 Task: Search for flights from Delhi, India to Kathmandu, Nepal, departing on 25 May and returning on 1 June for 1 passenger in economy class.
Action: Mouse moved to (259, 64)
Screenshot: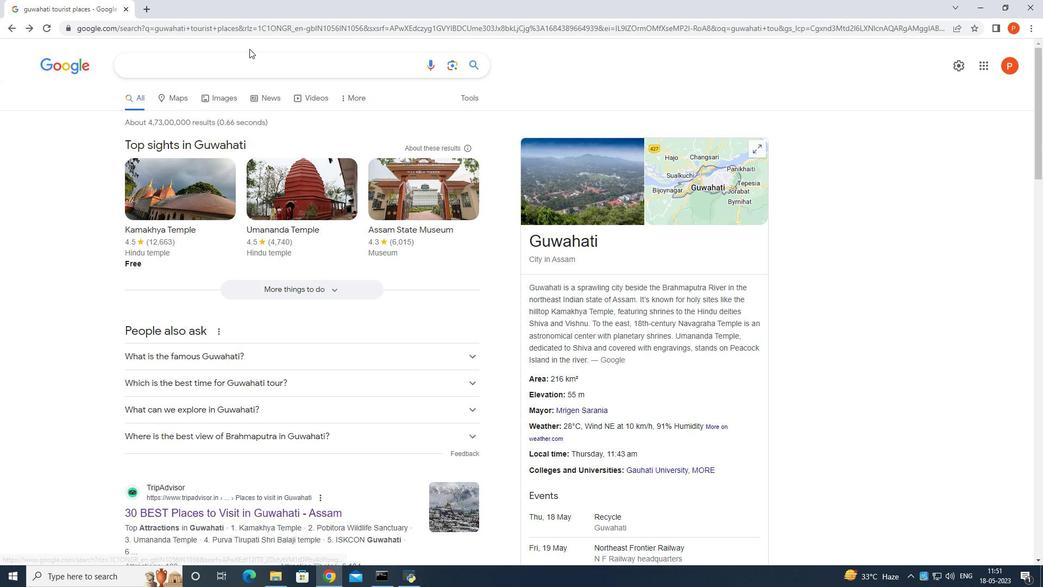 
Action: Mouse pressed left at (259, 64)
Screenshot: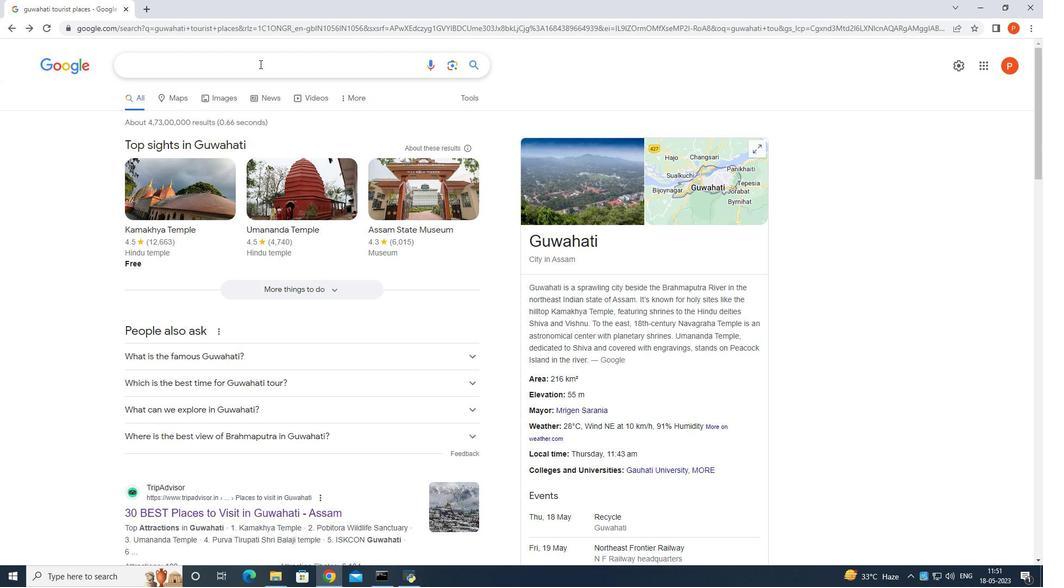 
Action: Mouse moved to (265, 68)
Screenshot: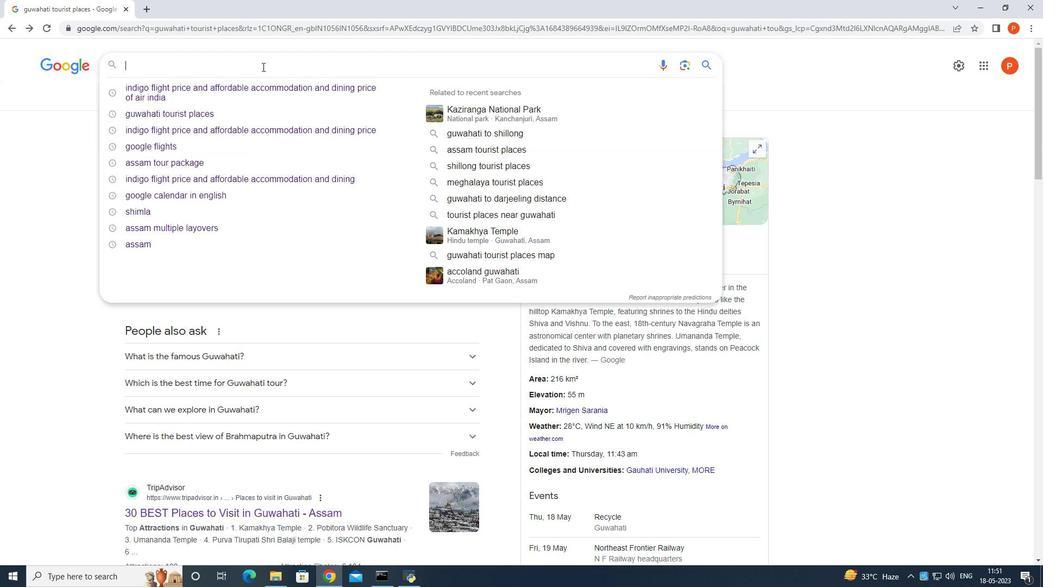 
Action: Key pressed <Key.shift>Near<Key.space>aip<Key.down><Key.enter>
Screenshot: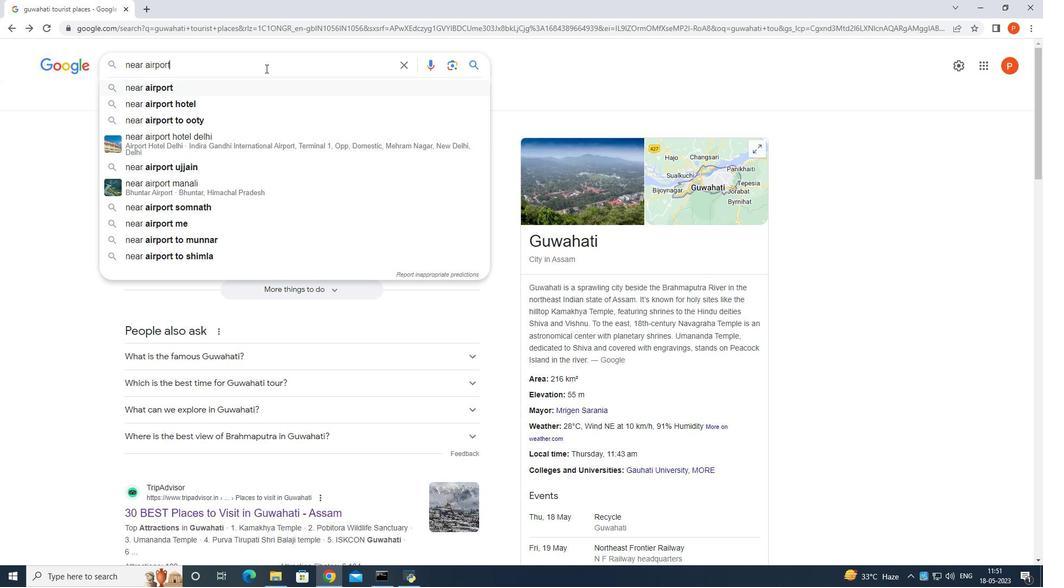 
Action: Mouse scrolled (265, 67) with delta (0, 0)
Screenshot: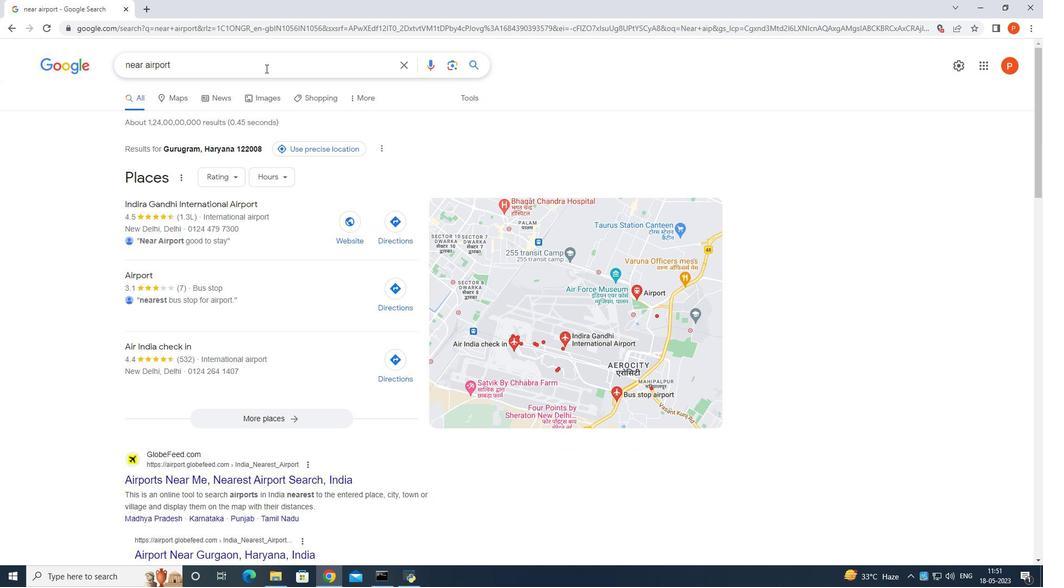
Action: Mouse scrolled (265, 67) with delta (0, 0)
Screenshot: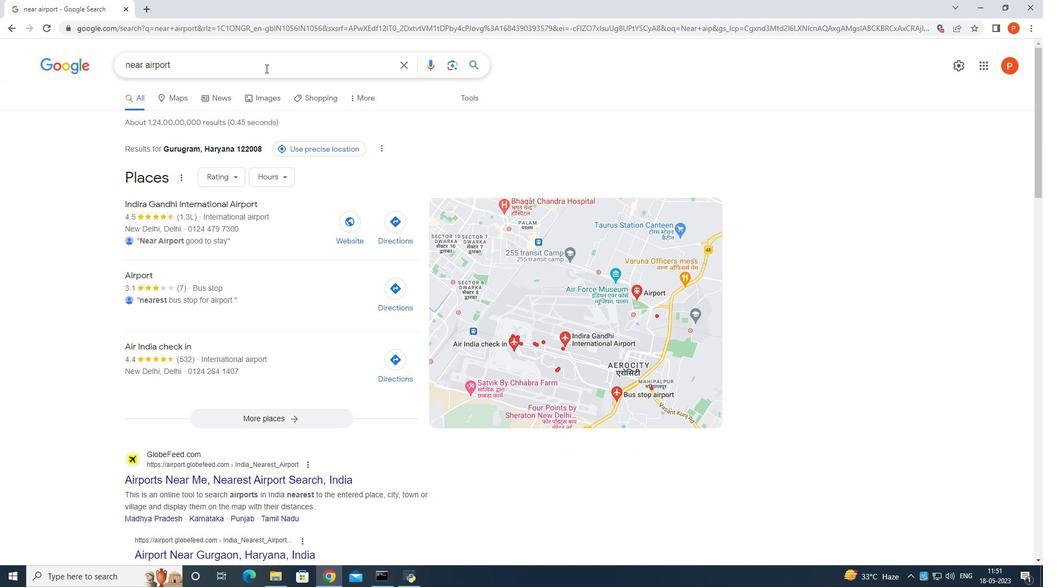 
Action: Mouse scrolled (265, 67) with delta (0, 0)
Screenshot: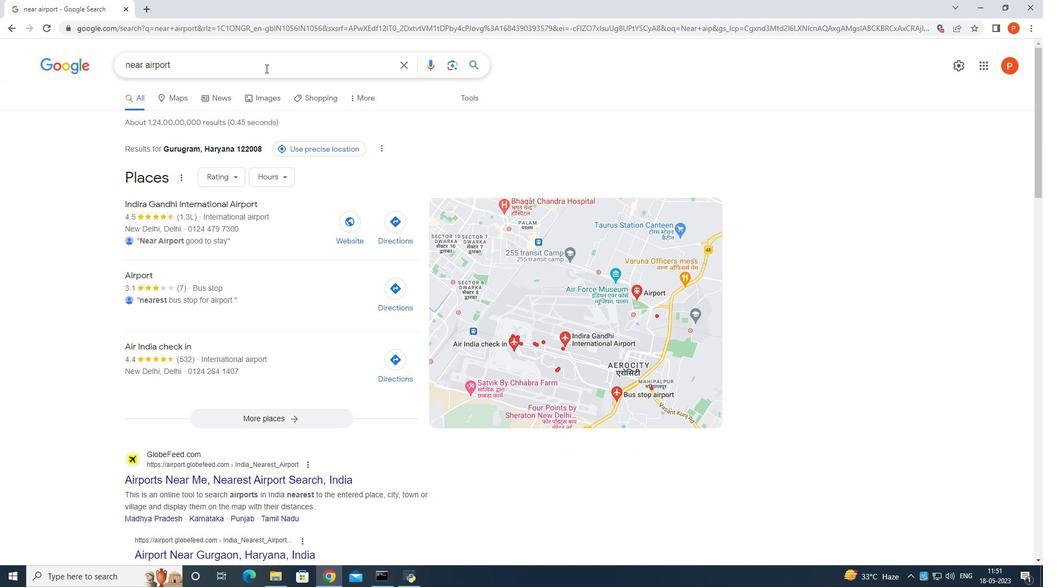 
Action: Mouse scrolled (265, 69) with delta (0, 0)
Screenshot: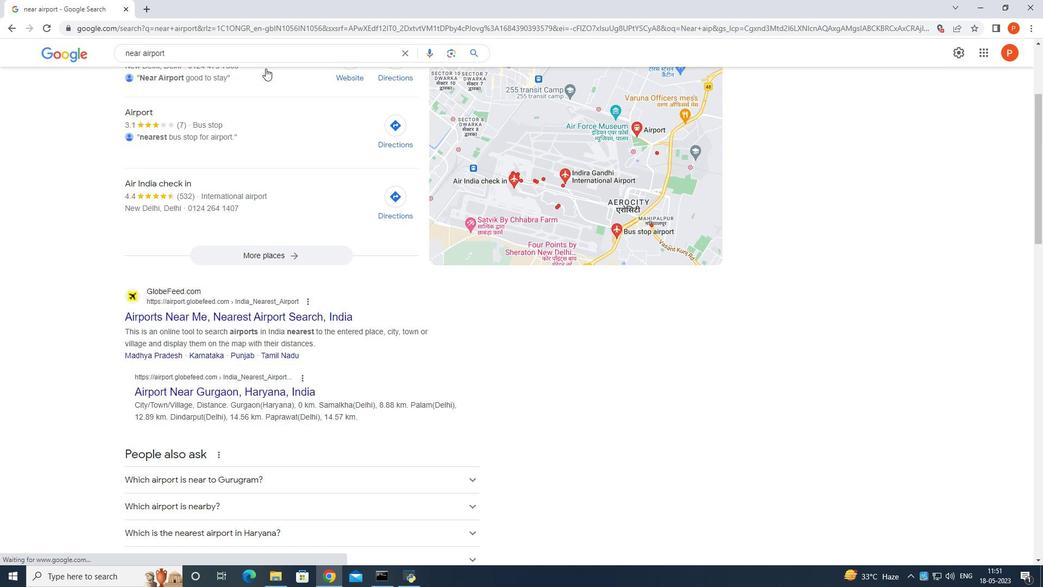 
Action: Mouse moved to (266, 69)
Screenshot: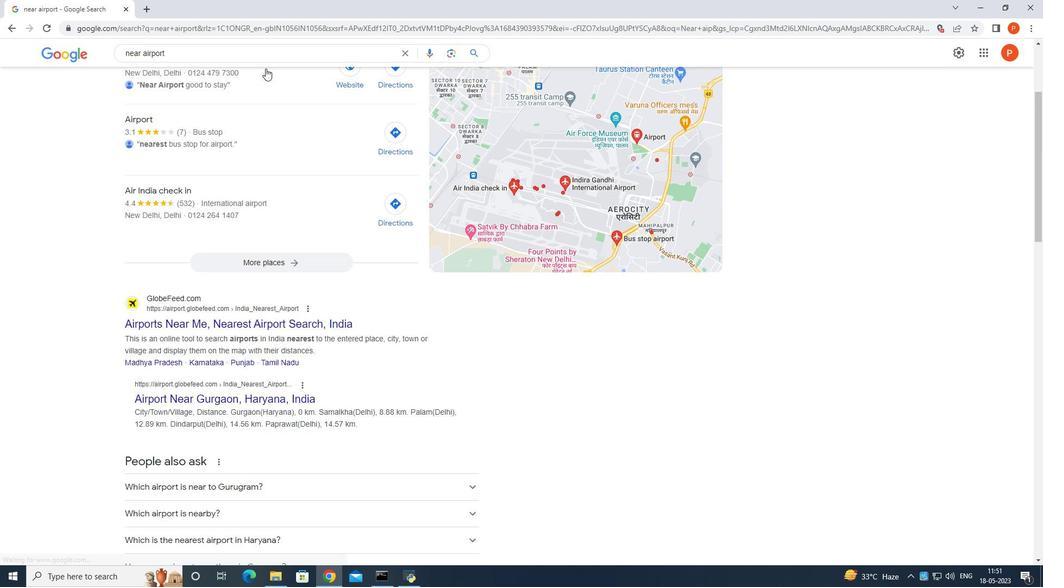 
Action: Mouse scrolled (266, 68) with delta (0, 0)
Screenshot: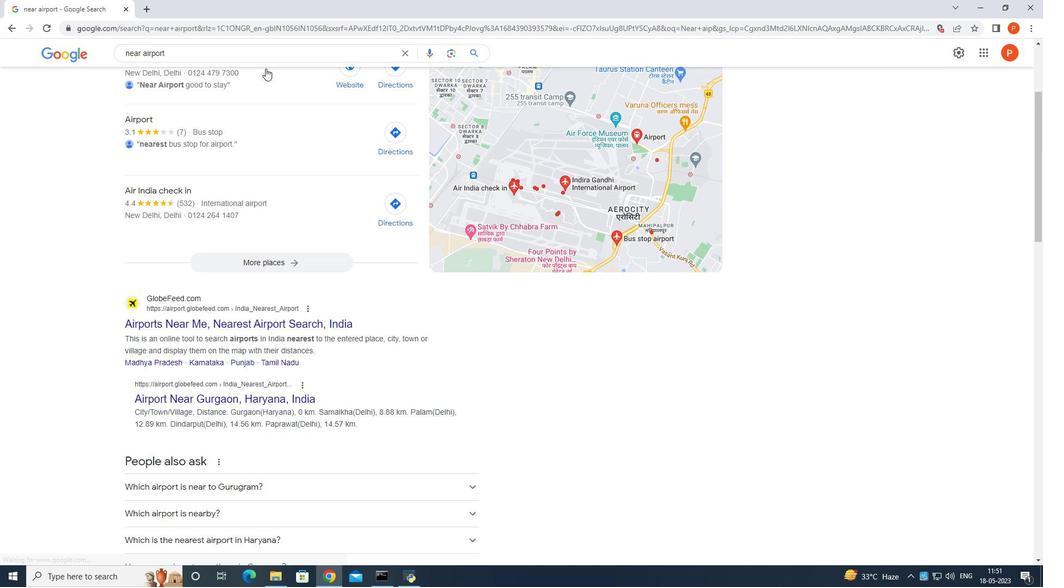 
Action: Mouse moved to (266, 69)
Screenshot: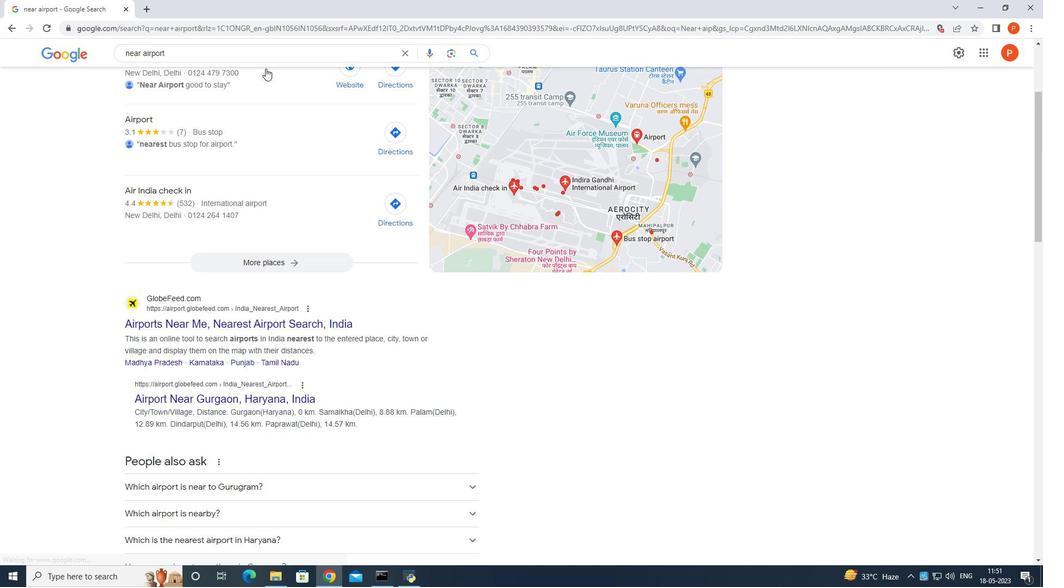 
Action: Mouse scrolled (266, 68) with delta (0, 0)
Screenshot: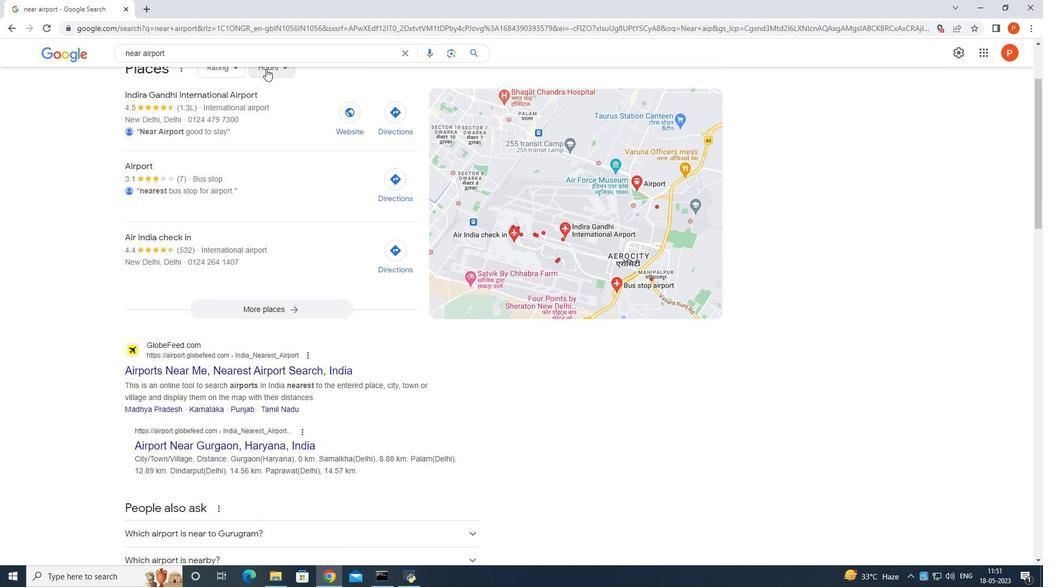 
Action: Mouse moved to (266, 69)
Screenshot: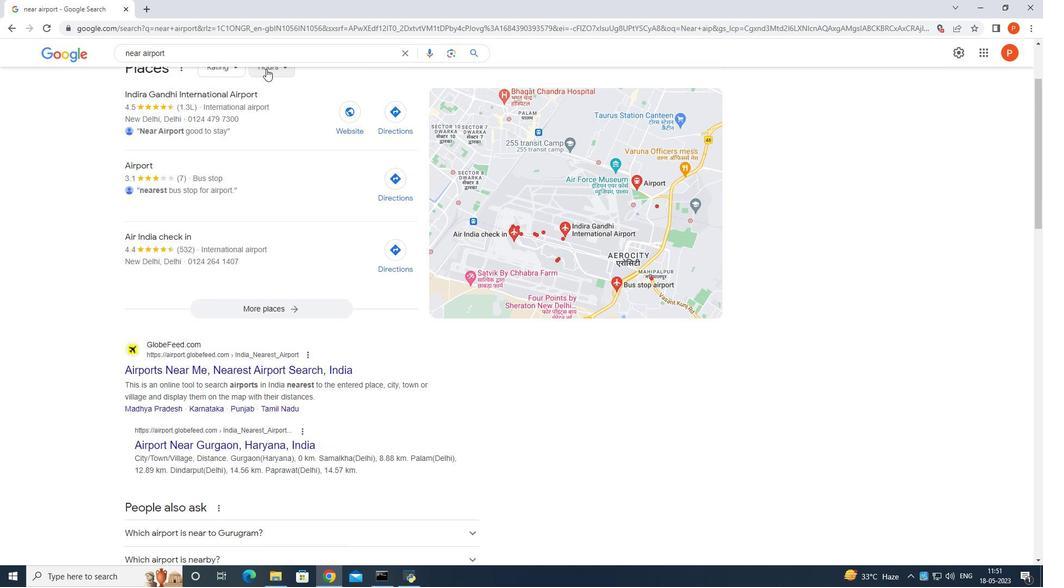 
Action: Mouse scrolled (266, 69) with delta (0, 0)
Screenshot: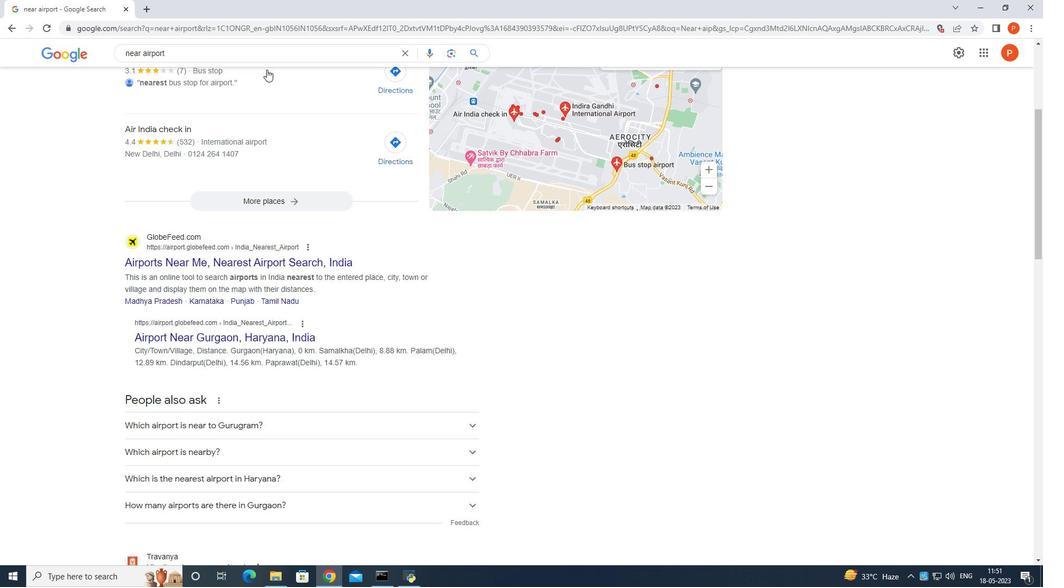
Action: Mouse scrolled (266, 69) with delta (0, 0)
Screenshot: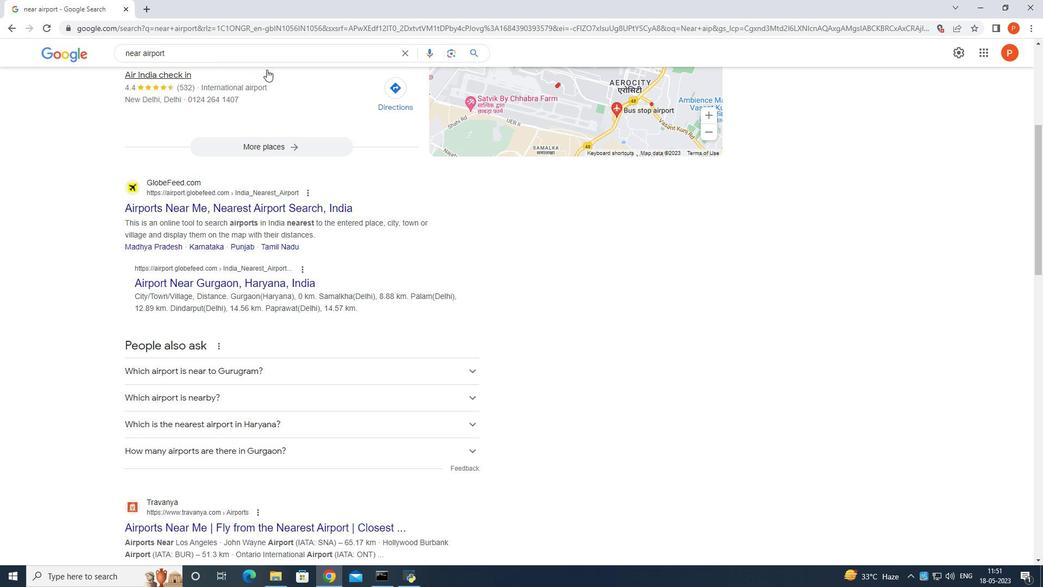 
Action: Mouse moved to (273, 84)
Screenshot: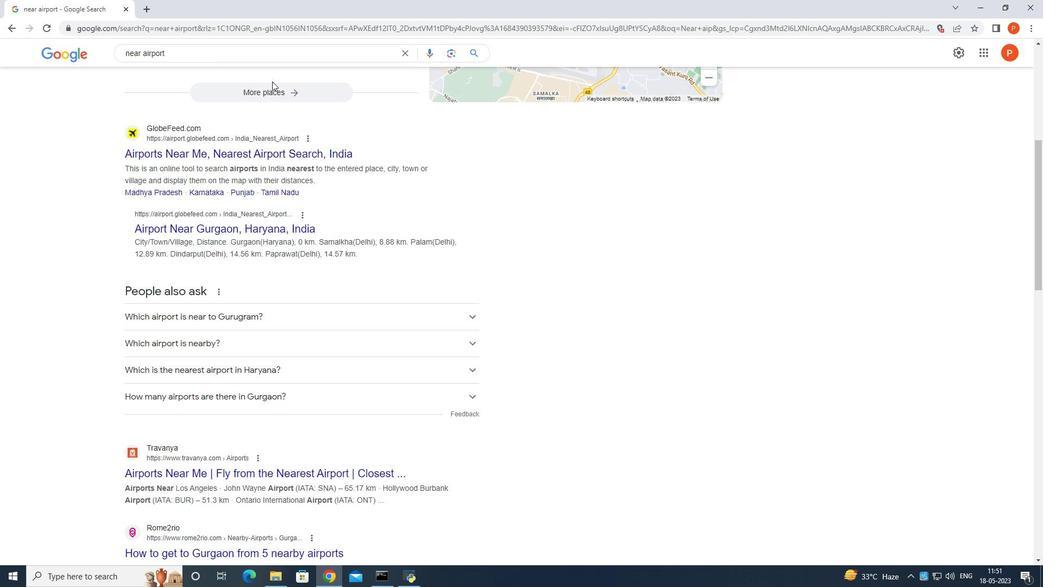 
Action: Mouse scrolled (273, 83) with delta (0, 0)
Screenshot: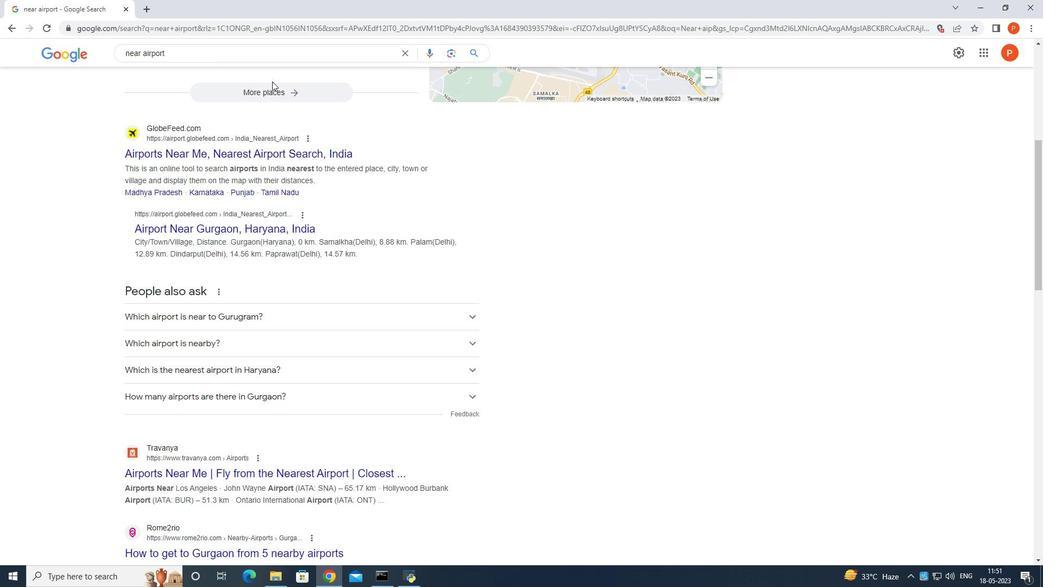
Action: Mouse moved to (239, 175)
Screenshot: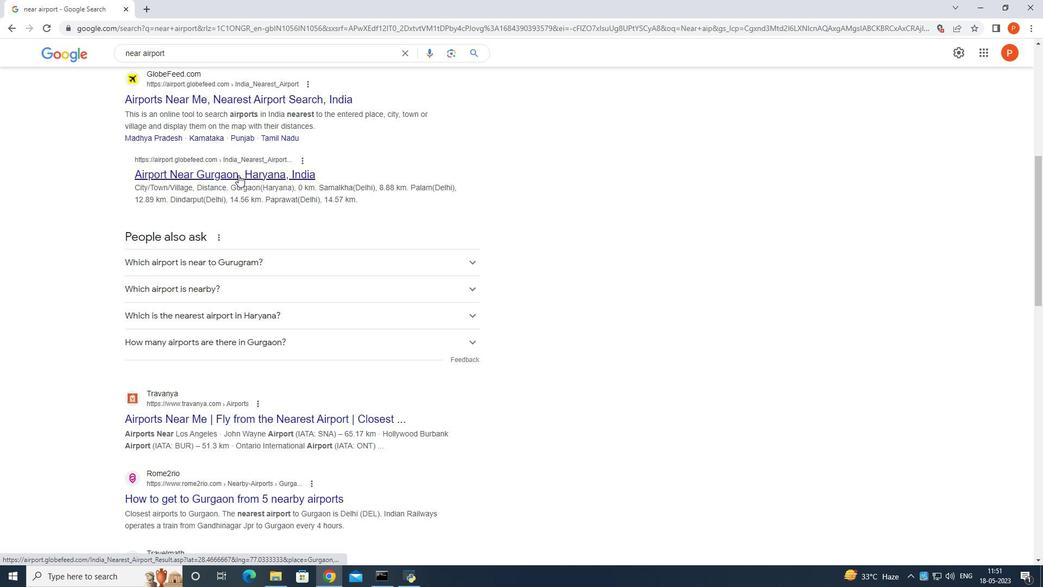 
Action: Mouse pressed left at (239, 175)
Screenshot: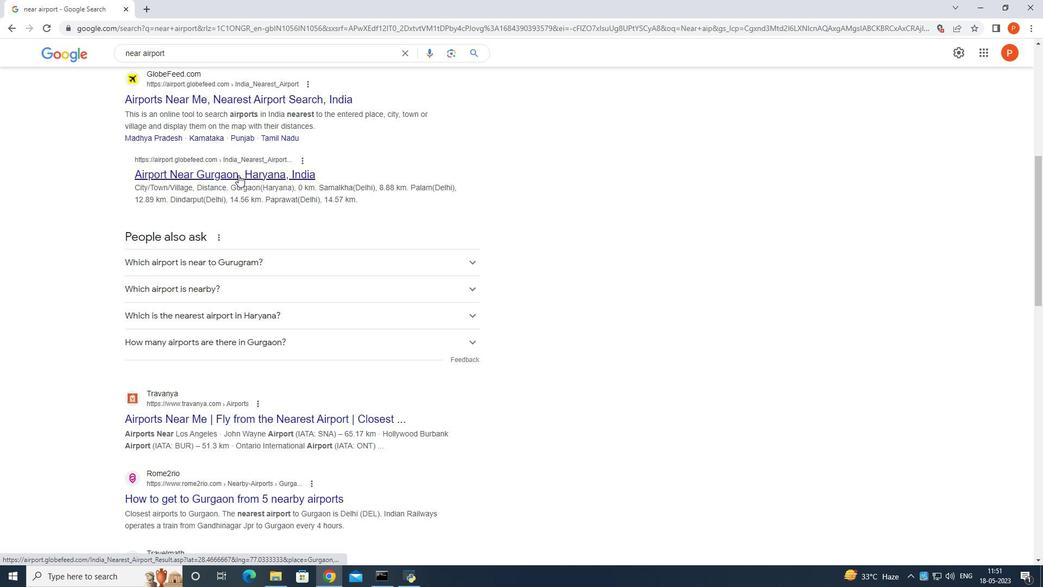 
Action: Mouse moved to (450, 197)
Screenshot: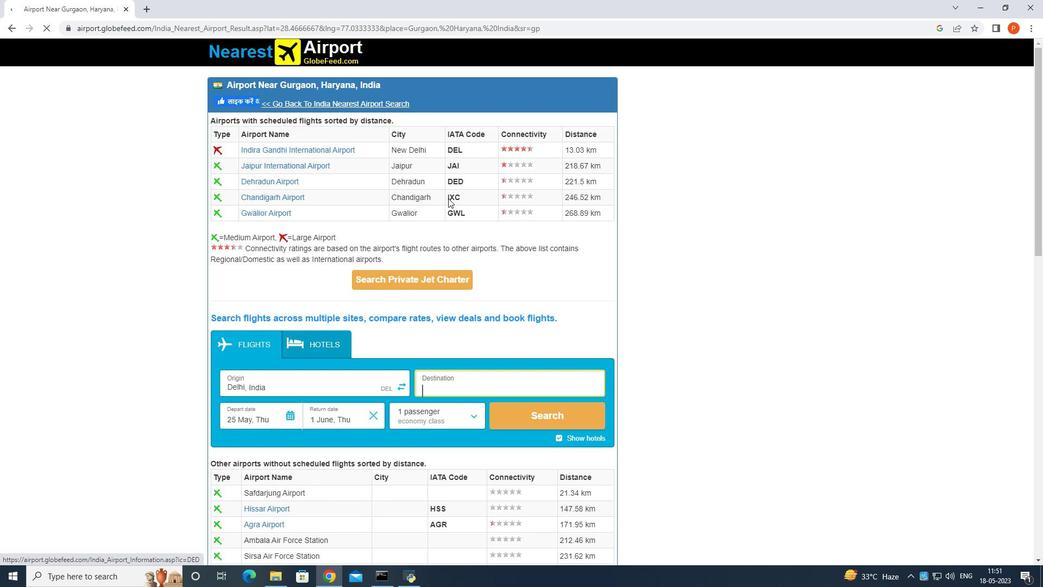 
Action: Mouse scrolled (450, 196) with delta (0, 0)
Screenshot: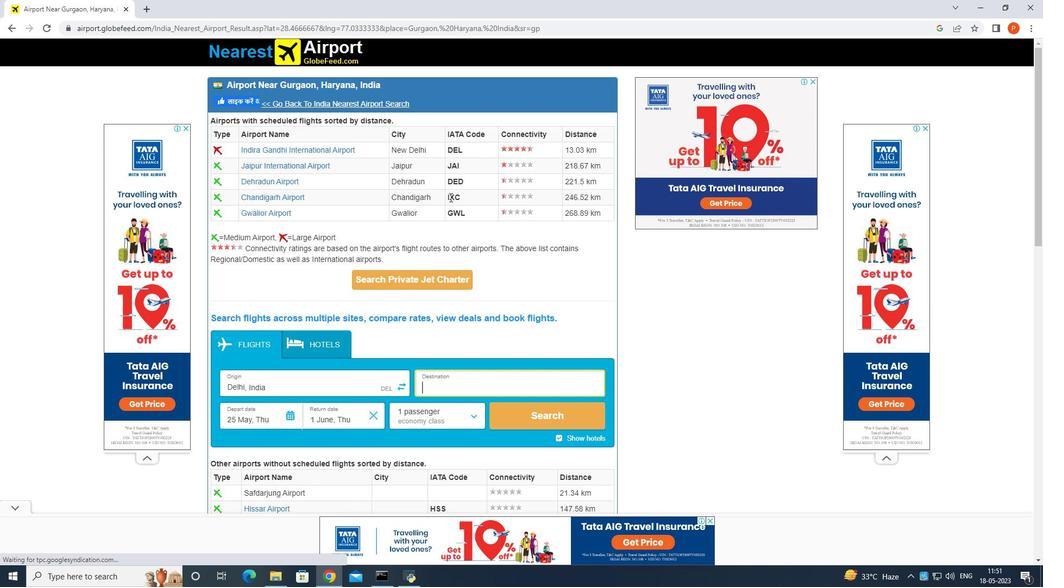 
Action: Mouse scrolled (450, 196) with delta (0, 0)
Screenshot: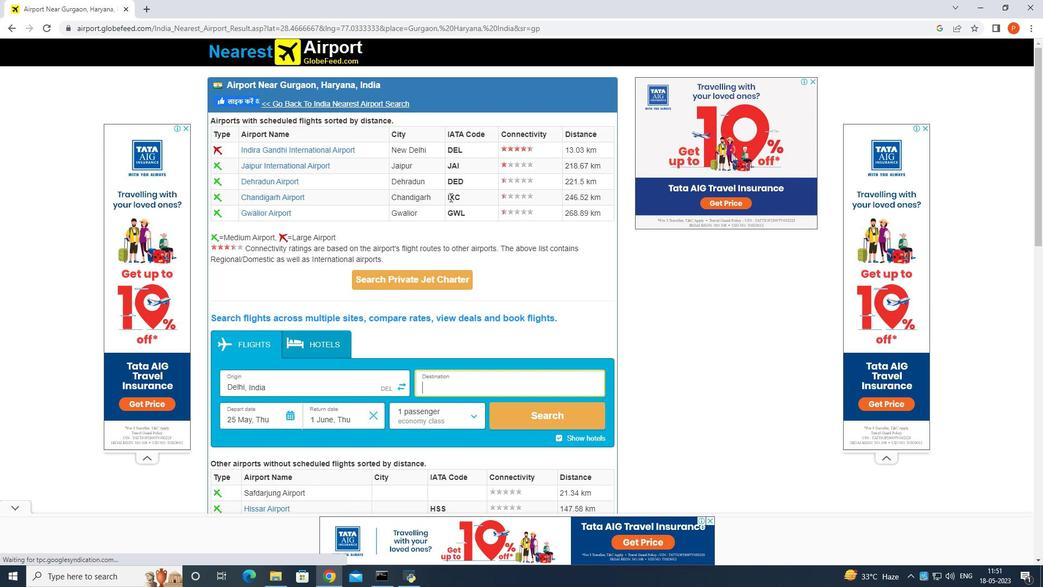 
Action: Mouse moved to (456, 188)
Screenshot: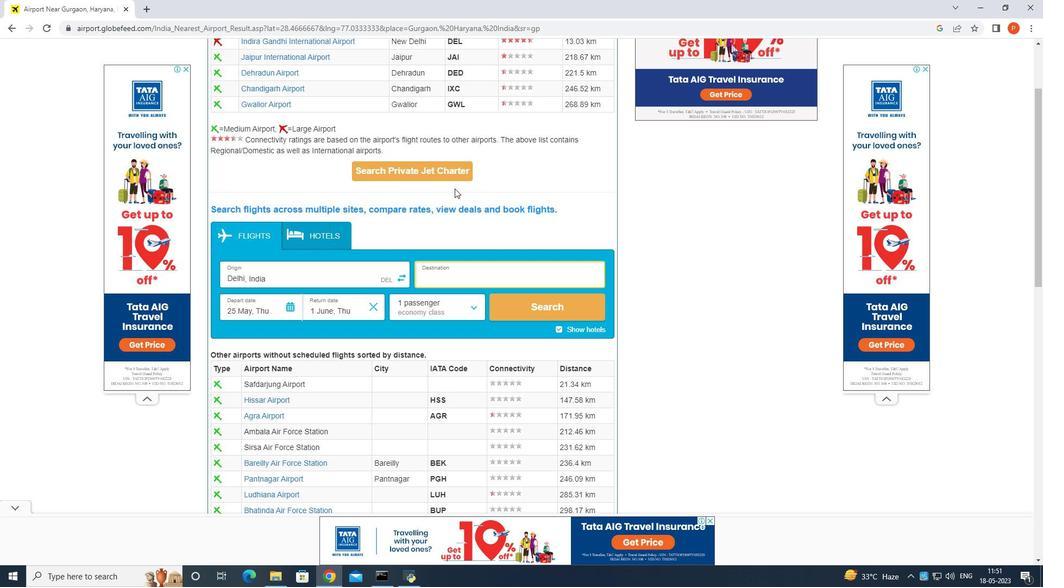 
Action: Mouse scrolled (456, 187) with delta (0, 0)
Screenshot: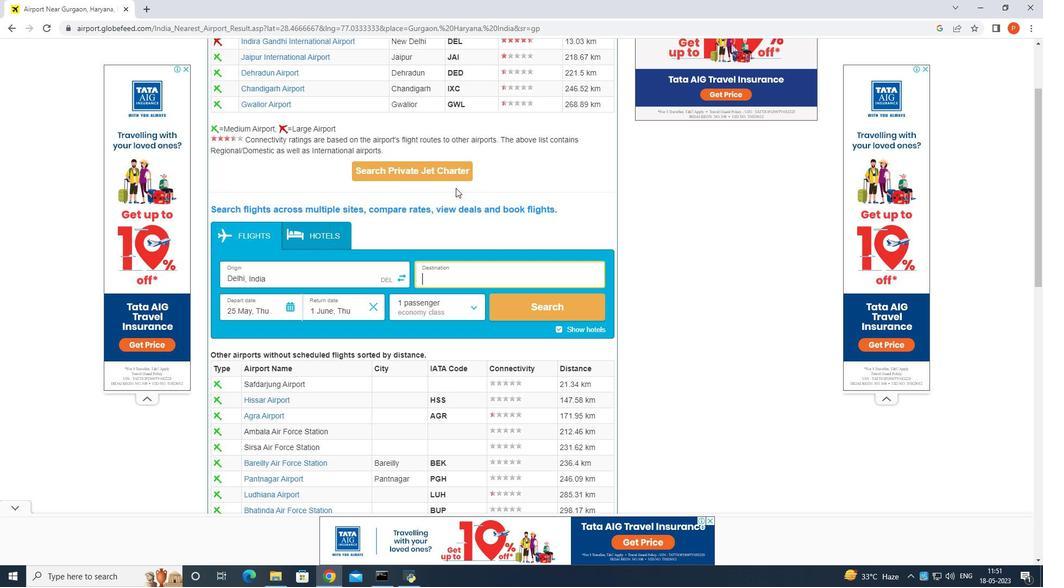 
Action: Mouse moved to (456, 187)
Screenshot: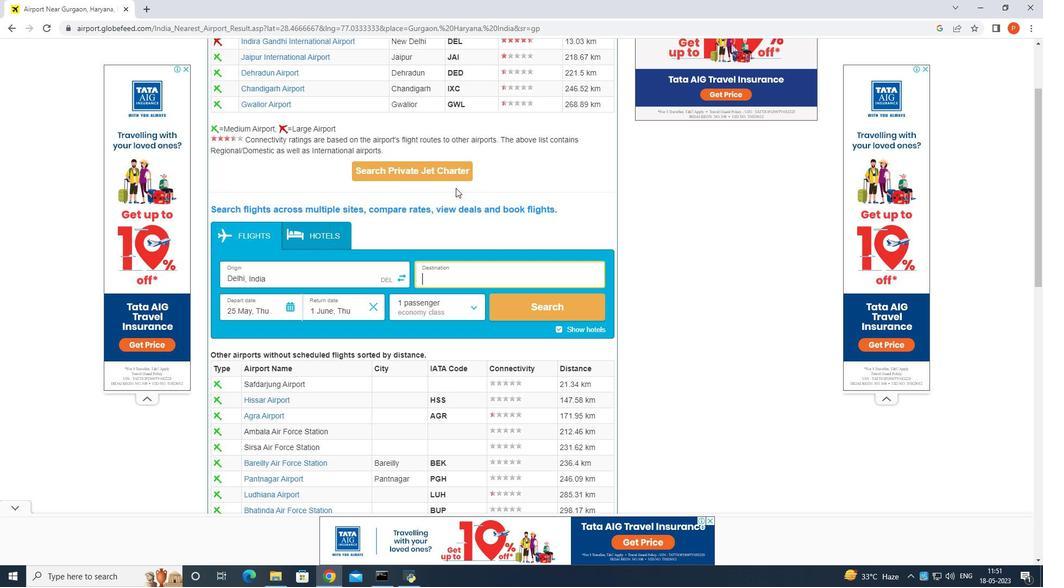
Action: Mouse scrolled (456, 186) with delta (0, 0)
Screenshot: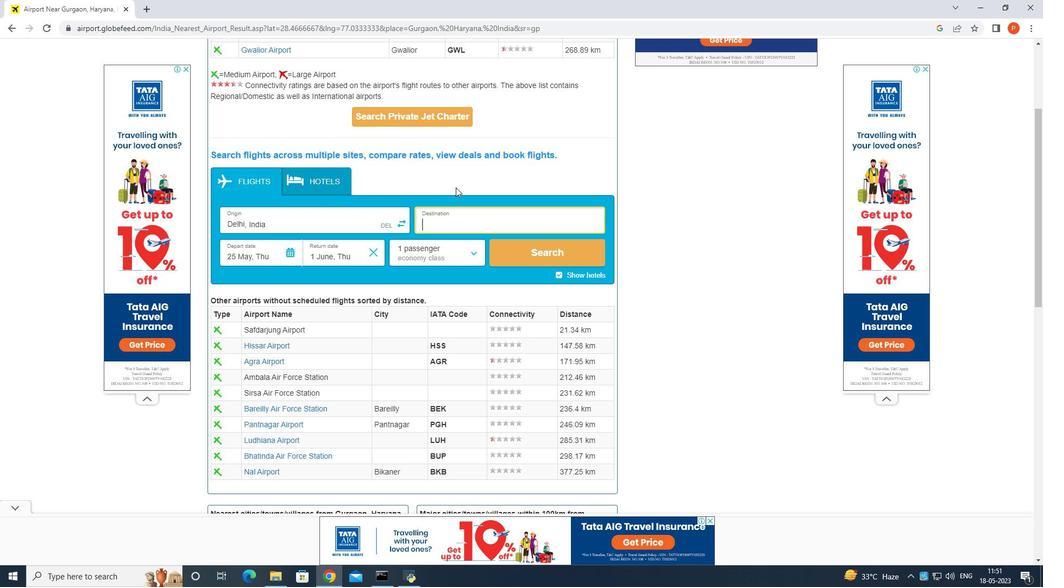 
Action: Mouse scrolled (456, 186) with delta (0, 0)
Screenshot: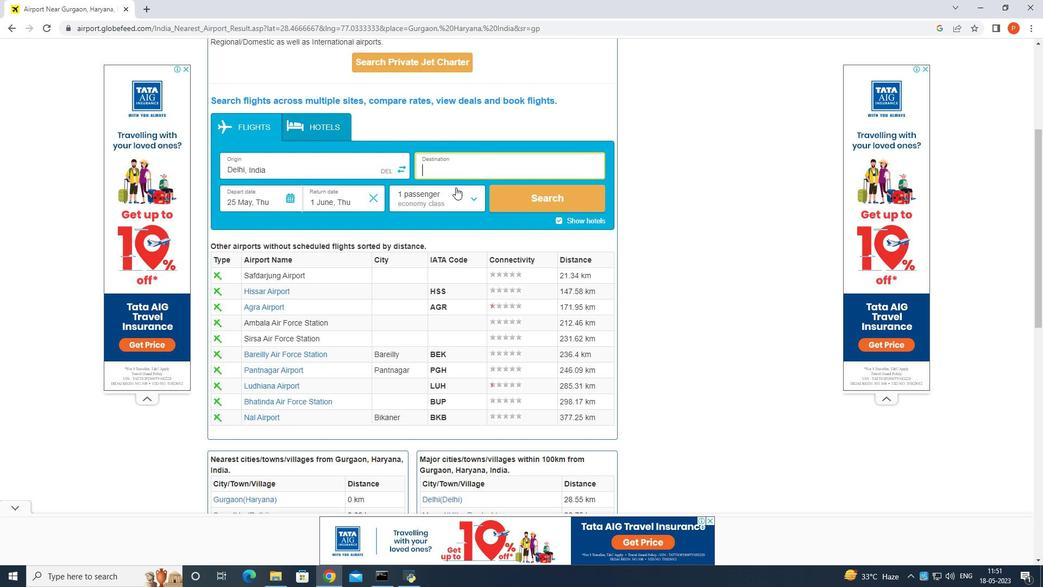 
Action: Mouse scrolled (456, 186) with delta (0, 0)
Screenshot: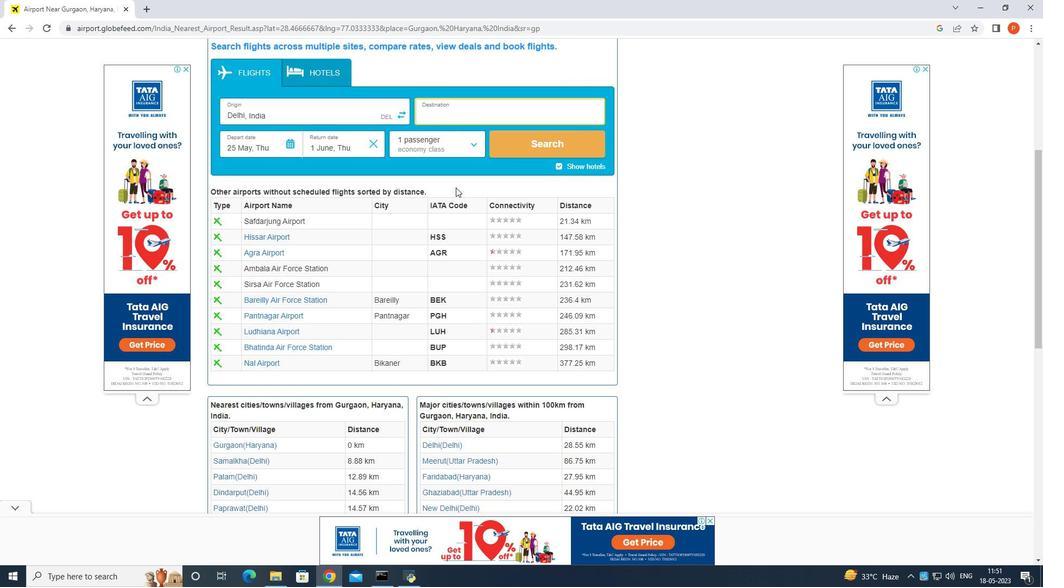 
Action: Mouse moved to (382, 230)
Screenshot: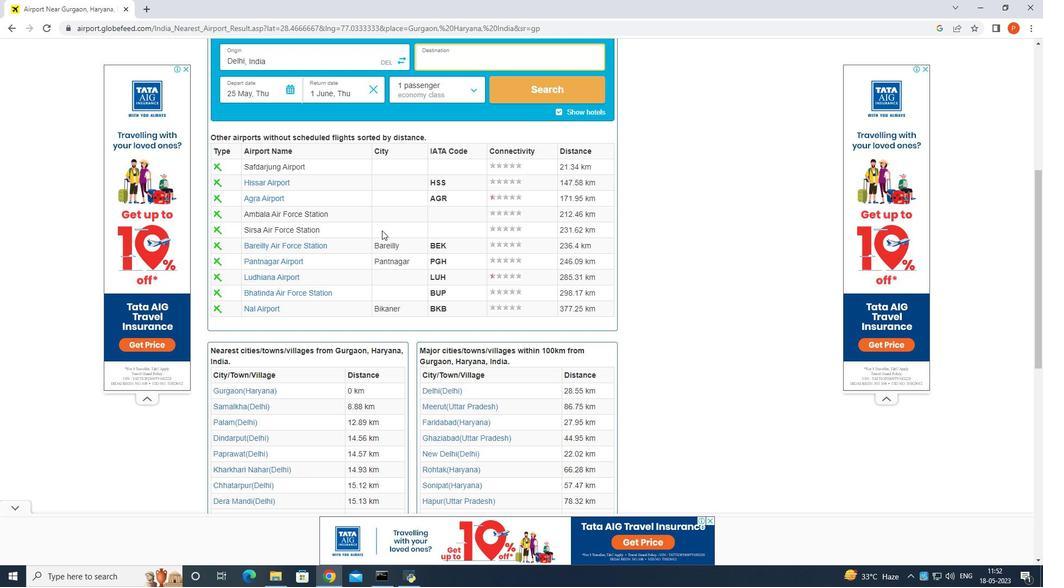 
Action: Mouse scrolled (382, 229) with delta (0, 0)
Screenshot: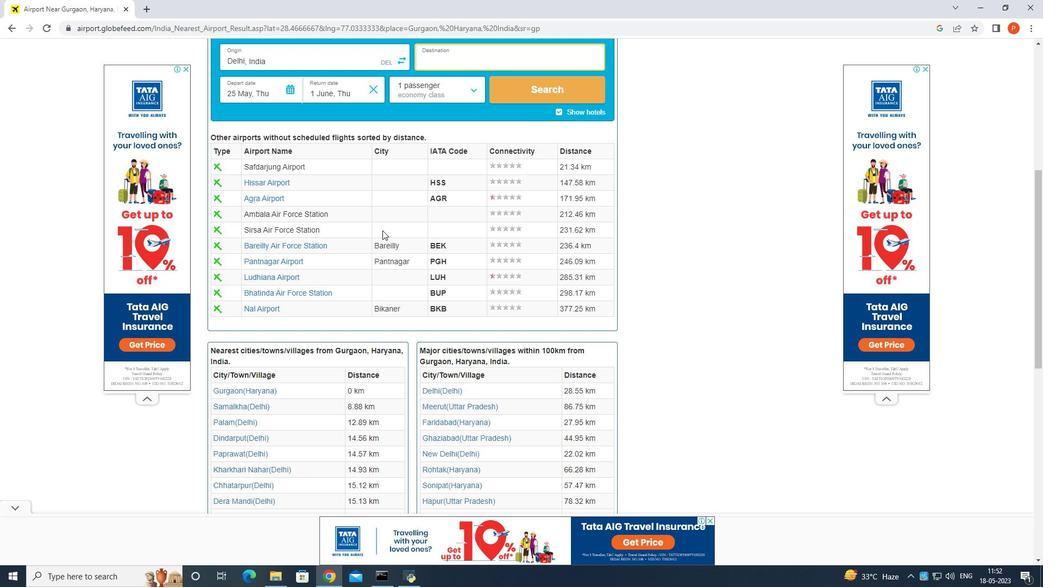 
Action: Mouse moved to (375, 204)
Screenshot: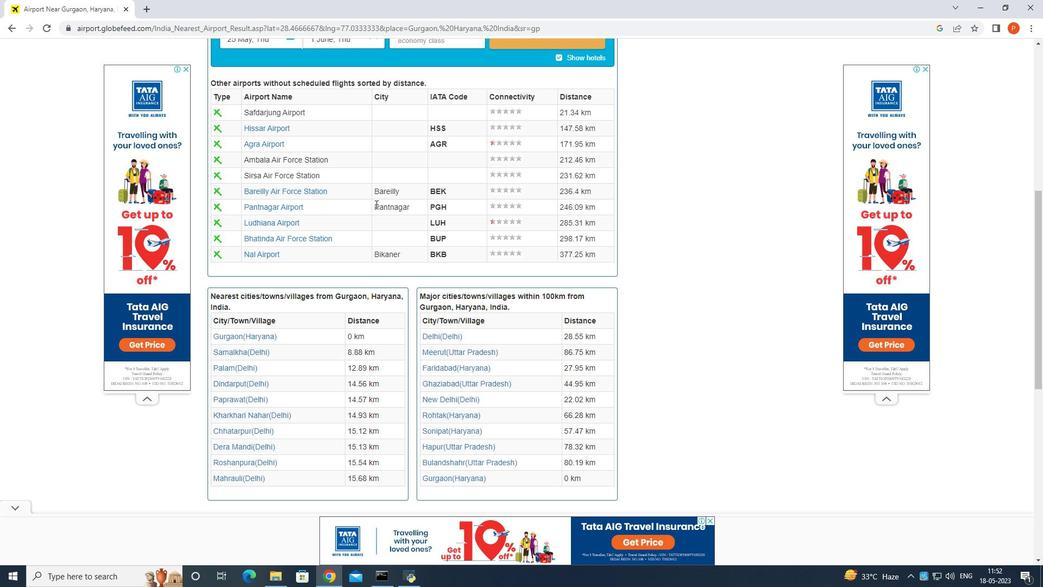 
Action: Mouse scrolled (375, 204) with delta (0, 0)
Screenshot: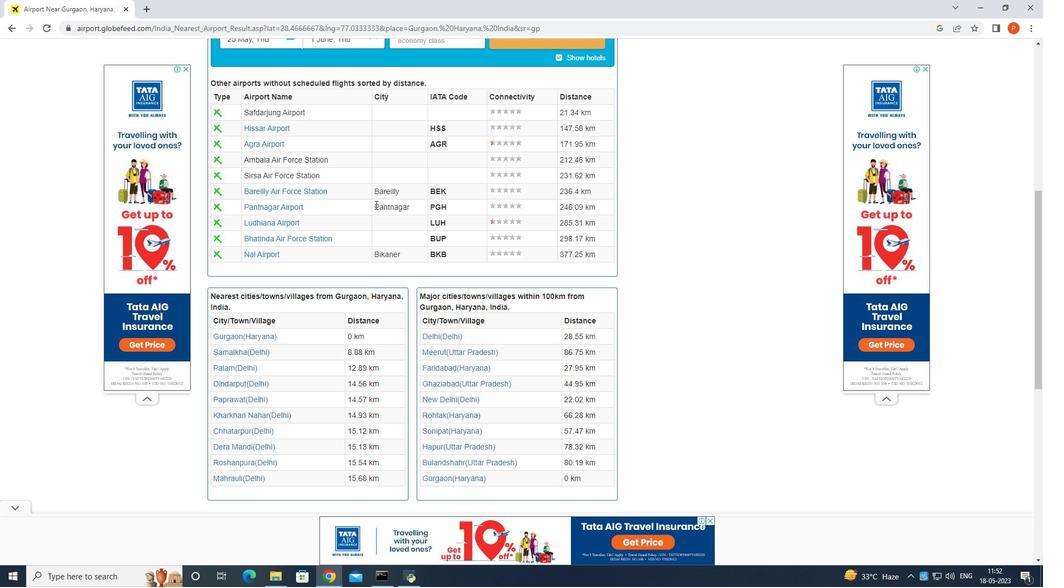 
Action: Mouse moved to (336, 167)
Screenshot: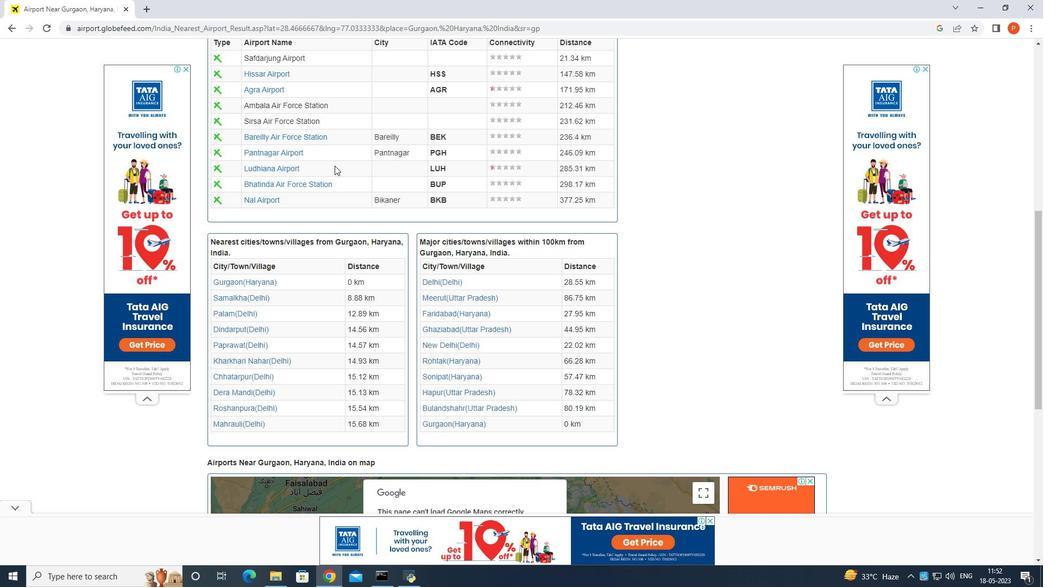 
Action: Mouse scrolled (336, 167) with delta (0, 0)
Screenshot: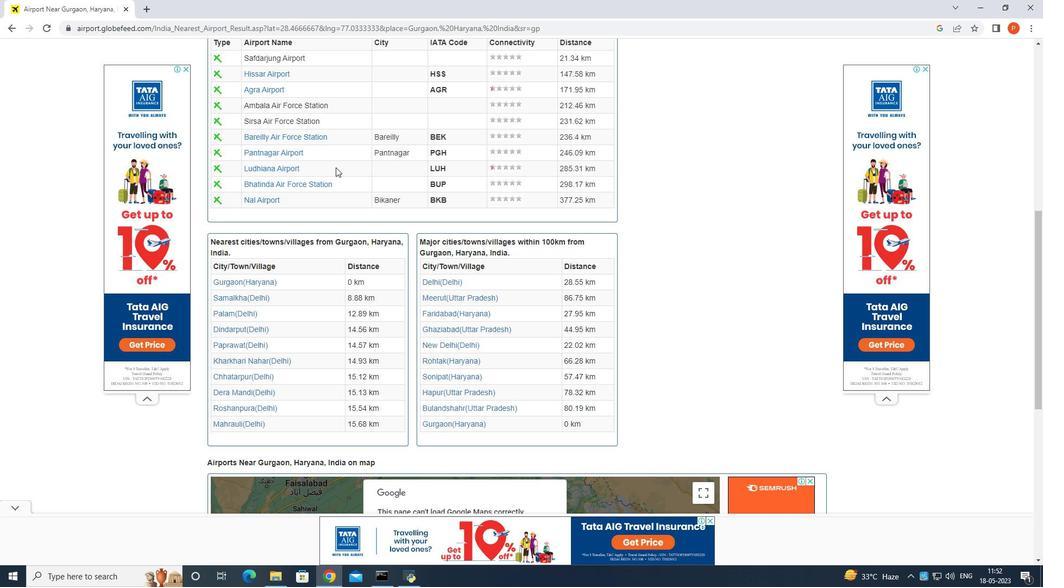 
Action: Mouse moved to (404, 200)
Screenshot: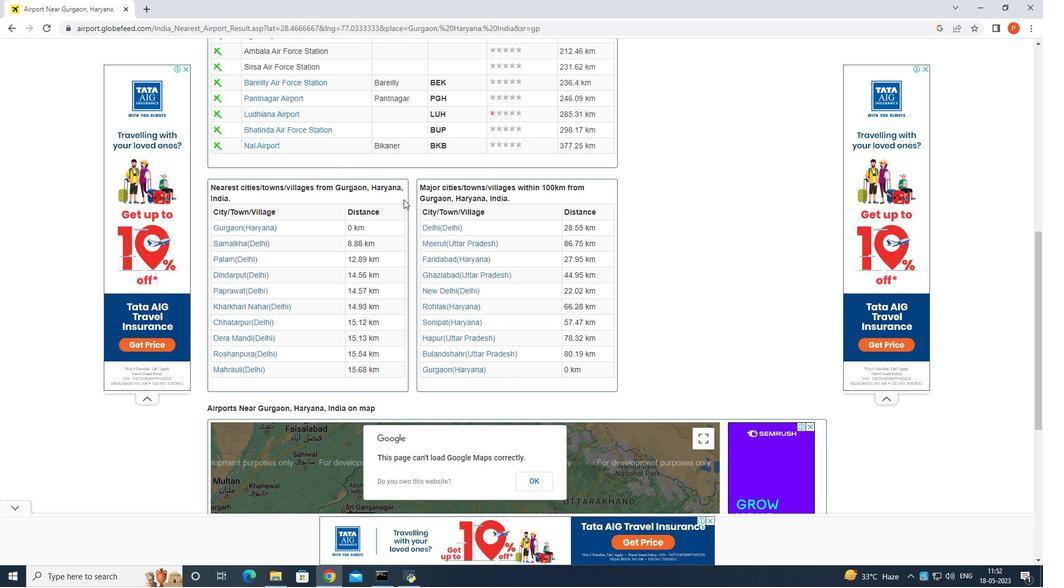 
Action: Mouse scrolled (404, 199) with delta (0, 0)
Screenshot: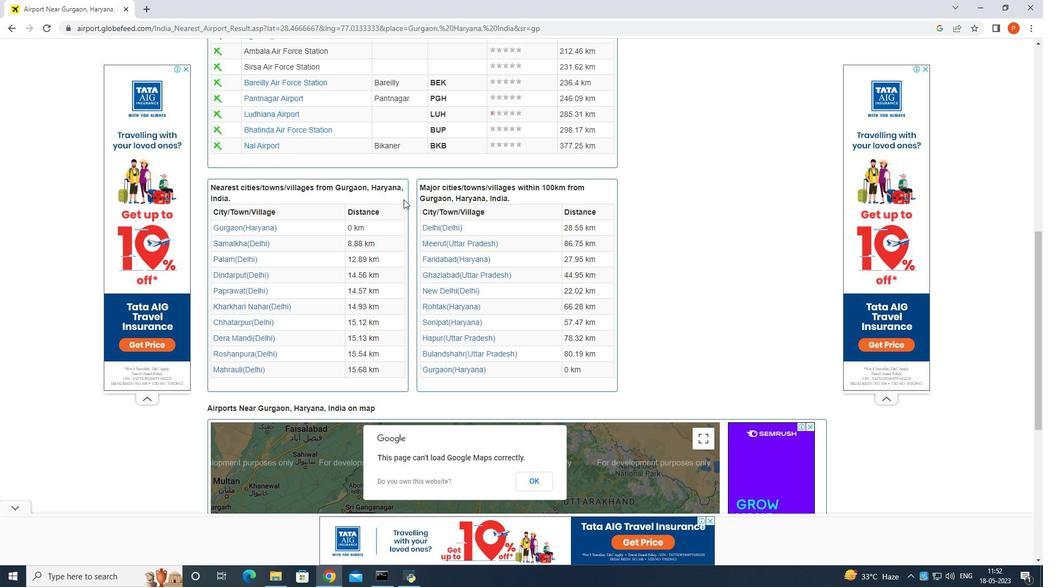 
Action: Mouse moved to (407, 204)
Screenshot: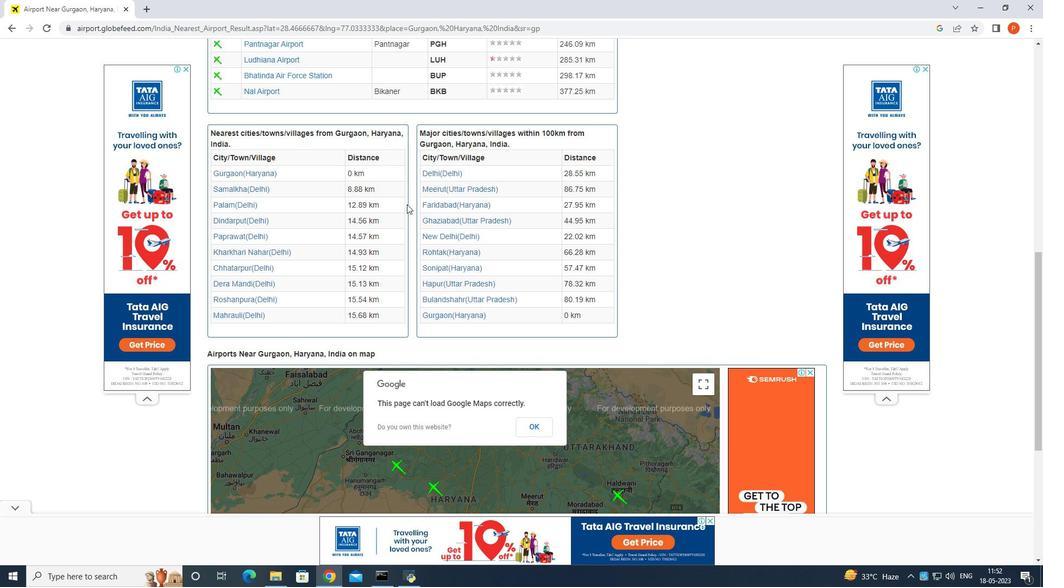 
Action: Mouse scrolled (407, 204) with delta (0, 0)
Screenshot: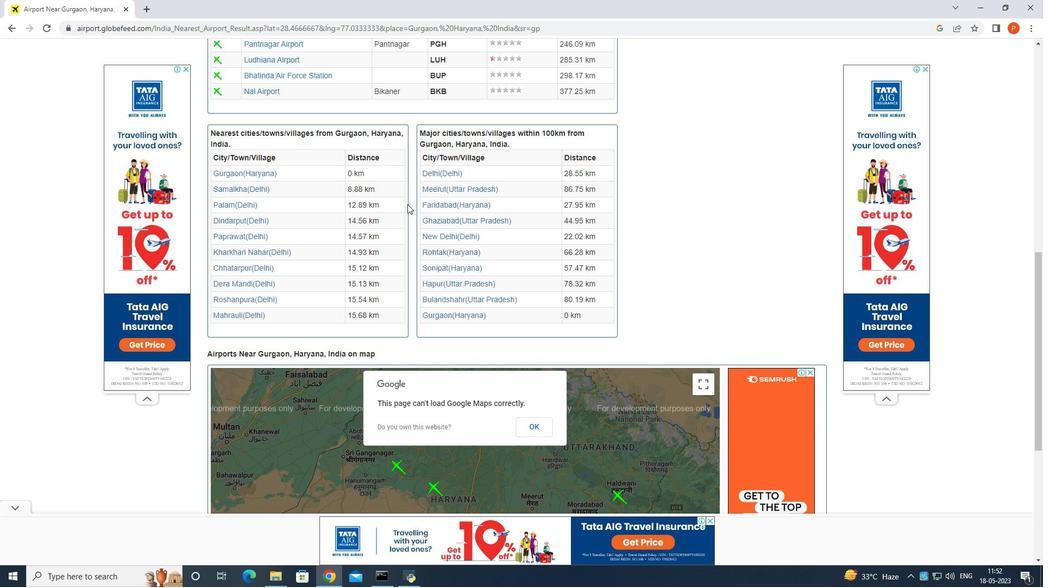 
Action: Mouse scrolled (407, 204) with delta (0, 0)
Screenshot: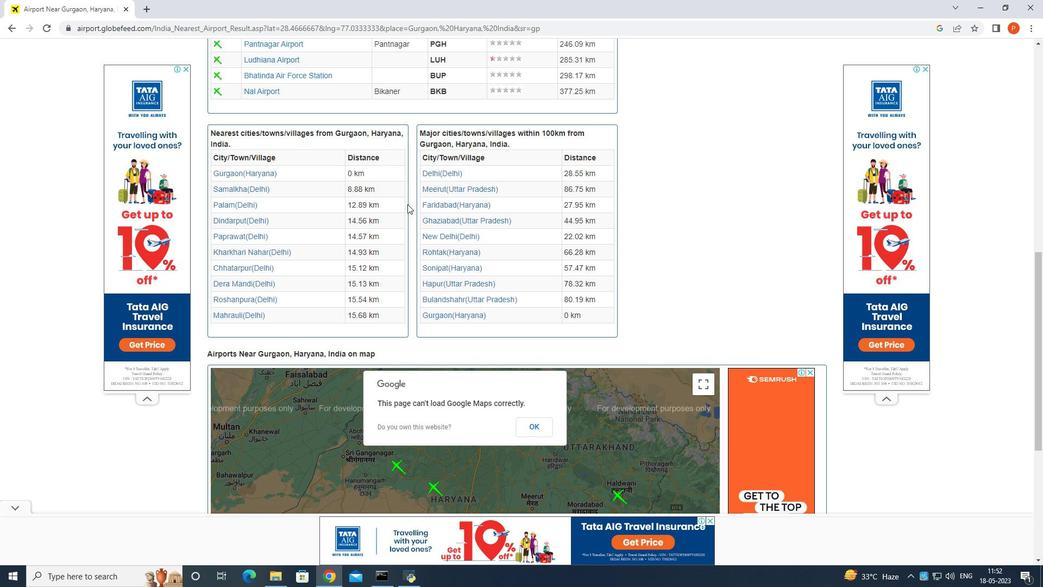 
Action: Mouse scrolled (407, 204) with delta (0, 0)
Screenshot: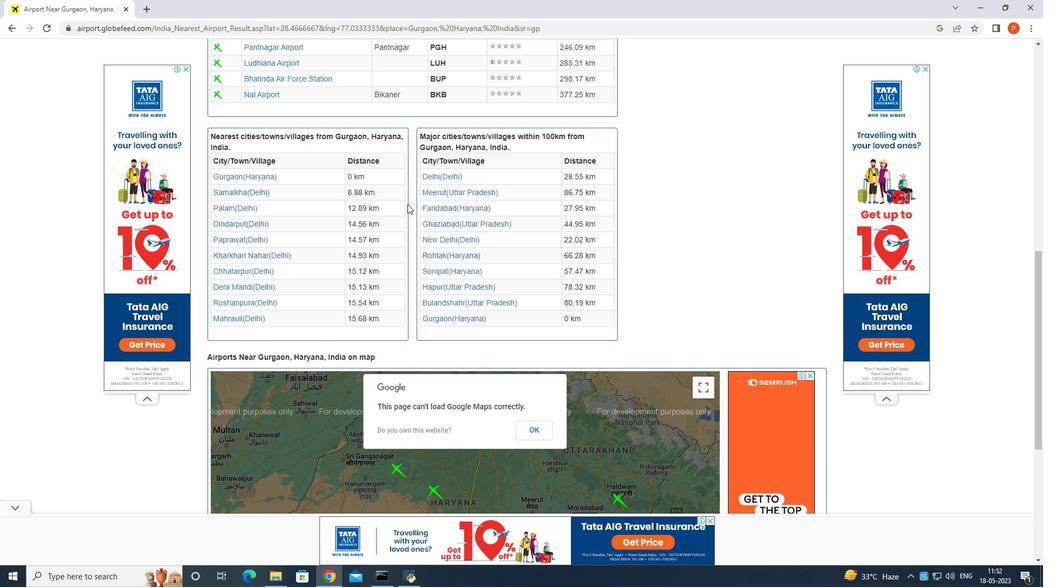 
Action: Mouse moved to (578, 203)
Screenshot: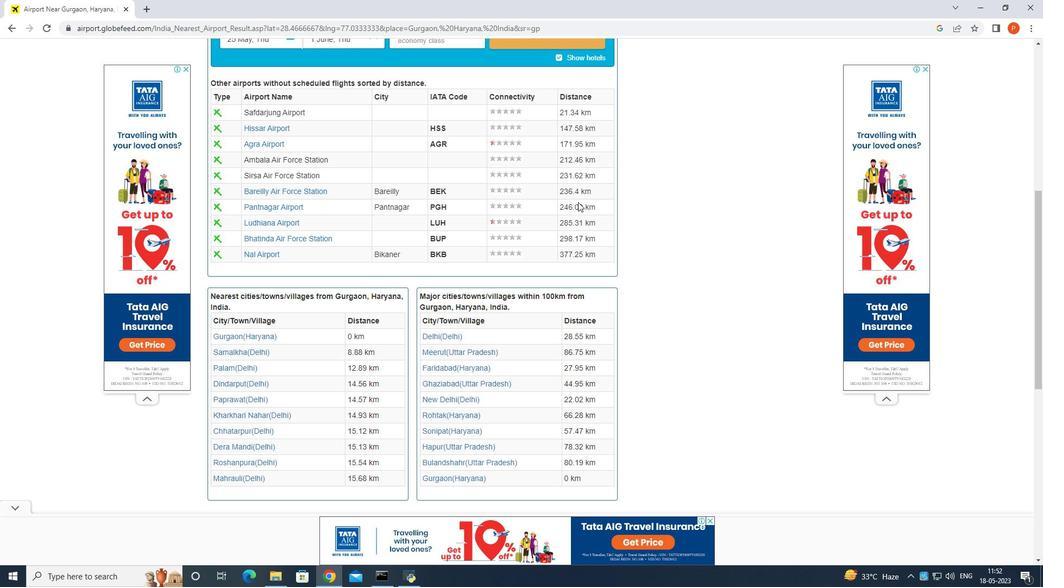 
Action: Mouse scrolled (578, 203) with delta (0, 0)
Screenshot: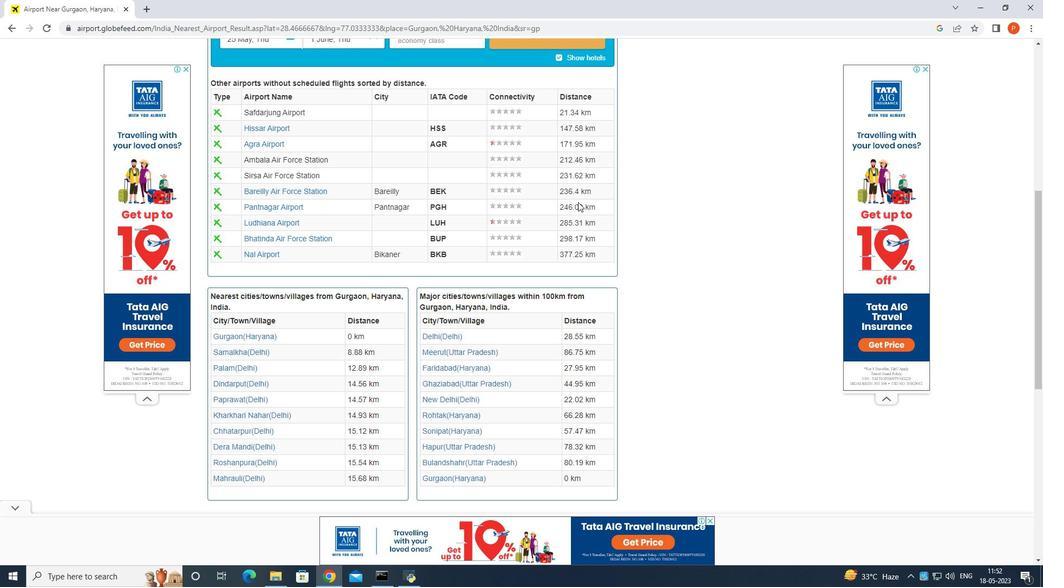 
Action: Mouse scrolled (578, 203) with delta (0, 0)
Screenshot: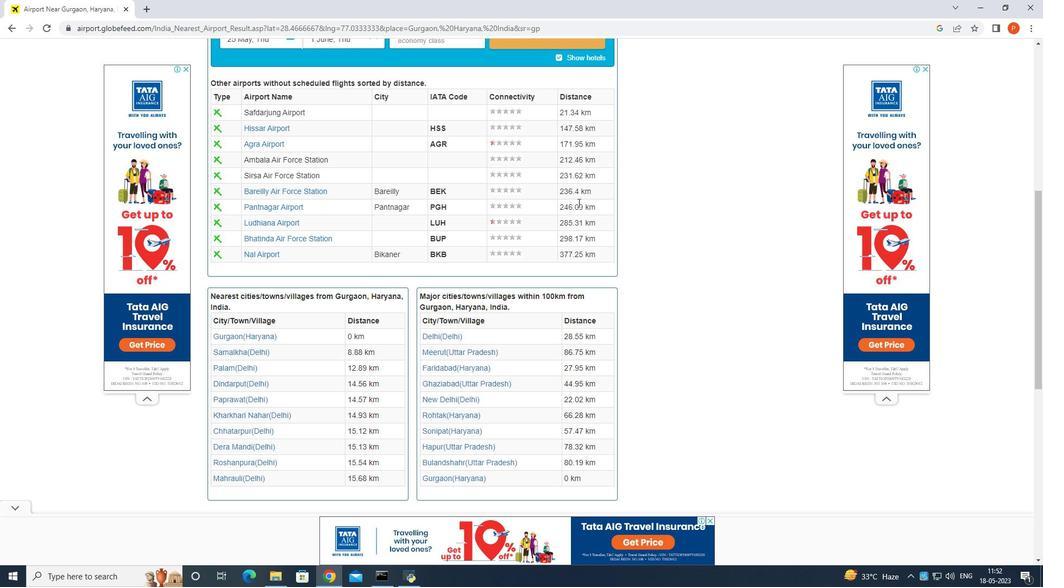 
Action: Mouse moved to (578, 205)
Screenshot: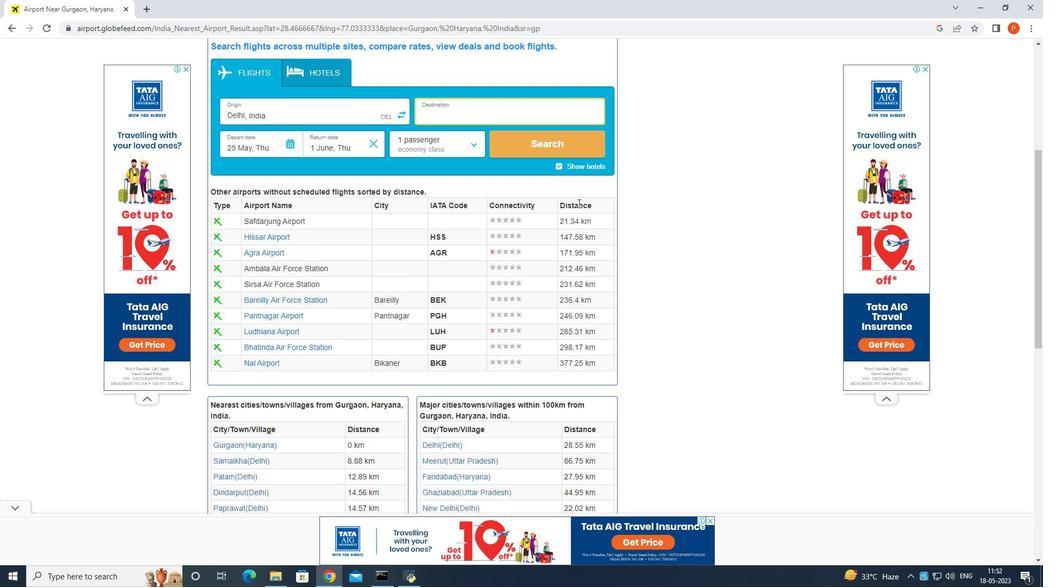 
Action: Mouse scrolled (578, 206) with delta (0, 0)
Screenshot: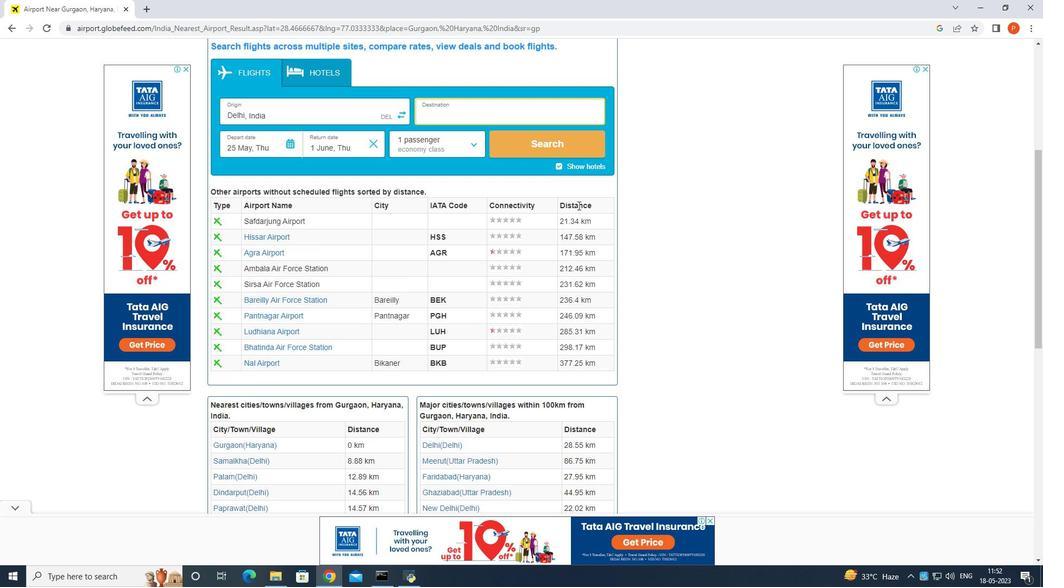 
Action: Mouse scrolled (578, 206) with delta (0, 0)
Screenshot: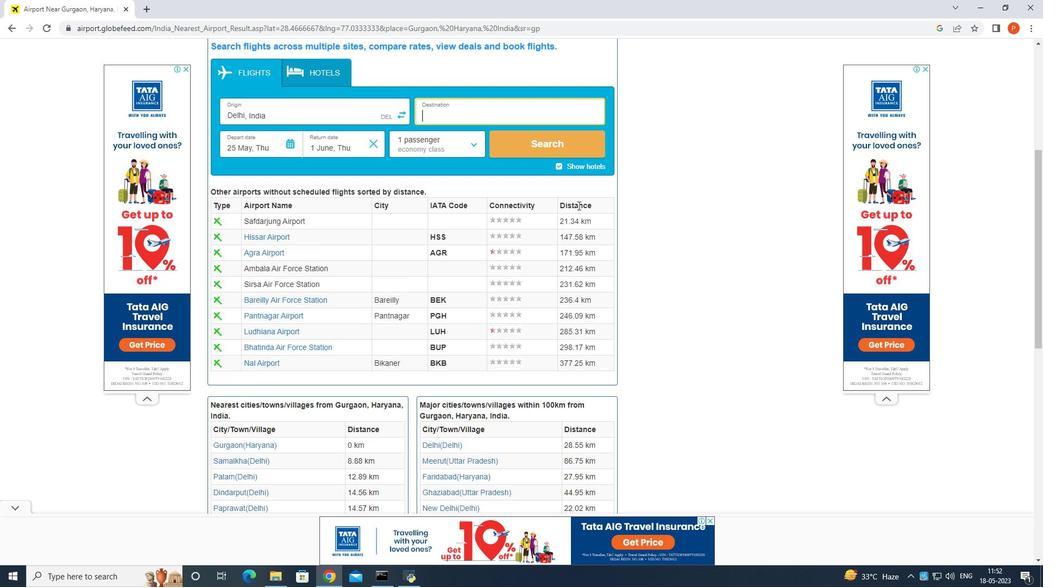 
Action: Mouse moved to (541, 217)
Screenshot: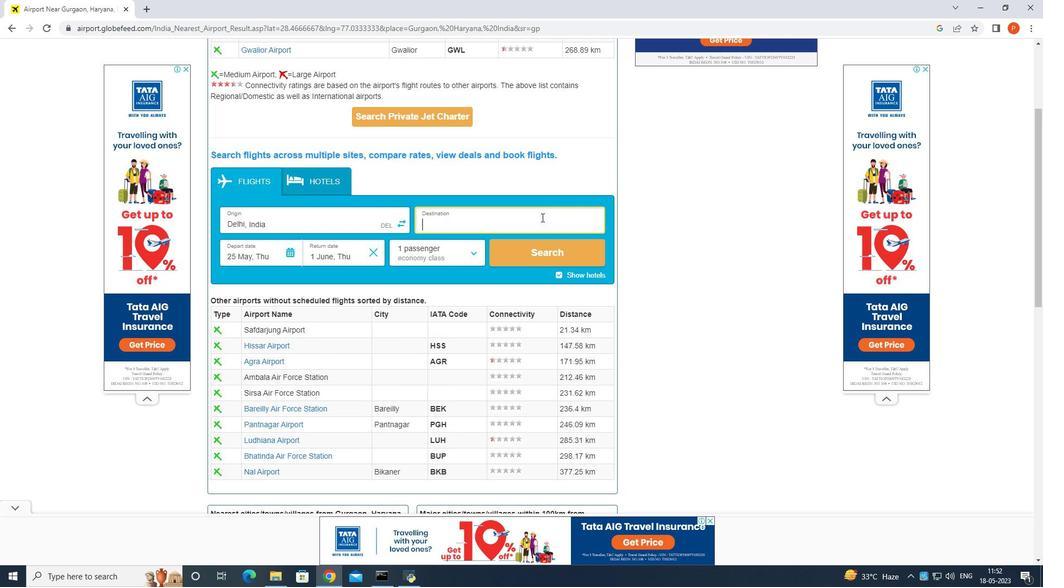 
Action: Mouse pressed left at (541, 217)
Screenshot: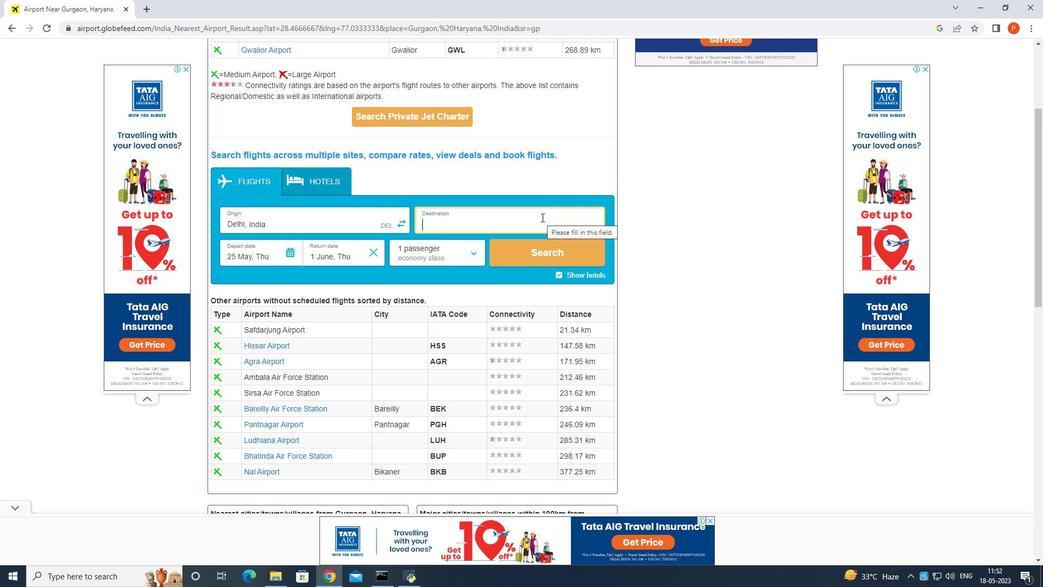 
Action: Mouse moved to (540, 214)
Screenshot: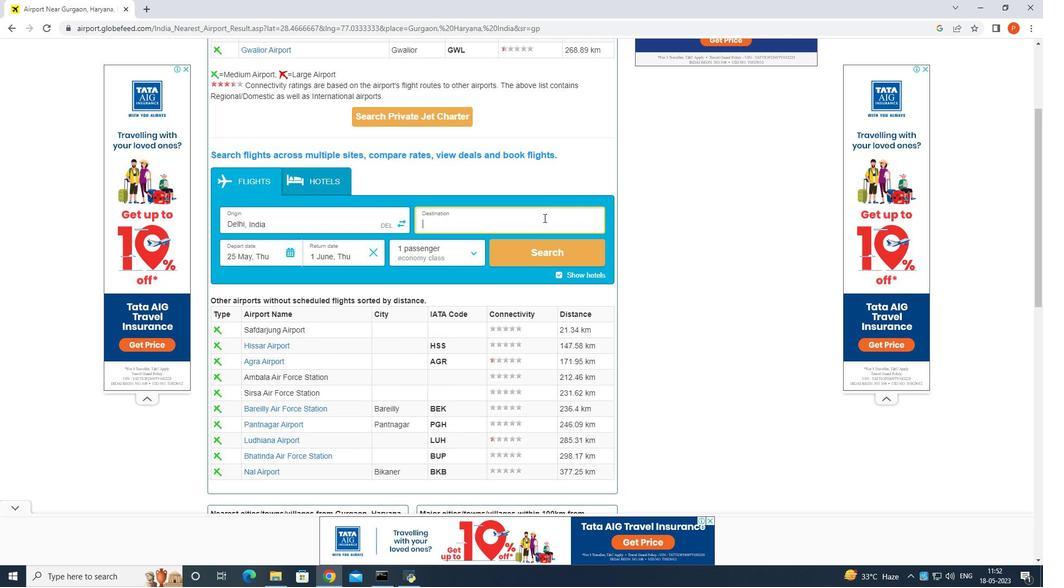 
Action: Key pressed <Key.shift>S<Key.backspace><Key.shift>d<Key.shift><Key.backspace><Key.shift>Nepal
Screenshot: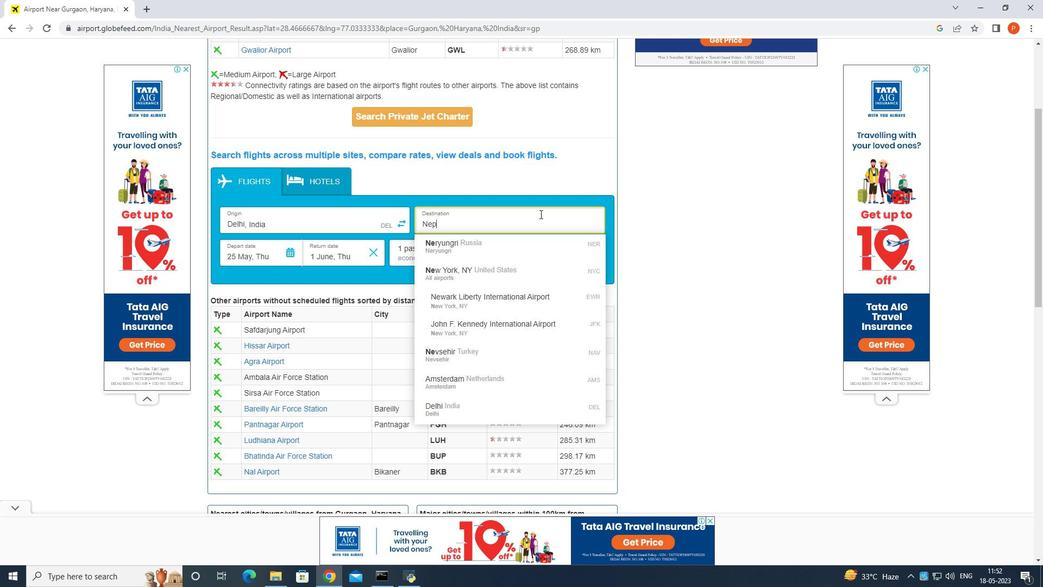
Action: Mouse moved to (531, 245)
Screenshot: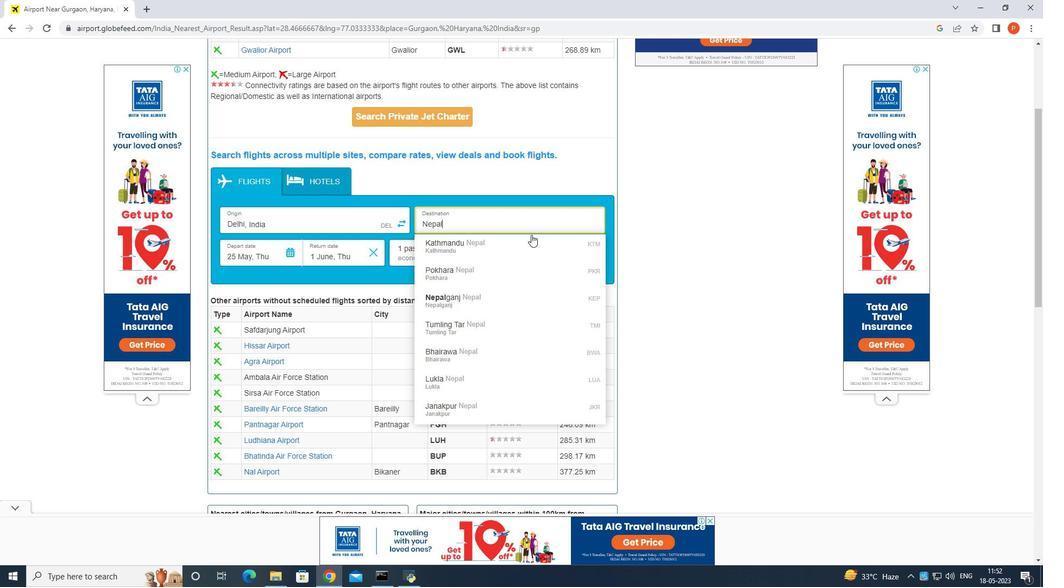 
Action: Mouse pressed left at (531, 245)
Screenshot: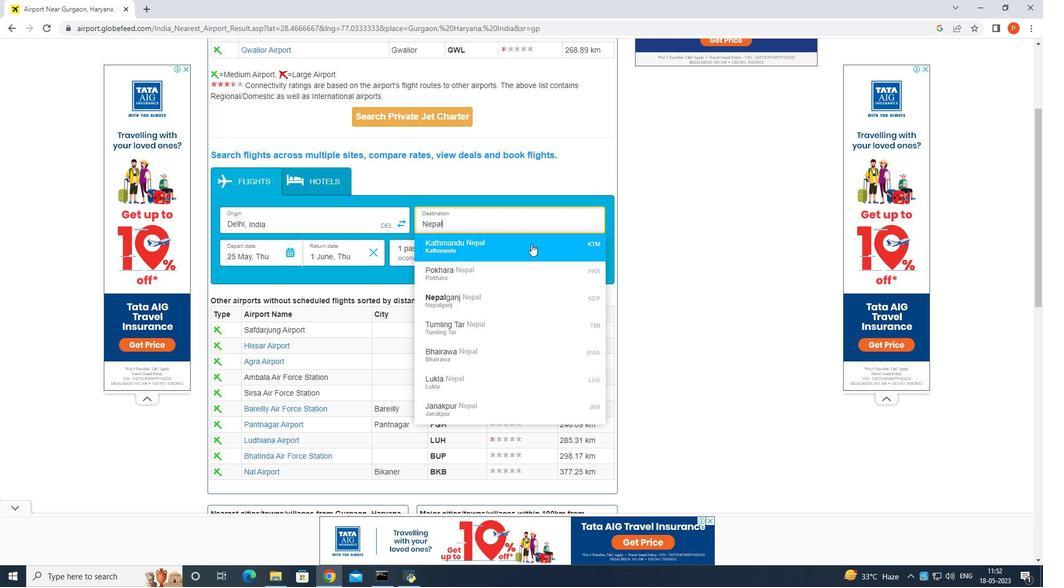 
Action: Mouse moved to (543, 247)
Screenshot: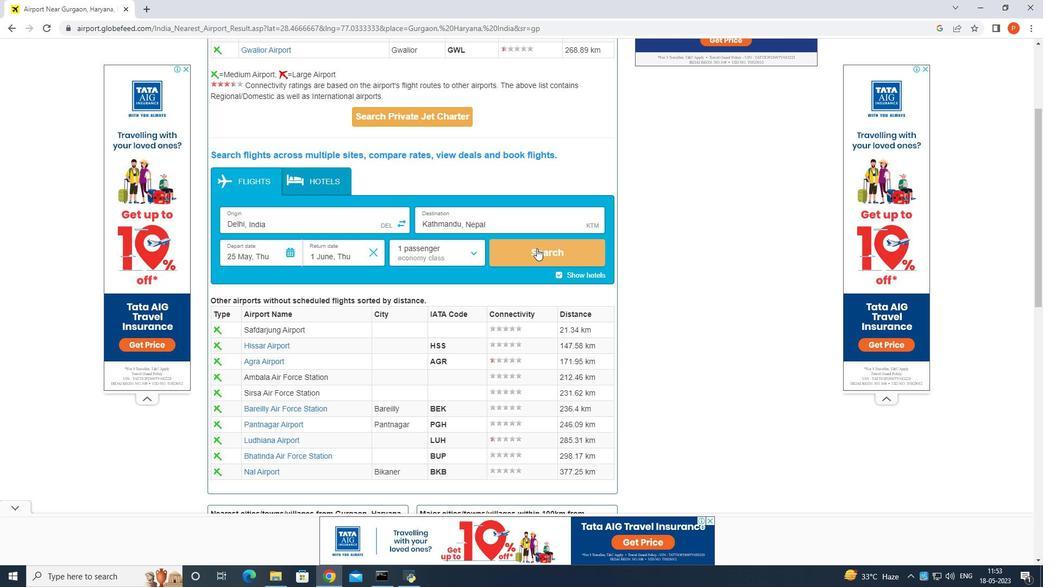 
Action: Mouse pressed left at (543, 247)
Screenshot: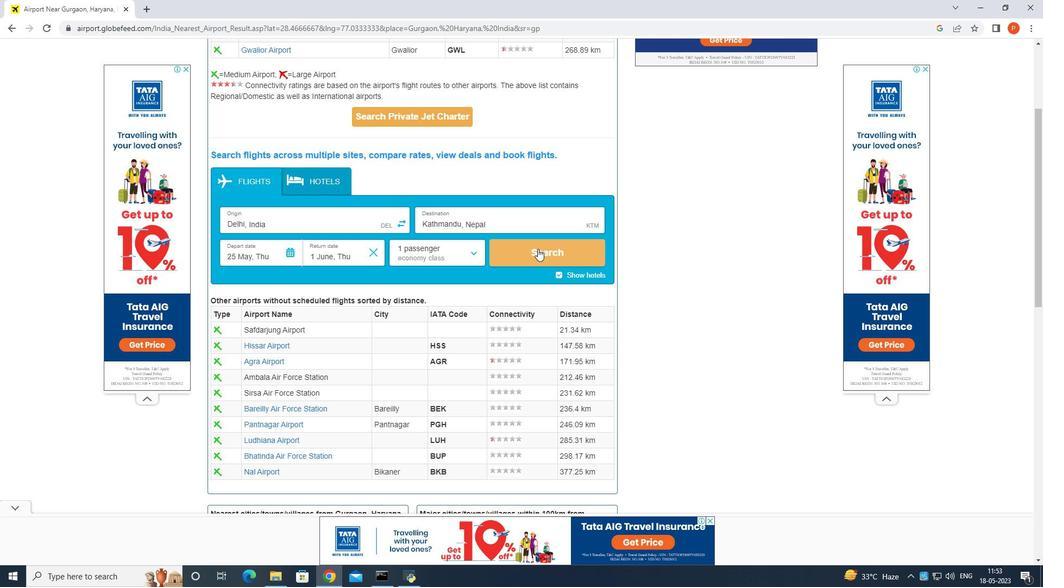 
Action: Mouse moved to (543, 247)
Screenshot: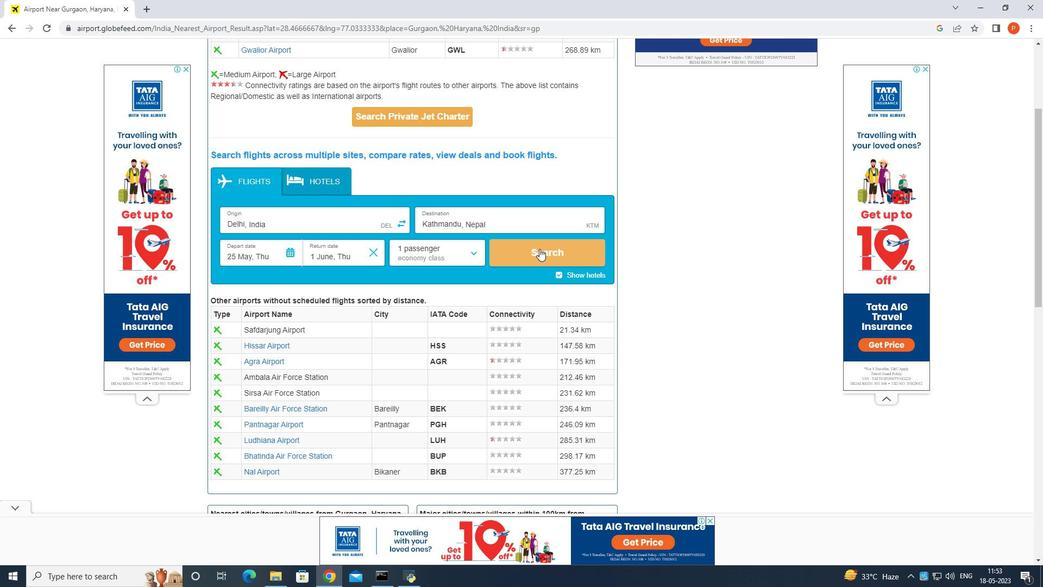 
Action: Mouse scrolled (543, 246) with delta (0, 0)
Screenshot: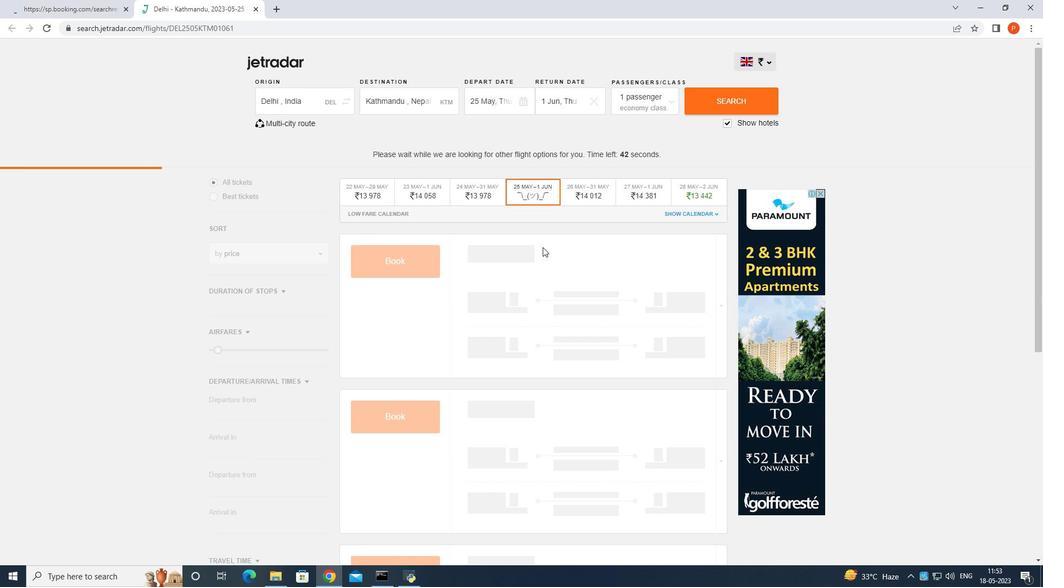 
Action: Mouse moved to (549, 253)
Screenshot: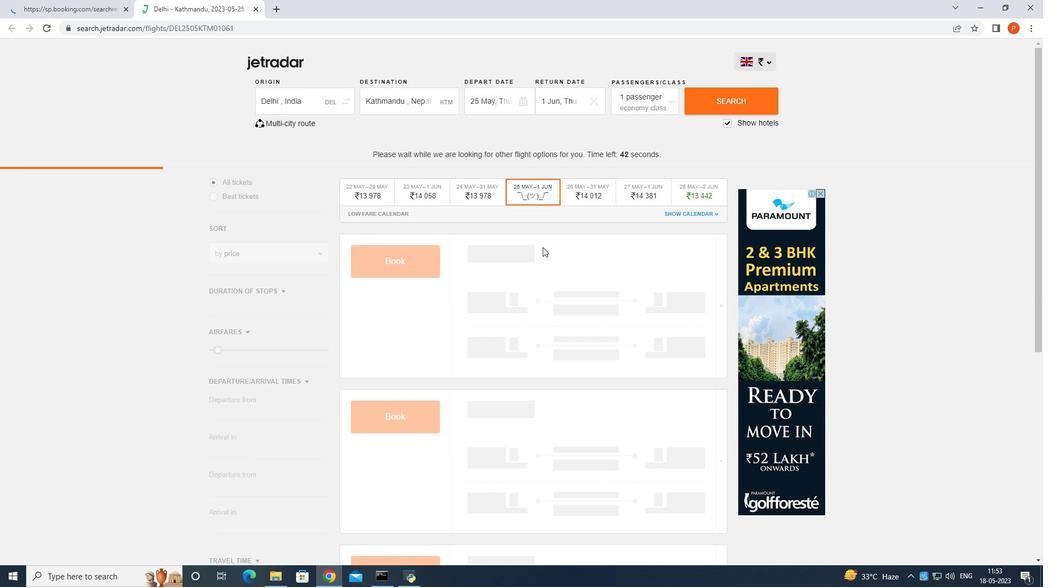 
Action: Mouse scrolled (549, 252) with delta (0, 0)
Screenshot: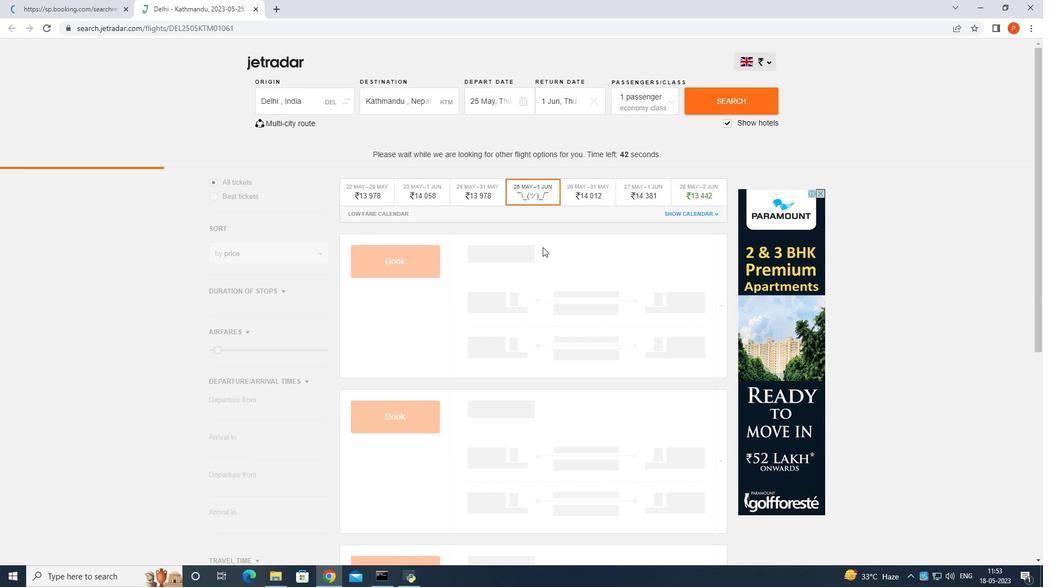 
Action: Mouse moved to (549, 253)
Screenshot: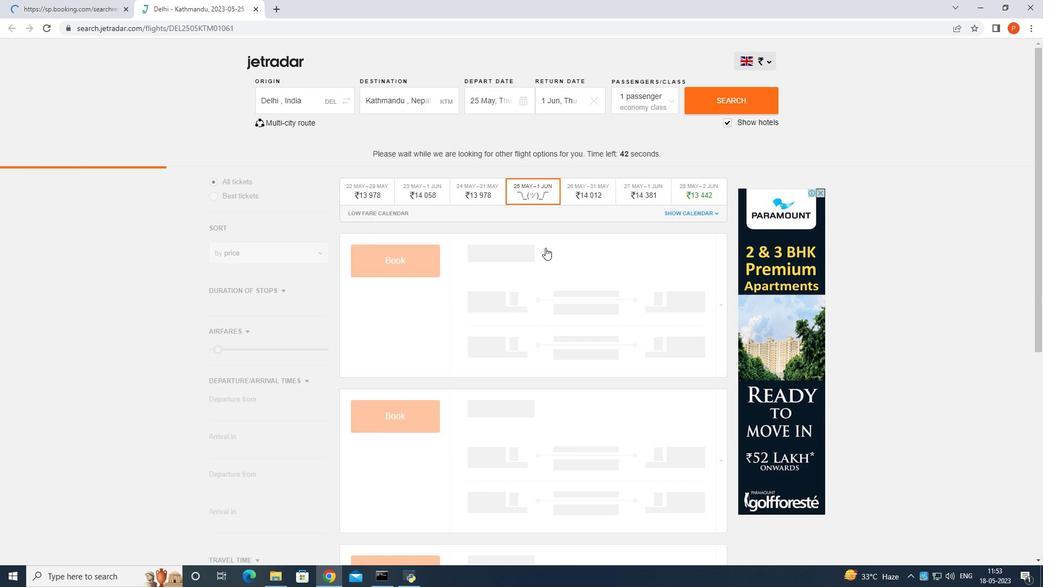 
Action: Mouse scrolled (549, 253) with delta (0, 0)
Screenshot: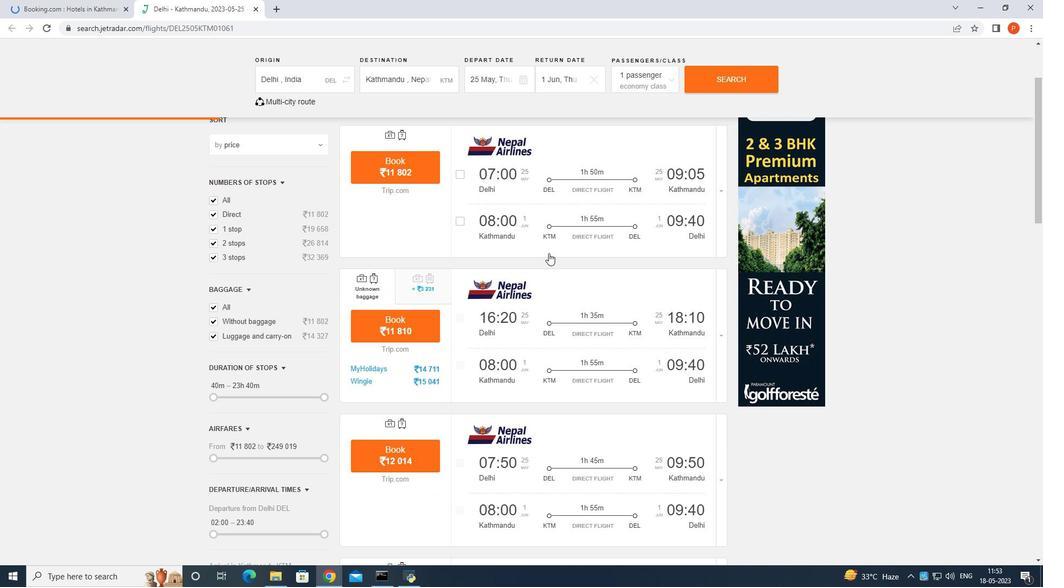 
Action: Mouse scrolled (549, 253) with delta (0, 0)
Screenshot: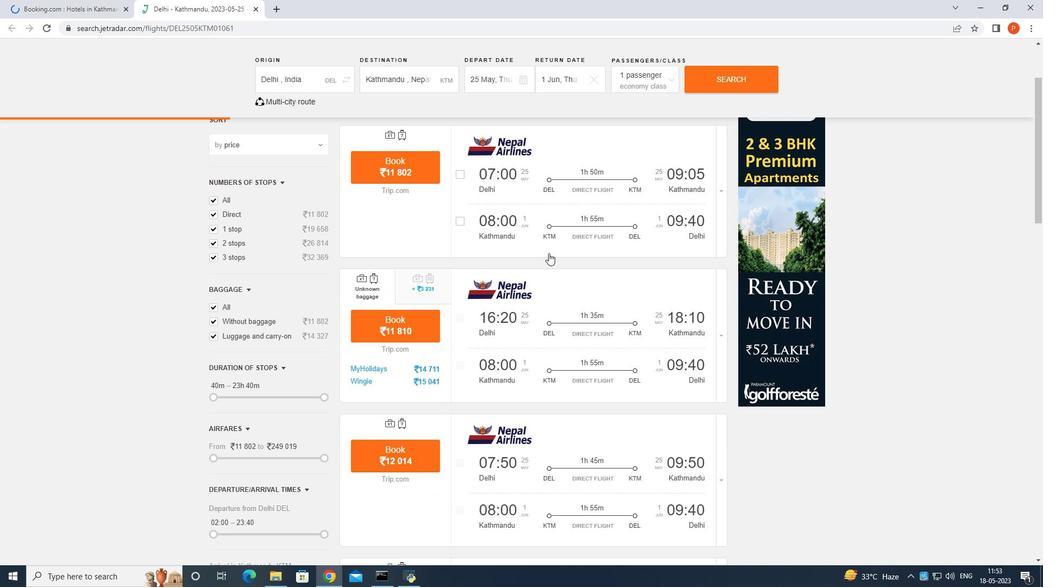 
Action: Mouse moved to (553, 261)
Screenshot: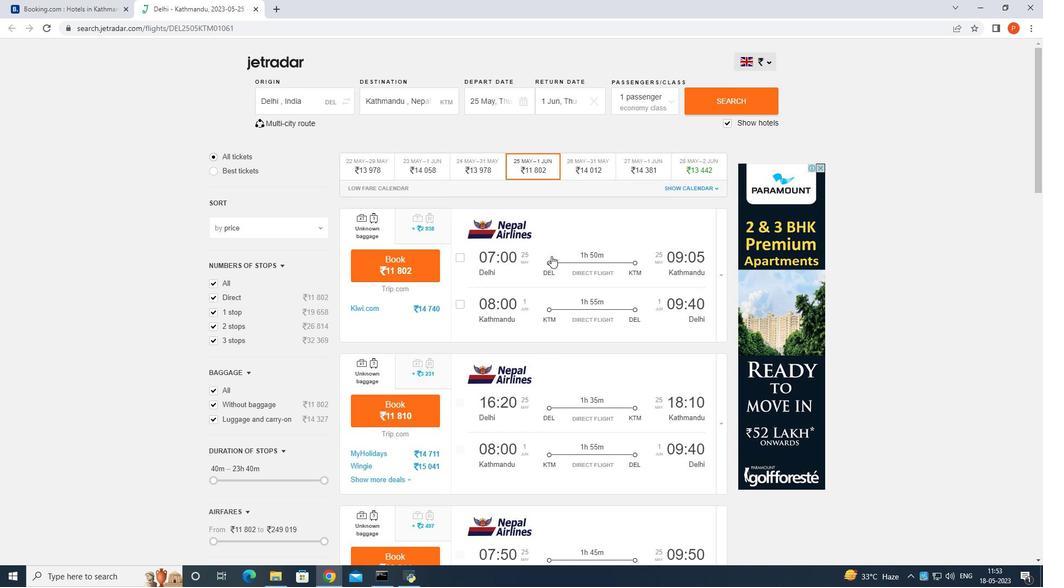 
Action: Mouse scrolled (553, 260) with delta (0, 0)
Screenshot: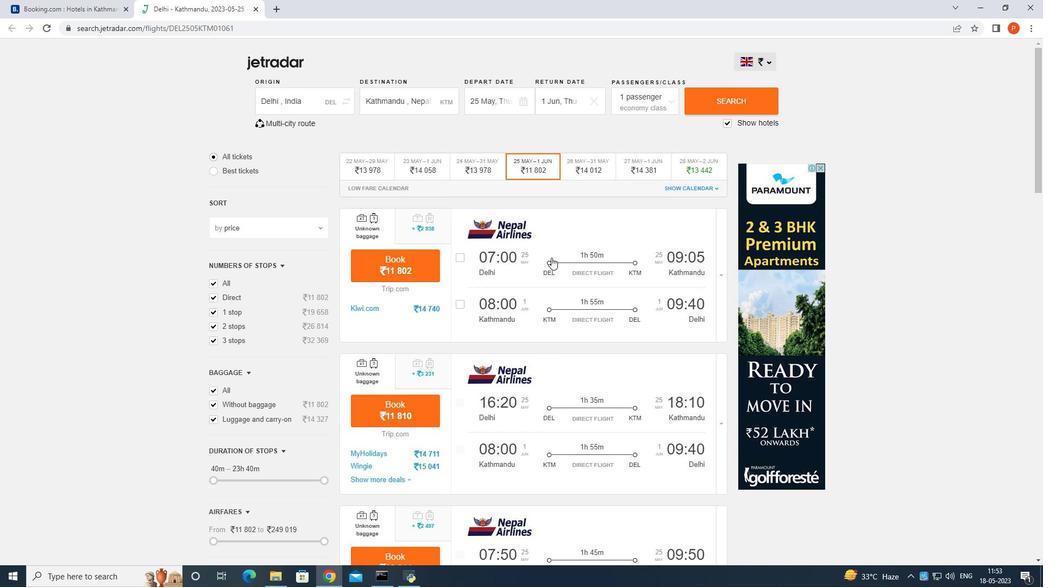 
Action: Mouse moved to (564, 229)
Screenshot: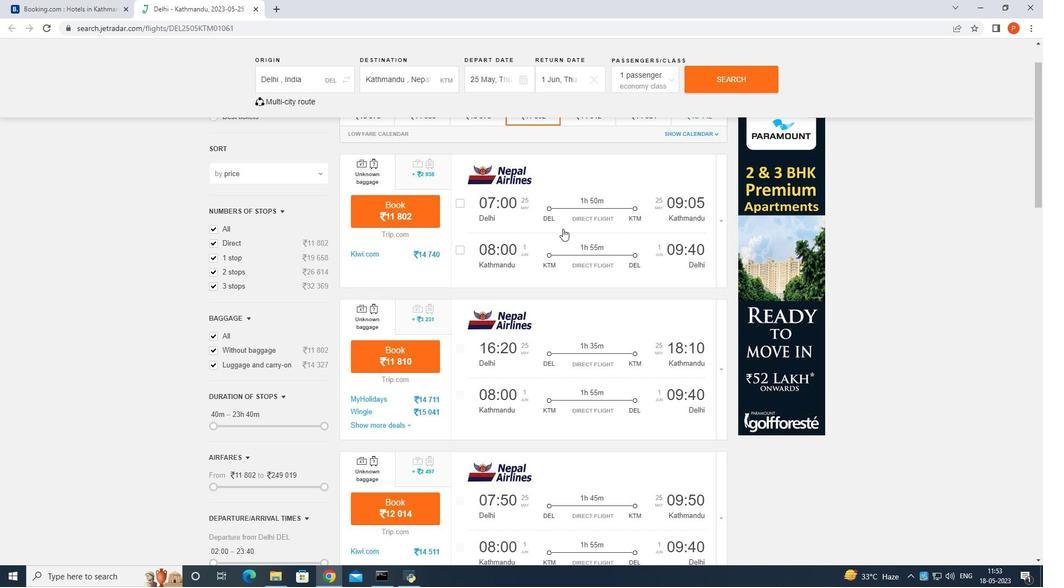 
Action: Mouse scrolled (564, 230) with delta (0, 0)
Screenshot: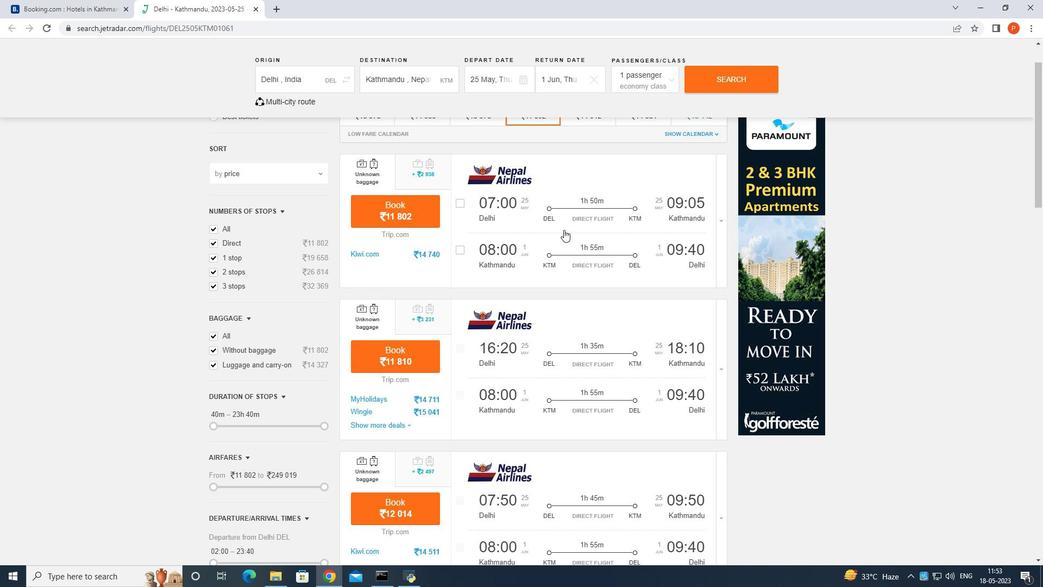 
Action: Mouse moved to (557, 275)
Screenshot: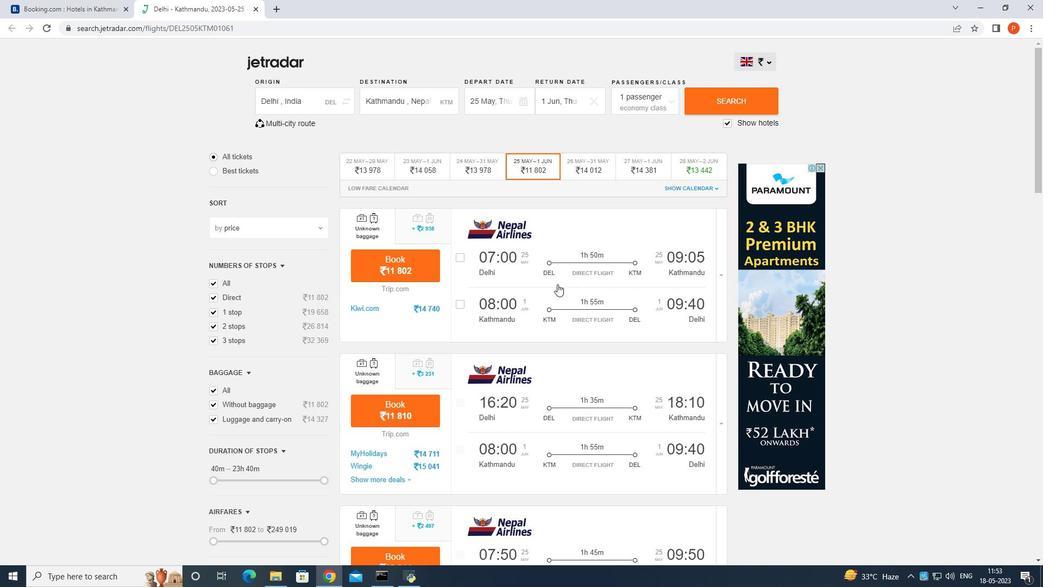 
Action: Mouse scrolled (557, 275) with delta (0, 0)
Screenshot: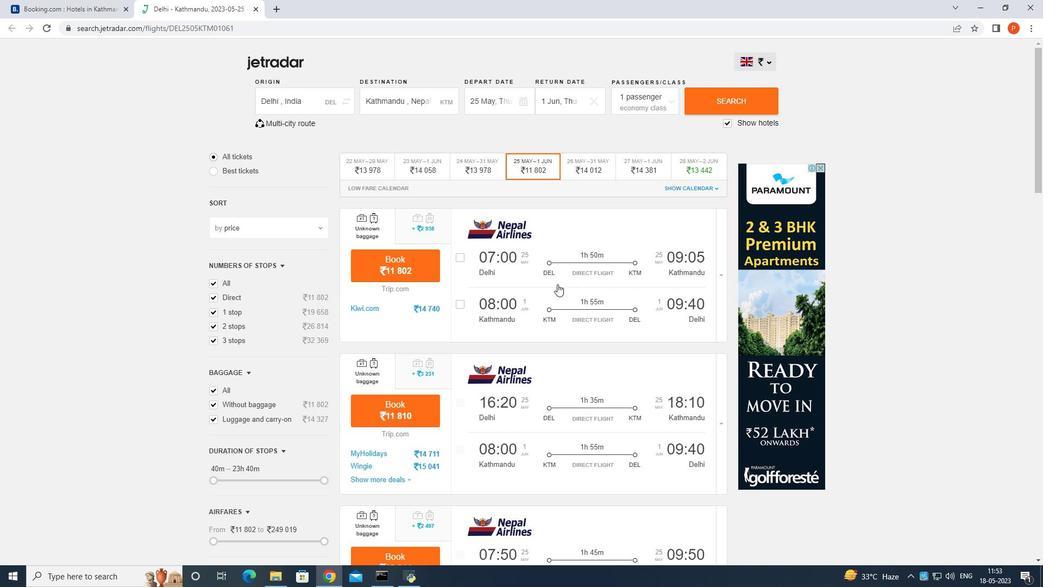 
Action: Mouse moved to (557, 275)
Screenshot: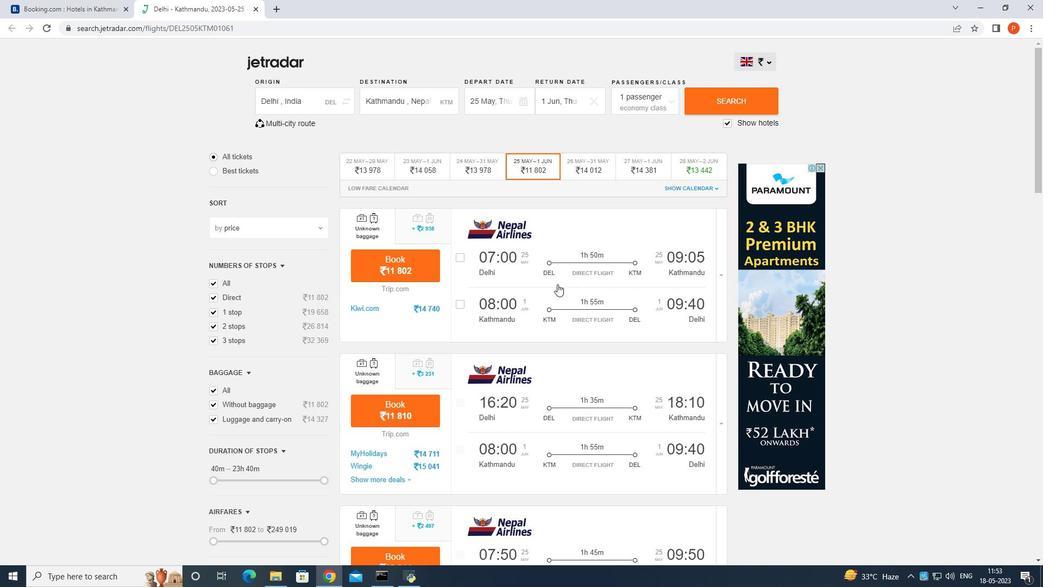 
Action: Mouse scrolled (557, 275) with delta (0, 0)
Screenshot: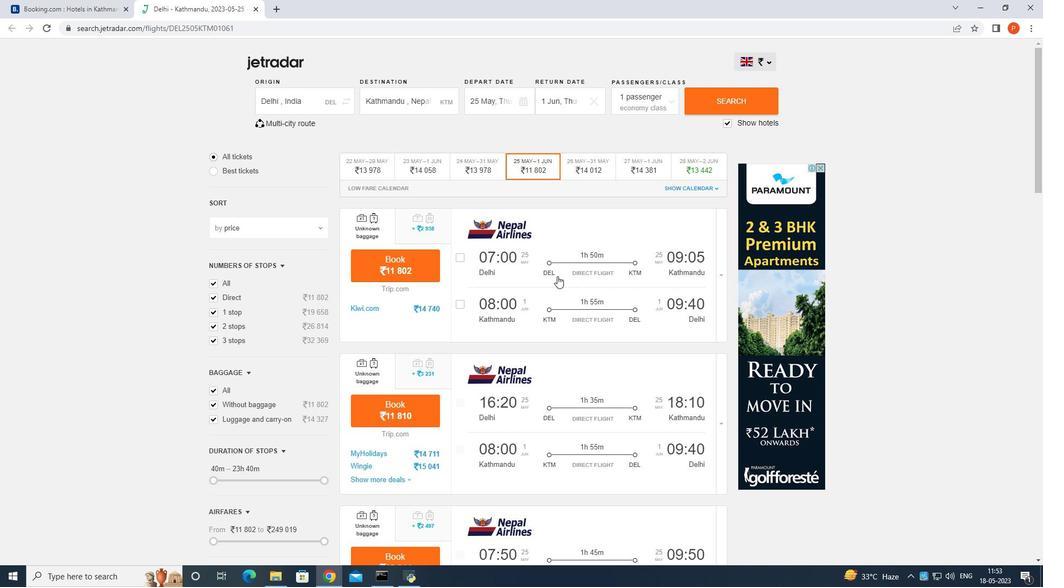 
Action: Mouse scrolled (557, 275) with delta (0, 0)
Screenshot: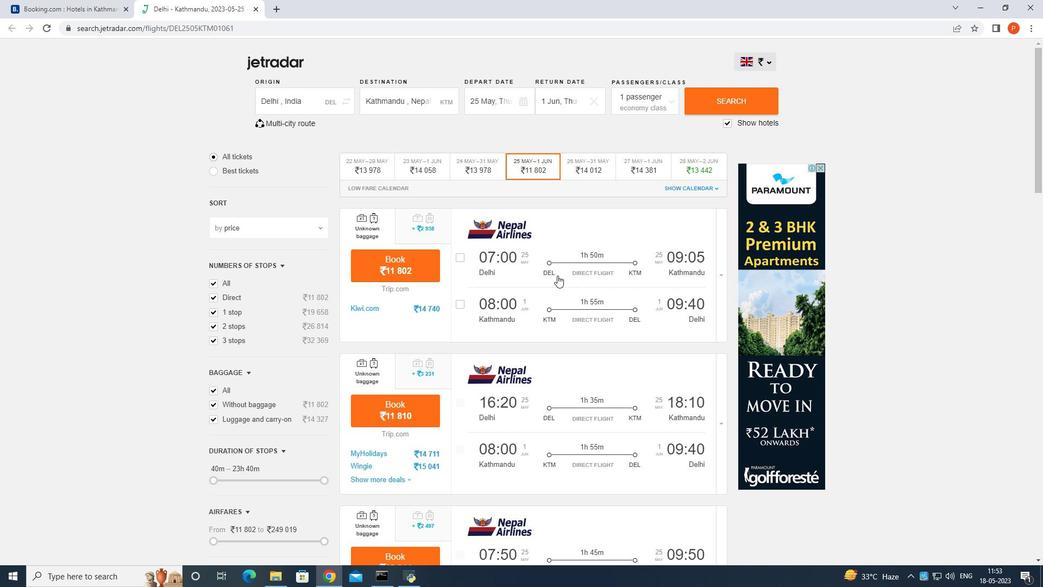 
Action: Mouse scrolled (557, 275) with delta (0, 0)
Screenshot: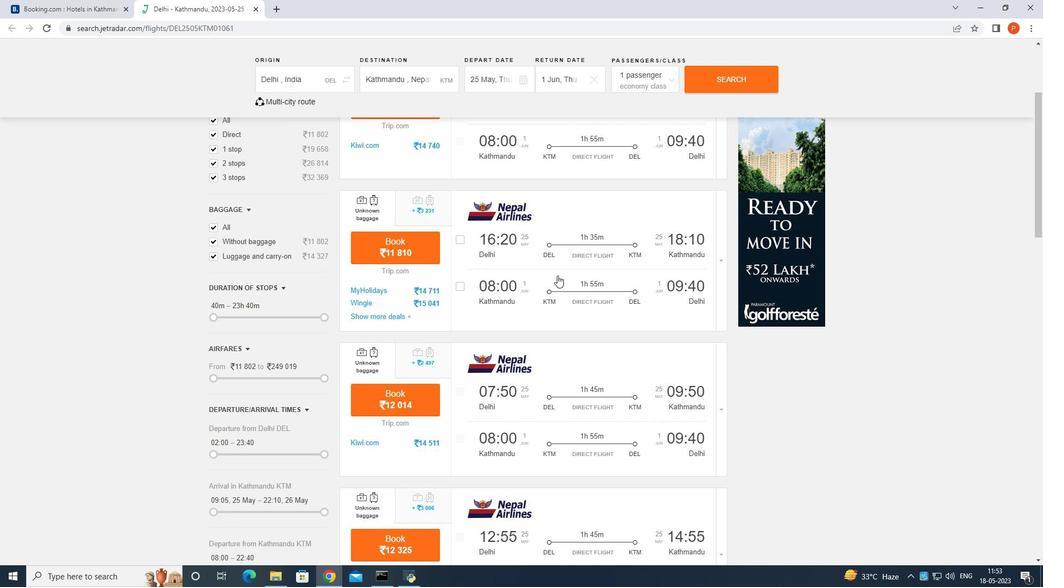 
Action: Mouse moved to (557, 275)
Screenshot: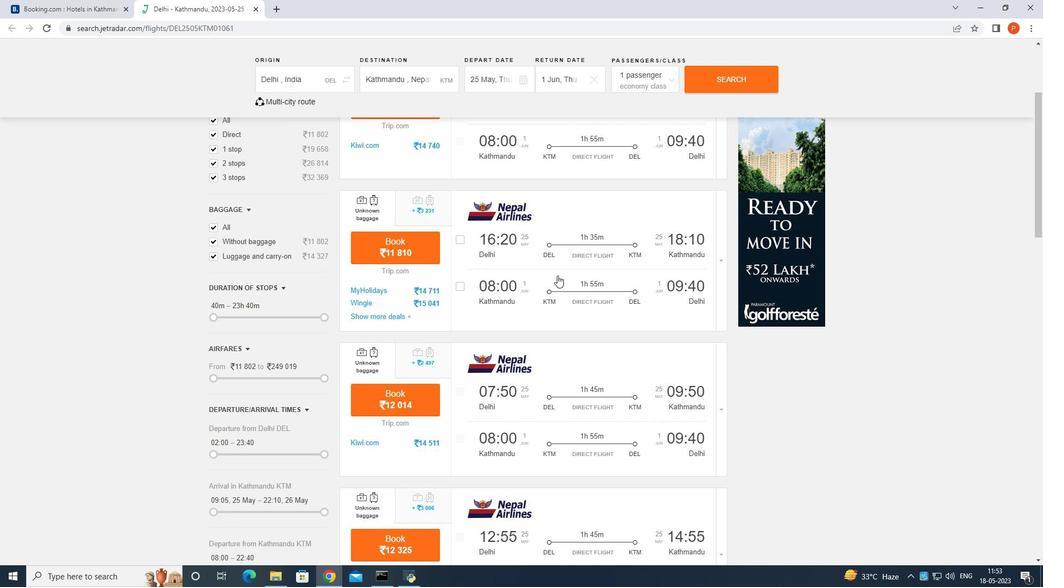 
Action: Mouse scrolled (557, 275) with delta (0, 0)
Screenshot: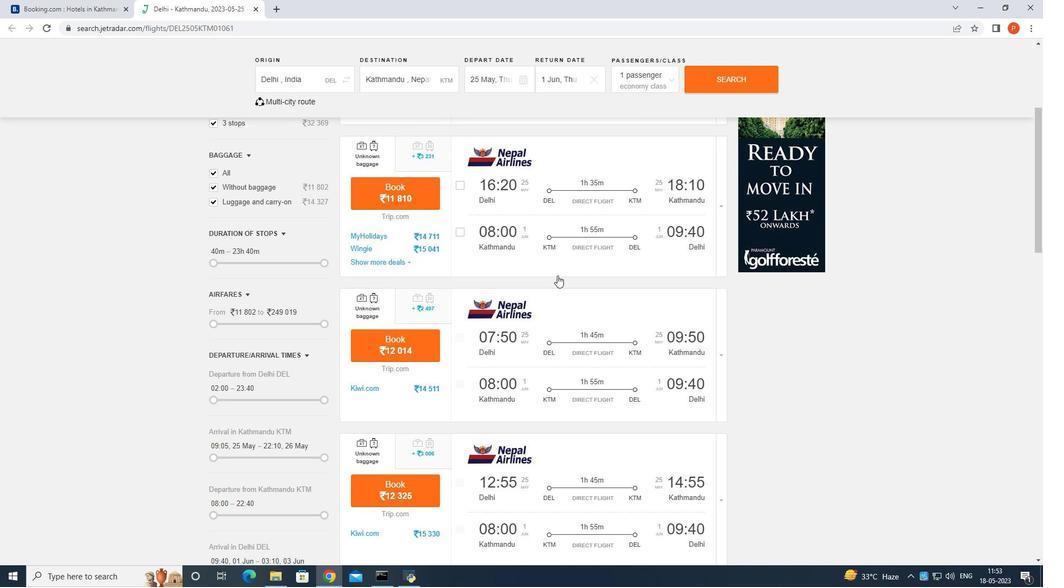 
Action: Mouse moved to (557, 277)
Screenshot: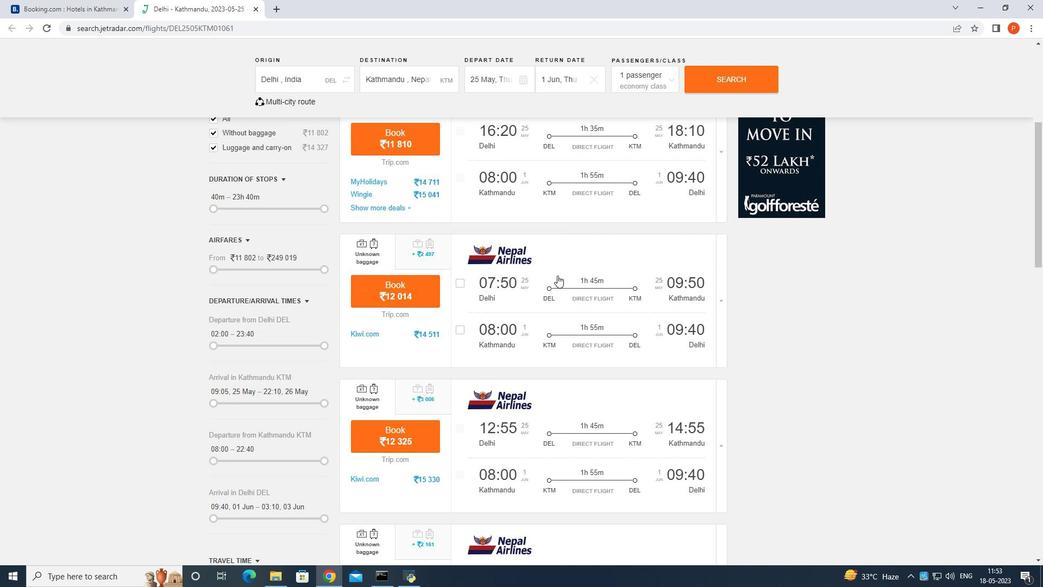 
Action: Mouse scrolled (557, 276) with delta (0, 0)
Screenshot: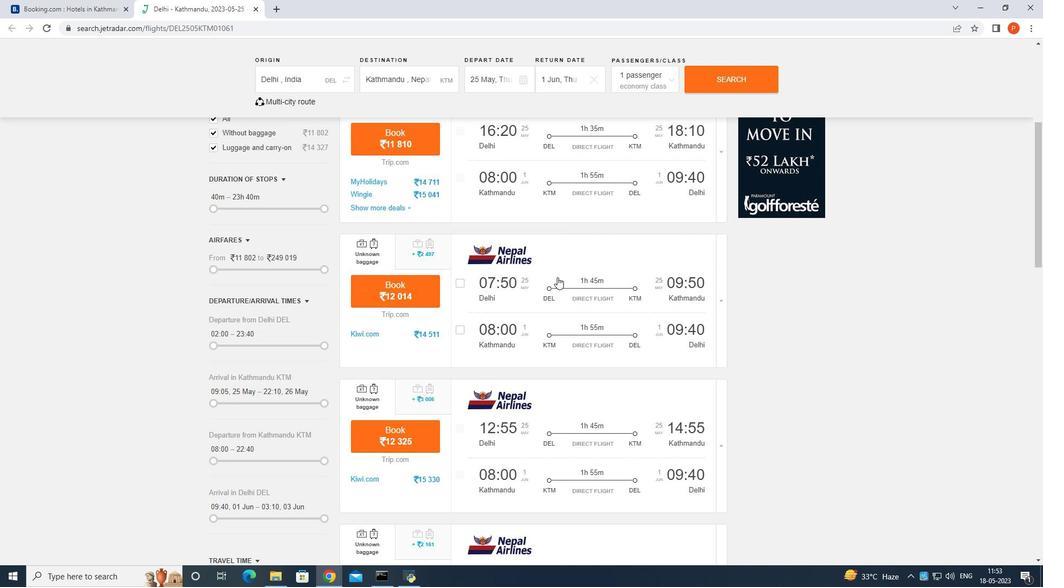 
Action: Mouse moved to (557, 277)
Screenshot: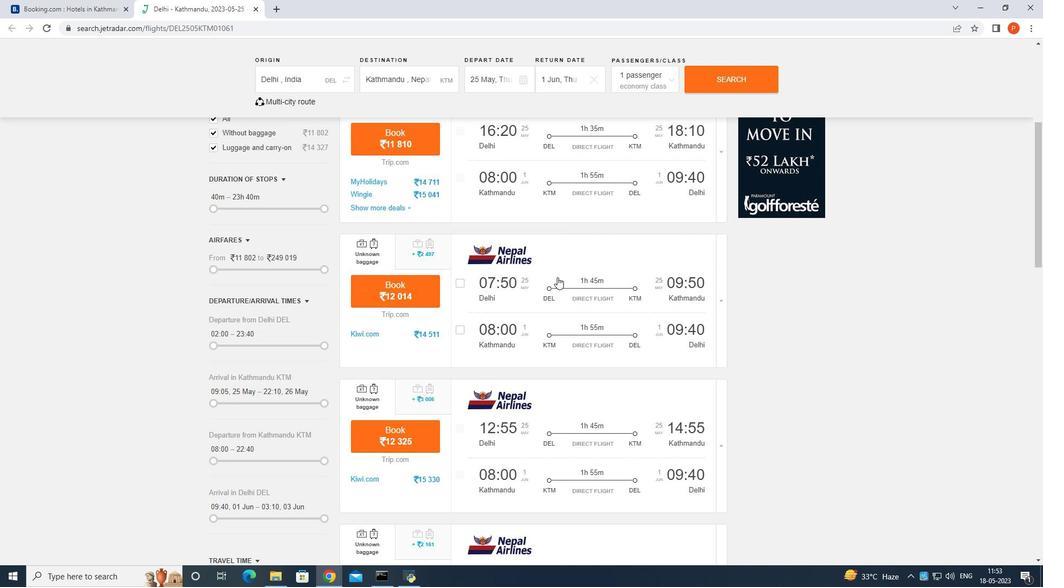 
Action: Mouse scrolled (557, 276) with delta (0, 0)
Screenshot: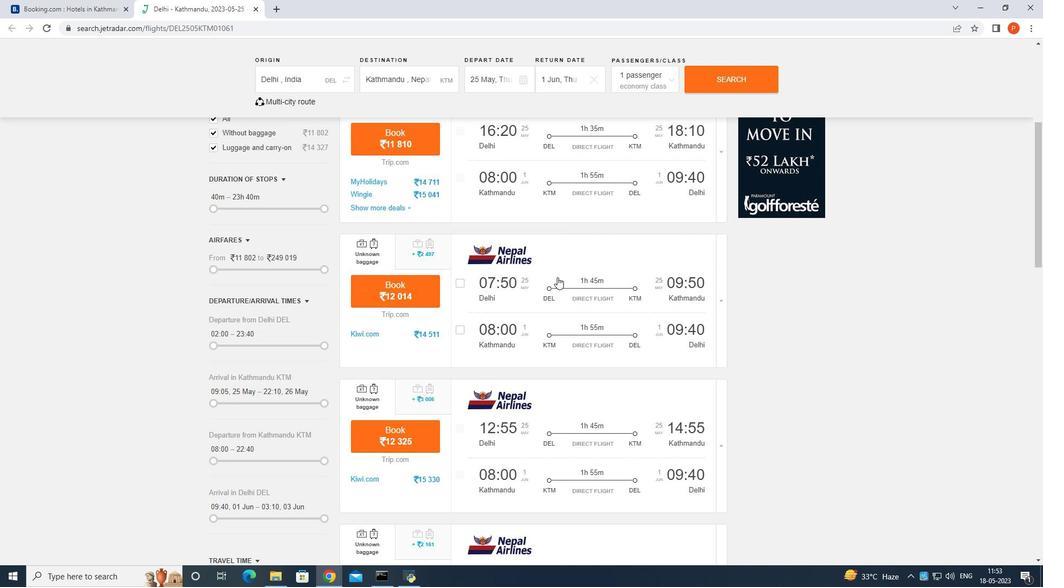 
Action: Mouse moved to (557, 277)
Screenshot: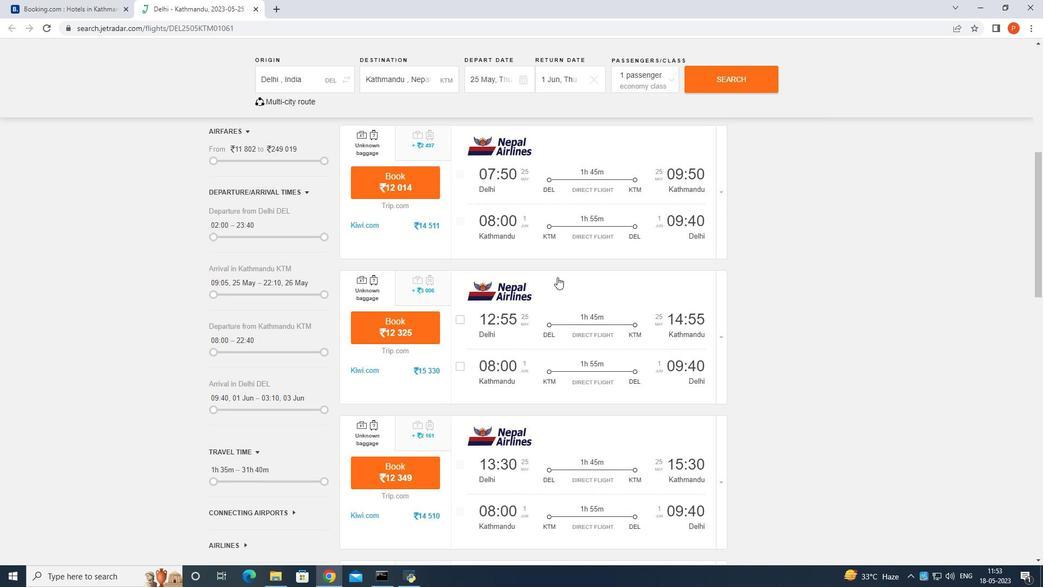 
Action: Mouse scrolled (557, 276) with delta (0, 0)
Screenshot: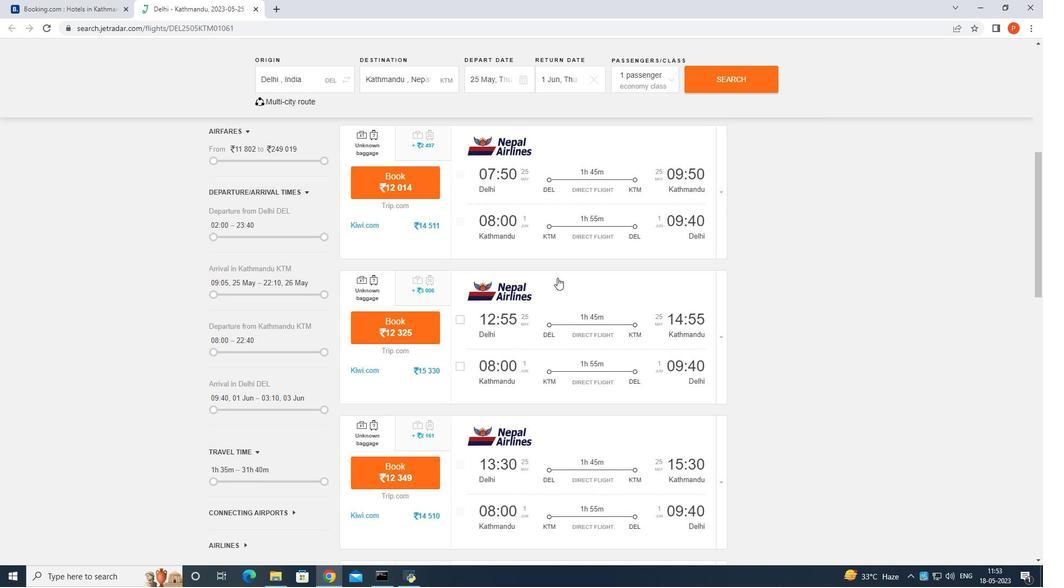 
Action: Mouse scrolled (557, 276) with delta (0, 0)
Screenshot: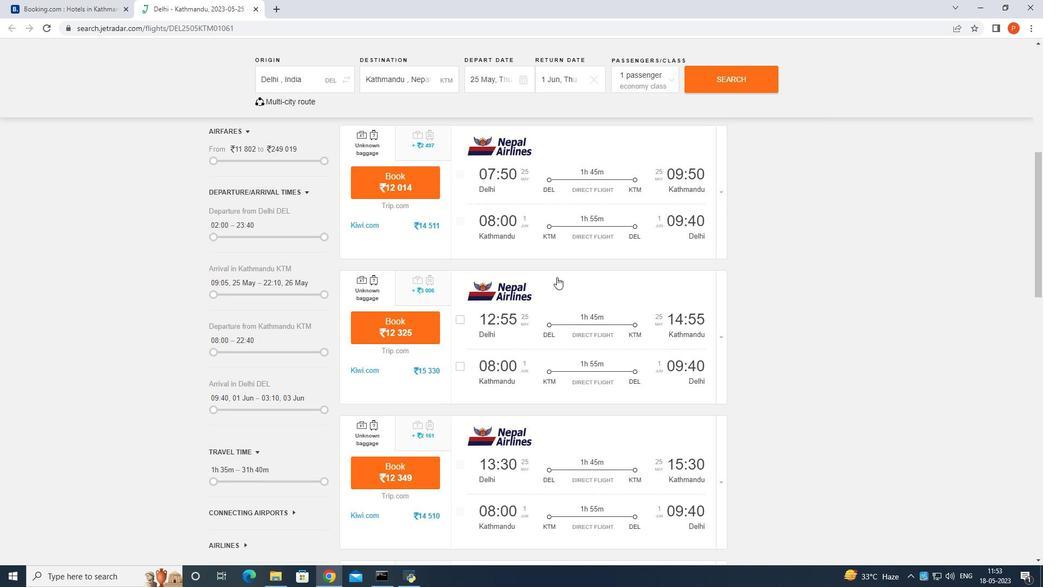 
Action: Mouse moved to (557, 276)
Screenshot: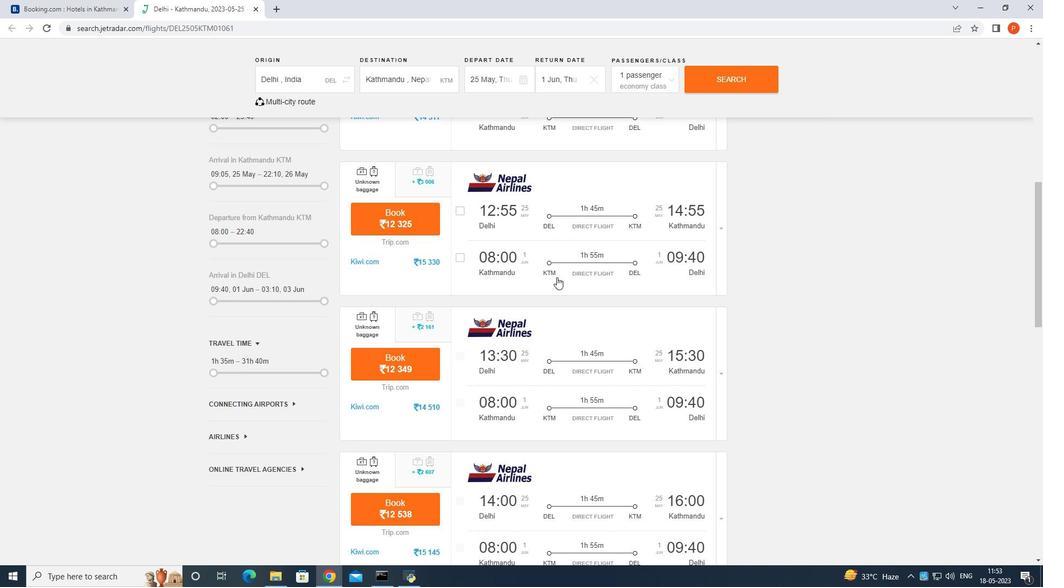 
Action: Mouse scrolled (557, 275) with delta (0, 0)
Screenshot: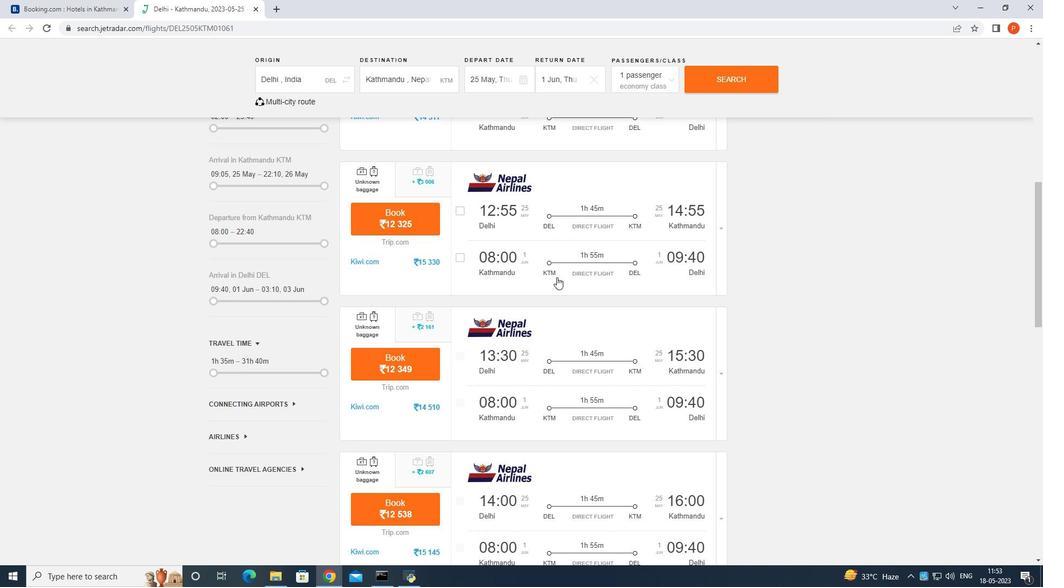 
Action: Mouse scrolled (557, 275) with delta (0, 0)
Screenshot: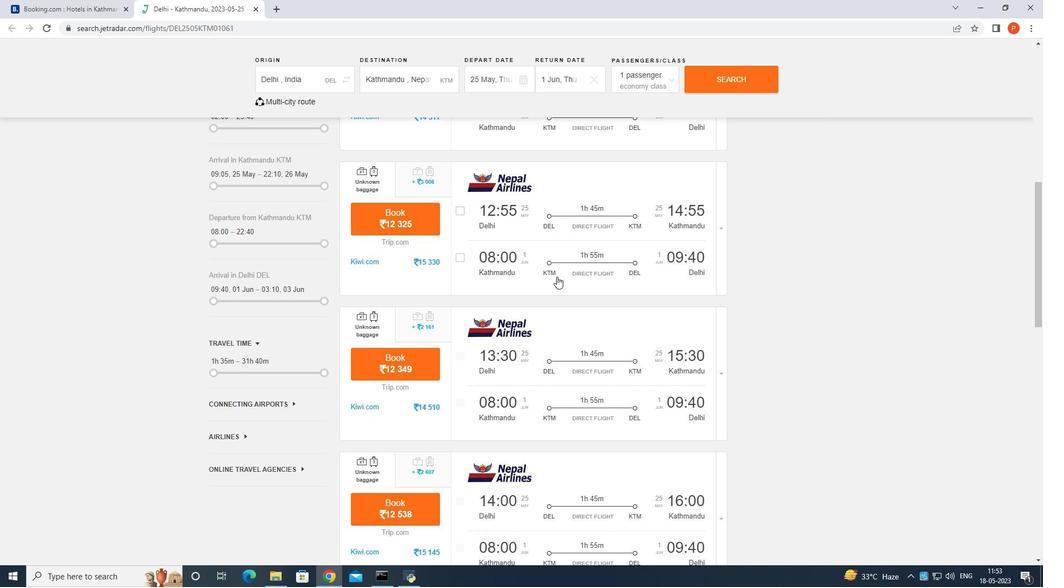 
Action: Mouse scrolled (557, 275) with delta (0, 0)
Screenshot: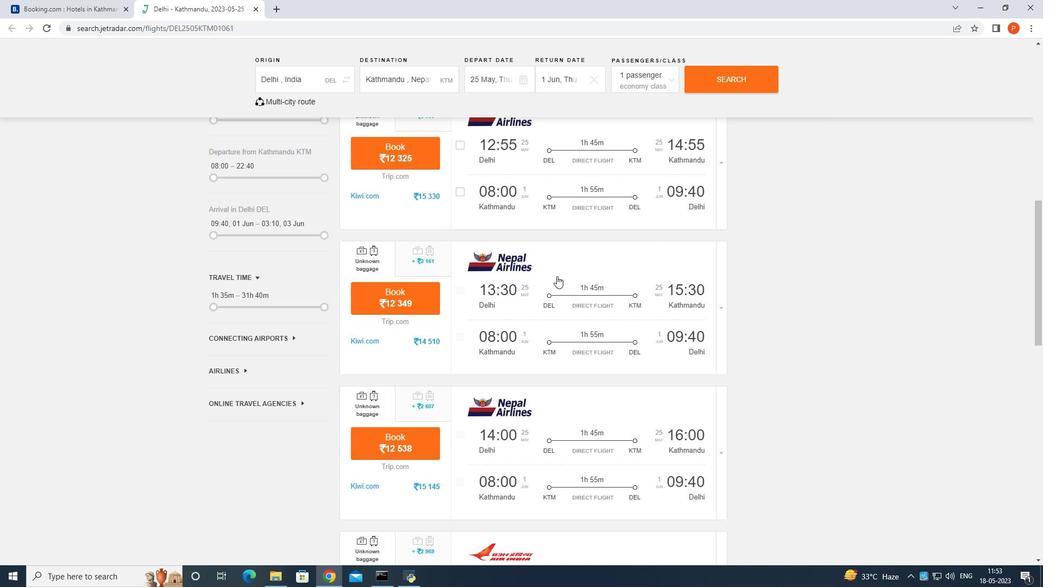 
Action: Mouse scrolled (557, 275) with delta (0, 0)
Screenshot: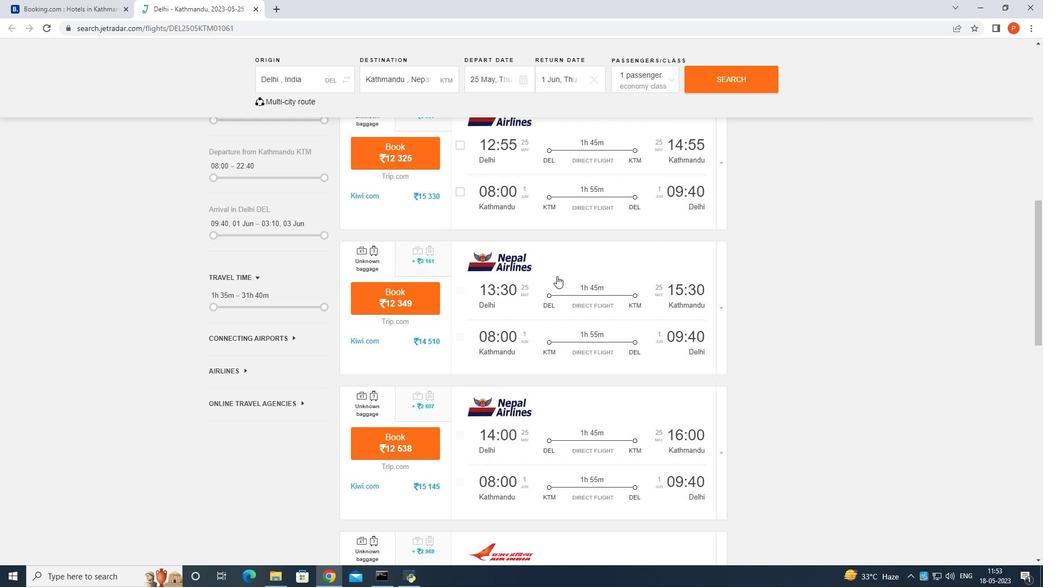 
Action: Mouse scrolled (557, 275) with delta (0, 0)
Screenshot: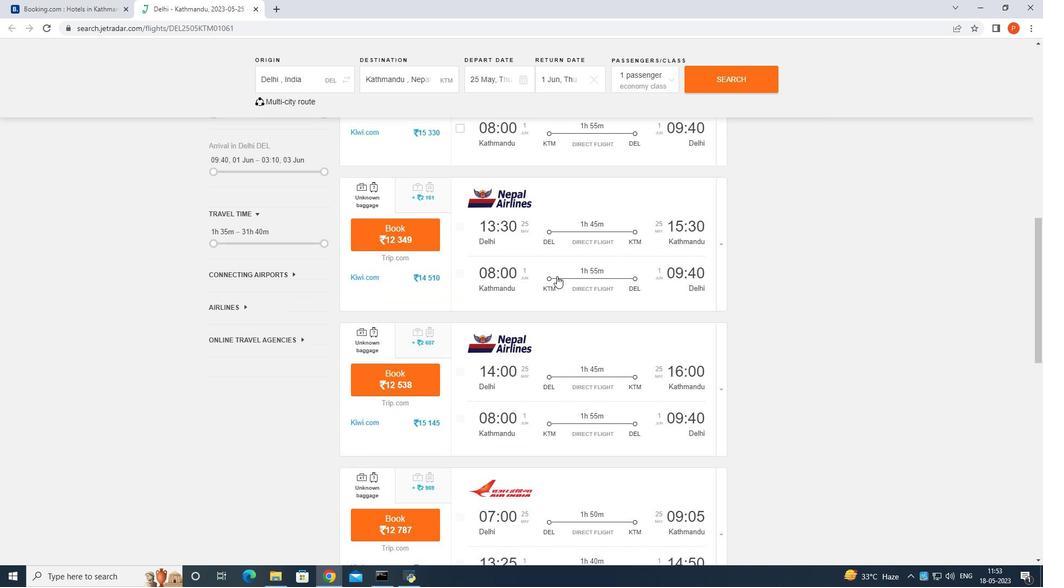 
Action: Mouse scrolled (557, 275) with delta (0, 0)
Screenshot: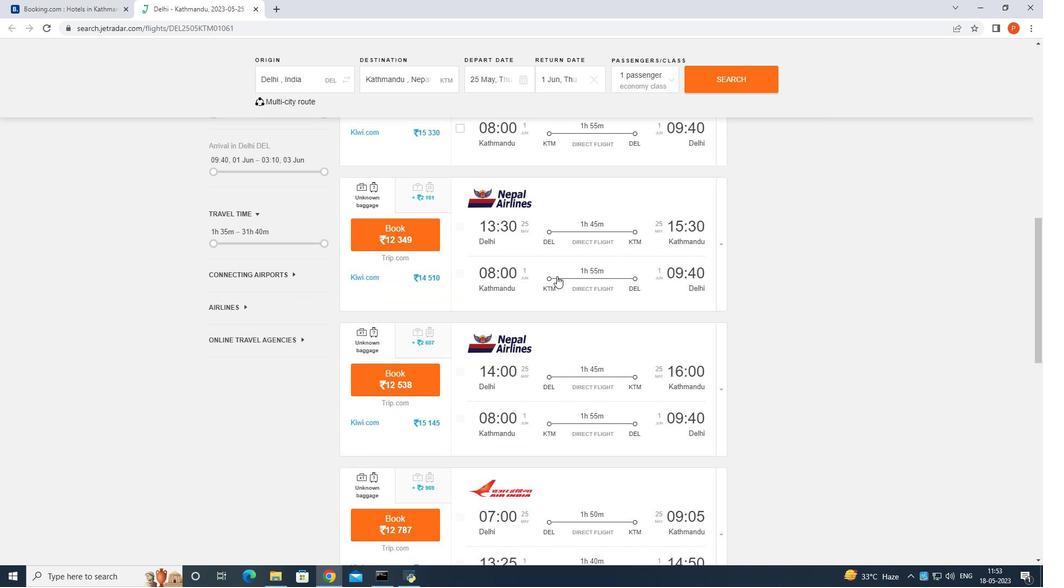 
Action: Mouse scrolled (557, 275) with delta (0, 0)
Screenshot: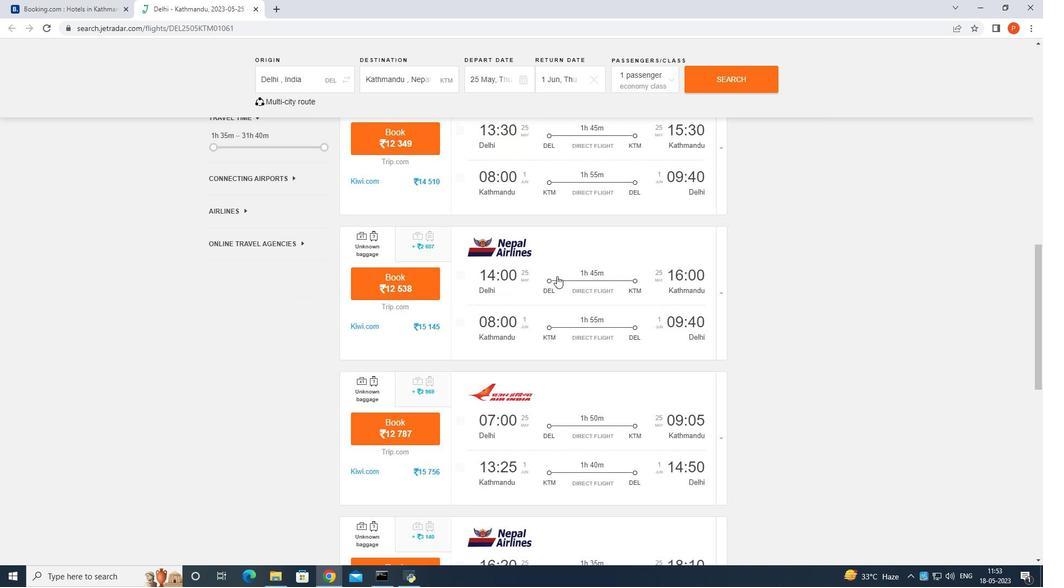 
Action: Mouse scrolled (557, 275) with delta (0, 0)
Screenshot: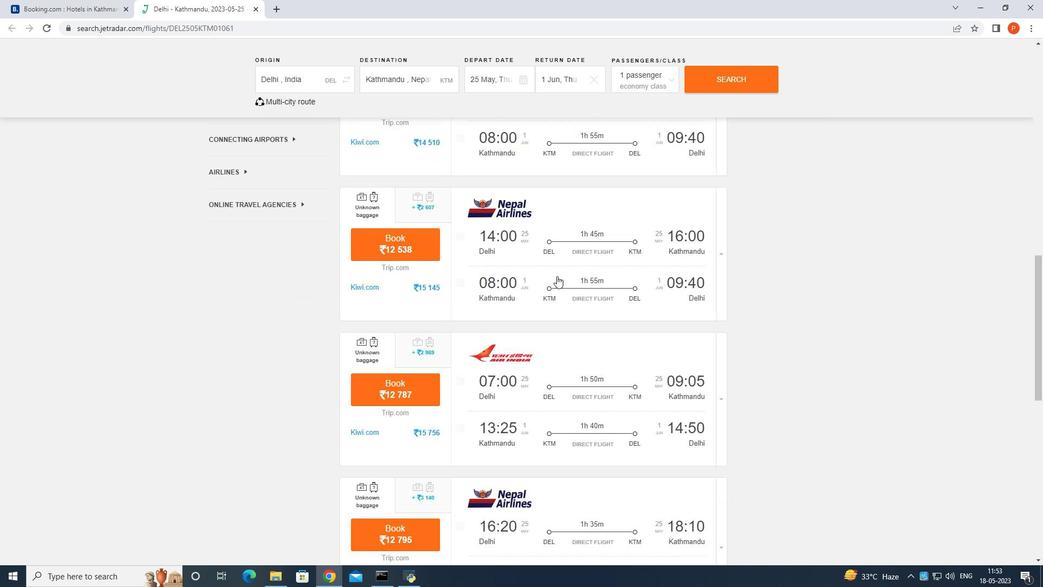 
Action: Mouse moved to (410, 219)
Screenshot: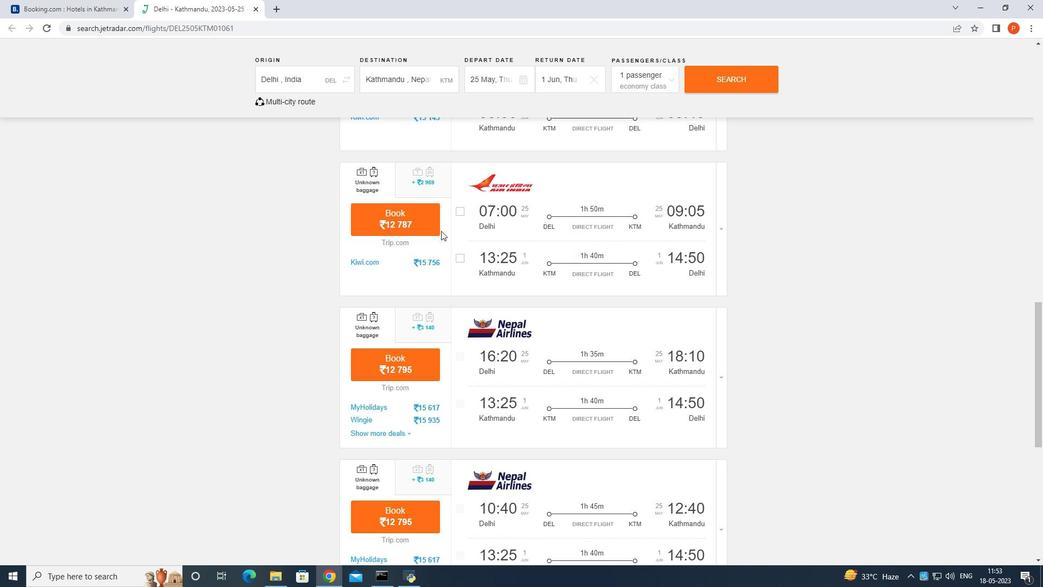 
Action: Mouse pressed left at (410, 219)
Screenshot: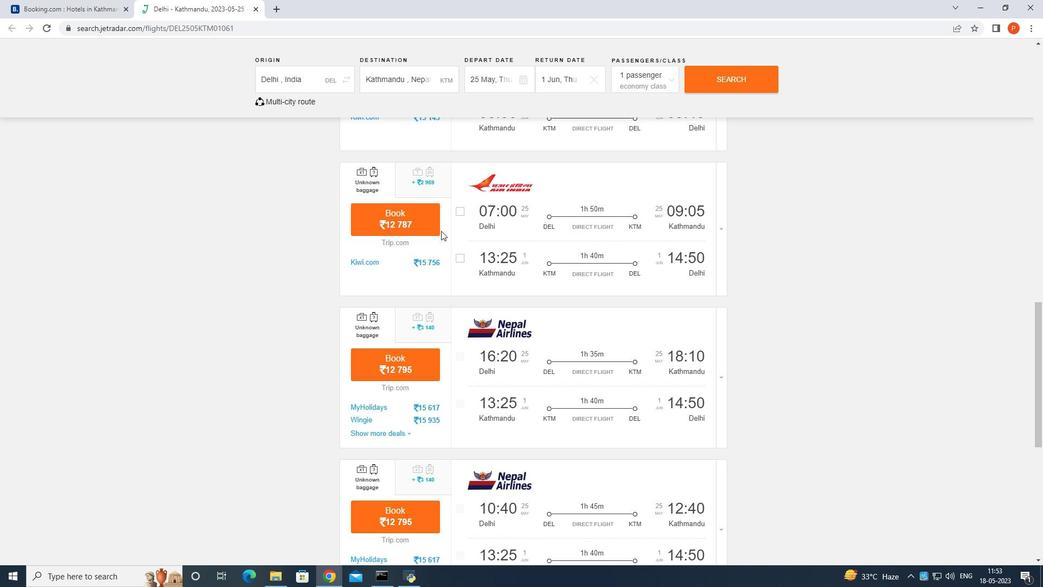 
Action: Mouse moved to (994, 109)
Screenshot: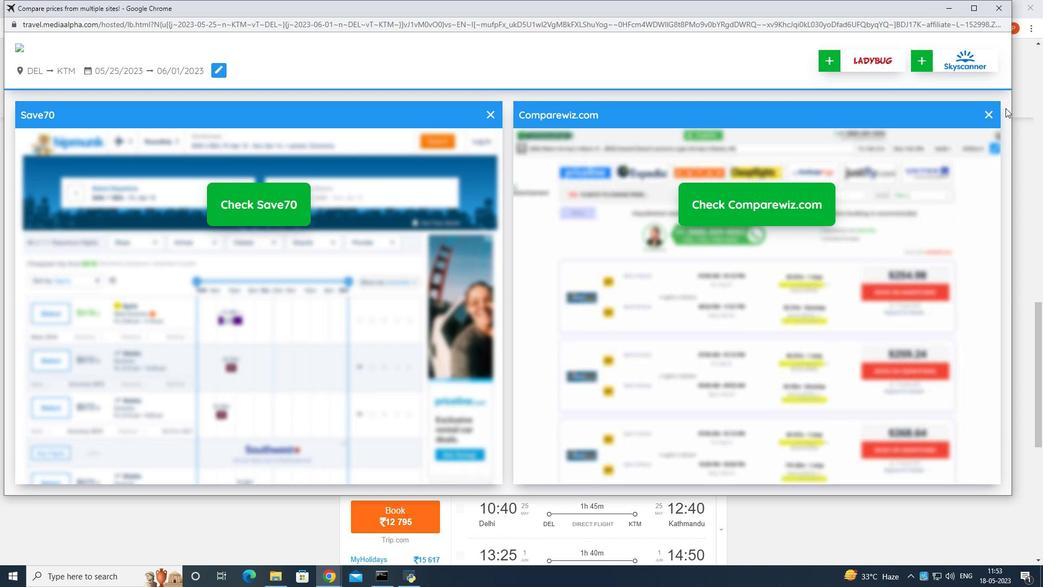 
Action: Mouse pressed left at (994, 109)
Screenshot: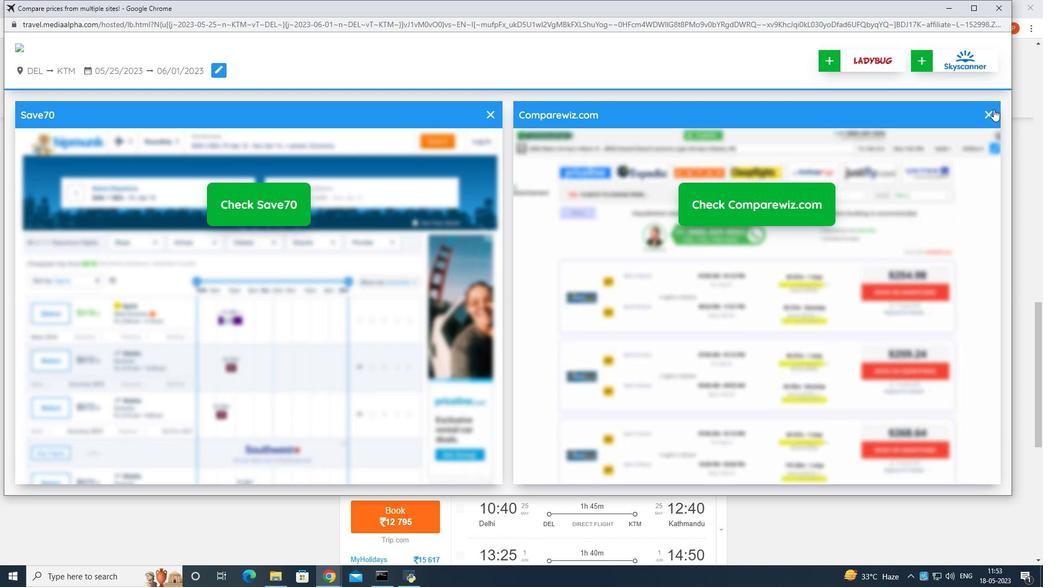 
Action: Mouse moved to (1026, 114)
Screenshot: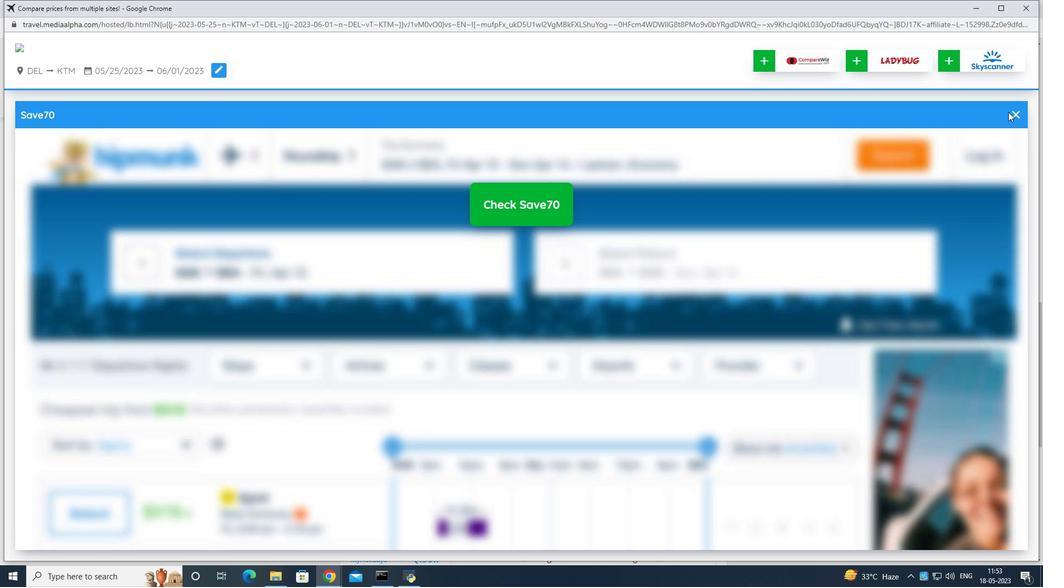
Action: Mouse pressed left at (1026, 114)
Screenshot: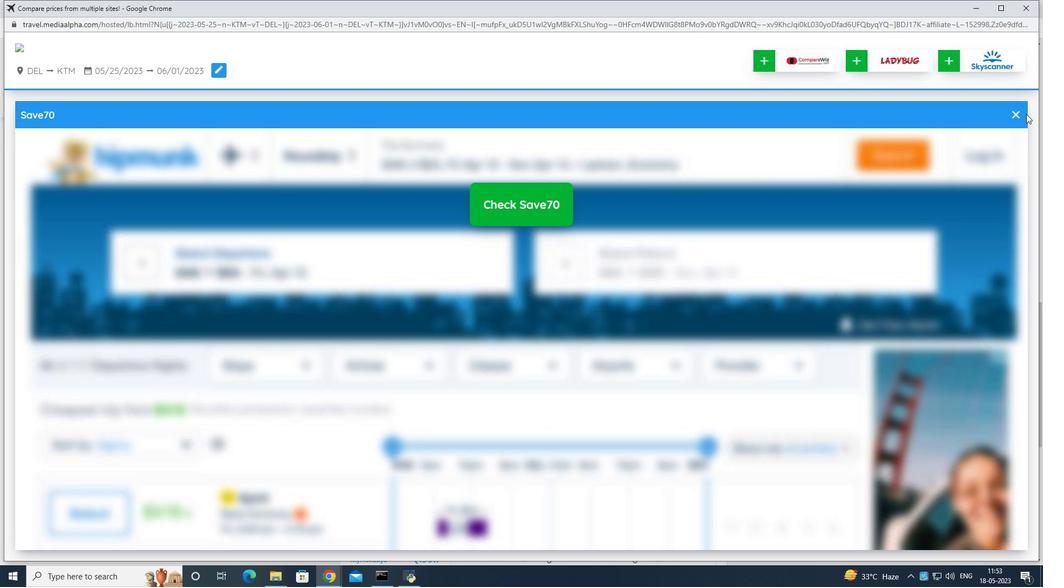 
Action: Mouse moved to (1014, 114)
Screenshot: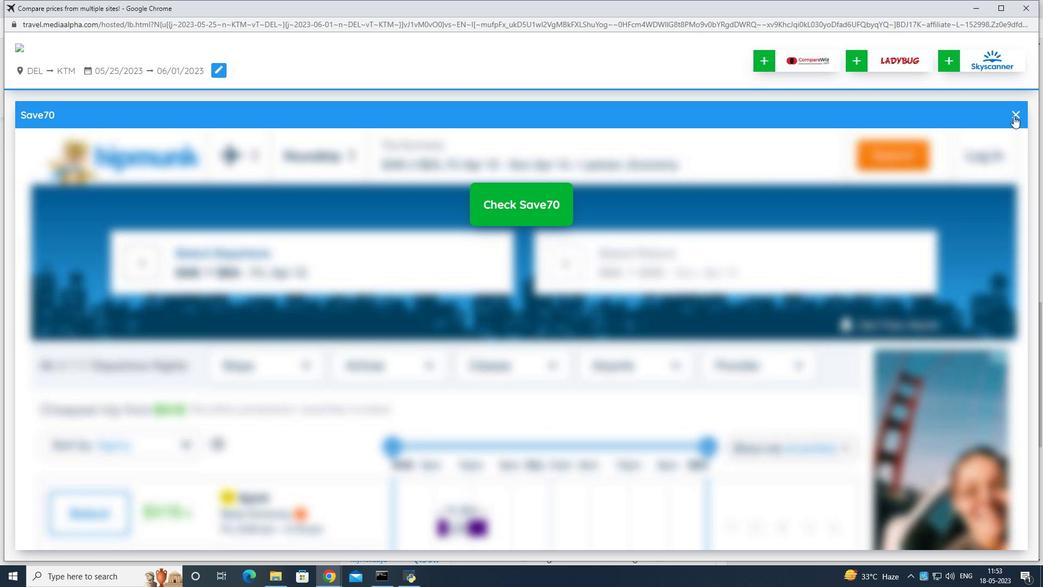
Action: Mouse pressed left at (1014, 114)
Screenshot: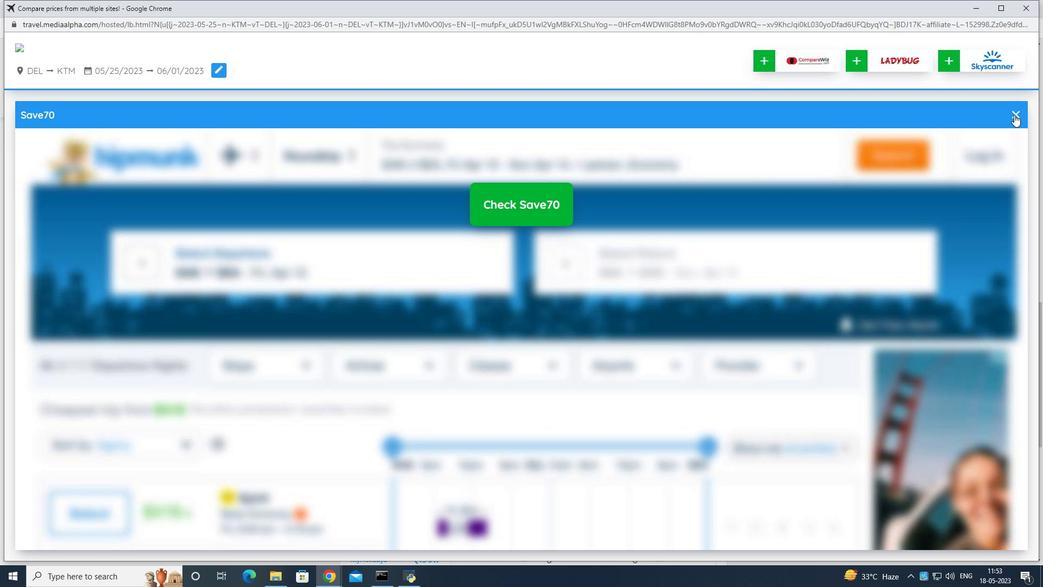 
Action: Mouse moved to (1002, 53)
Screenshot: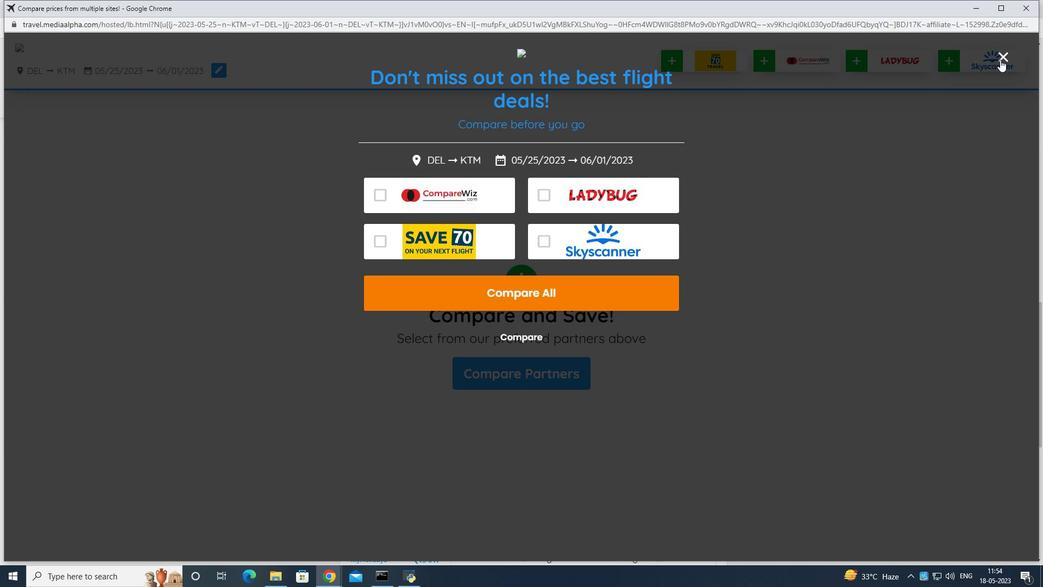
Action: Mouse pressed left at (1002, 53)
Screenshot: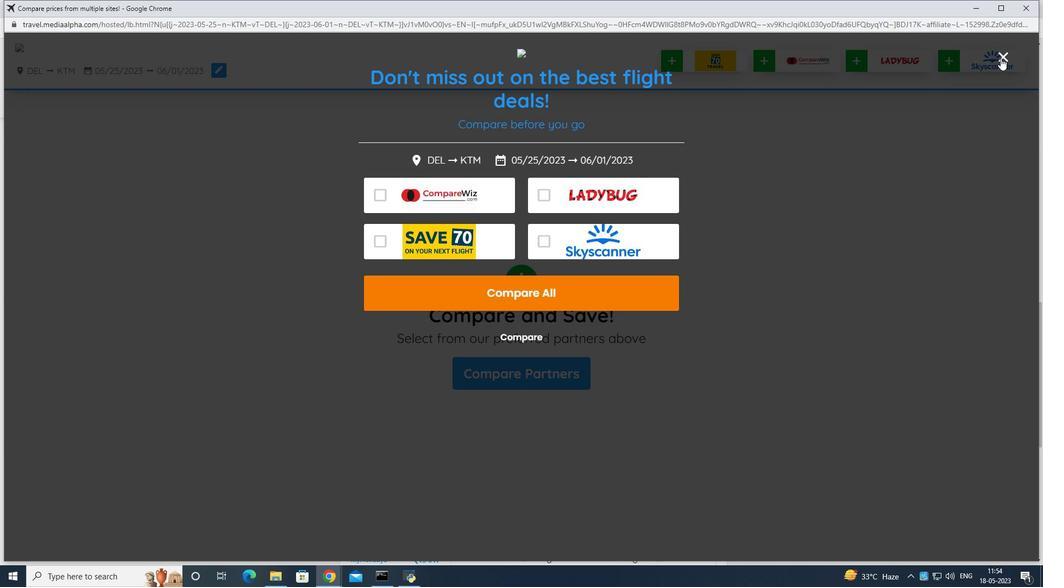 
Action: Mouse moved to (564, 366)
Screenshot: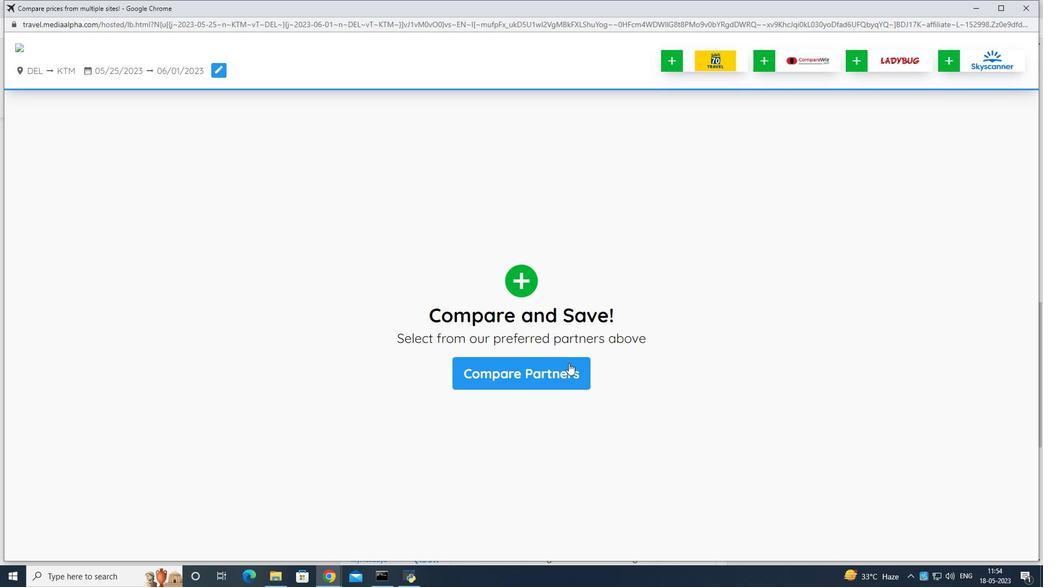 
Action: Mouse pressed left at (564, 366)
Screenshot: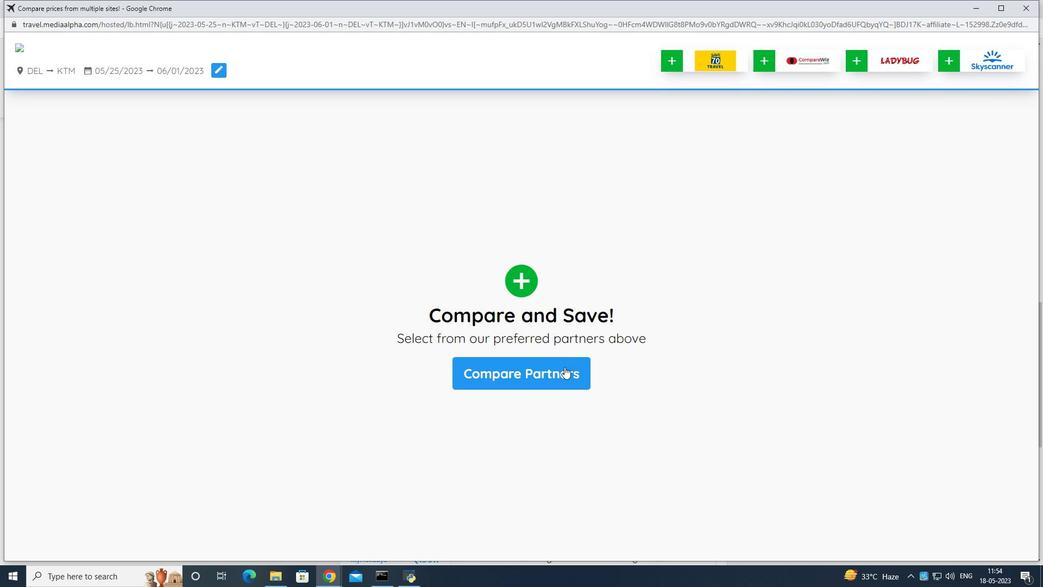 
Action: Mouse moved to (1037, 8)
Screenshot: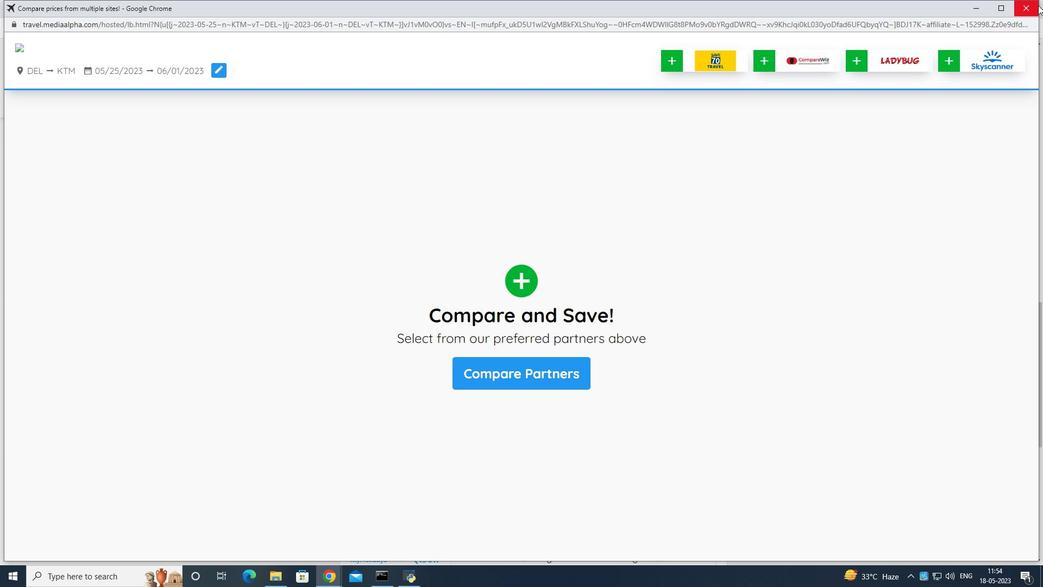 
Action: Mouse pressed left at (1037, 8)
Screenshot: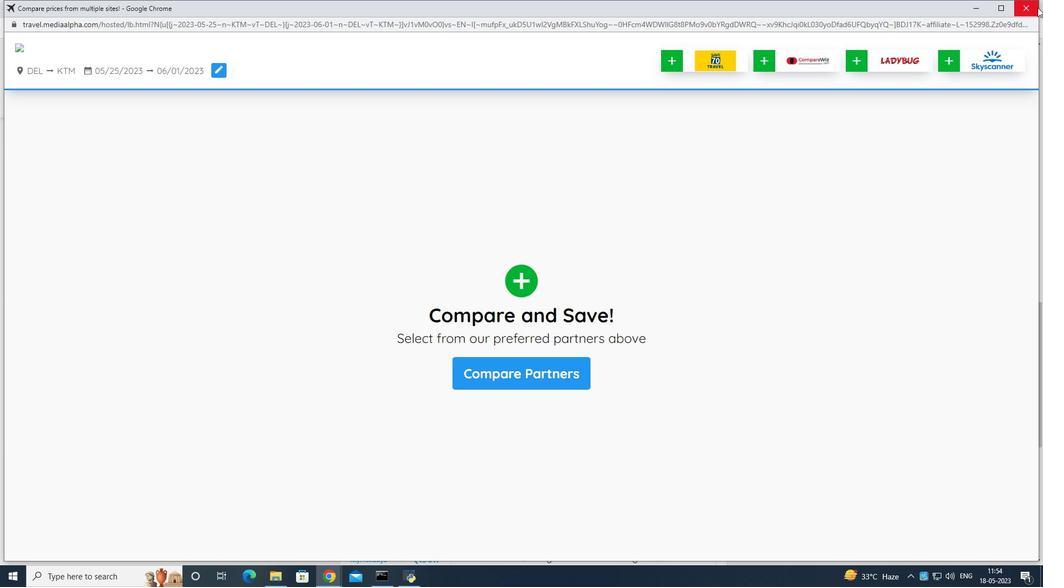 
Action: Mouse moved to (751, 152)
Screenshot: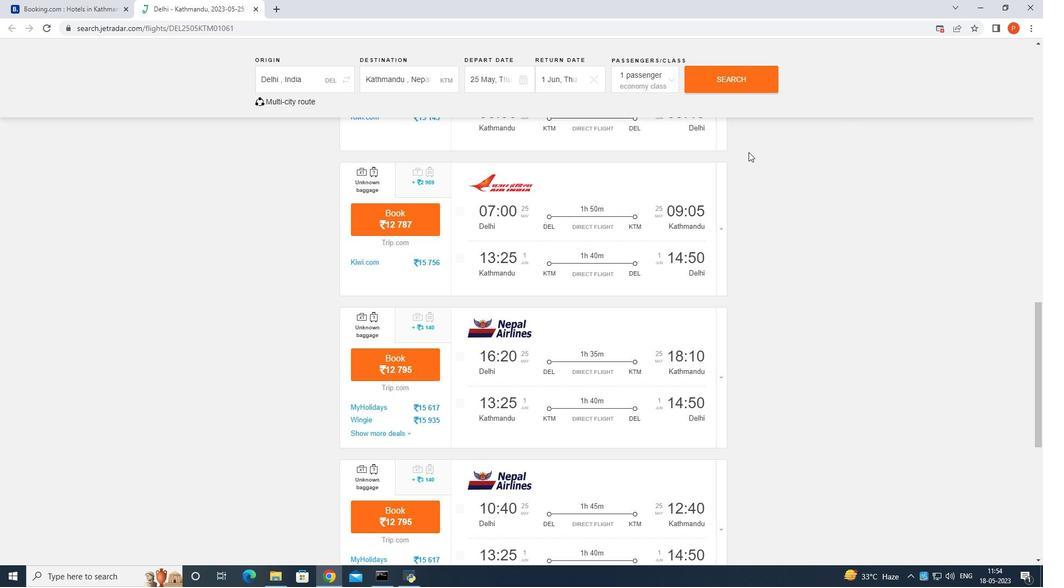 
Action: Mouse scrolled (751, 152) with delta (0, 0)
Screenshot: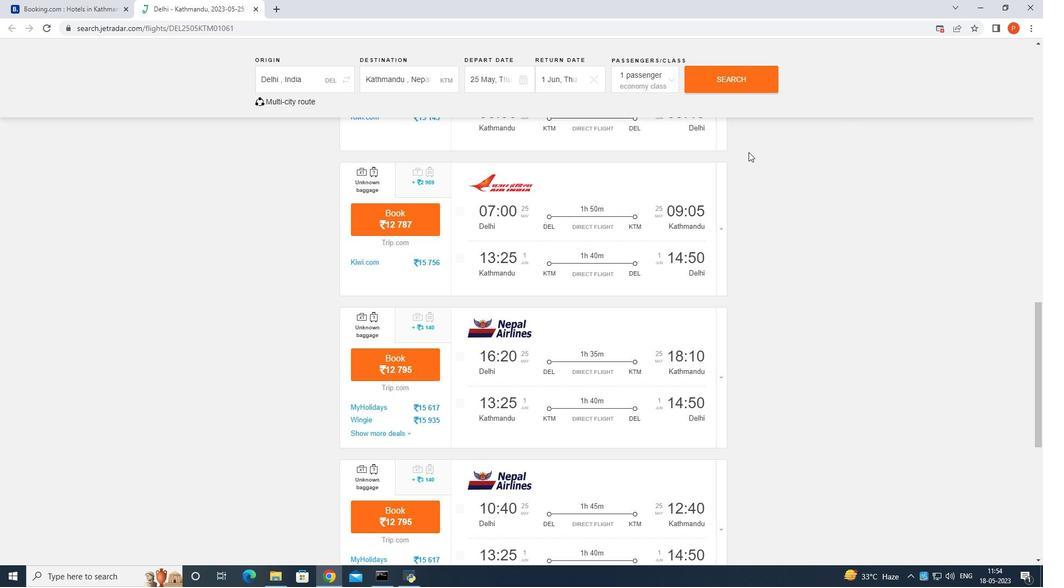 
Action: Mouse moved to (751, 157)
Screenshot: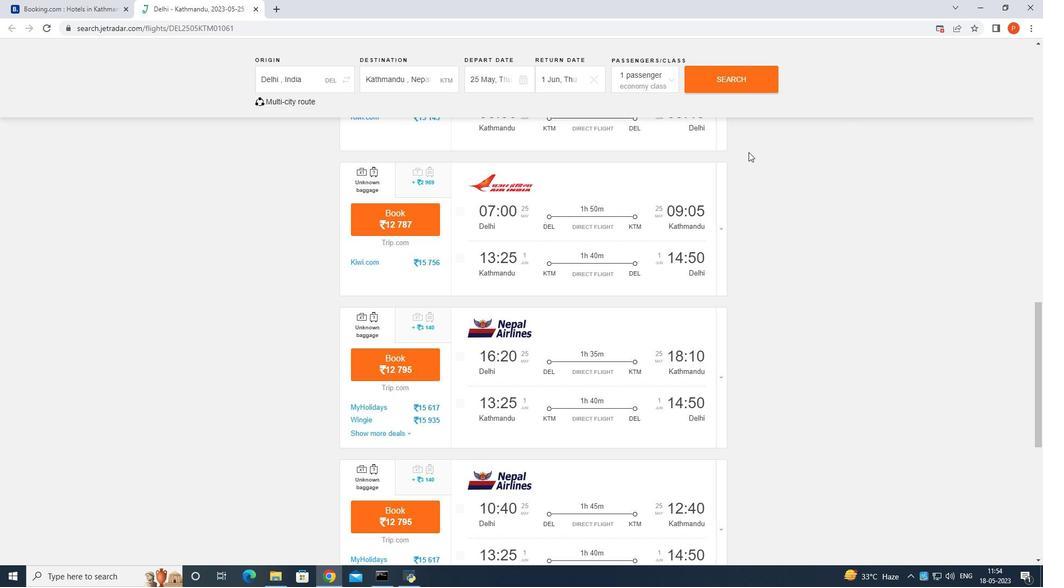 
Action: Mouse scrolled (751, 156) with delta (0, 0)
Screenshot: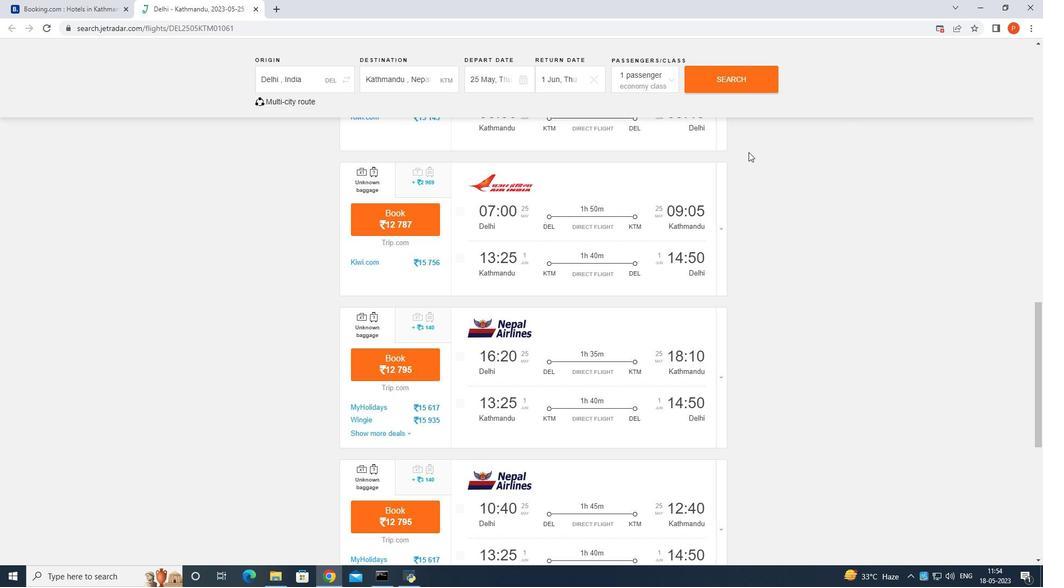 
Action: Mouse moved to (751, 158)
Screenshot: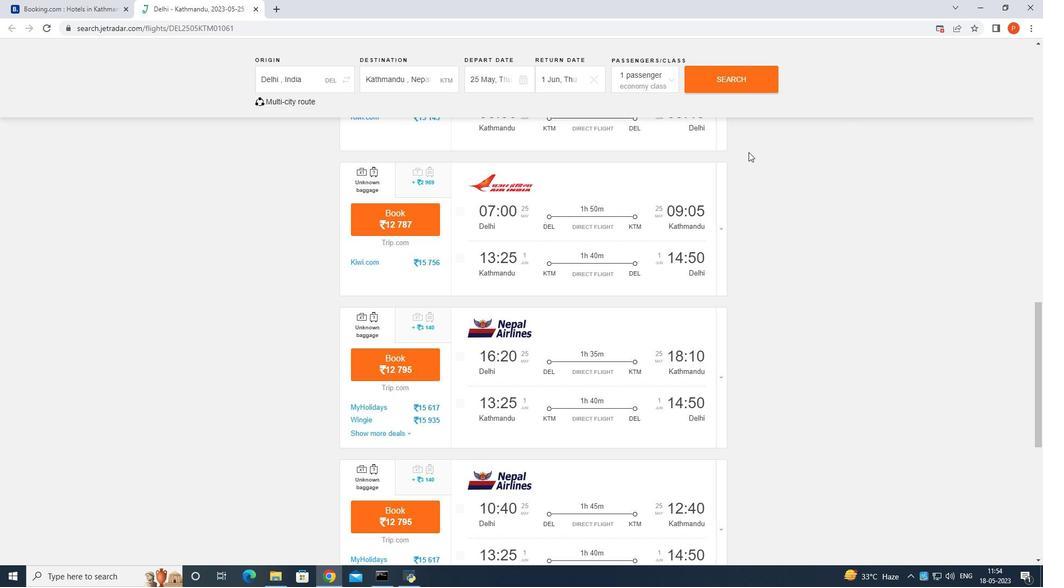 
Action: Mouse scrolled (751, 157) with delta (0, 0)
Screenshot: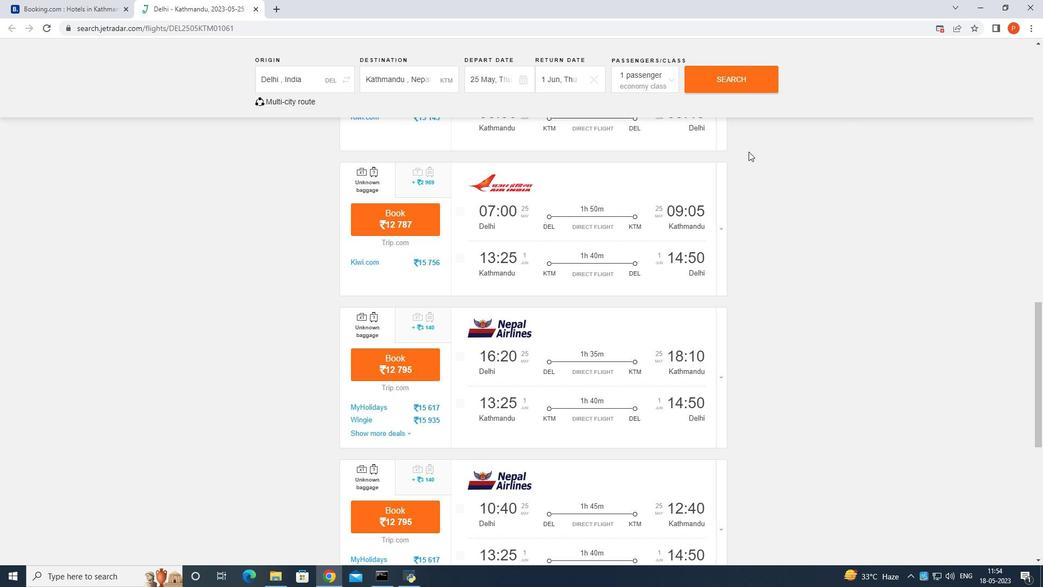 
Action: Mouse moved to (751, 158)
Screenshot: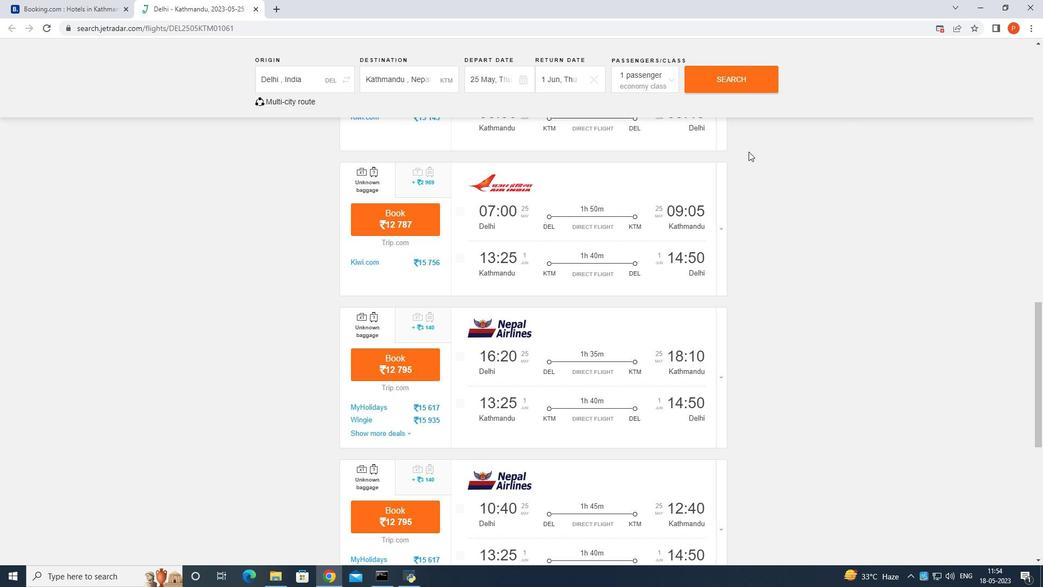 
Action: Mouse scrolled (751, 157) with delta (0, 0)
Screenshot: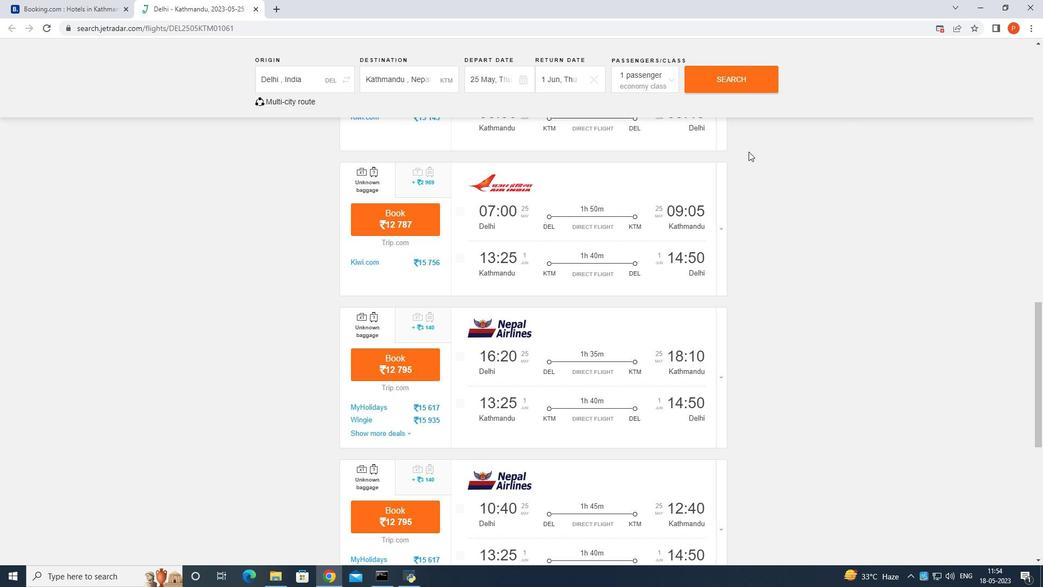 
Action: Mouse moved to (753, 158)
Screenshot: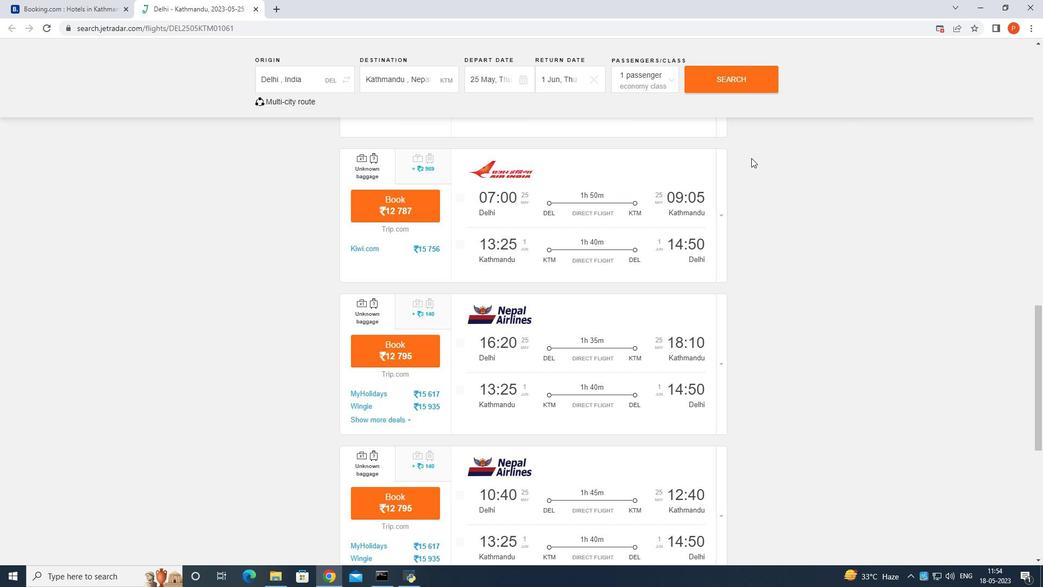 
Action: Mouse scrolled (753, 158) with delta (0, 0)
Screenshot: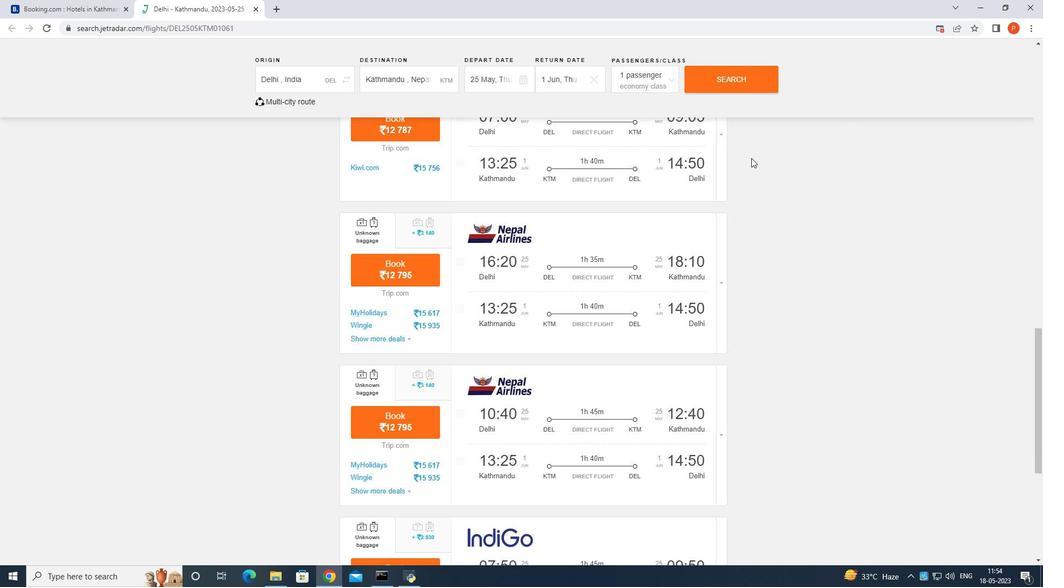 
Action: Mouse scrolled (753, 158) with delta (0, 0)
Screenshot: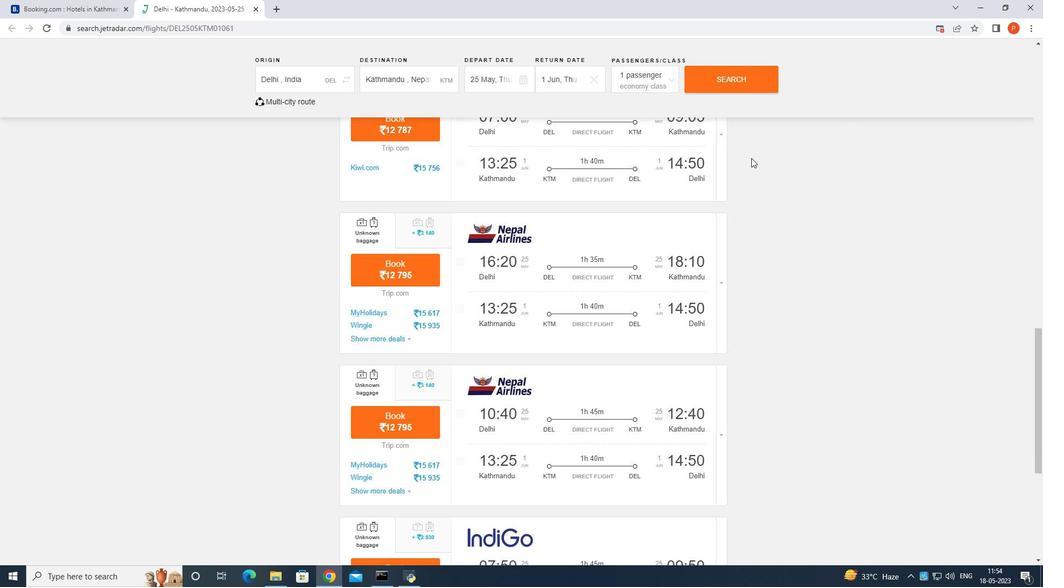 
Action: Mouse scrolled (753, 158) with delta (0, 0)
Screenshot: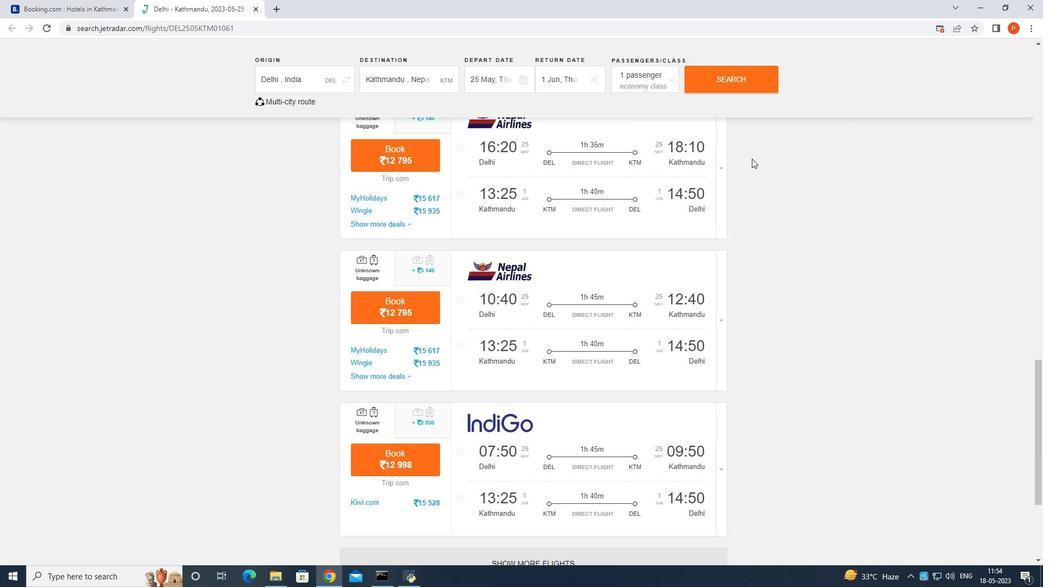
Action: Mouse moved to (753, 158)
Screenshot: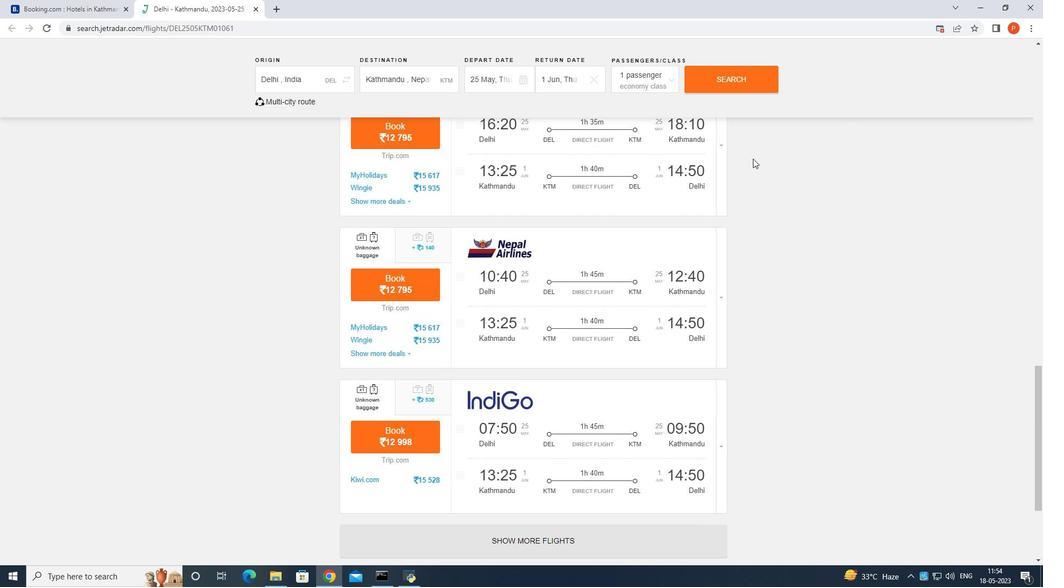 
Action: Mouse scrolled (753, 157) with delta (0, 0)
Screenshot: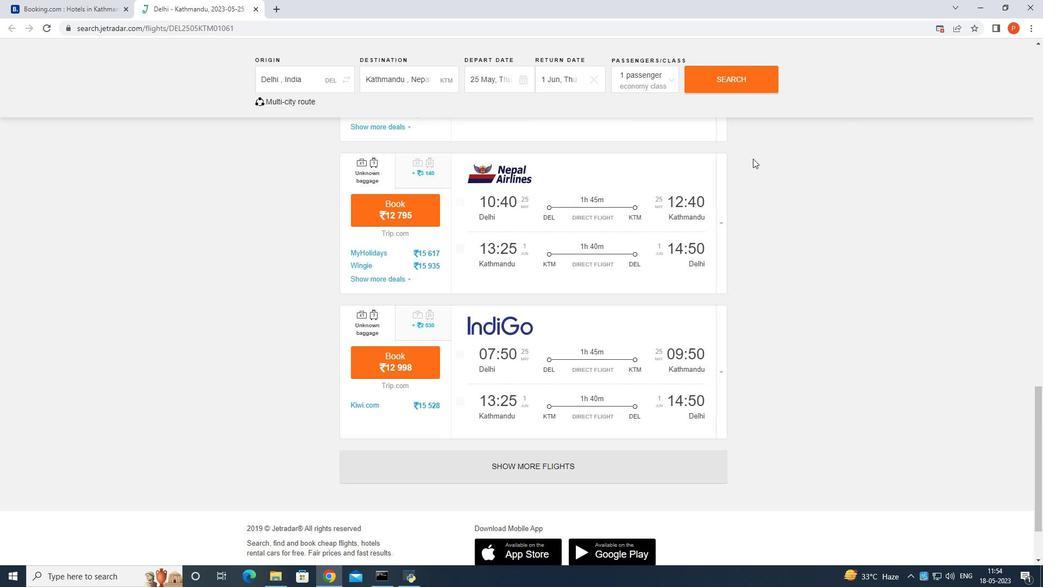 
Action: Mouse scrolled (753, 157) with delta (0, 0)
Screenshot: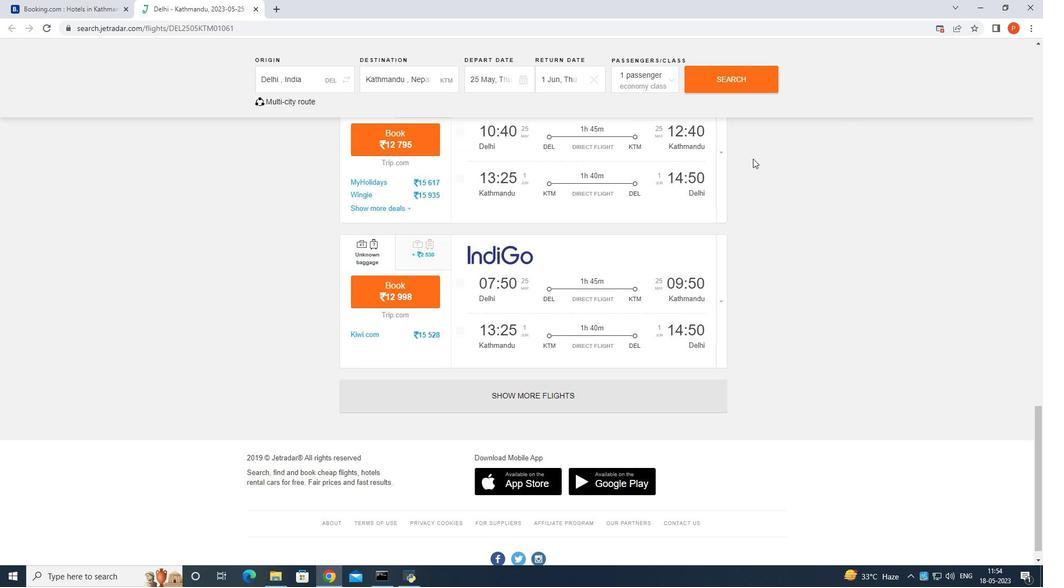 
Action: Mouse scrolled (753, 157) with delta (0, 0)
Screenshot: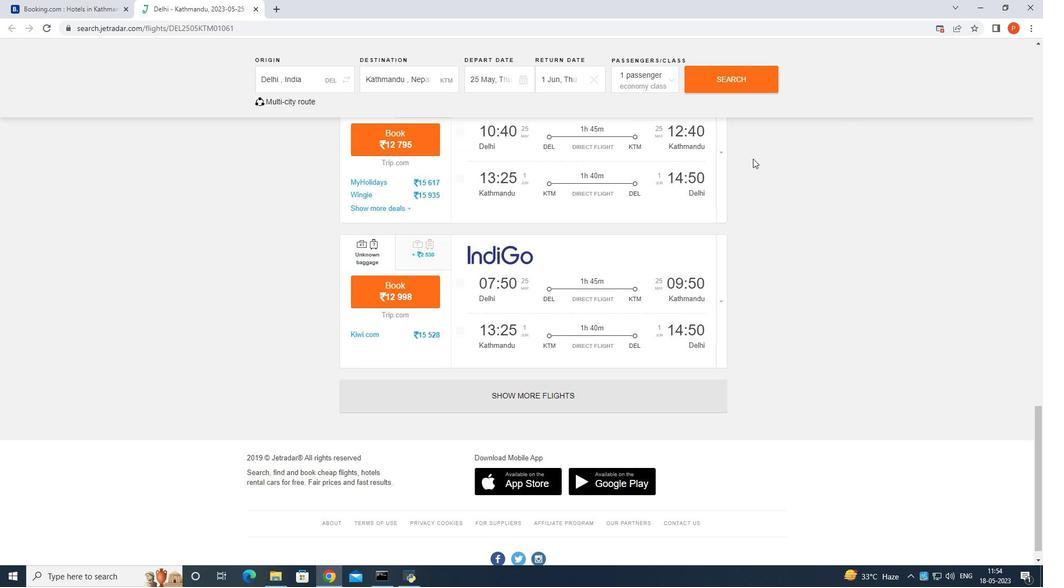 
Action: Mouse scrolled (753, 158) with delta (0, 0)
Screenshot: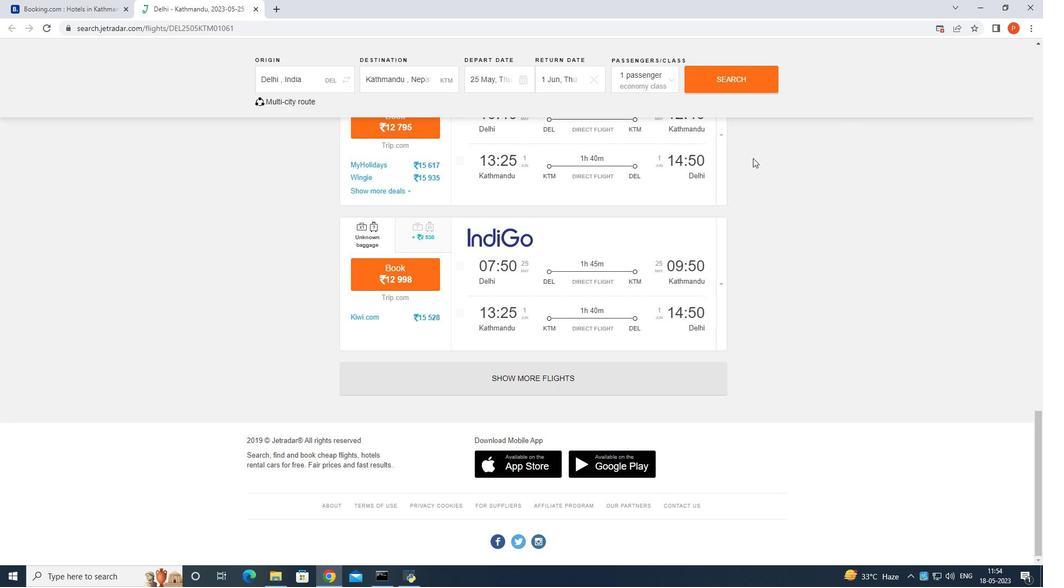 
Action: Mouse scrolled (753, 158) with delta (0, 0)
Screenshot: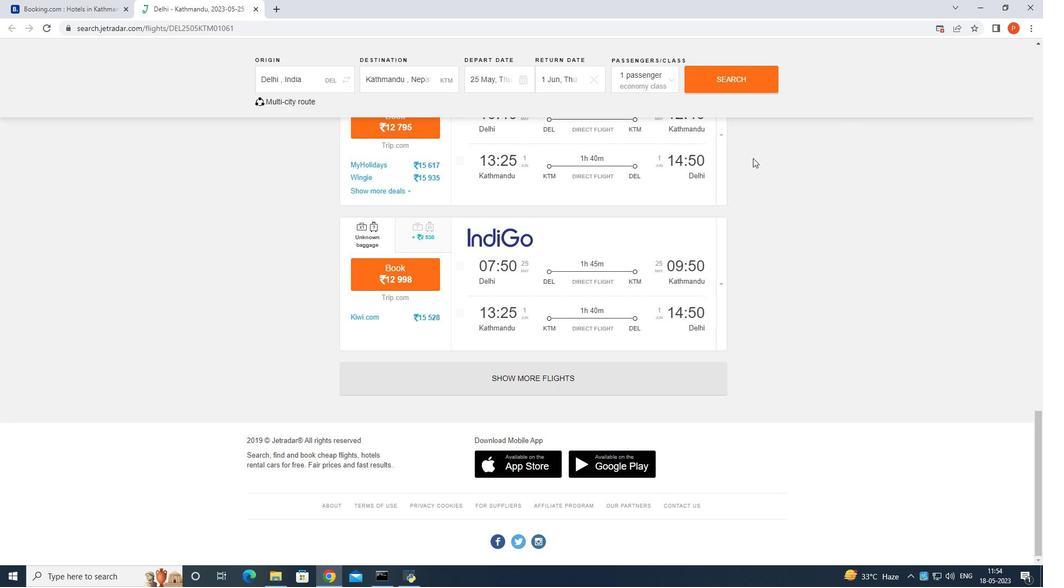 
Action: Mouse scrolled (753, 158) with delta (0, 0)
Screenshot: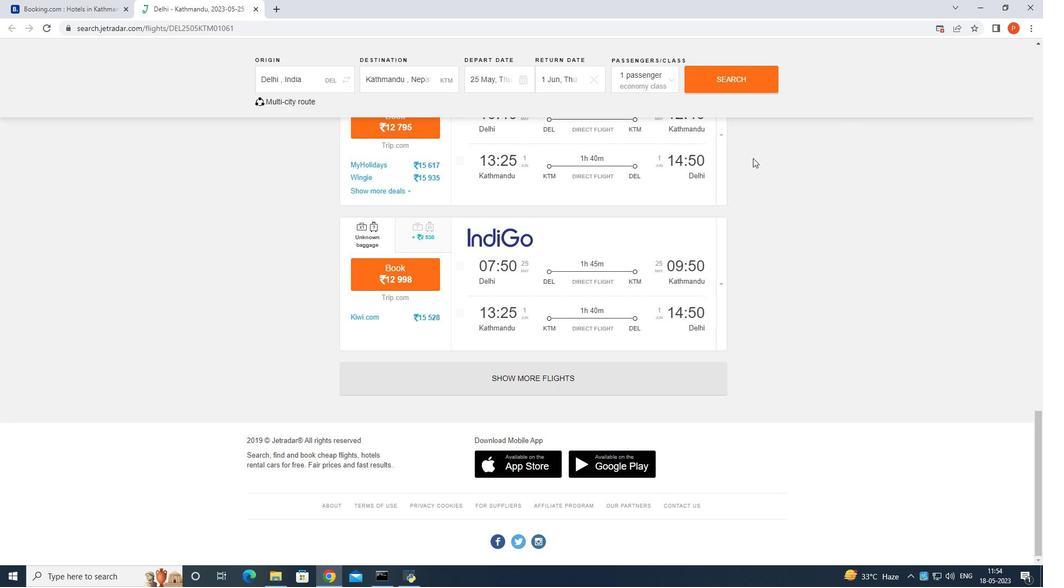 
Action: Mouse moved to (753, 158)
Screenshot: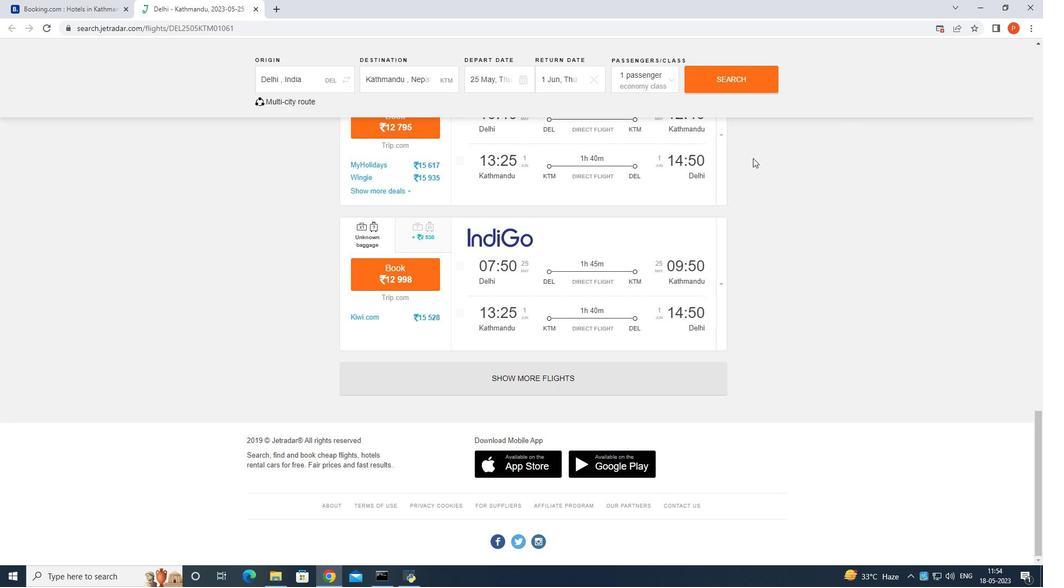 
Action: Mouse scrolled (753, 158) with delta (0, 0)
Screenshot: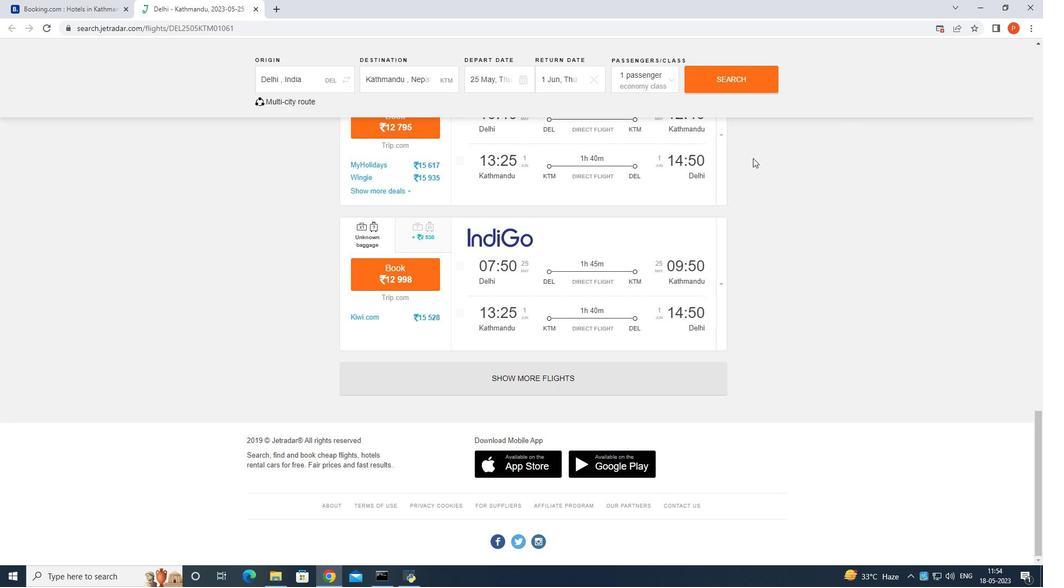 
Action: Mouse moved to (754, 157)
Screenshot: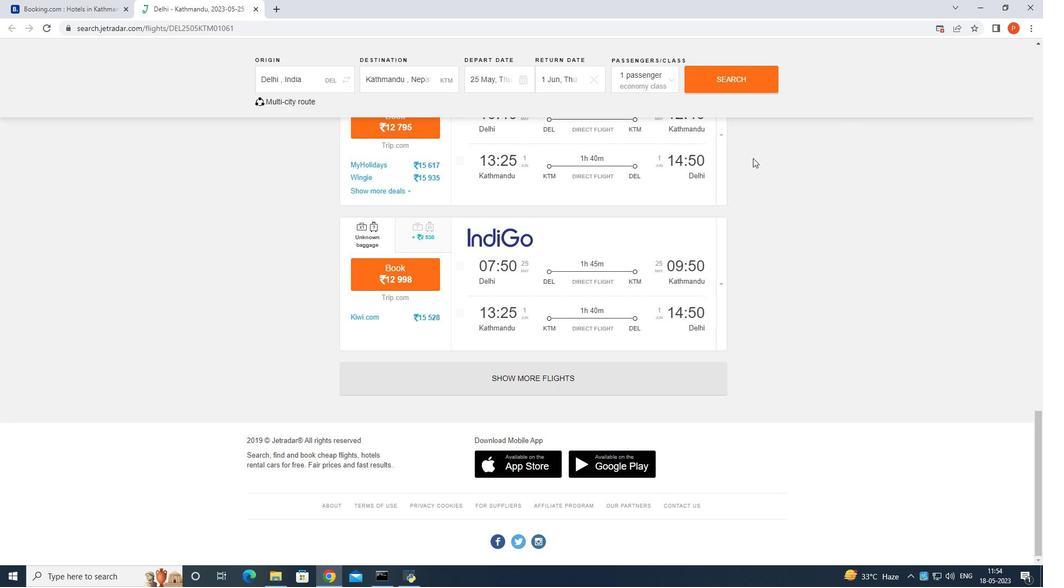 
Action: Mouse scrolled (754, 158) with delta (0, 0)
Screenshot: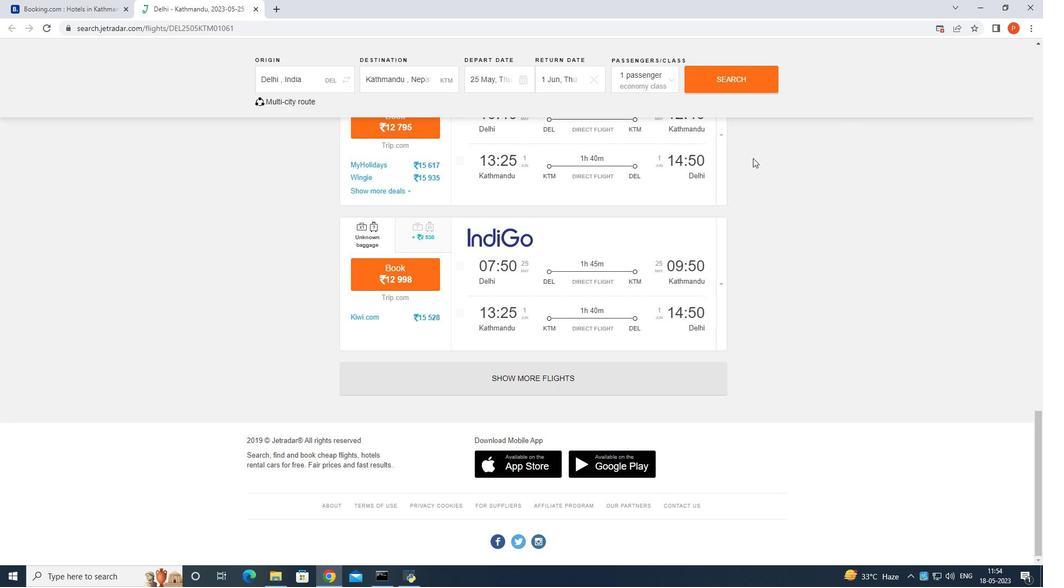 
Action: Mouse moved to (758, 158)
Screenshot: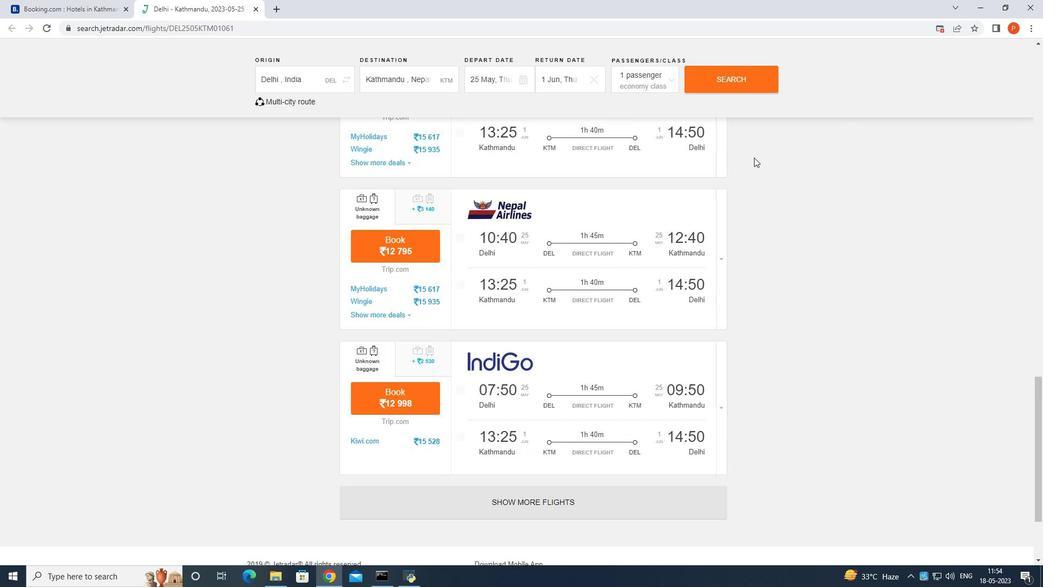 
Action: Mouse scrolled (758, 159) with delta (0, 0)
Screenshot: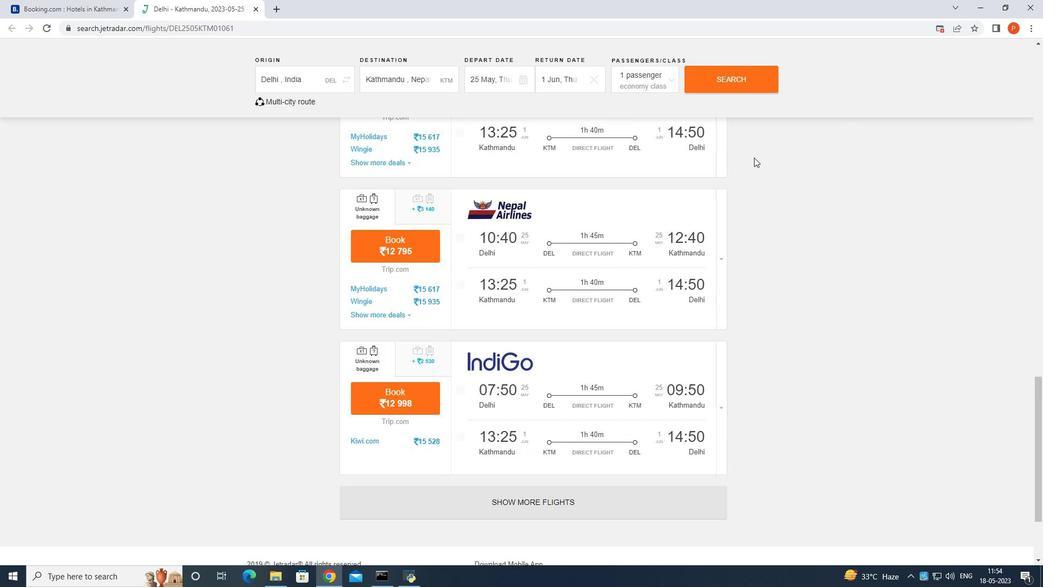 
Action: Mouse scrolled (758, 159) with delta (0, 0)
Screenshot: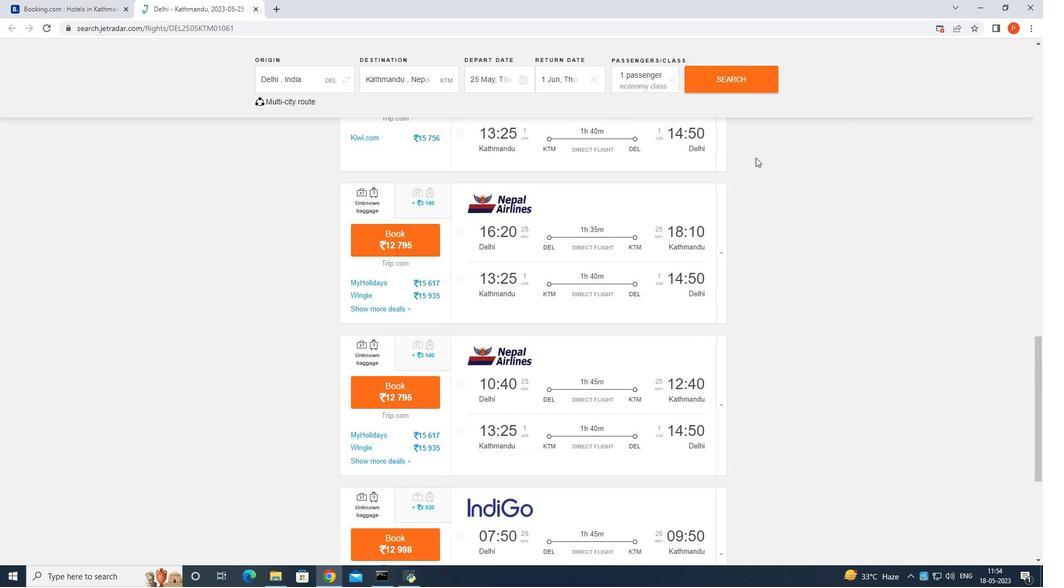
Action: Mouse scrolled (758, 159) with delta (0, 0)
Screenshot: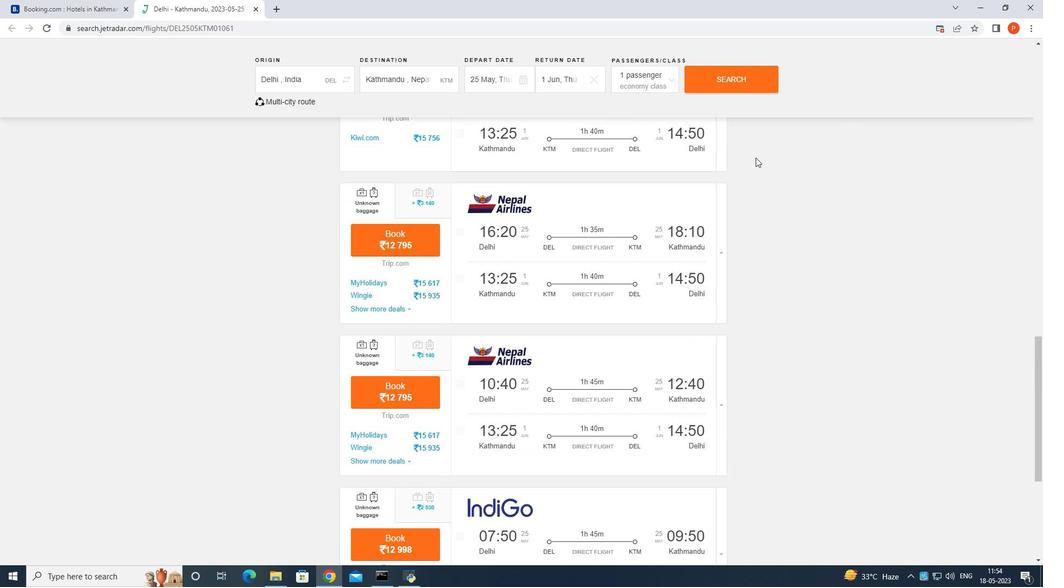 
Action: Mouse scrolled (758, 159) with delta (0, 0)
Screenshot: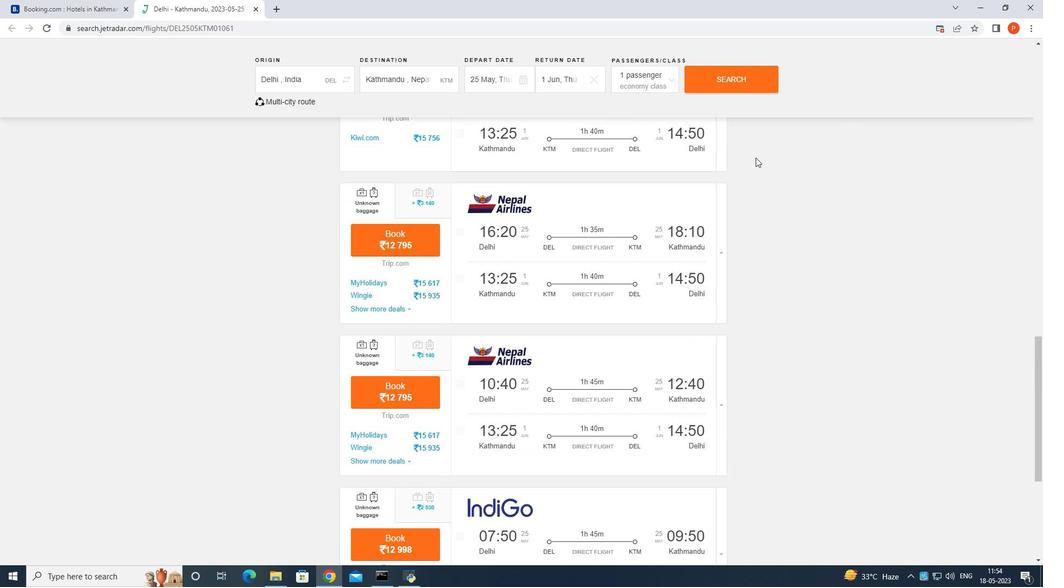 
Action: Mouse scrolled (758, 159) with delta (0, 0)
Screenshot: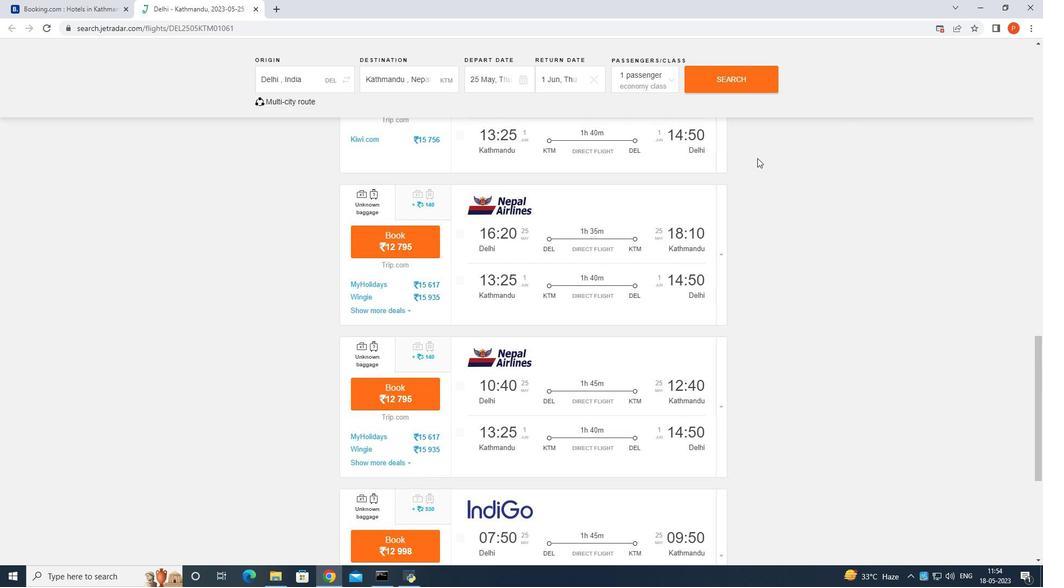 
Action: Mouse moved to (758, 158)
Screenshot: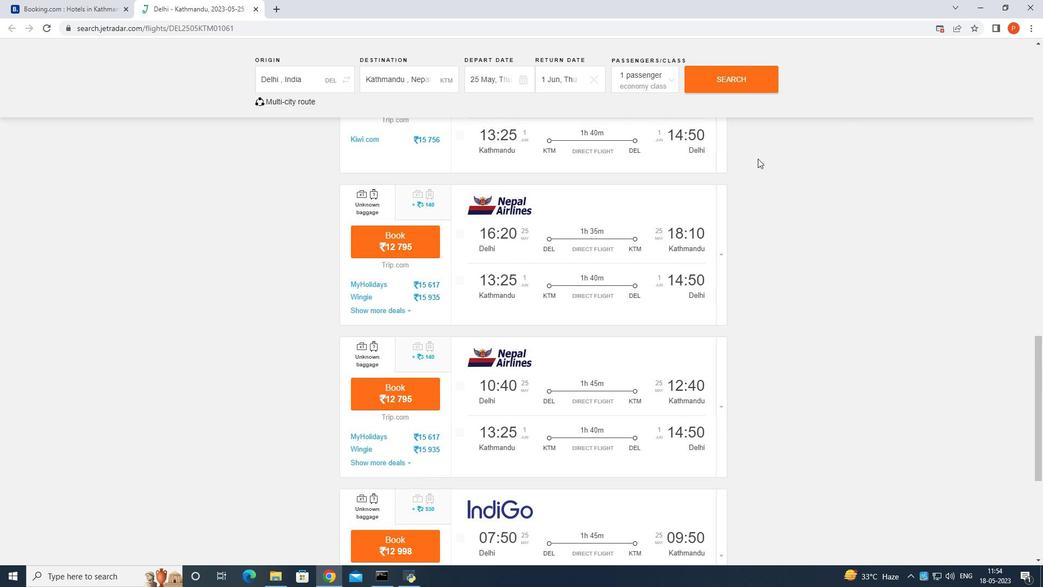 
Action: Mouse scrolled (758, 159) with delta (0, 0)
Screenshot: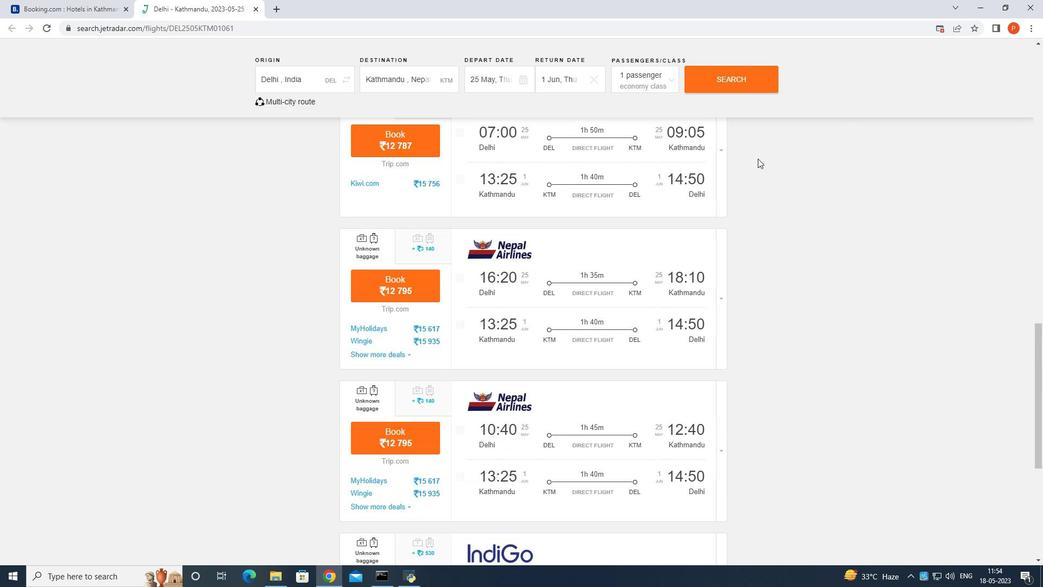 
Action: Mouse scrolled (758, 159) with delta (0, 0)
Screenshot: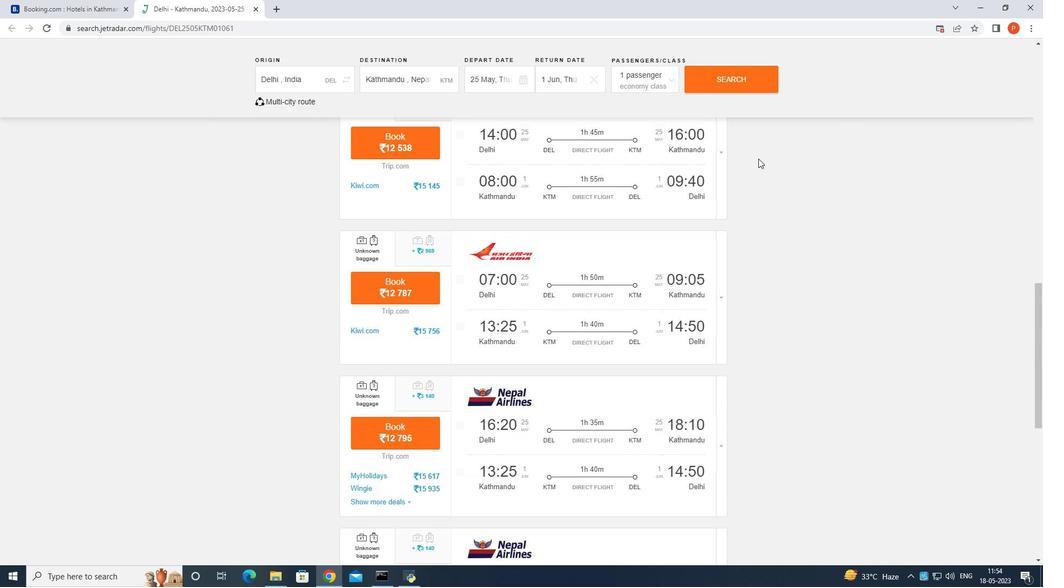
Action: Mouse scrolled (758, 159) with delta (0, 0)
Screenshot: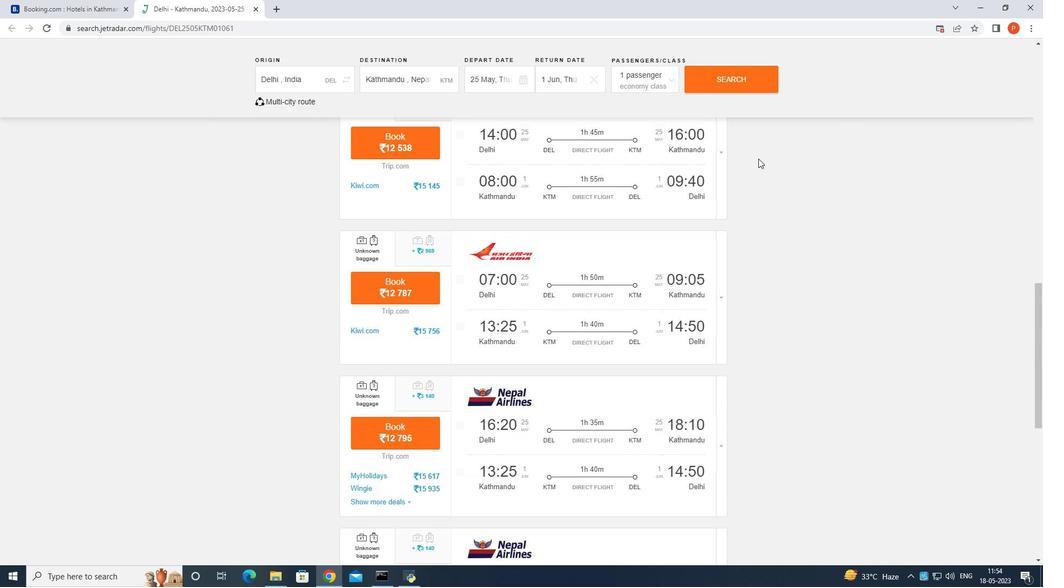 
Action: Mouse scrolled (758, 159) with delta (0, 0)
Screenshot: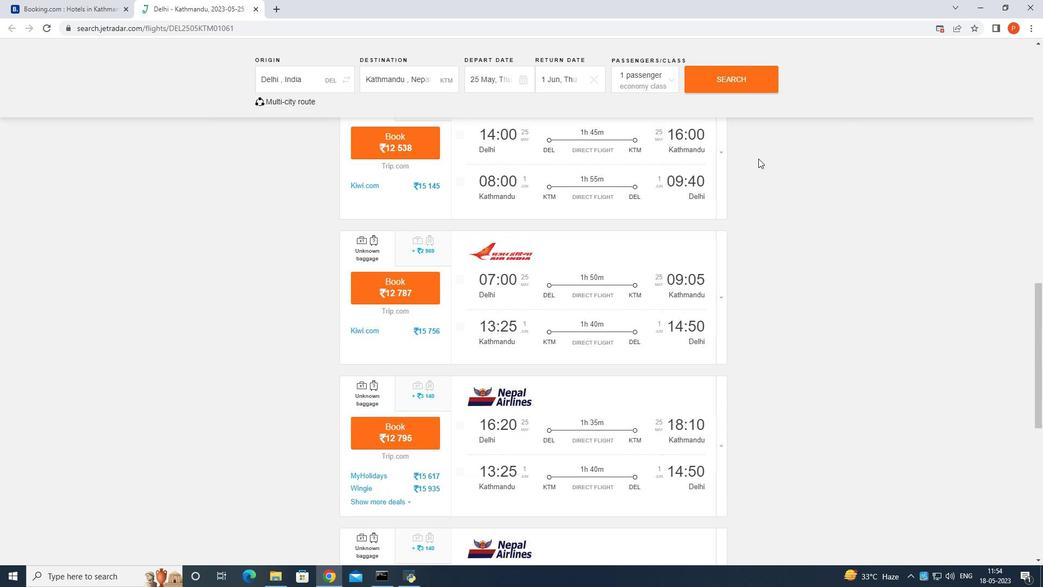 
Action: Mouse scrolled (758, 159) with delta (0, 0)
Screenshot: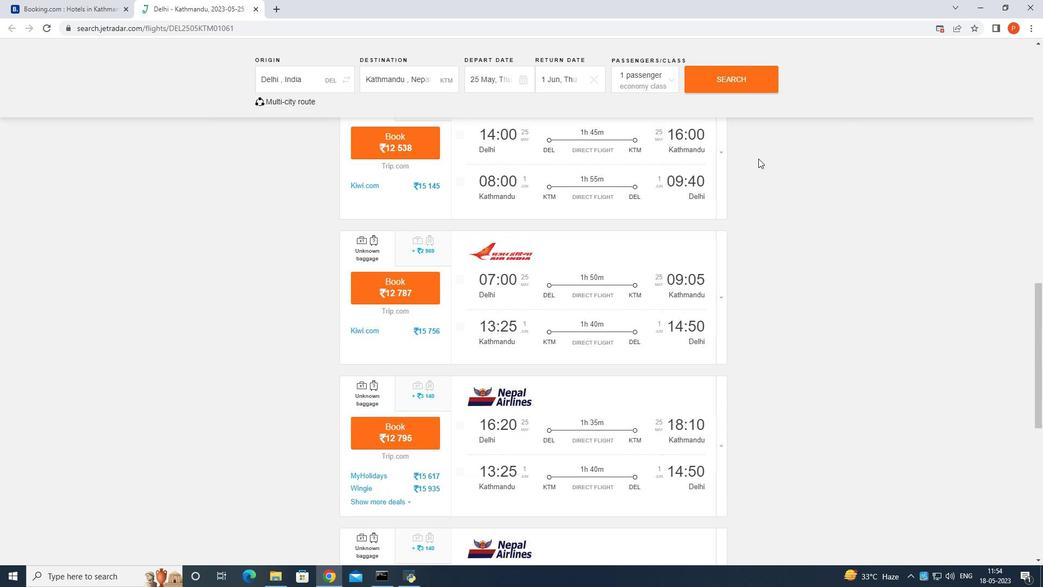 
Action: Mouse moved to (759, 154)
Screenshot: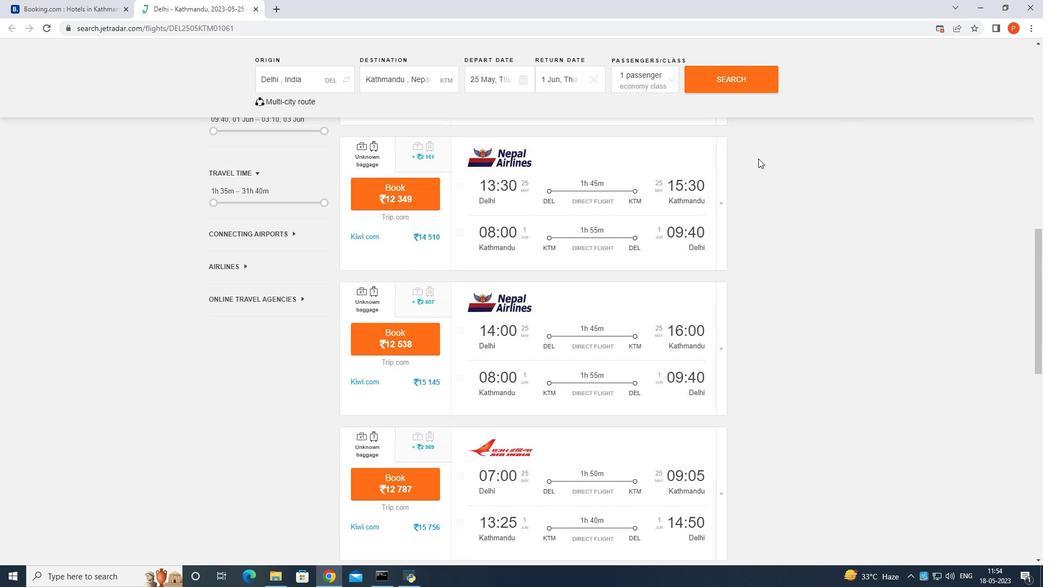 
Action: Mouse scrolled (759, 154) with delta (0, 0)
Screenshot: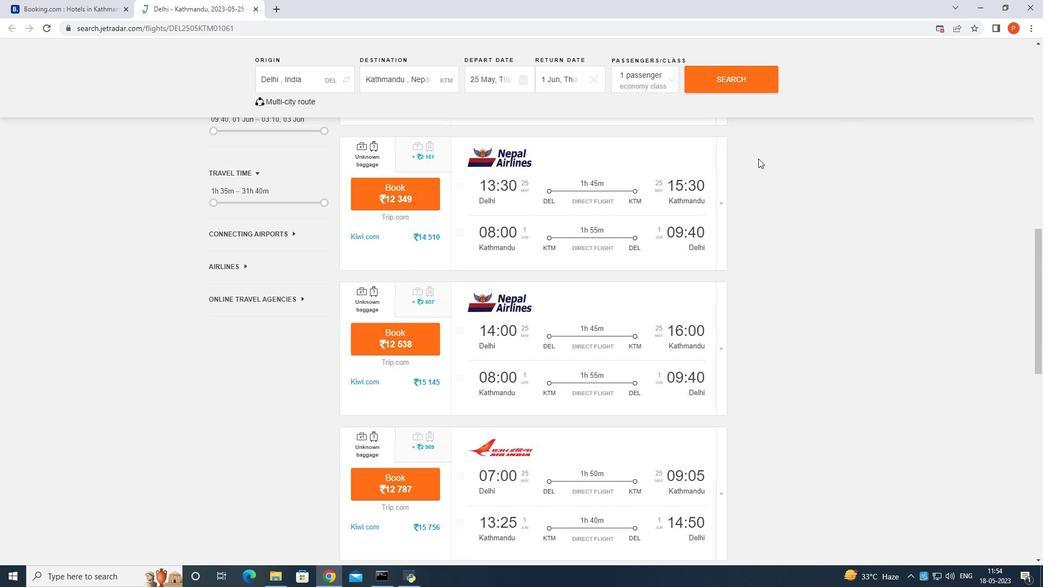 
Action: Mouse scrolled (759, 154) with delta (0, 0)
Screenshot: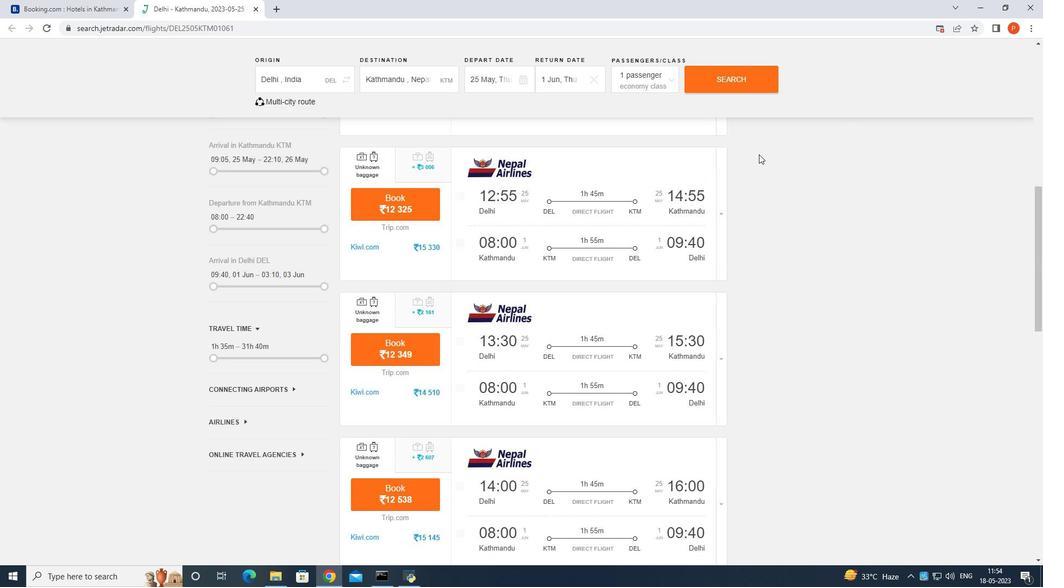 
Action: Mouse scrolled (759, 154) with delta (0, 0)
Screenshot: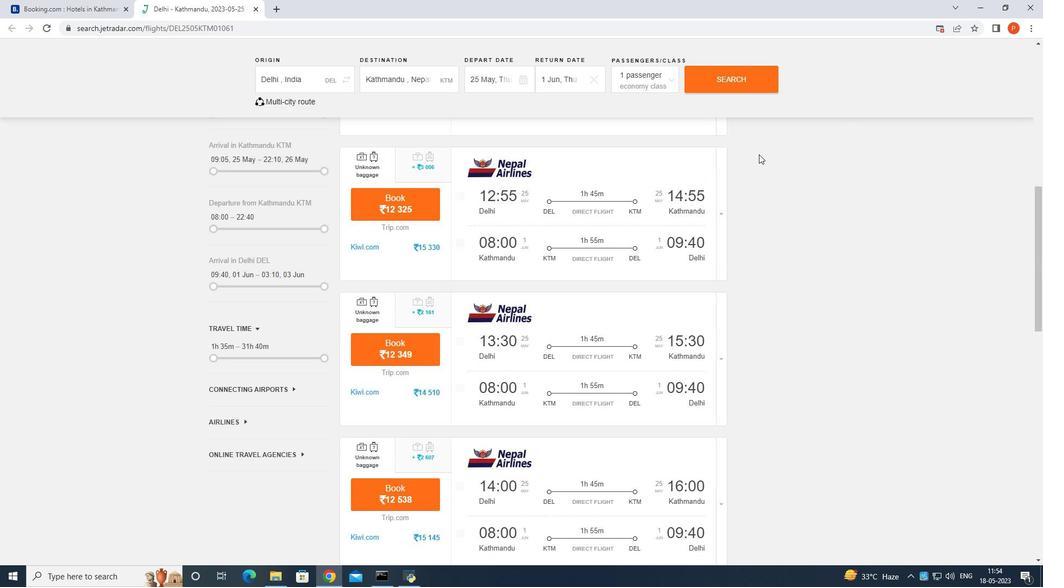 
Action: Mouse scrolled (759, 154) with delta (0, 0)
Screenshot: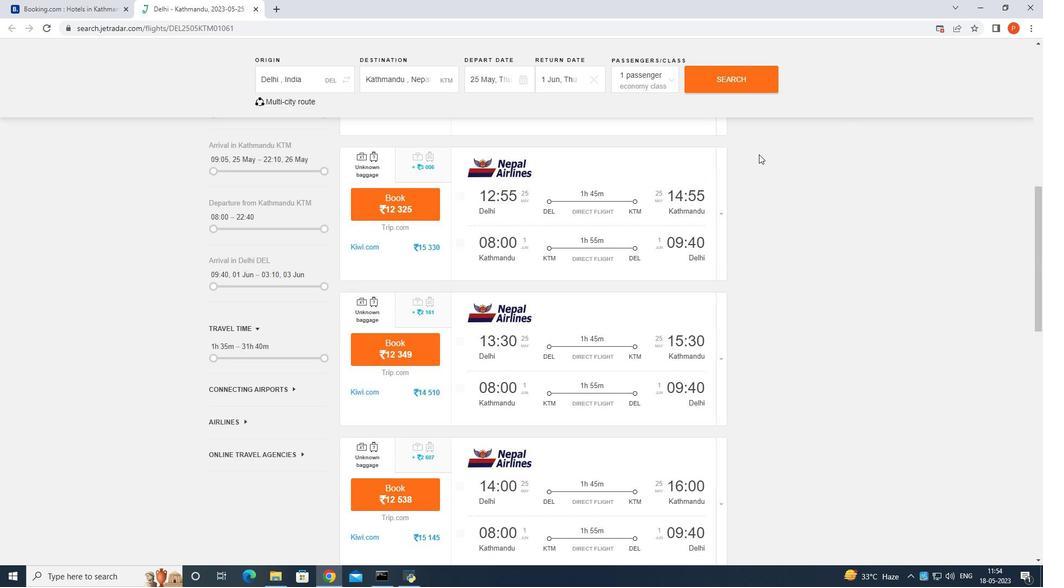 
Action: Mouse scrolled (759, 154) with delta (0, 0)
Screenshot: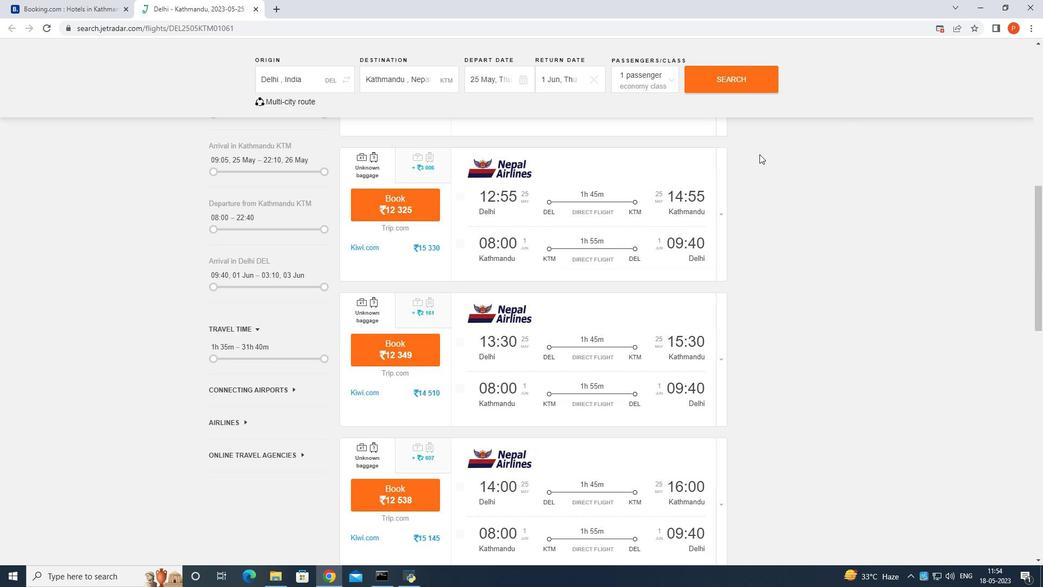 
Action: Mouse scrolled (759, 154) with delta (0, 0)
Screenshot: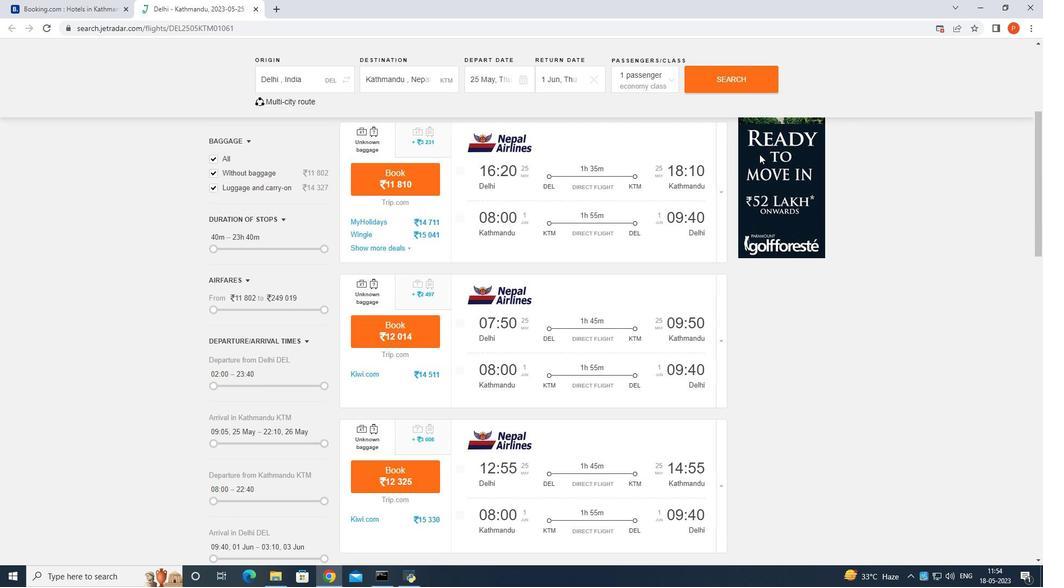 
Action: Mouse scrolled (759, 154) with delta (0, 0)
Screenshot: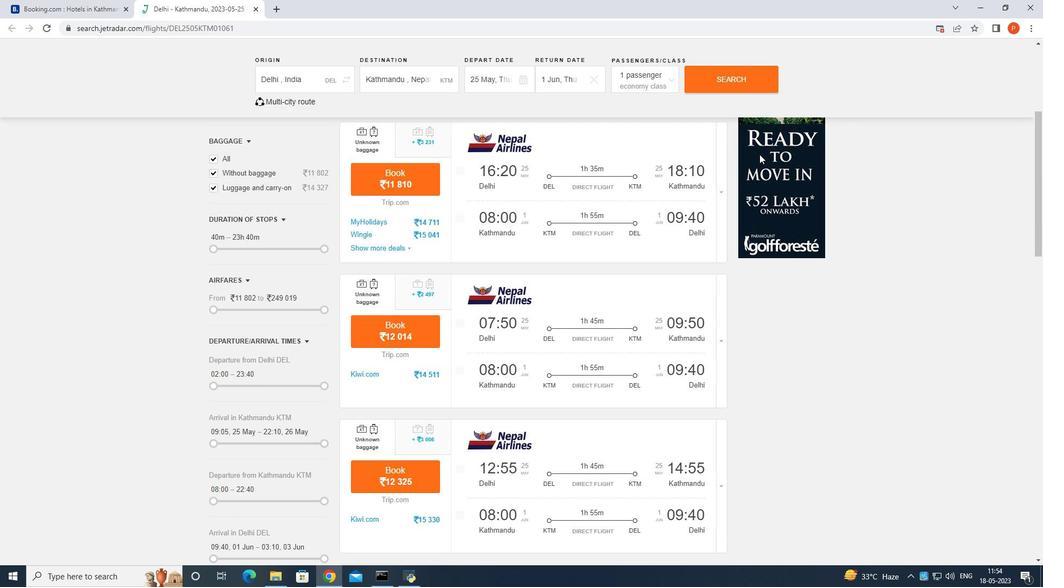 
Action: Mouse scrolled (759, 154) with delta (0, 0)
Screenshot: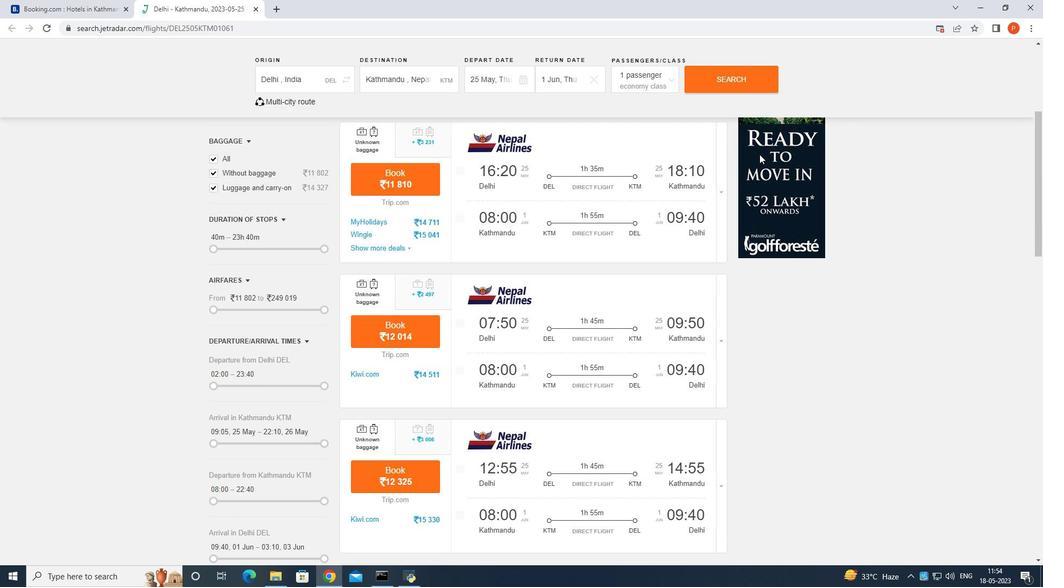 
Action: Mouse scrolled (759, 154) with delta (0, 0)
Screenshot: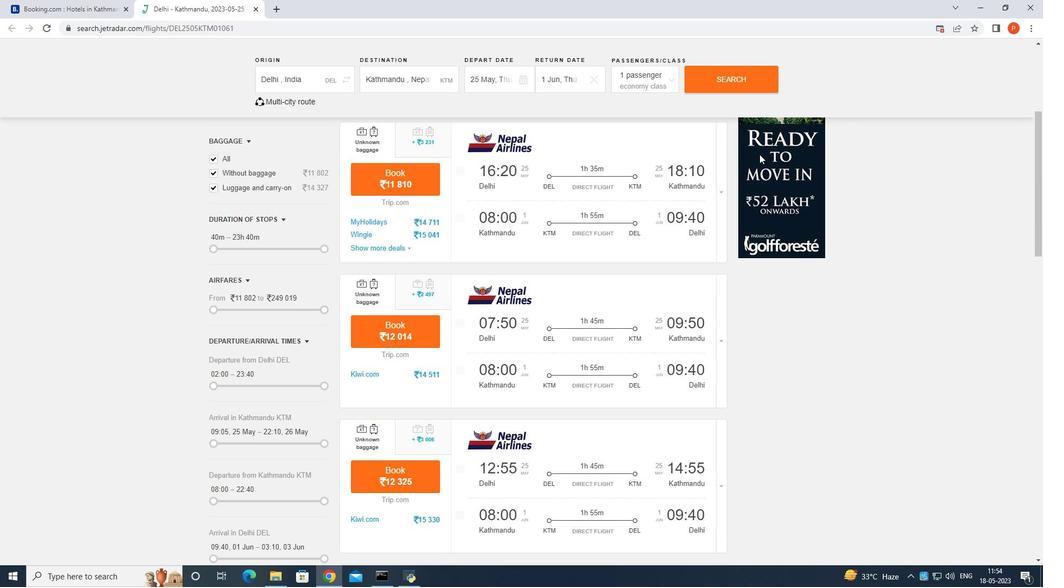 
Action: Mouse scrolled (759, 154) with delta (0, 0)
Screenshot: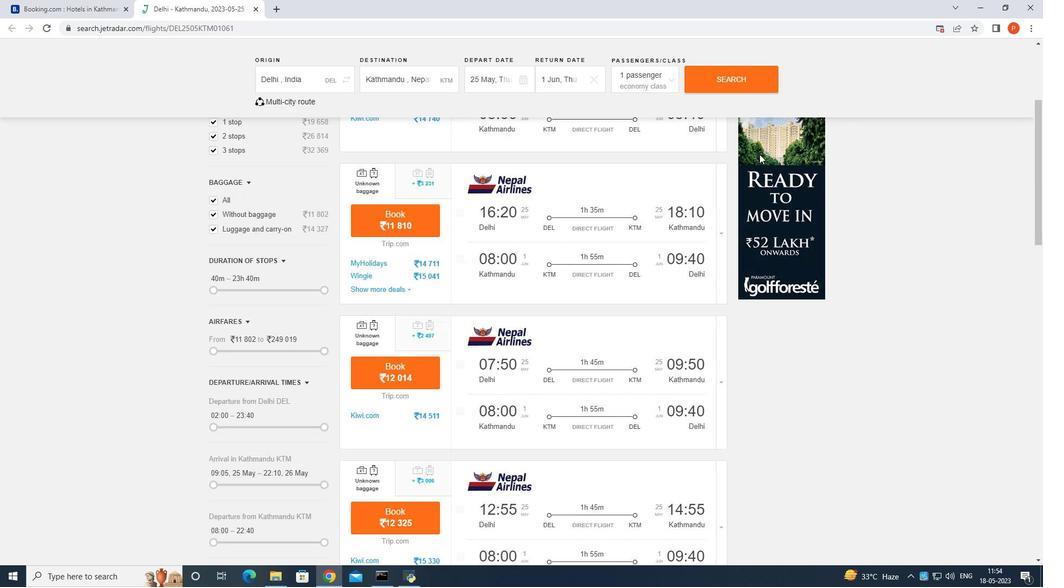 
Action: Mouse moved to (748, 98)
Screenshot: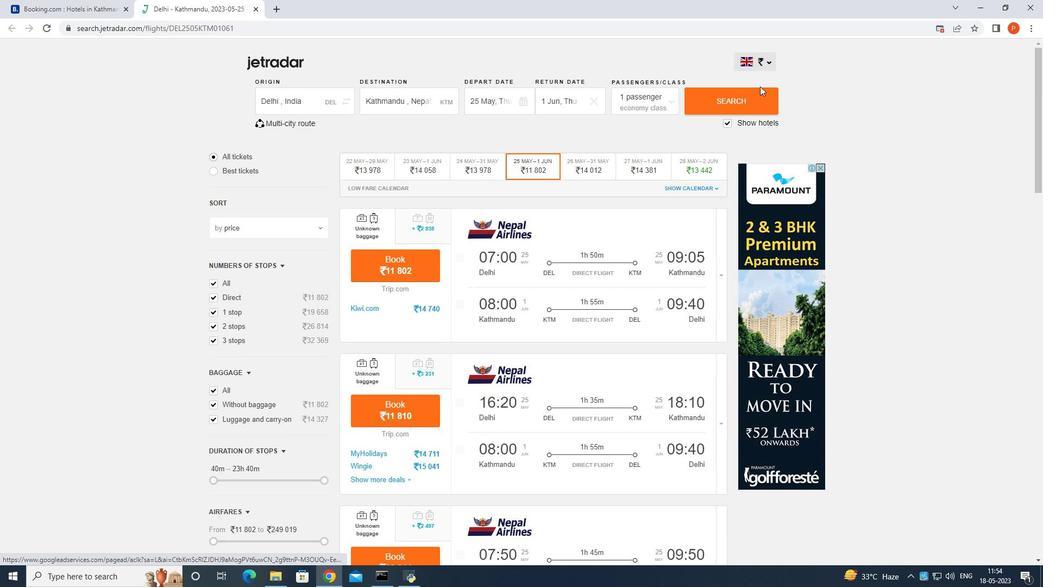 
Action: Mouse pressed left at (748, 98)
Screenshot: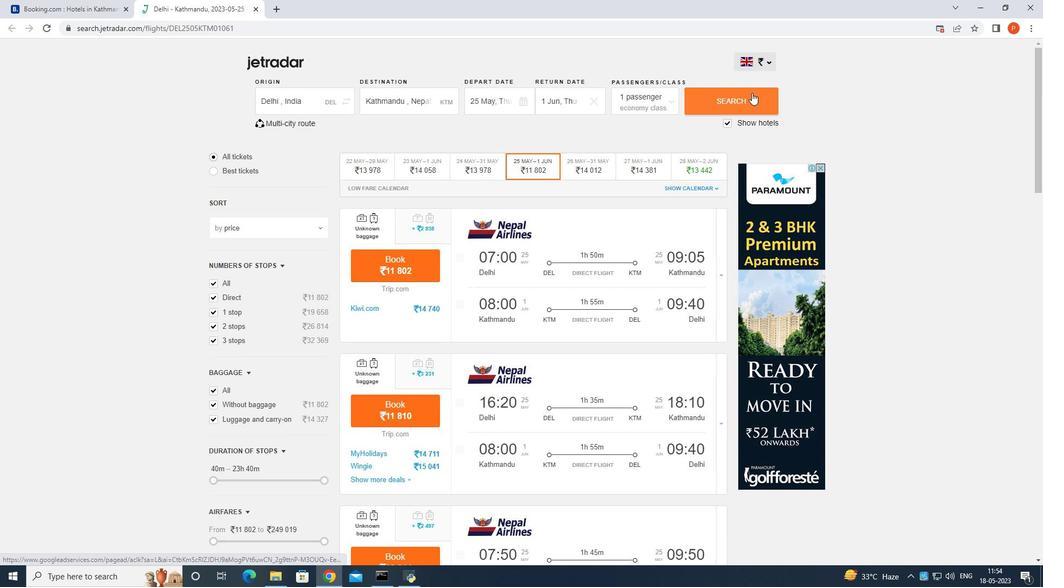 
Action: Mouse moved to (740, 96)
Screenshot: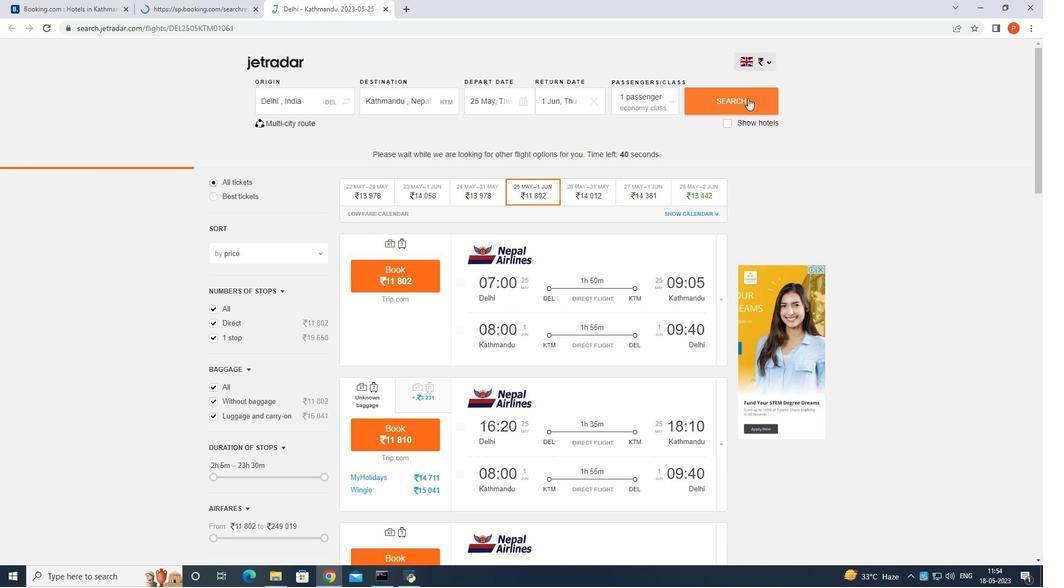 
Action: Mouse scrolled (740, 97) with delta (0, 0)
Screenshot: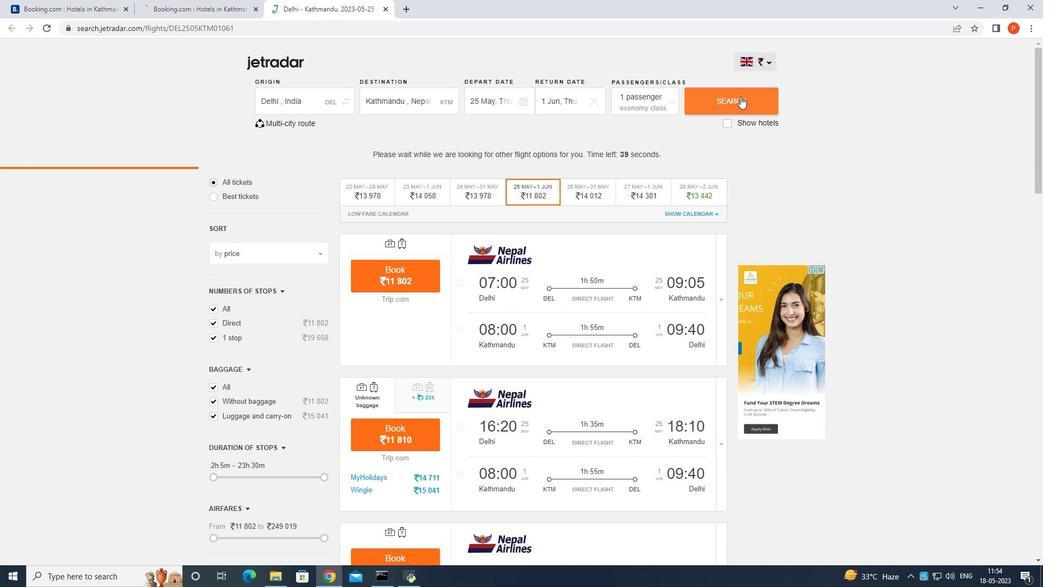 
Action: Mouse scrolled (740, 97) with delta (0, 0)
Screenshot: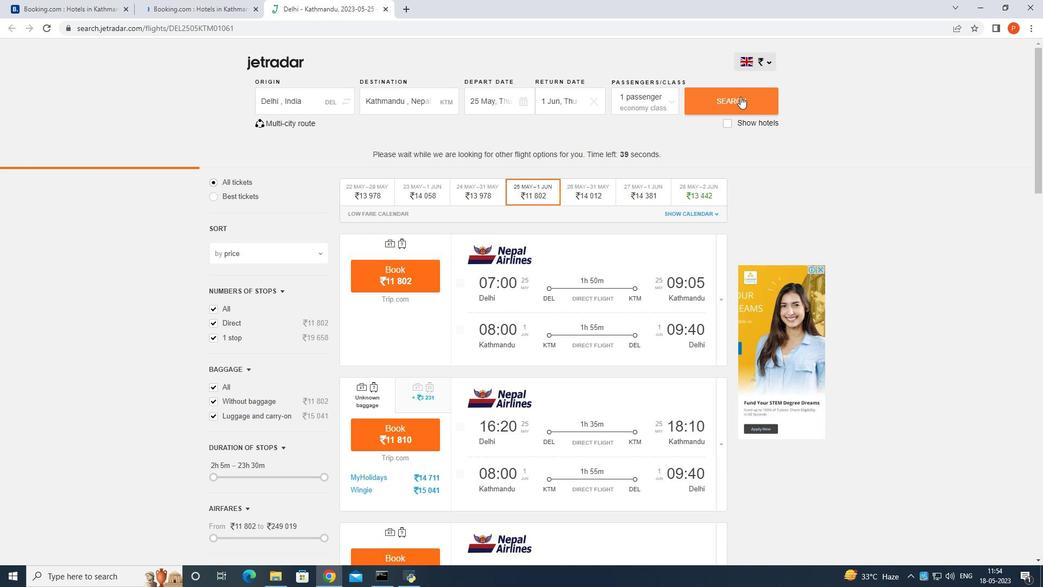 
Action: Mouse scrolled (740, 97) with delta (0, 0)
Screenshot: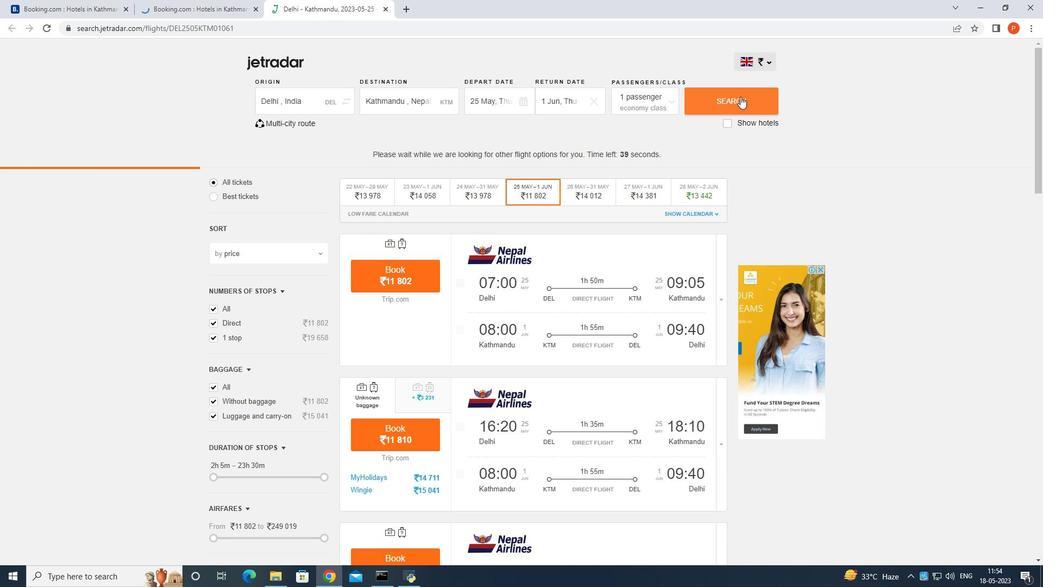 
Action: Mouse moved to (763, 113)
Screenshot: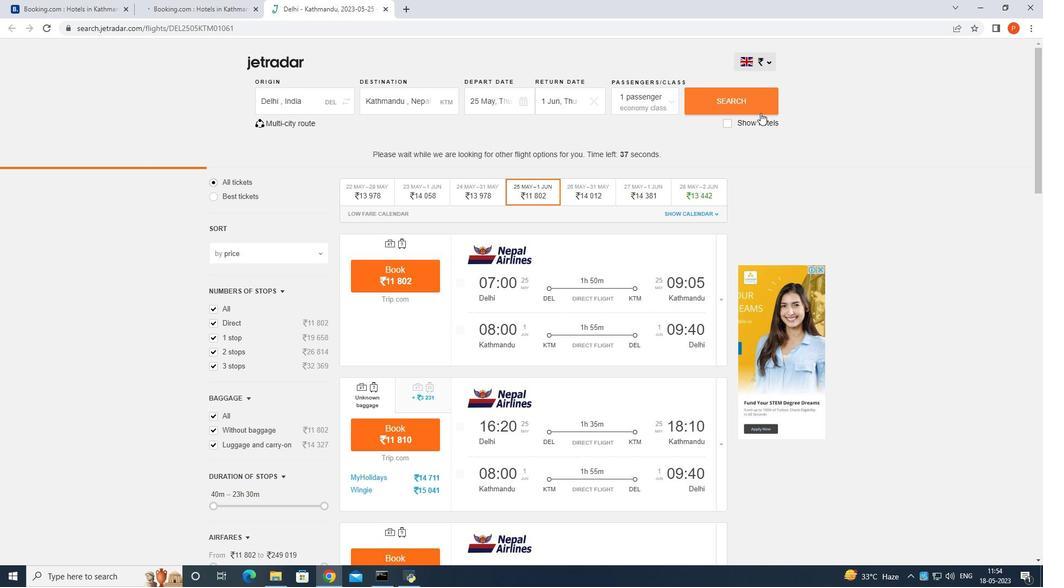 
Action: Mouse scrolled (763, 112) with delta (0, 0)
Screenshot: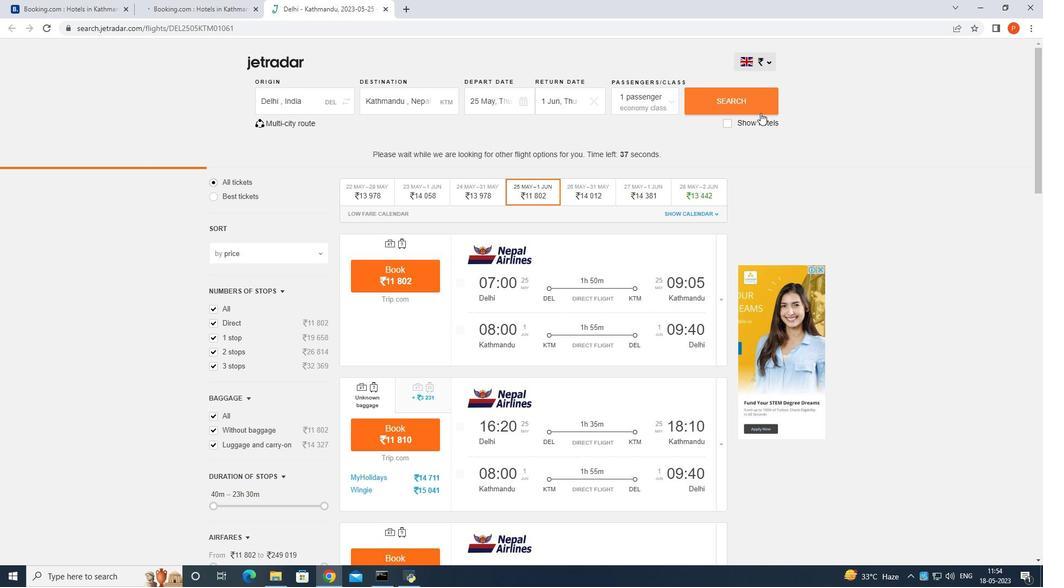 
Action: Mouse scrolled (763, 112) with delta (0, 0)
Screenshot: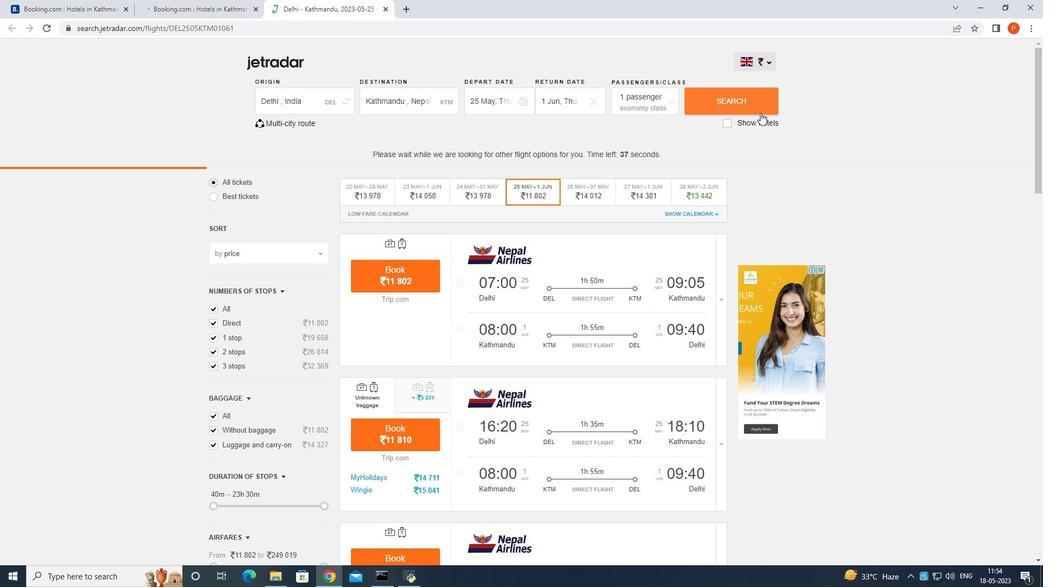 
Action: Mouse scrolled (763, 113) with delta (0, 0)
Screenshot: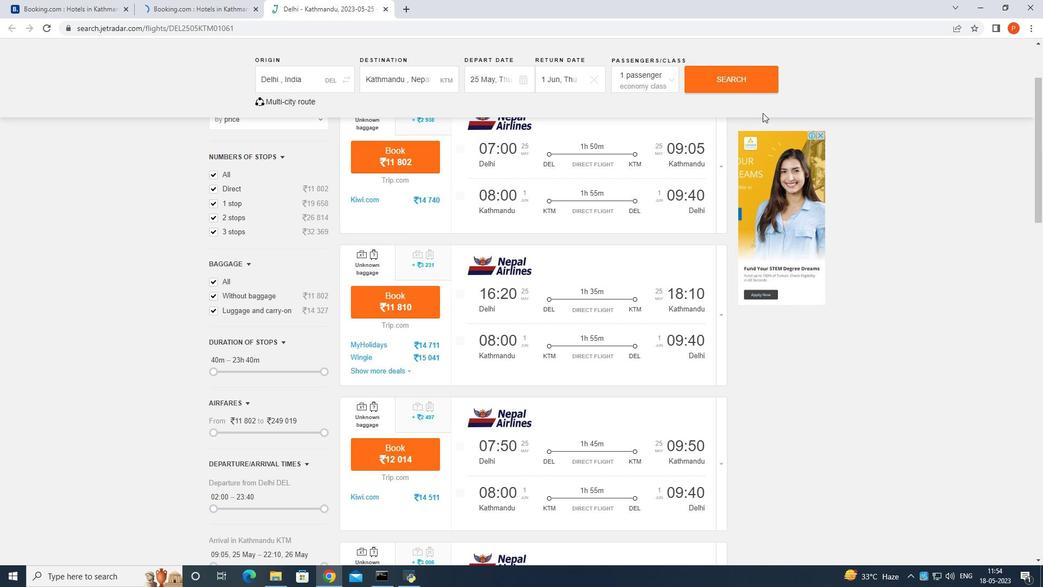 
Action: Mouse scrolled (763, 113) with delta (0, 0)
Screenshot: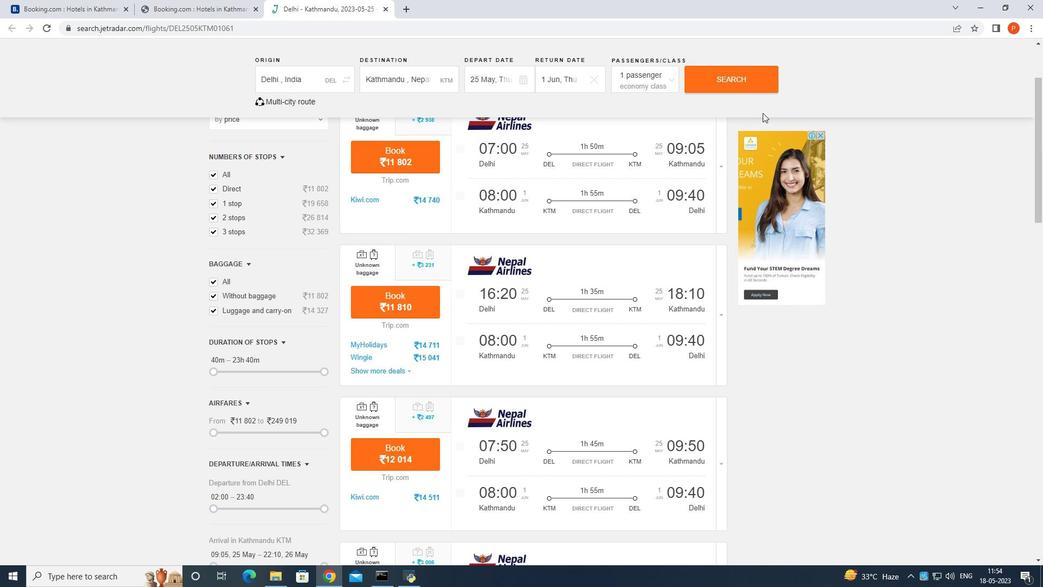 
Action: Mouse scrolled (763, 113) with delta (0, 0)
Screenshot: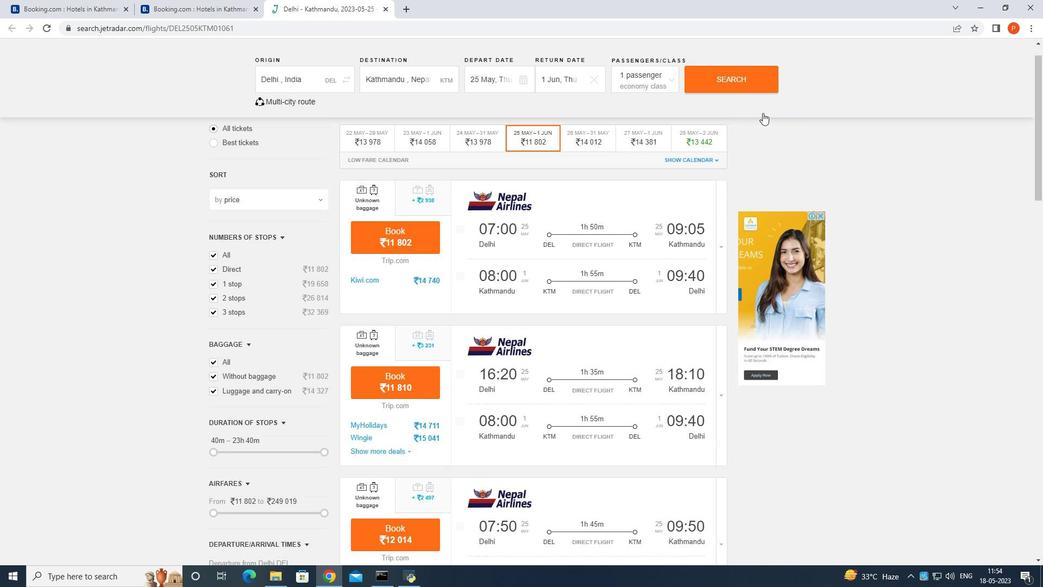 
Action: Mouse moved to (763, 112)
Screenshot: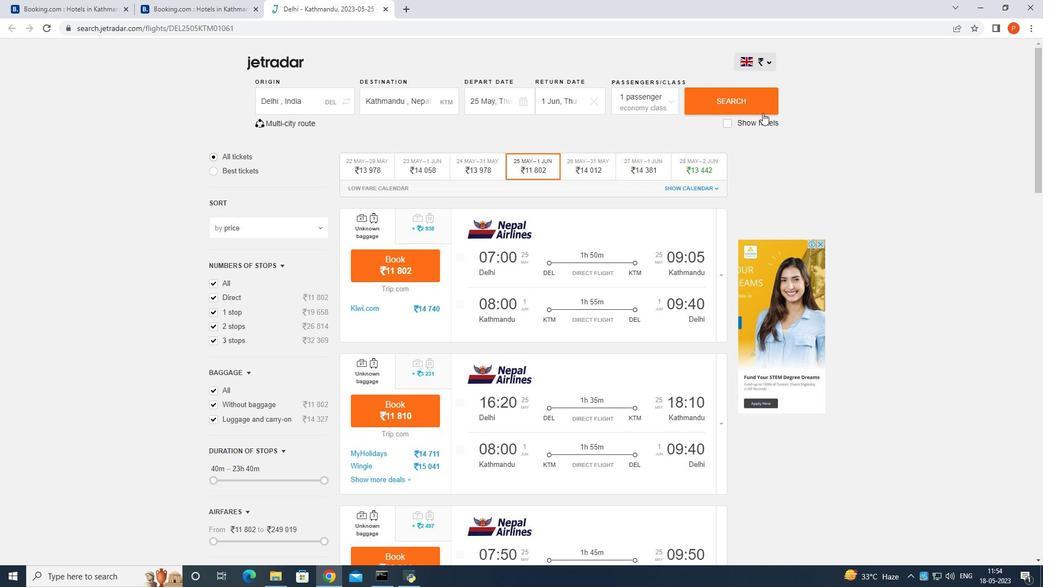 
Action: Mouse scrolled (763, 113) with delta (0, 0)
Screenshot: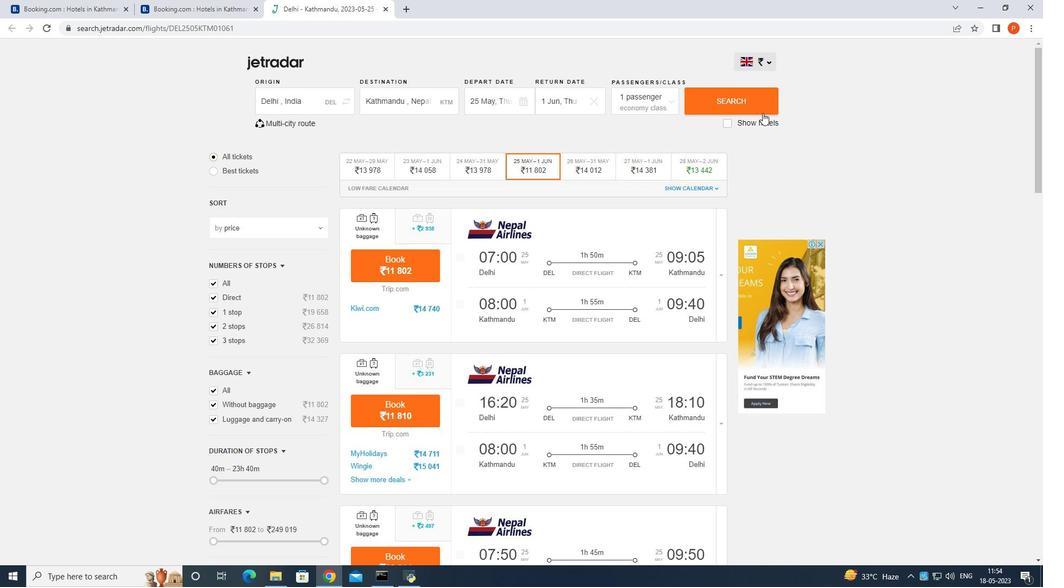 
Action: Mouse moved to (1032, 7)
Screenshot: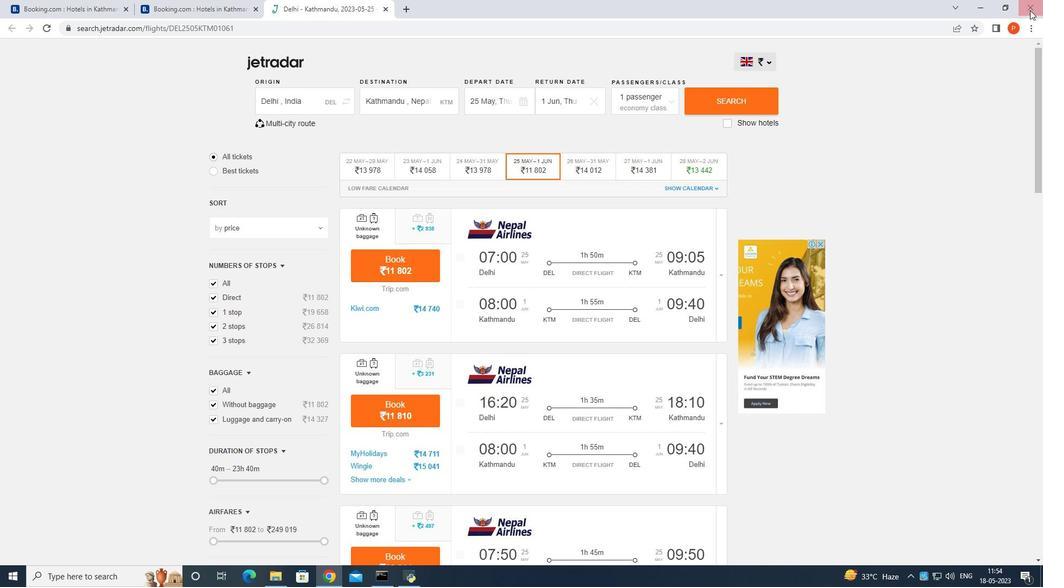 
Action: Mouse pressed left at (1032, 7)
Screenshot: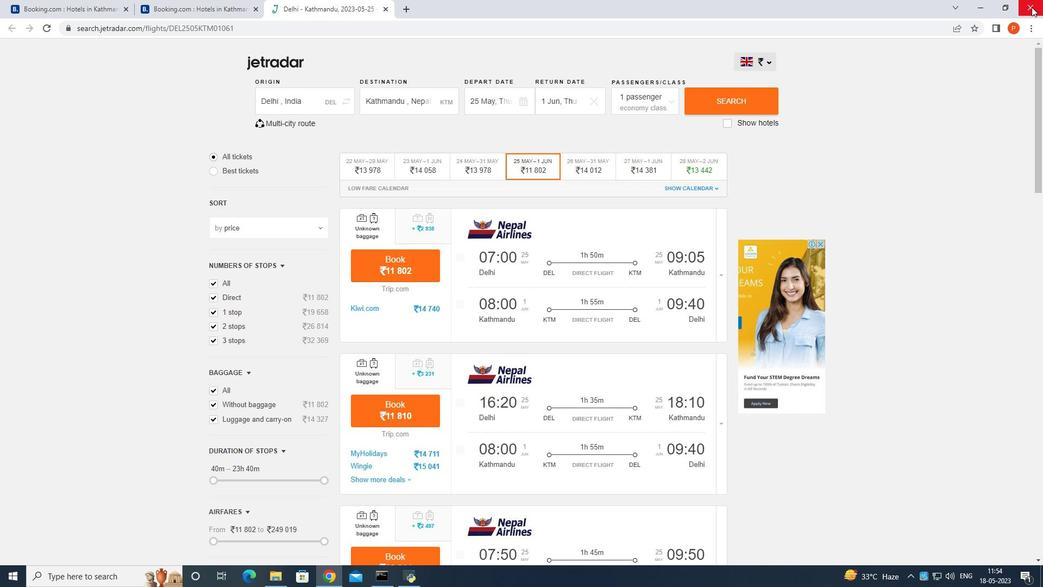 
Action: Mouse moved to (327, 584)
Screenshot: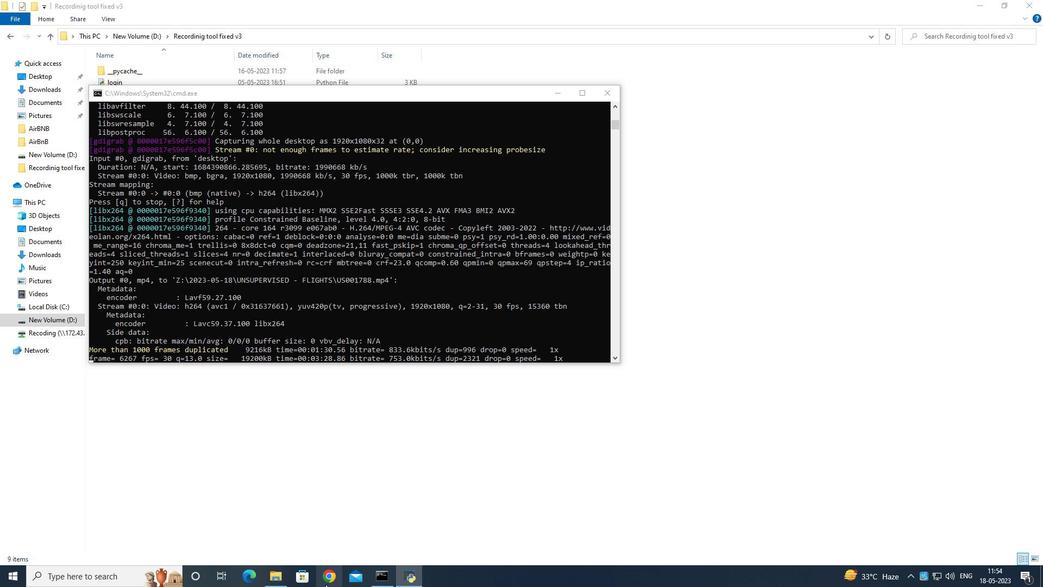 
Action: Mouse pressed left at (327, 584)
Screenshot: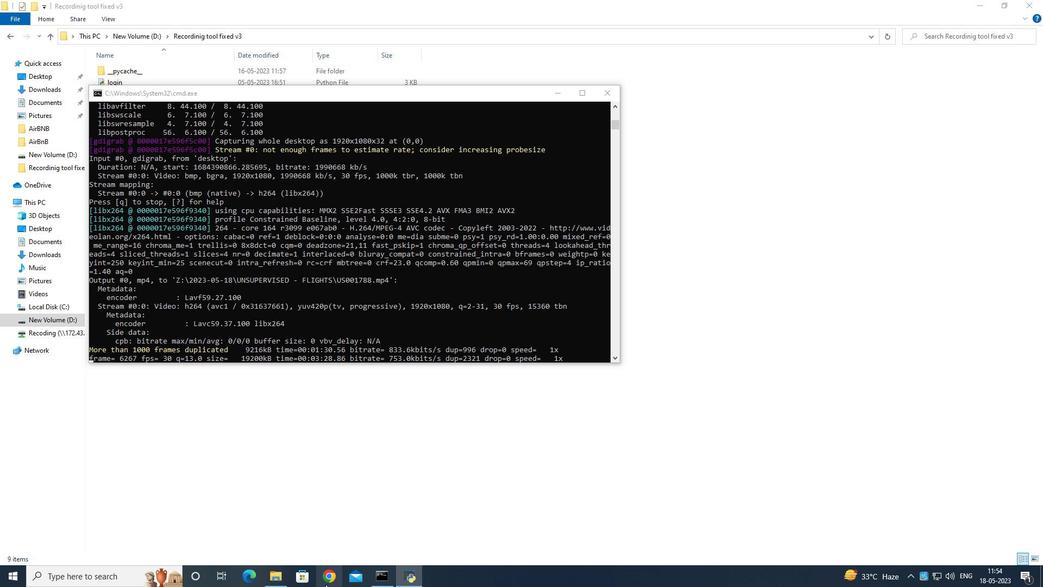 
Action: Mouse moved to (412, 229)
Screenshot: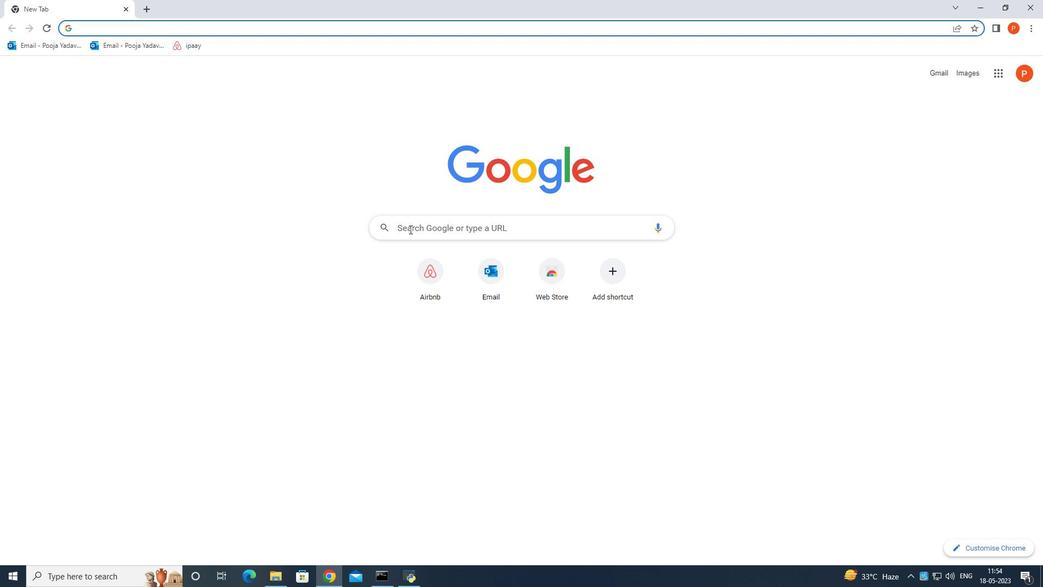 
Action: Mouse pressed left at (412, 229)
Screenshot: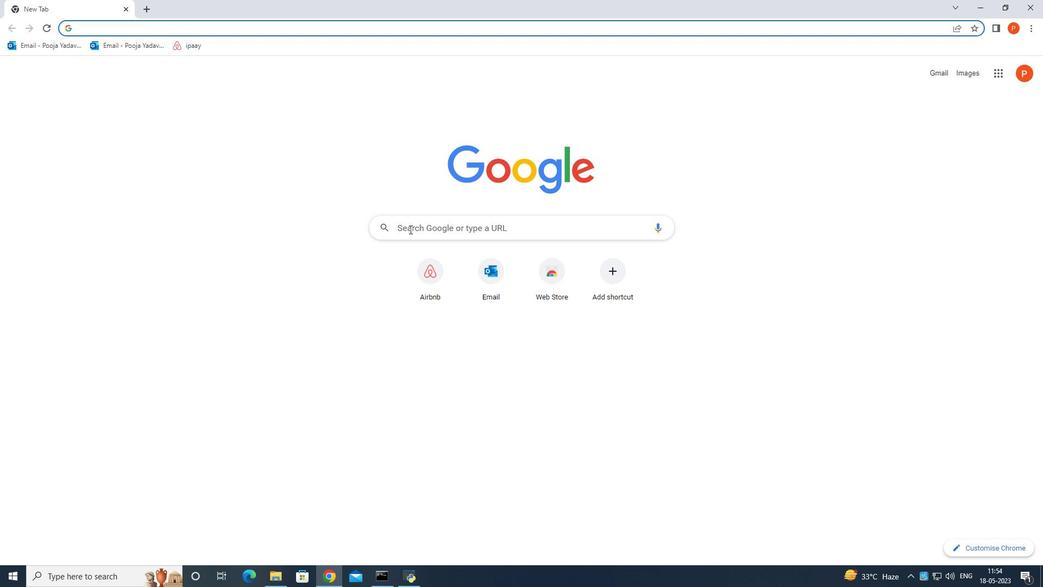 
Action: Mouse moved to (428, 250)
Screenshot: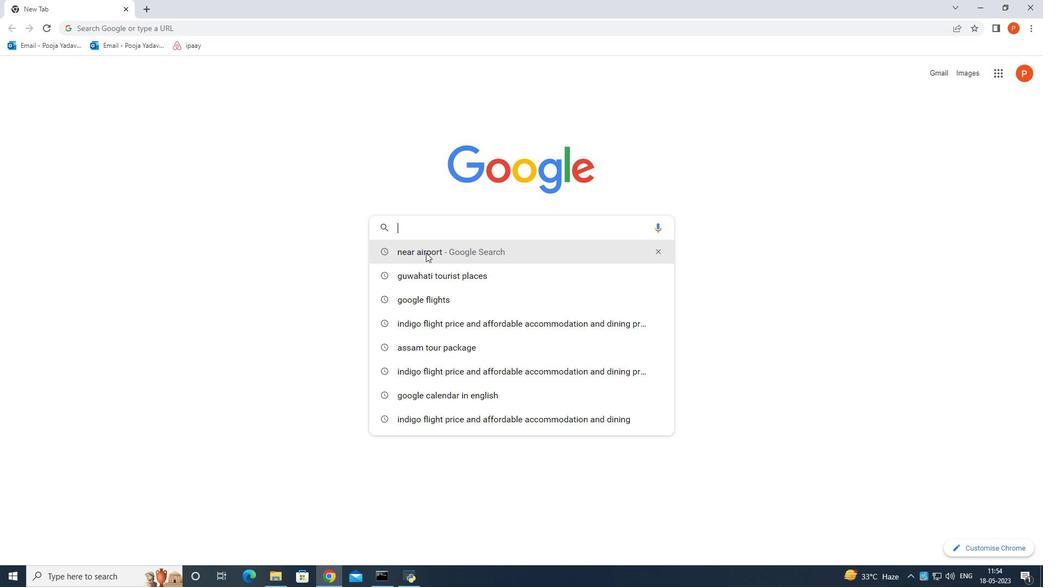 
Action: Mouse pressed left at (428, 250)
Screenshot: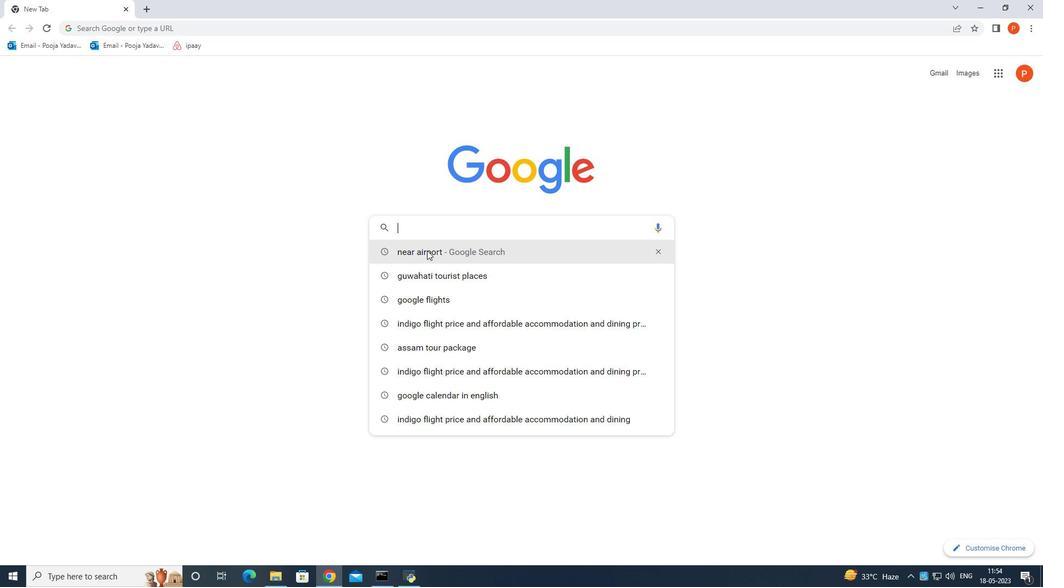 
Action: Mouse moved to (210, 206)
Screenshot: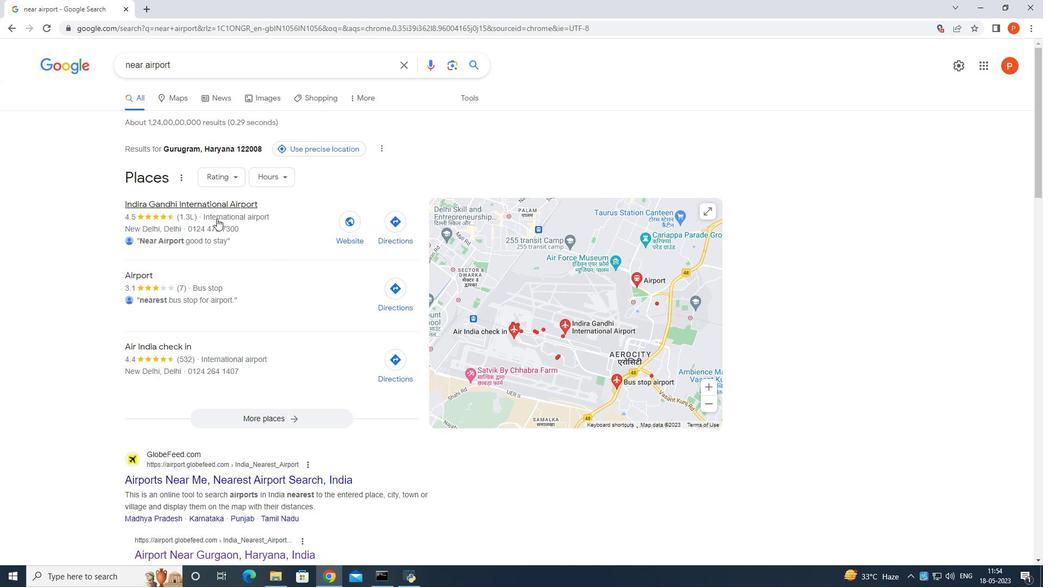 
Action: Mouse pressed left at (210, 206)
Screenshot: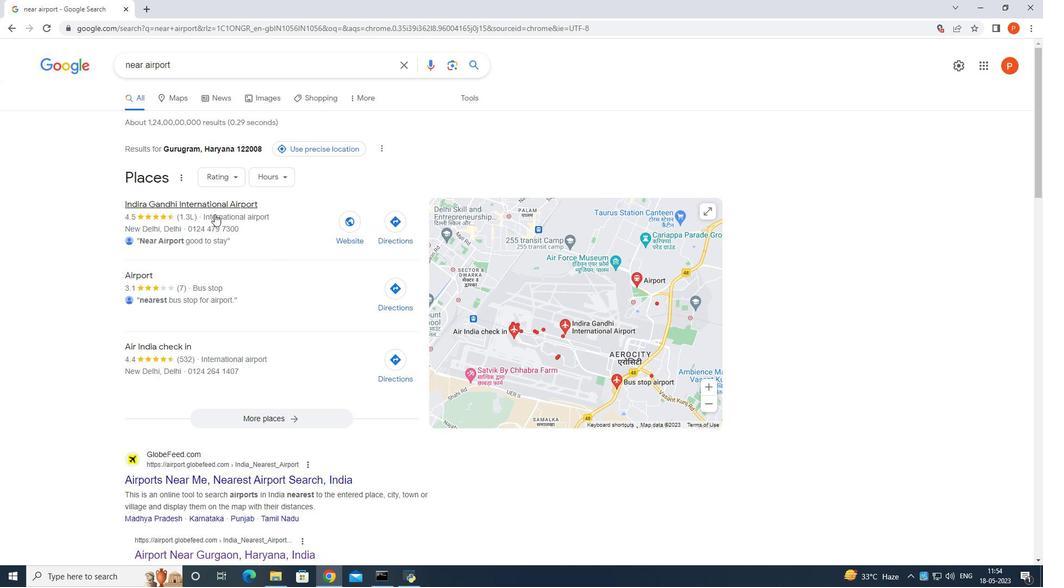 
Action: Mouse moved to (676, 281)
Screenshot: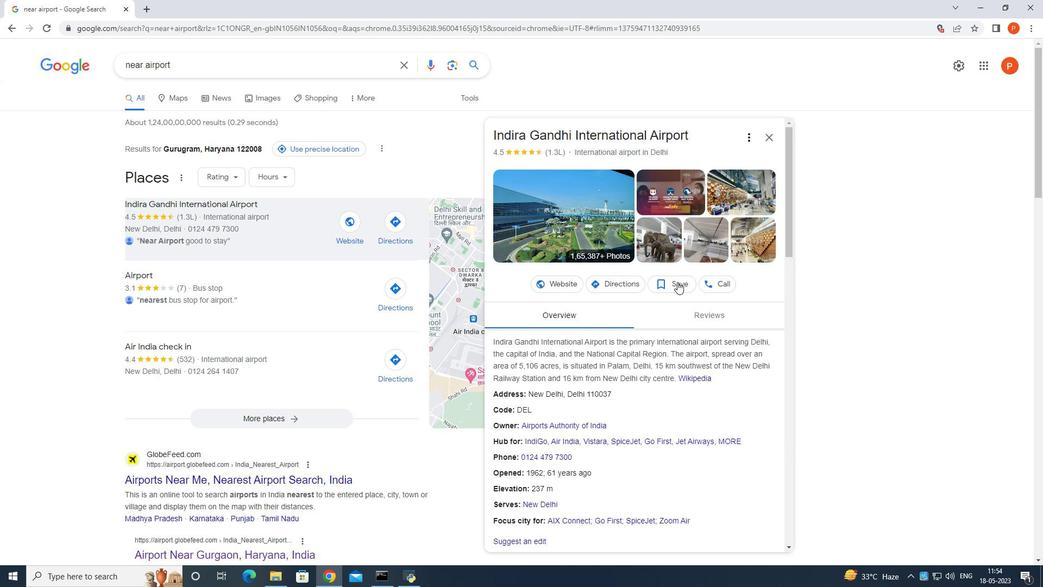 
Action: Mouse scrolled (676, 280) with delta (0, 0)
Screenshot: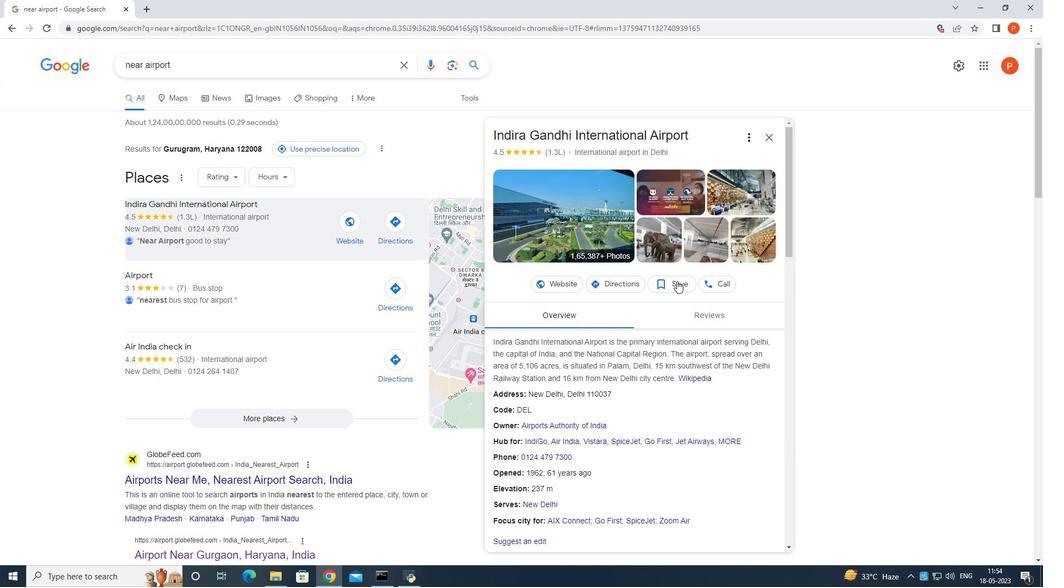 
Action: Mouse scrolled (676, 280) with delta (0, 0)
Screenshot: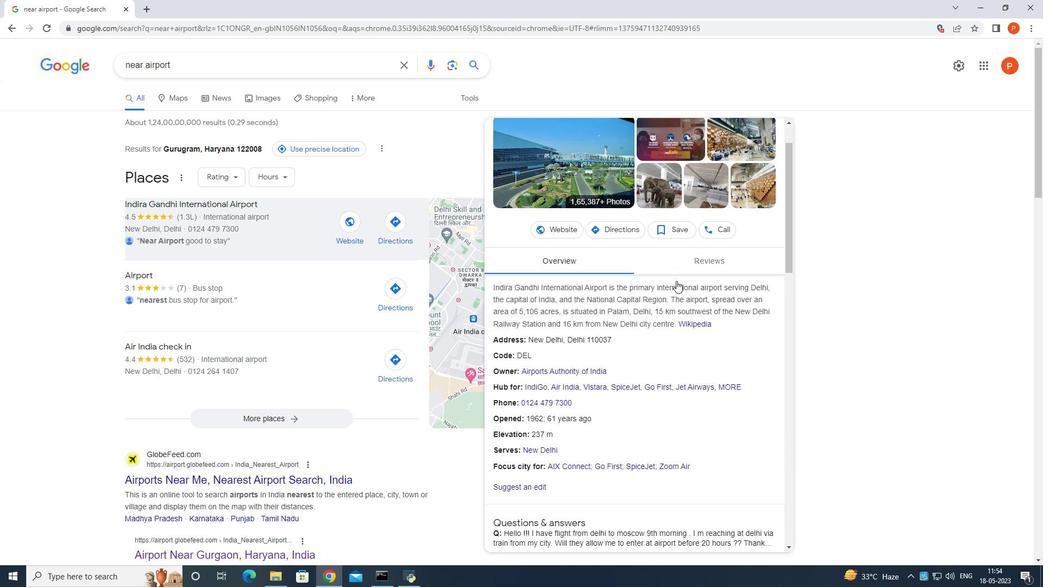 
Action: Mouse scrolled (676, 280) with delta (0, 0)
Screenshot: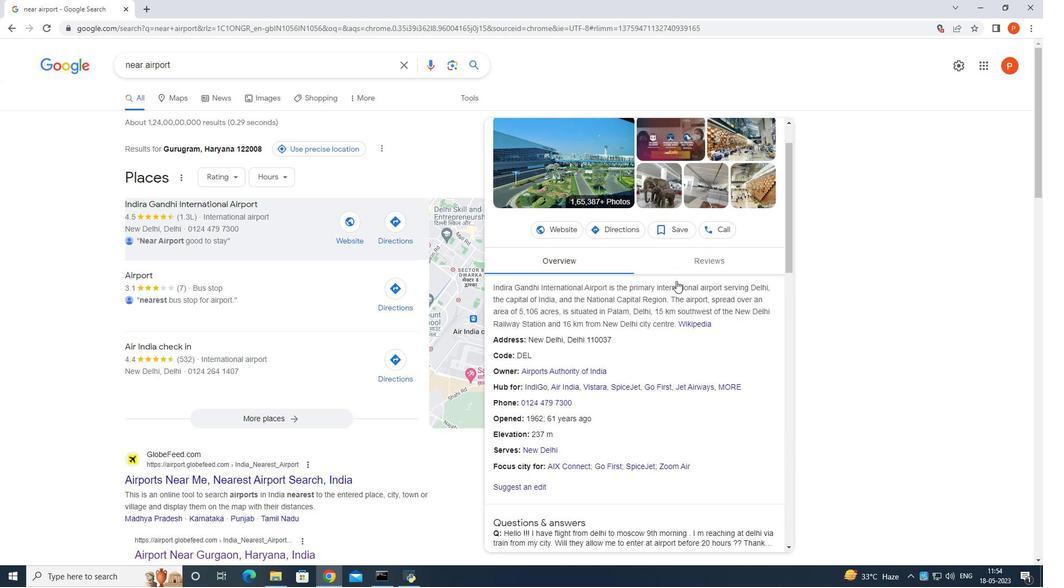 
Action: Mouse scrolled (676, 280) with delta (0, 0)
Screenshot: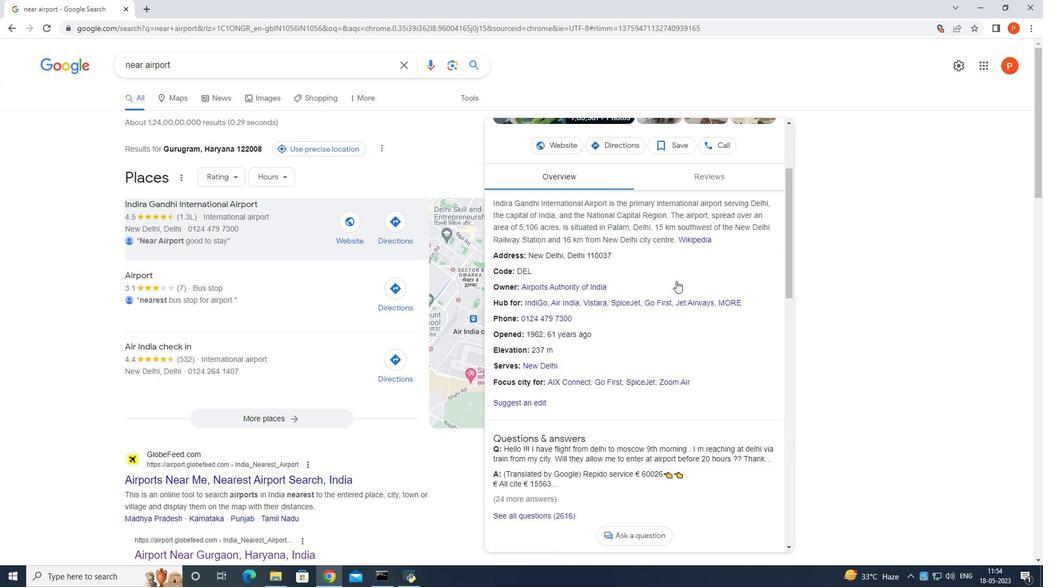 
Action: Mouse moved to (666, 227)
Screenshot: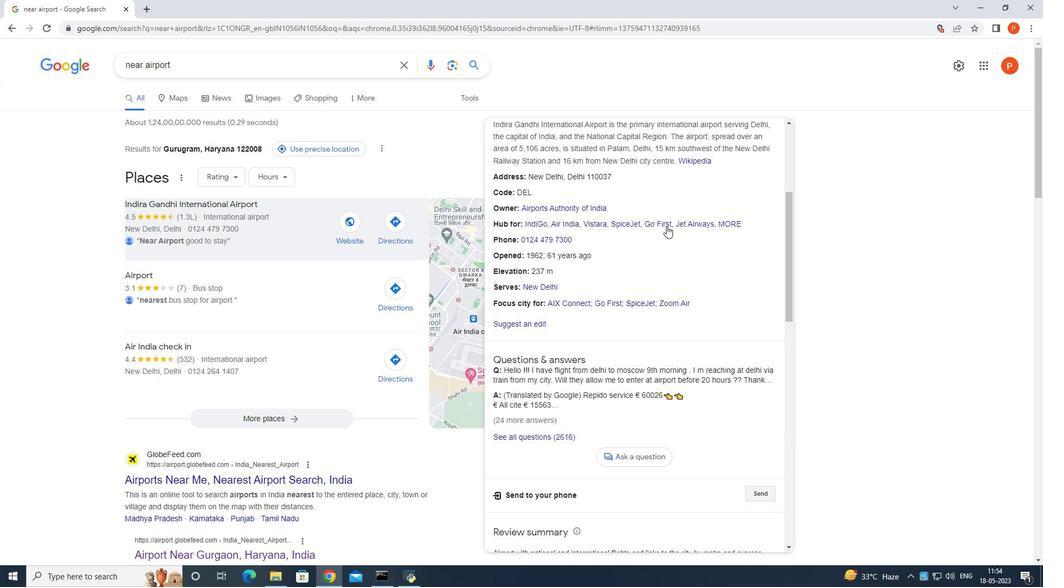 
Action: Mouse scrolled (666, 227) with delta (0, 0)
Screenshot: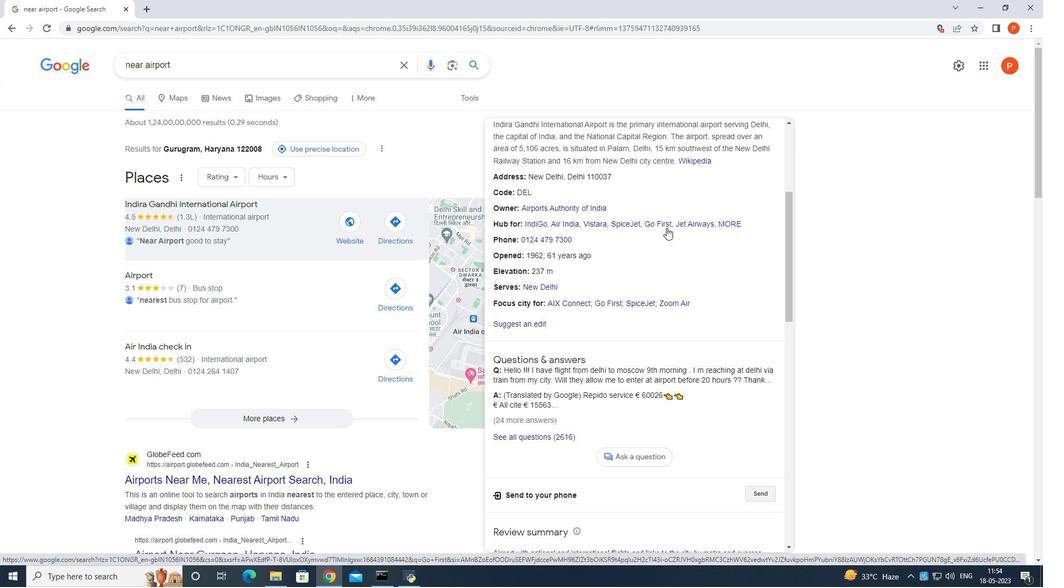 
Action: Mouse scrolled (666, 227) with delta (0, 0)
Screenshot: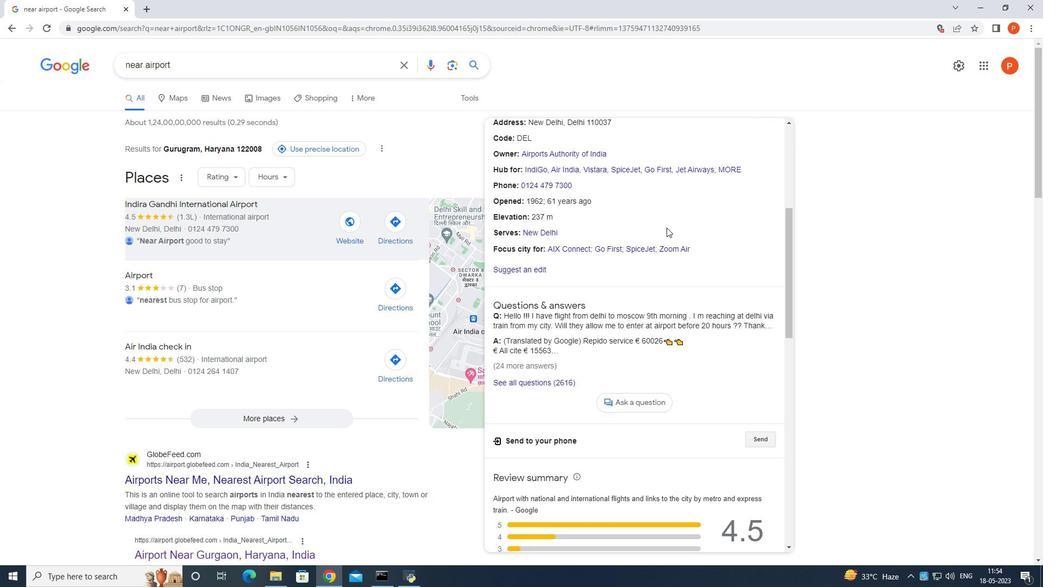 
Action: Mouse scrolled (666, 227) with delta (0, 0)
Screenshot: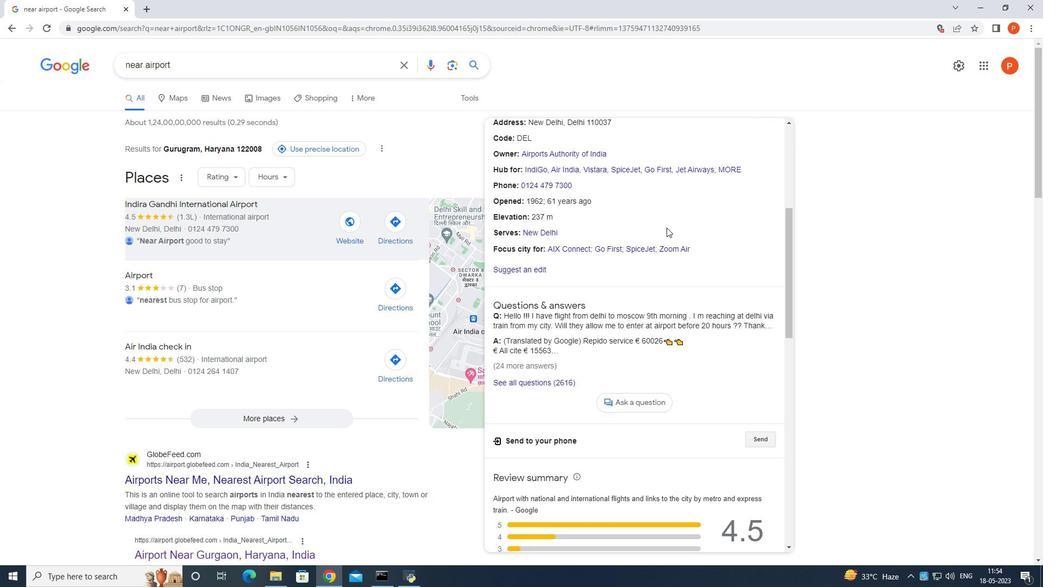 
Action: Mouse scrolled (666, 227) with delta (0, 0)
Screenshot: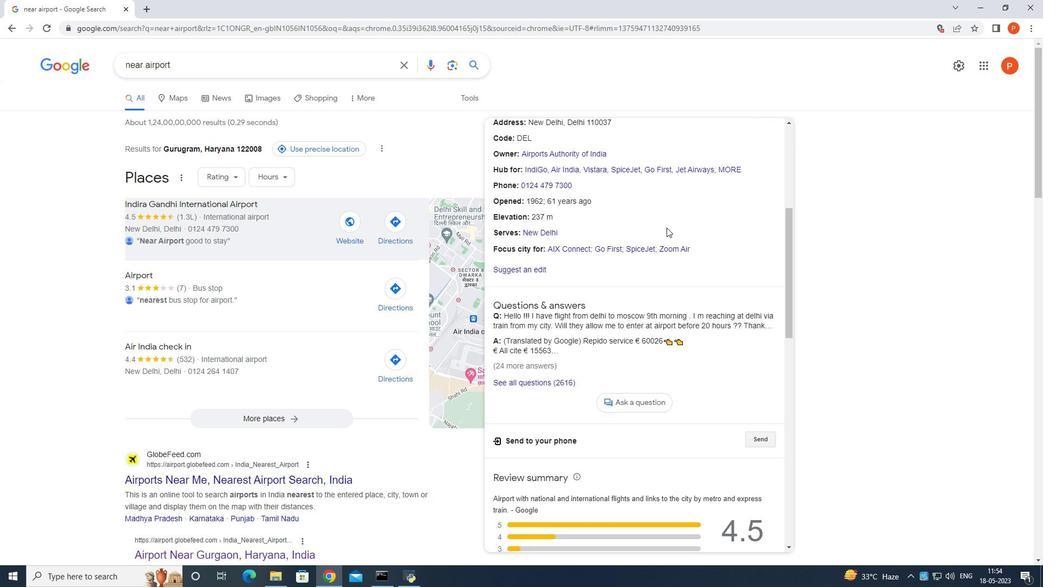 
Action: Mouse scrolled (666, 227) with delta (0, 0)
Screenshot: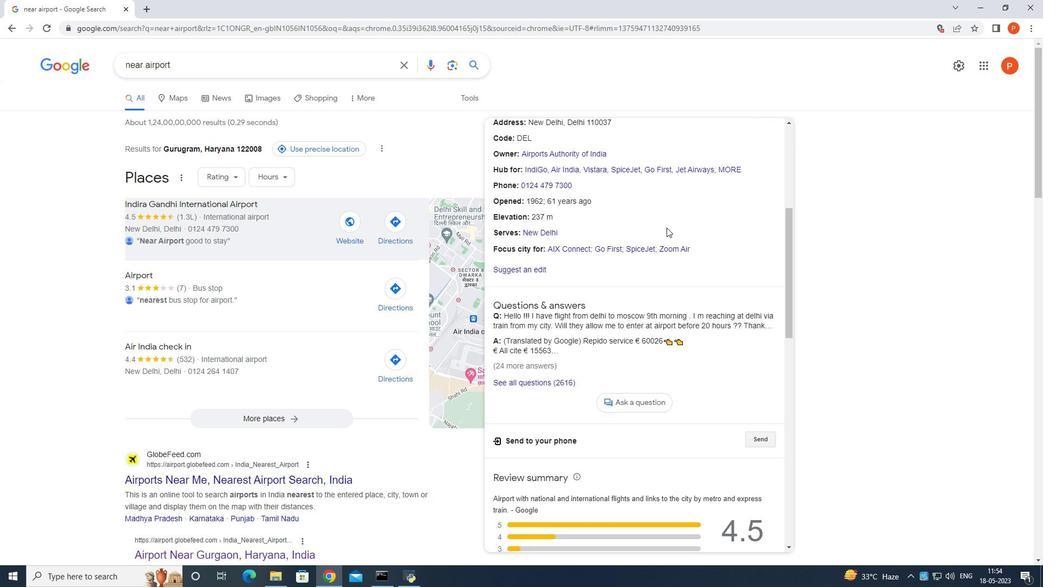 
Action: Mouse scrolled (666, 227) with delta (0, 0)
Screenshot: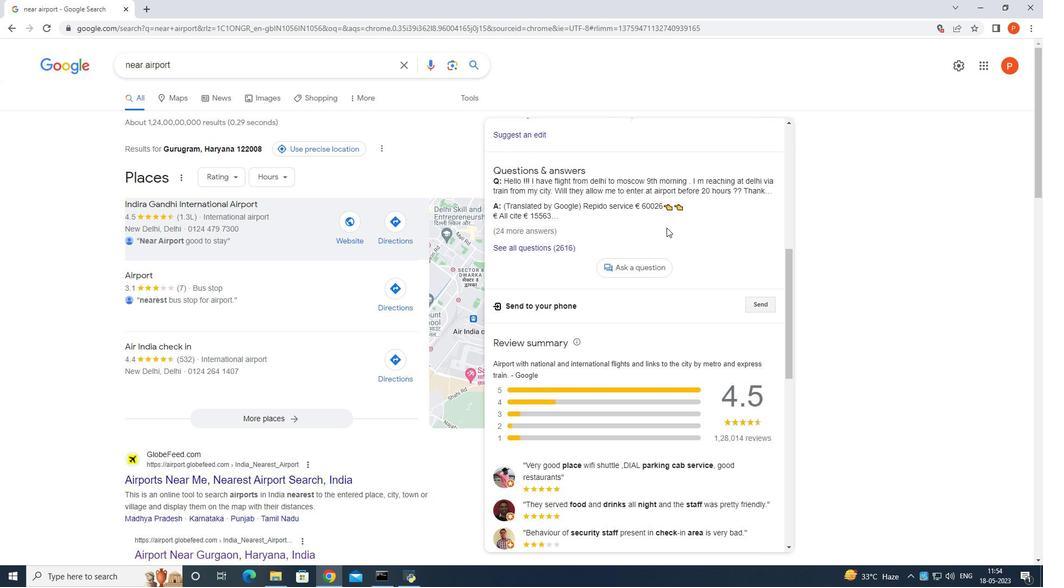 
Action: Mouse scrolled (666, 227) with delta (0, 0)
Screenshot: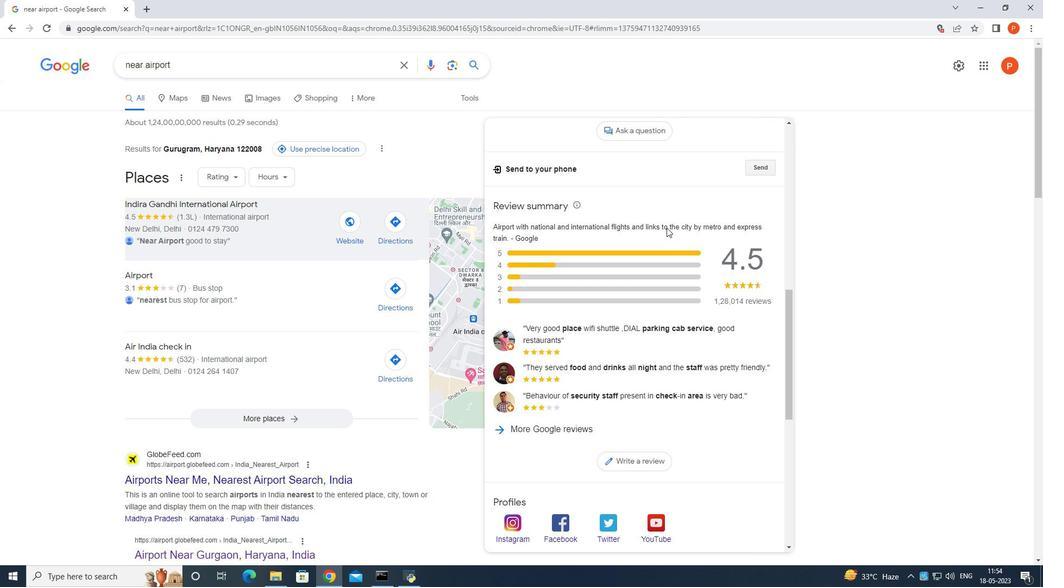 
Action: Mouse scrolled (666, 227) with delta (0, 0)
Screenshot: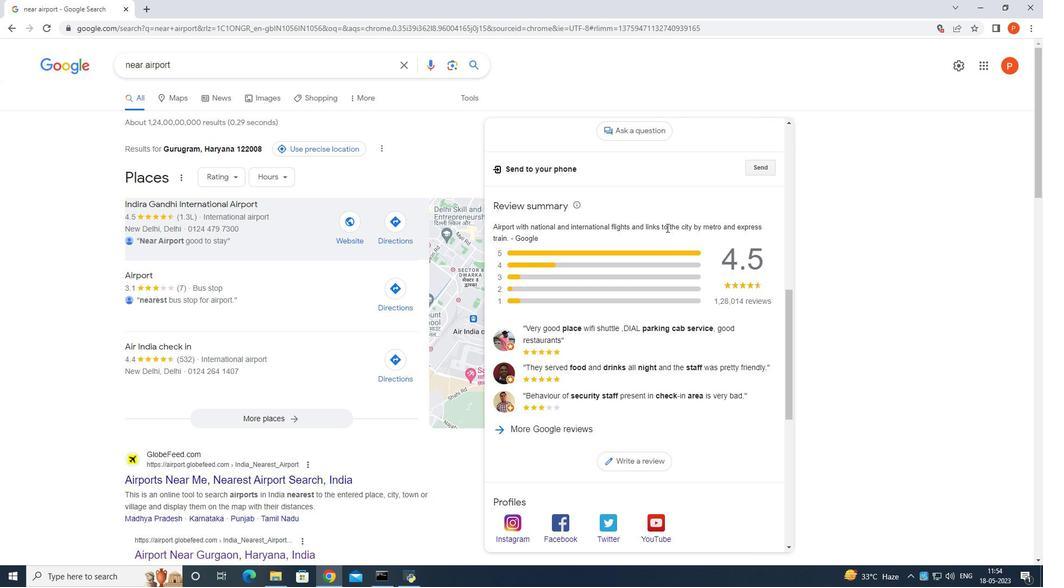 
Action: Mouse scrolled (666, 227) with delta (0, 0)
Screenshot: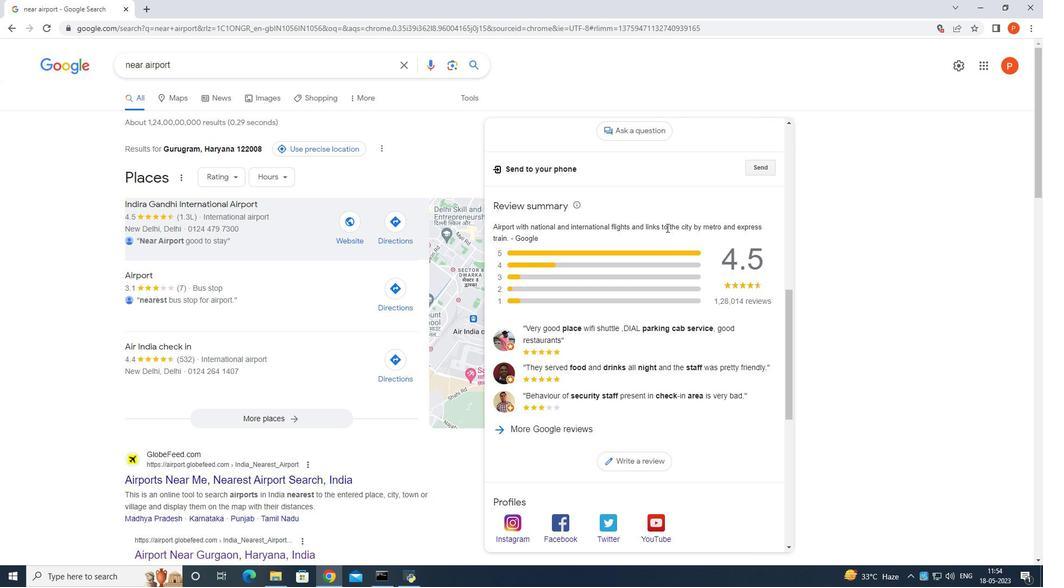 
Action: Mouse scrolled (666, 227) with delta (0, 0)
Screenshot: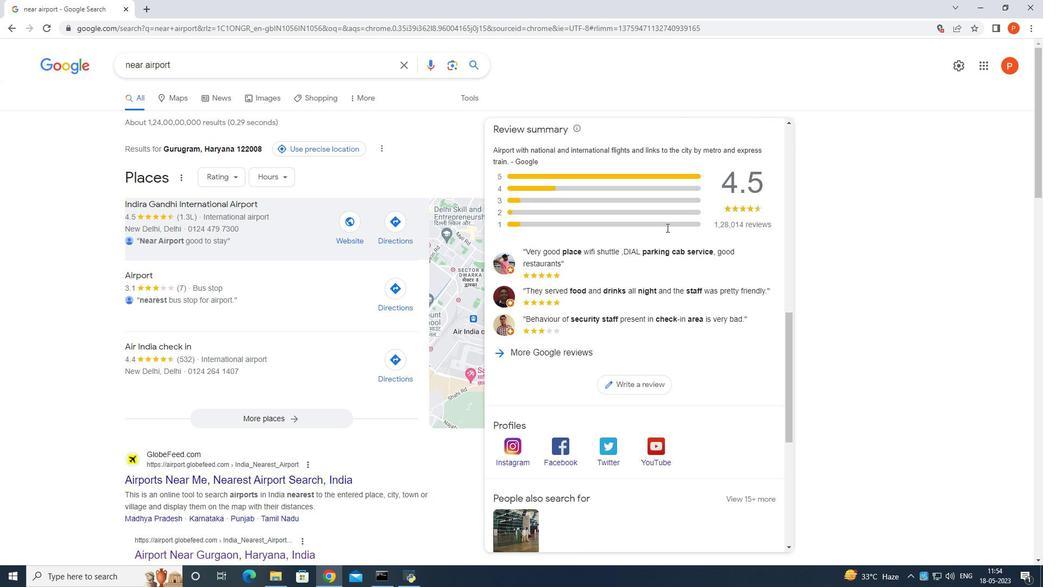 
Action: Mouse scrolled (666, 227) with delta (0, 0)
Screenshot: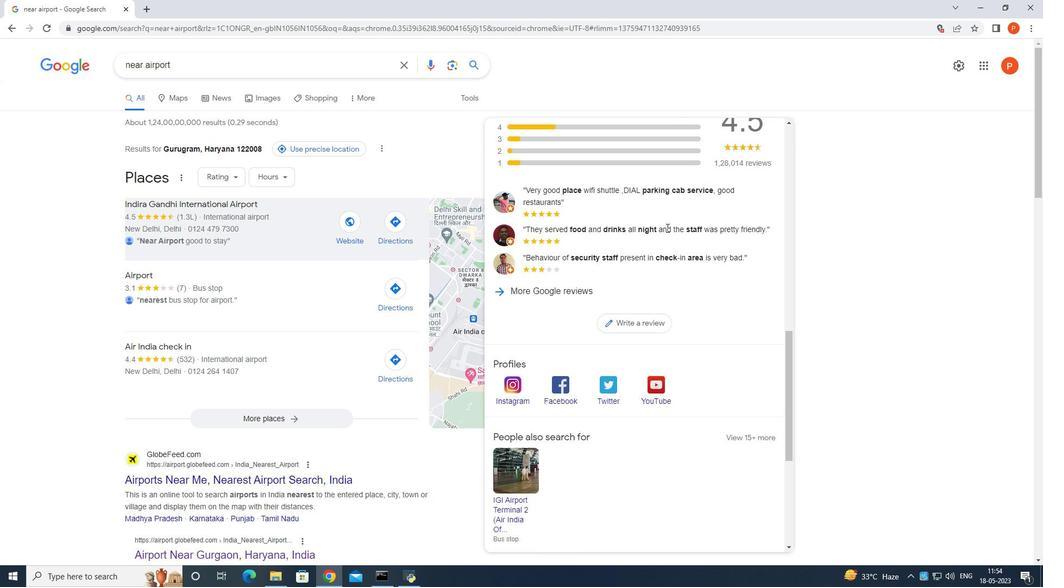 
Action: Mouse scrolled (666, 227) with delta (0, 0)
Screenshot: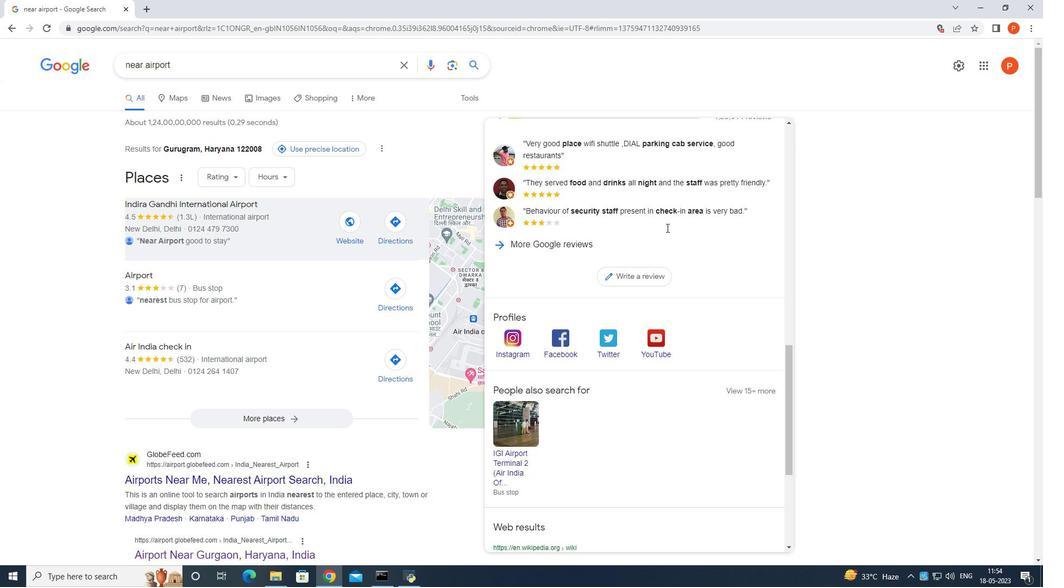 
Action: Mouse scrolled (666, 227) with delta (0, 0)
Screenshot: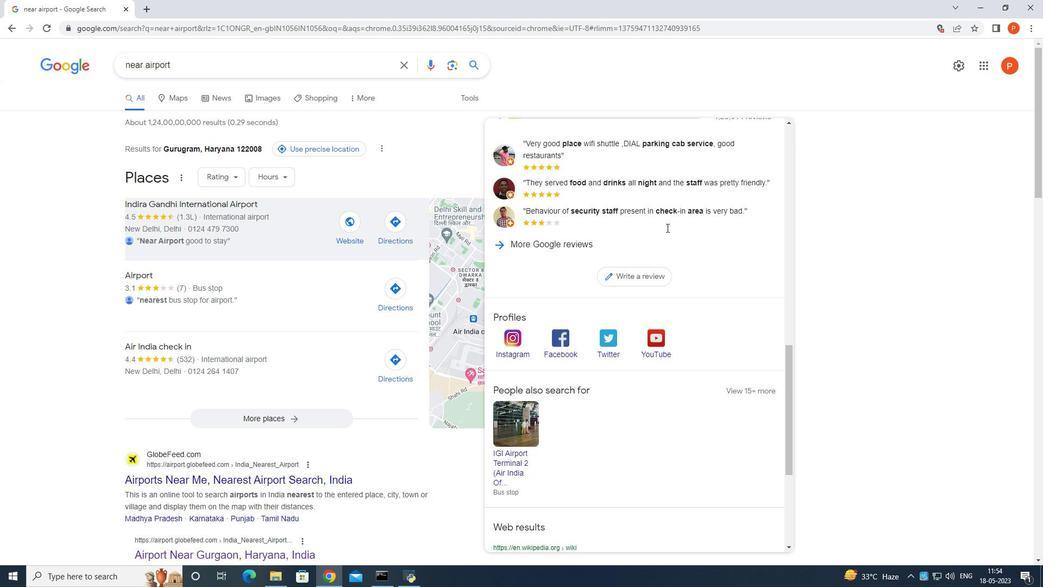 
Action: Mouse moved to (665, 226)
Screenshot: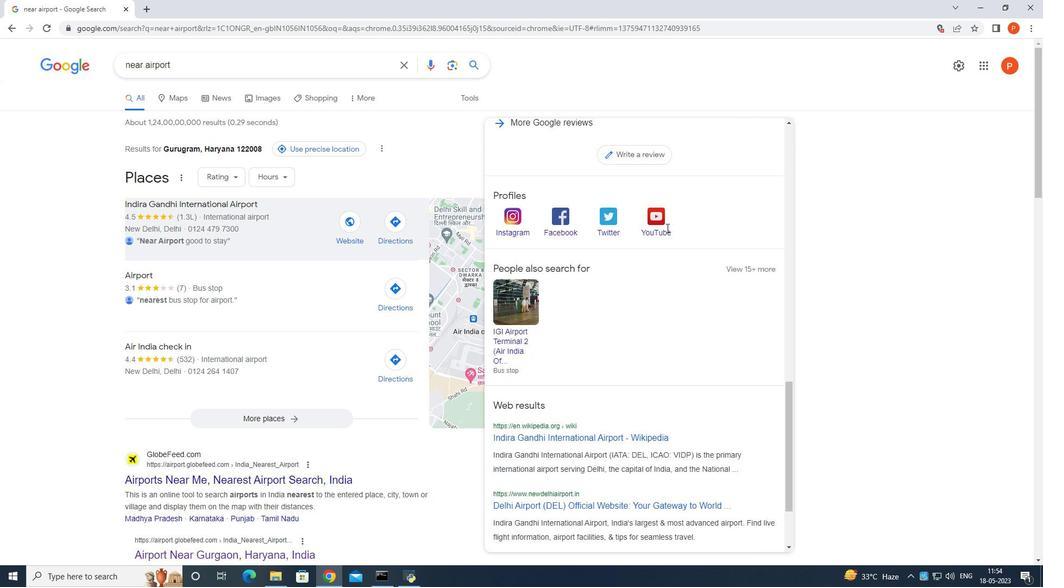 
Action: Mouse scrolled (665, 225) with delta (0, 0)
Screenshot: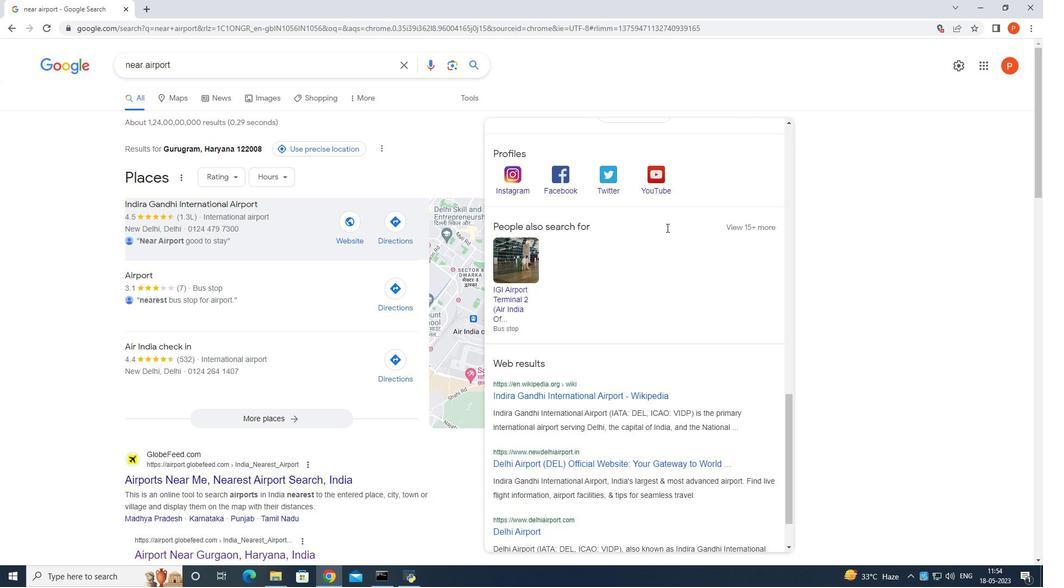 
Action: Mouse scrolled (665, 225) with delta (0, 0)
Screenshot: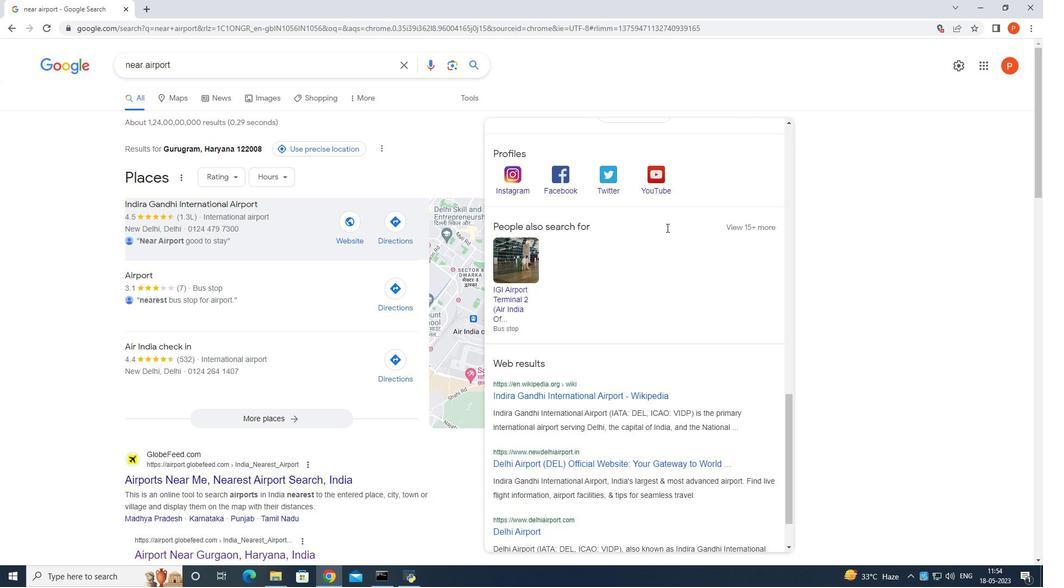 
Action: Mouse scrolled (665, 225) with delta (0, 0)
Screenshot: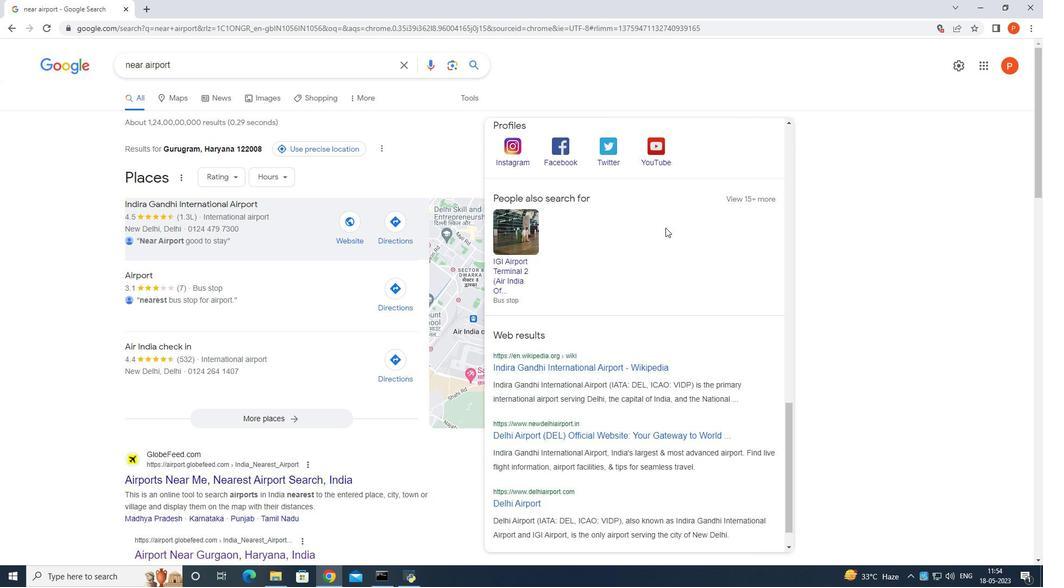 
Action: Mouse scrolled (665, 225) with delta (0, 0)
Screenshot: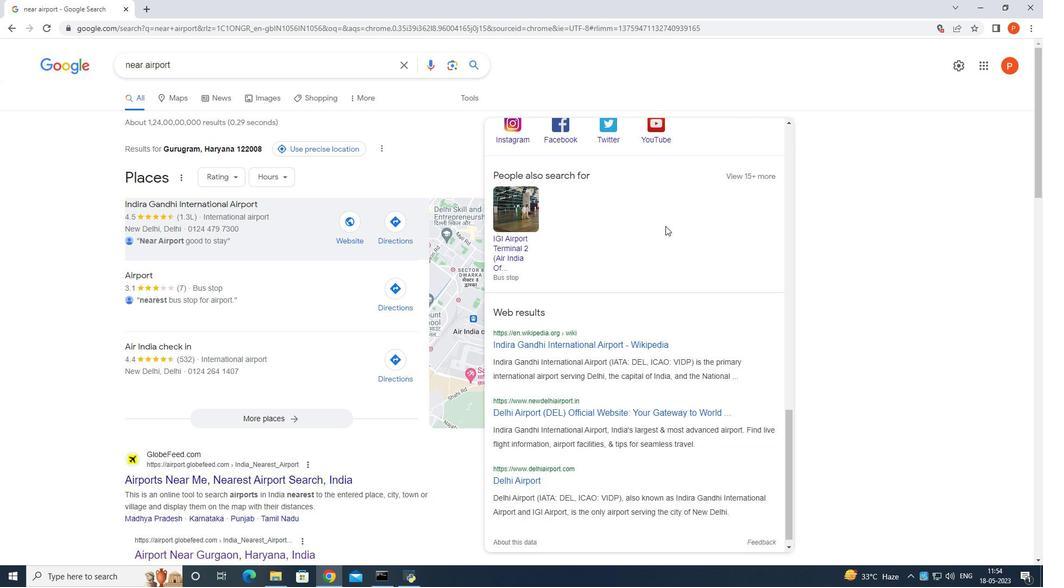 
Action: Mouse scrolled (665, 225) with delta (0, 0)
Screenshot: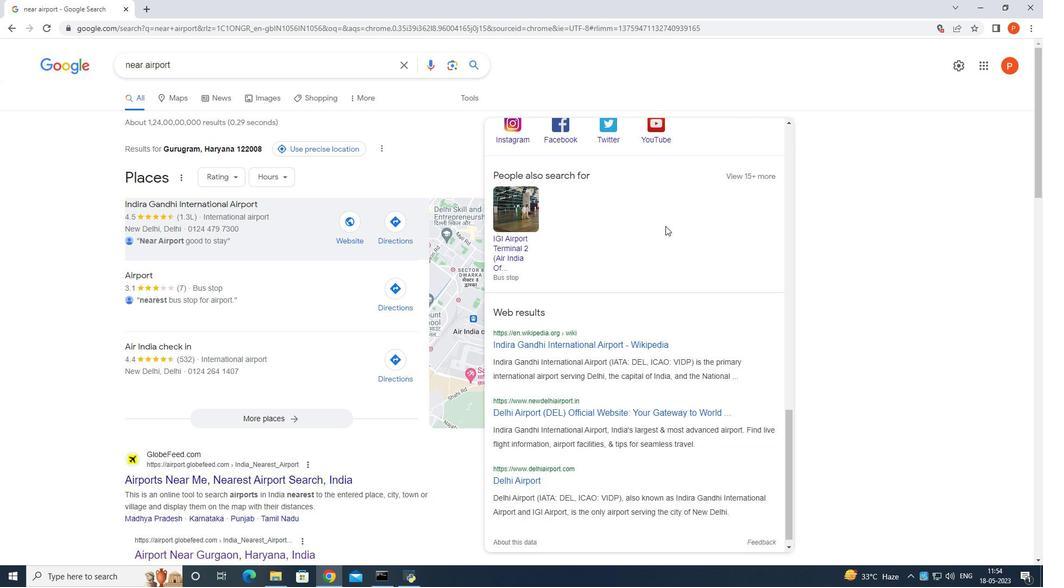 
Action: Mouse scrolled (665, 225) with delta (0, 0)
Screenshot: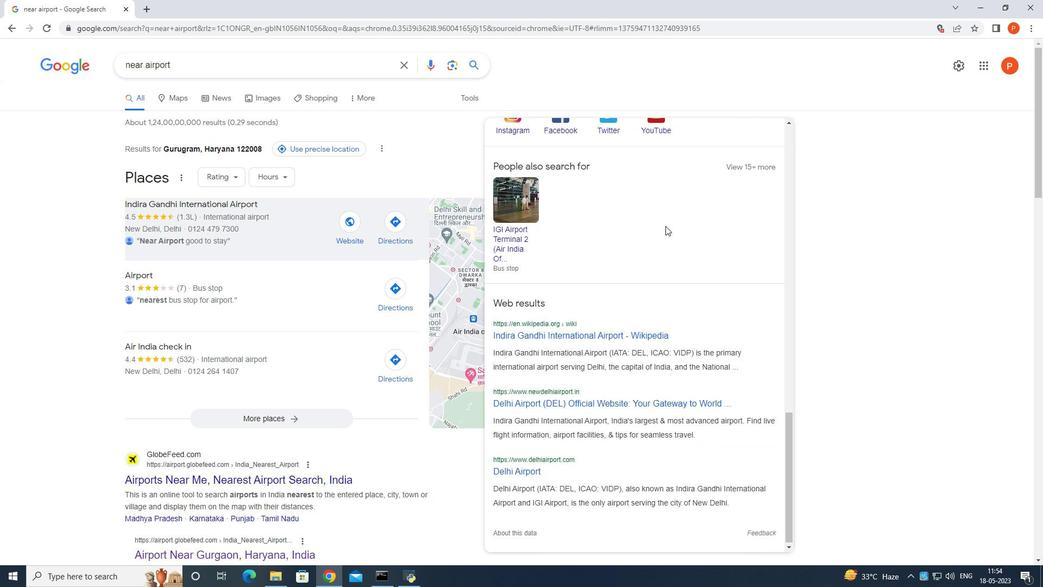
Action: Mouse scrolled (665, 225) with delta (0, 0)
Screenshot: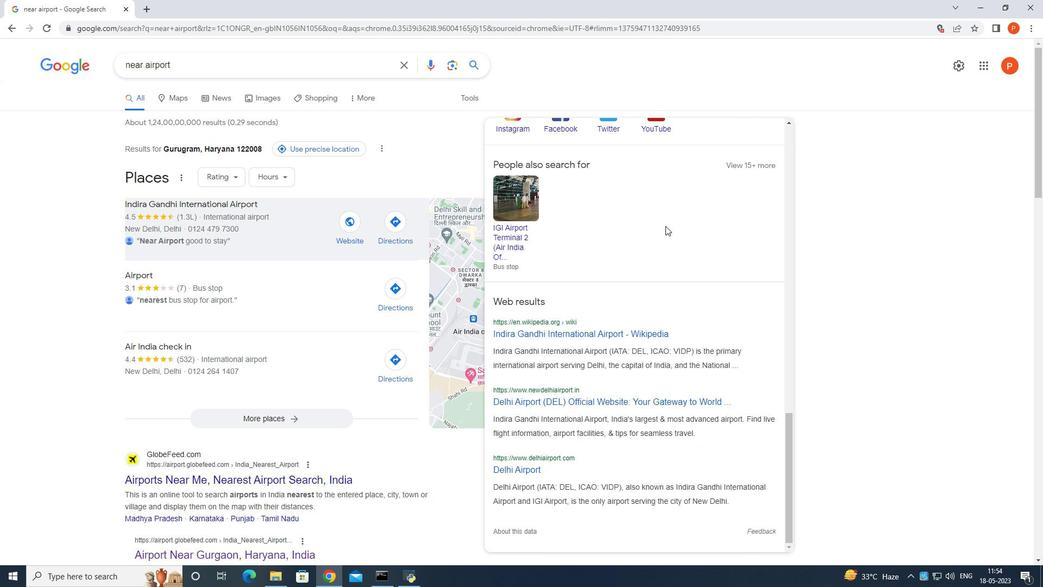 
Action: Mouse scrolled (665, 225) with delta (0, 0)
Screenshot: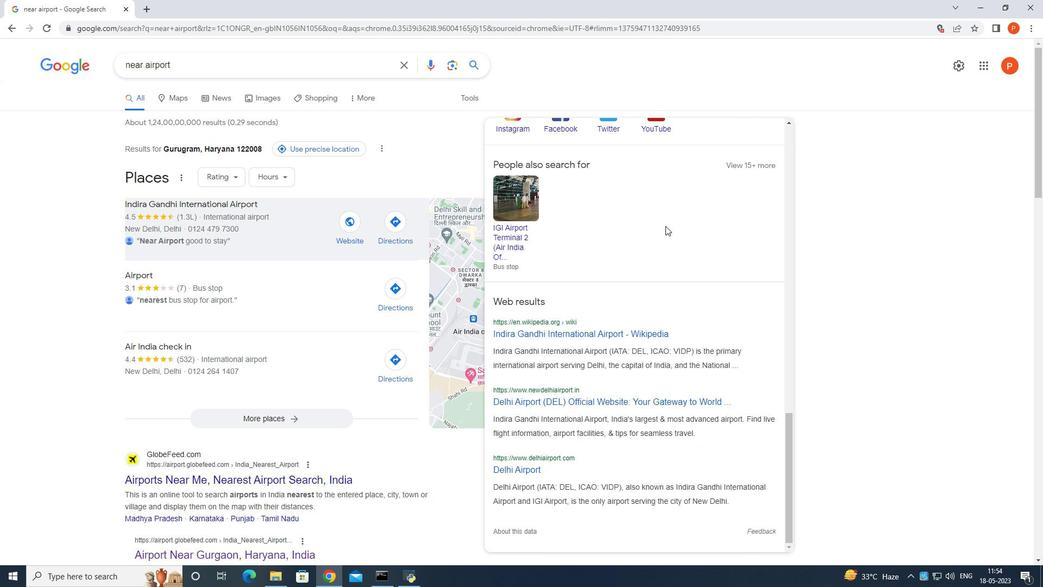
Action: Mouse moved to (884, 235)
Screenshot: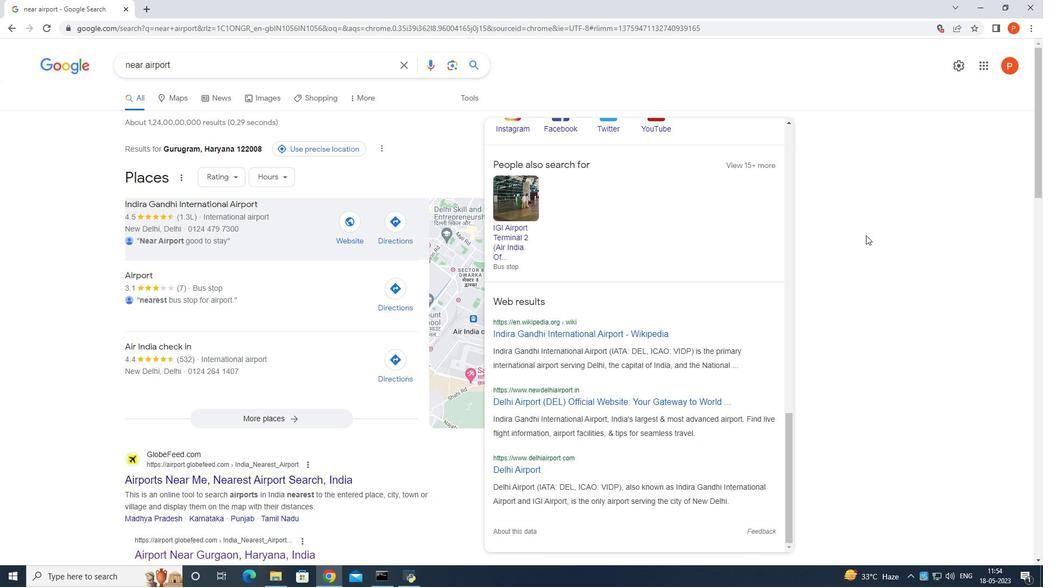 
Action: Mouse pressed left at (884, 235)
Screenshot: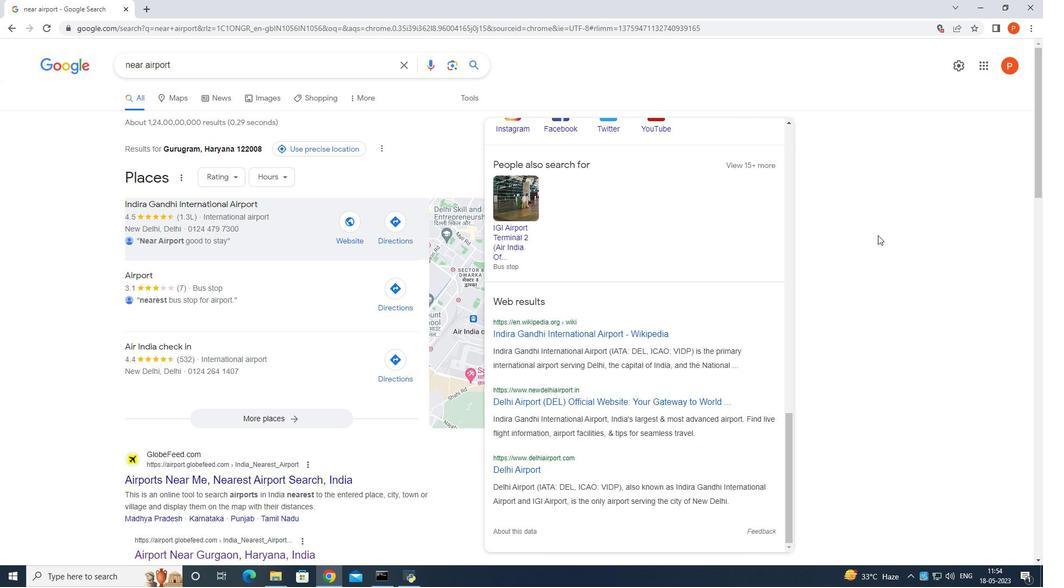 
Action: Mouse moved to (844, 241)
Screenshot: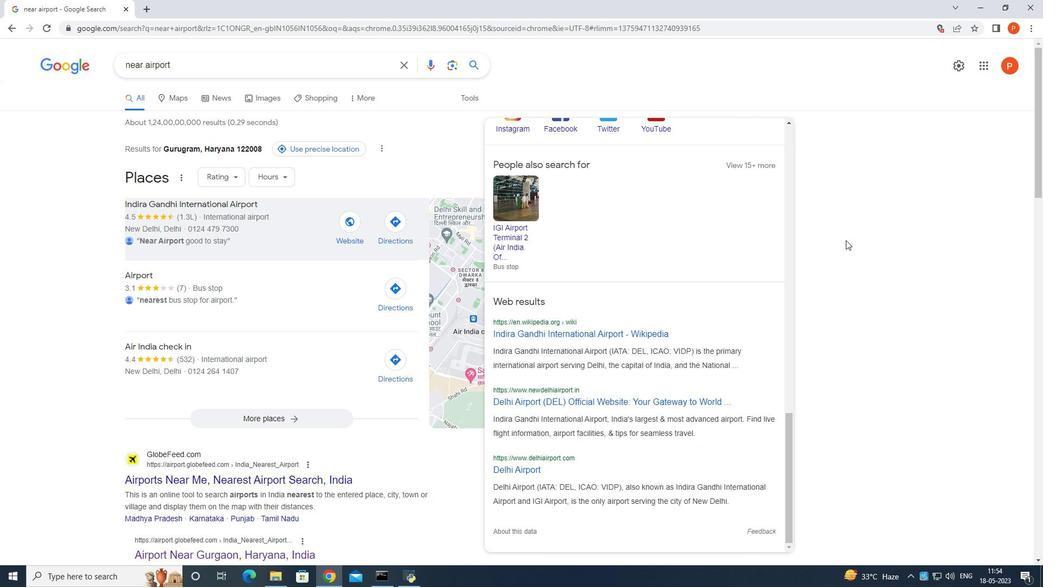 
Action: Mouse pressed left at (844, 241)
Screenshot: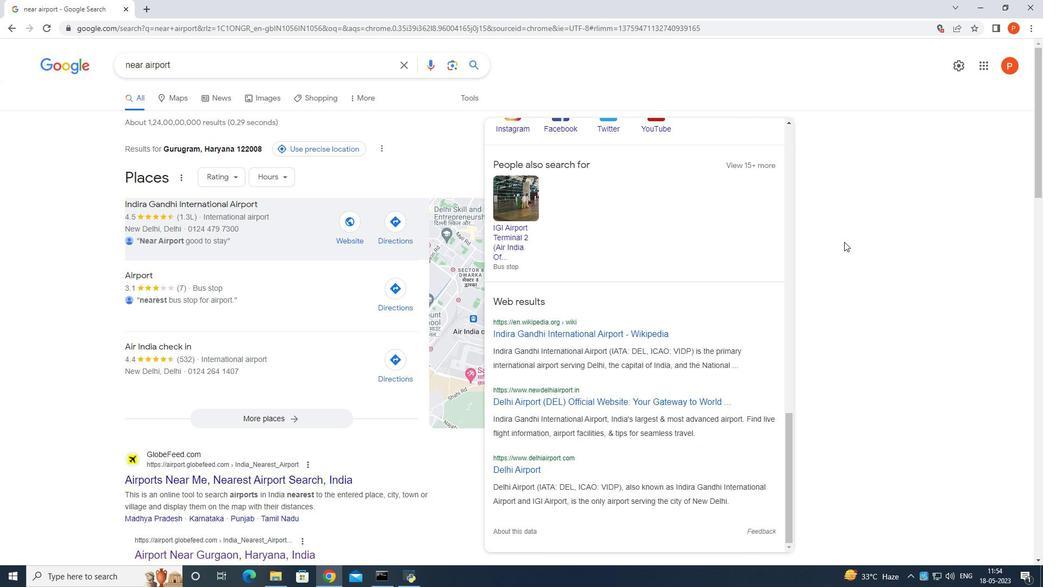 
Action: Mouse pressed left at (844, 241)
Screenshot: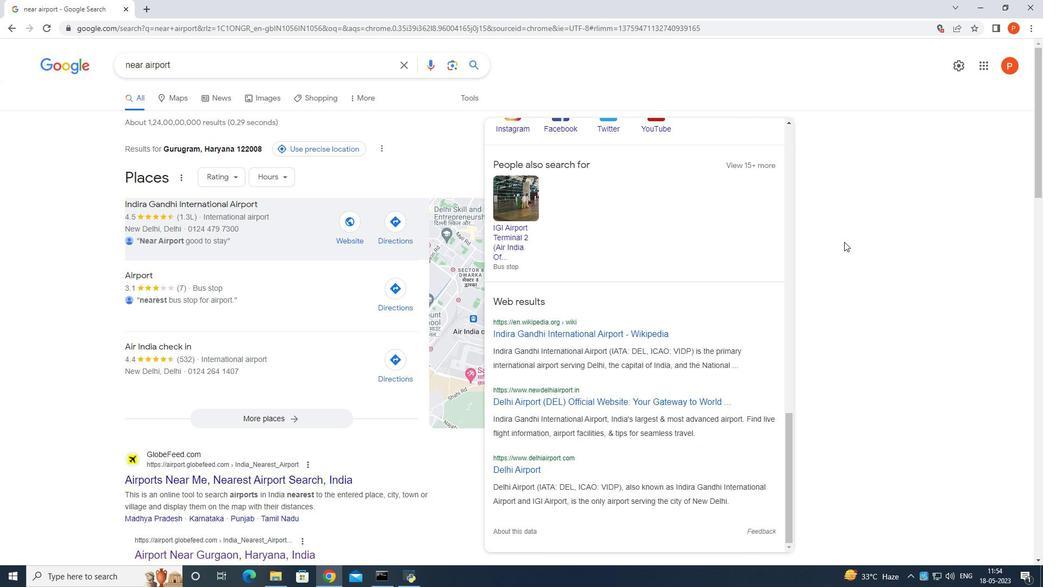 
Action: Mouse moved to (750, 250)
Screenshot: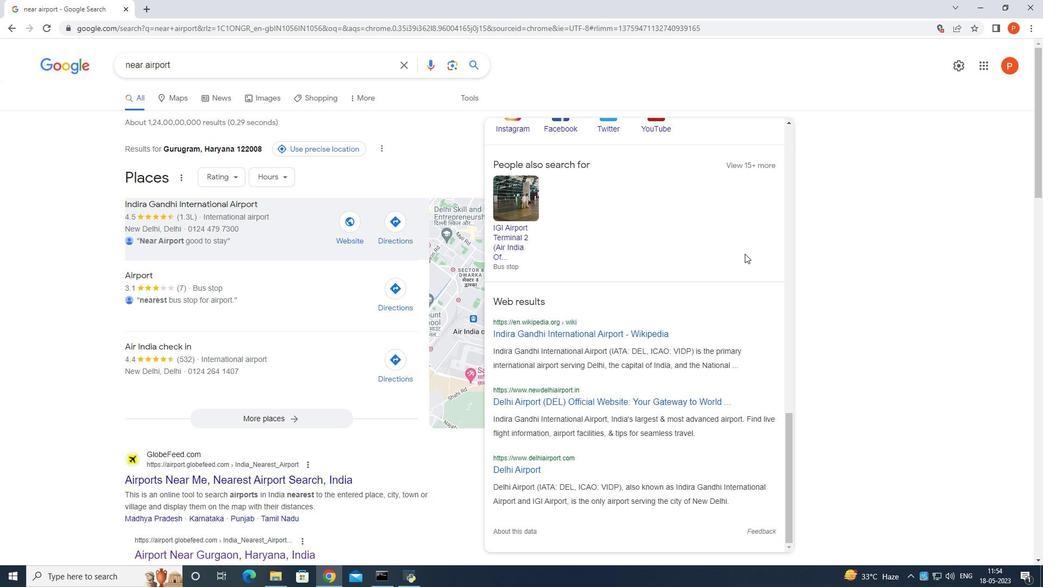 
Action: Mouse scrolled (741, 256) with delta (0, 0)
Screenshot: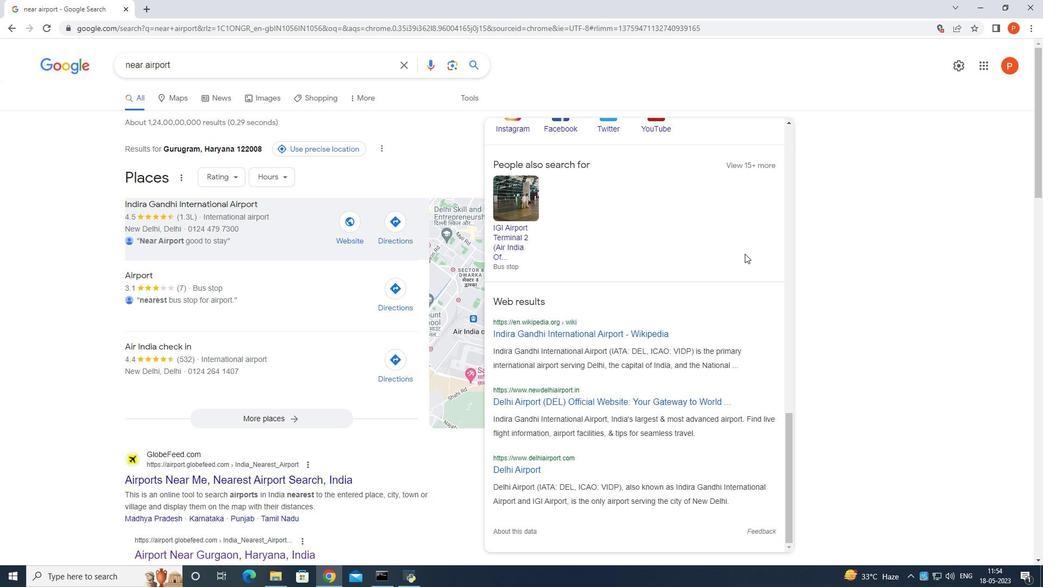 
Action: Mouse moved to (754, 243)
Screenshot: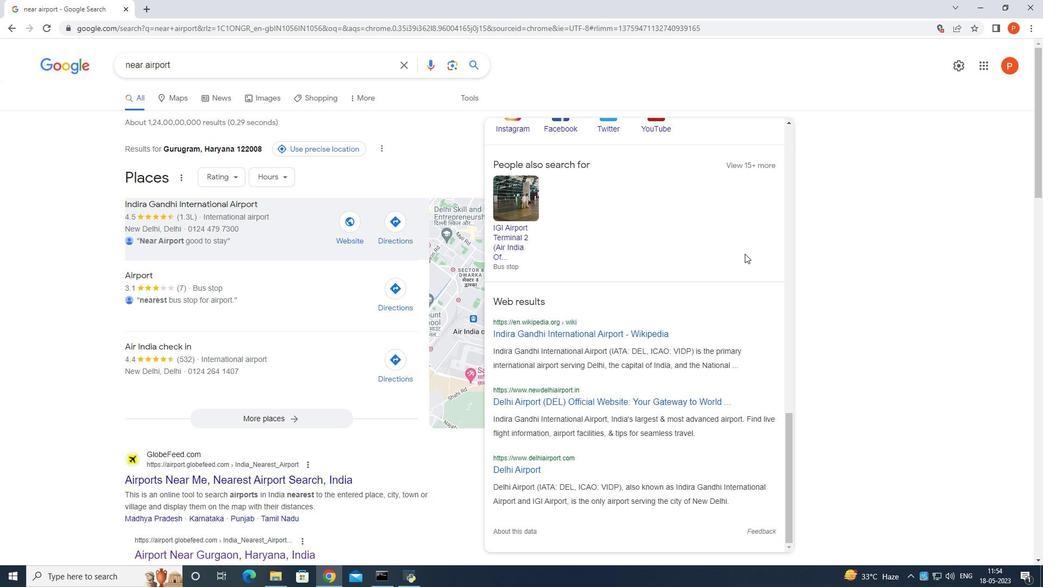
Action: Mouse scrolled (740, 256) with delta (0, 0)
Screenshot: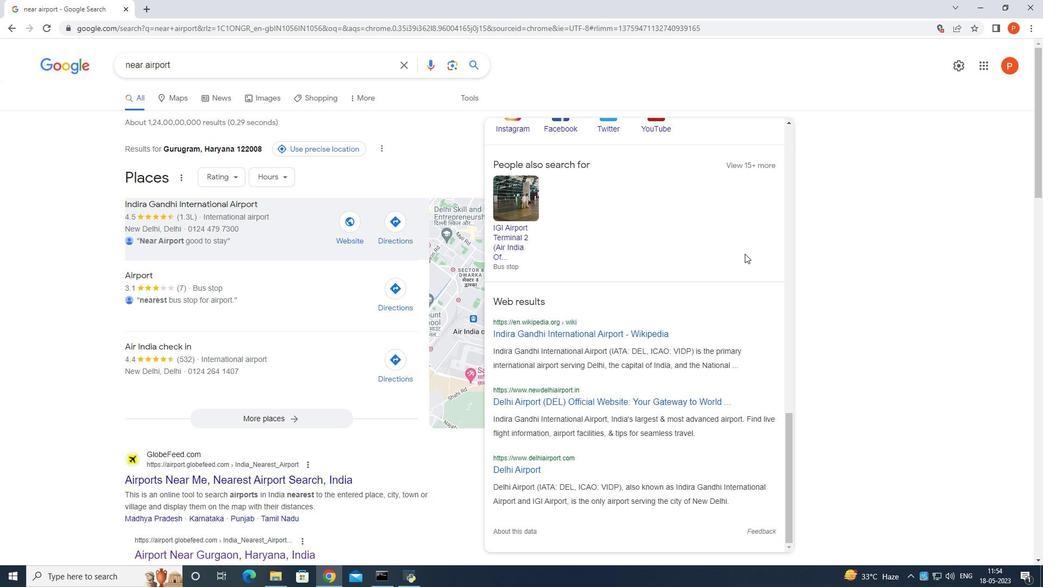 
Action: Mouse moved to (755, 240)
Screenshot: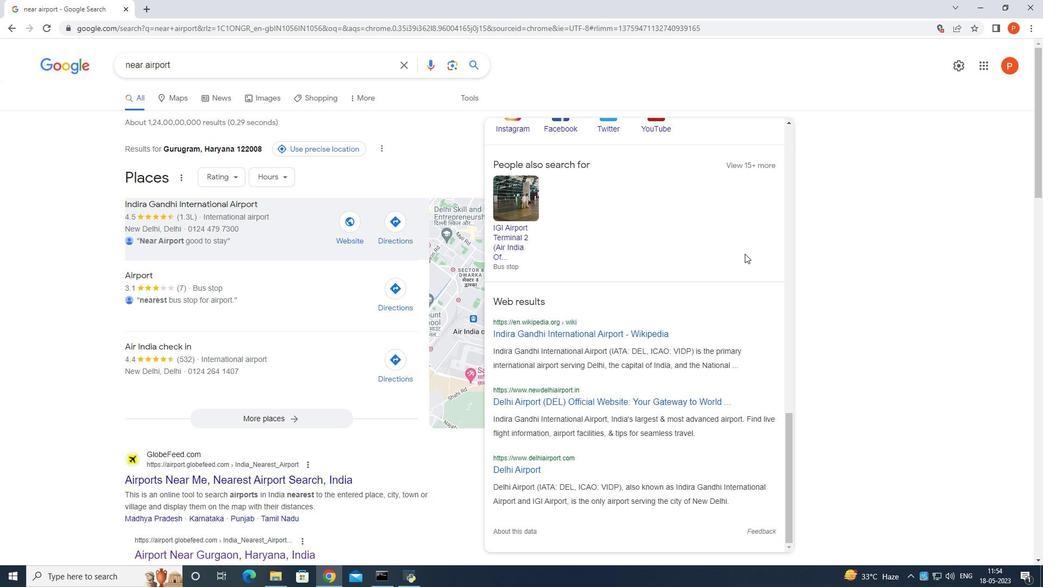 
Action: Mouse scrolled (743, 254) with delta (0, 0)
Screenshot: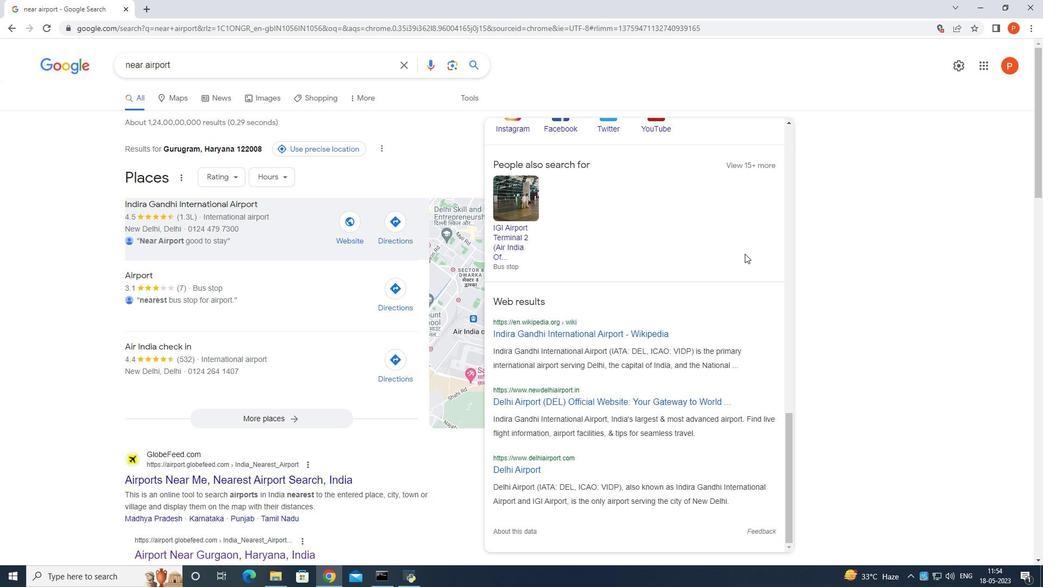 
Action: Mouse moved to (756, 237)
Screenshot: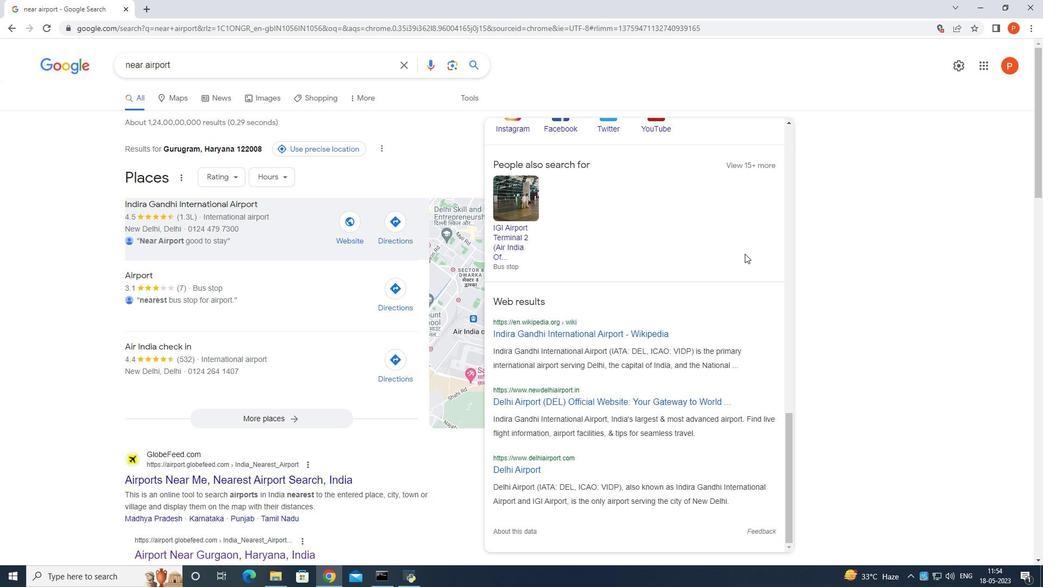 
Action: Mouse scrolled (750, 250) with delta (0, 0)
Screenshot: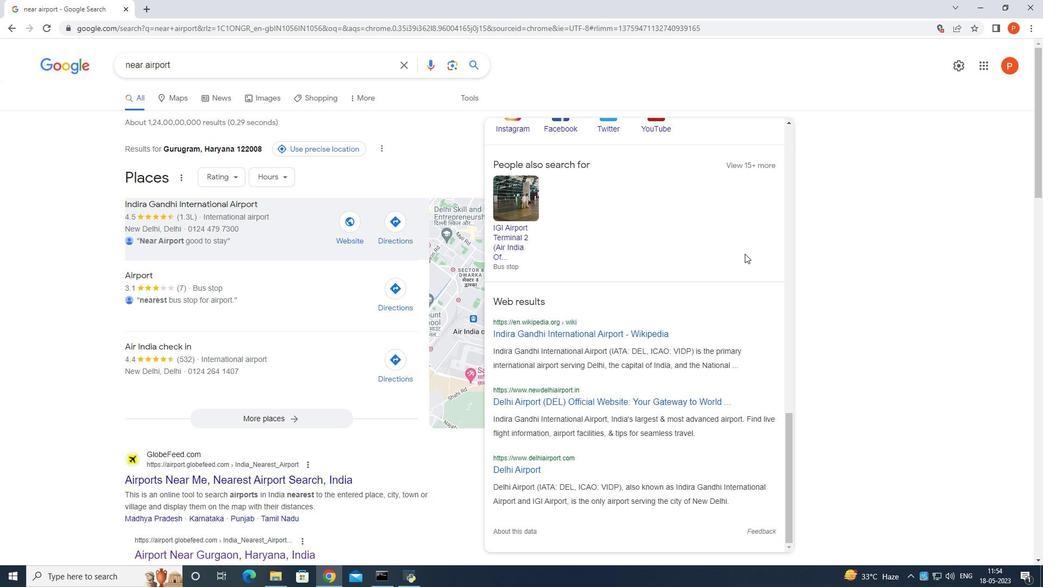 
Action: Mouse moved to (756, 234)
Screenshot: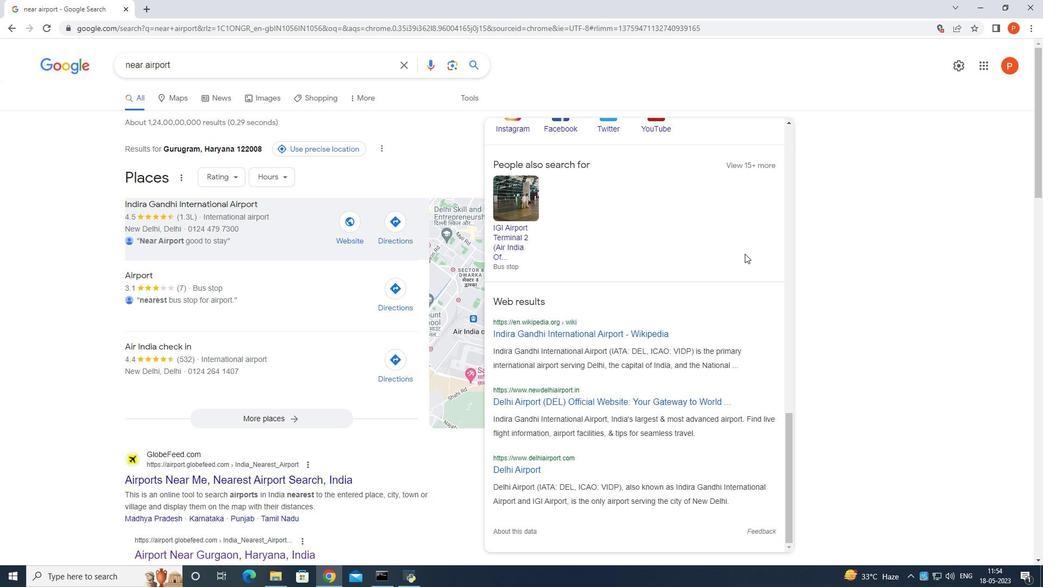 
Action: Mouse scrolled (755, 240) with delta (0, 0)
Screenshot: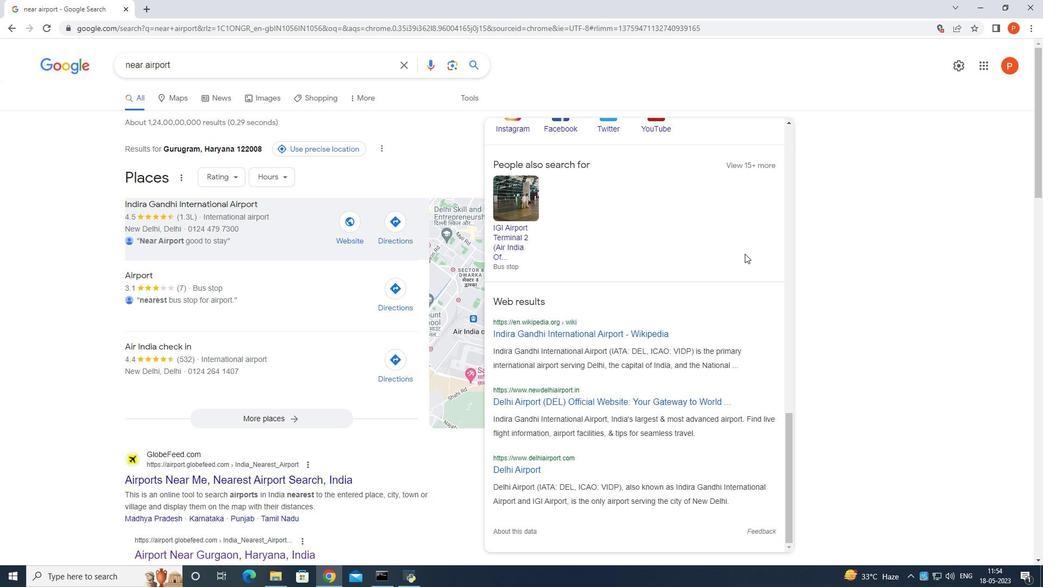 
Action: Mouse moved to (758, 235)
Screenshot: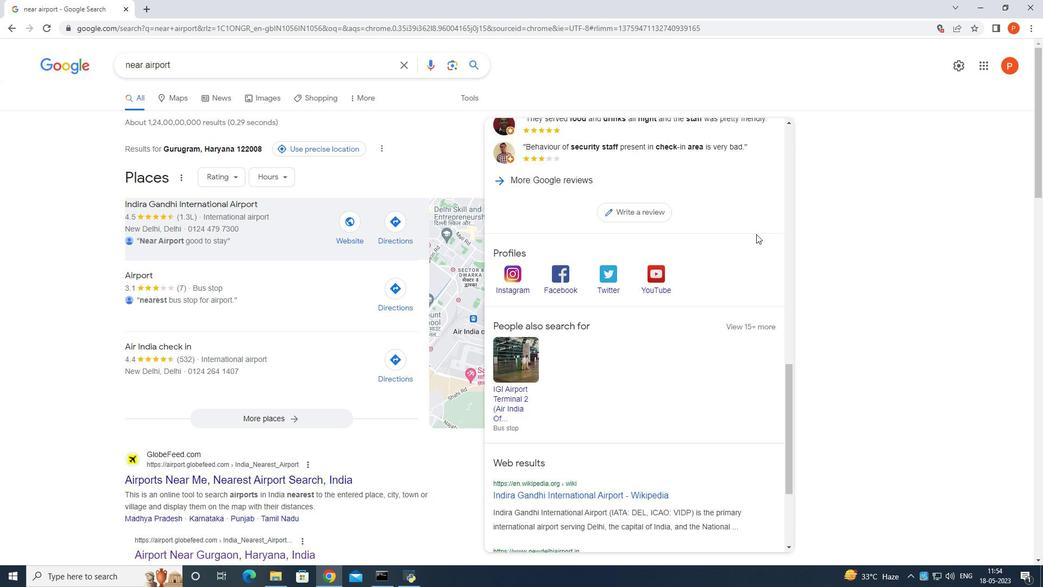
Action: Mouse scrolled (758, 236) with delta (0, 0)
Screenshot: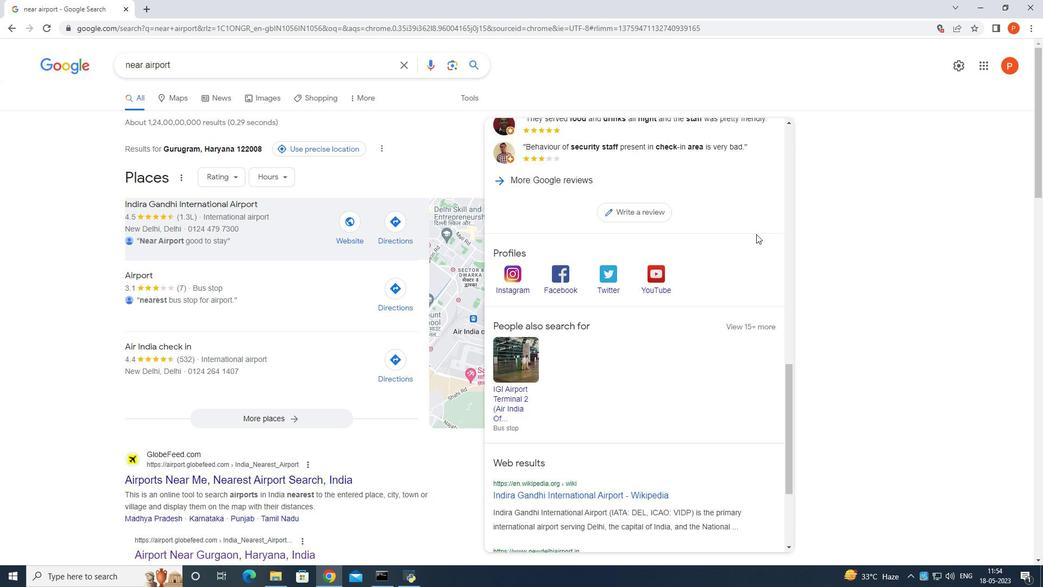 
Action: Mouse scrolled (758, 236) with delta (0, 0)
Screenshot: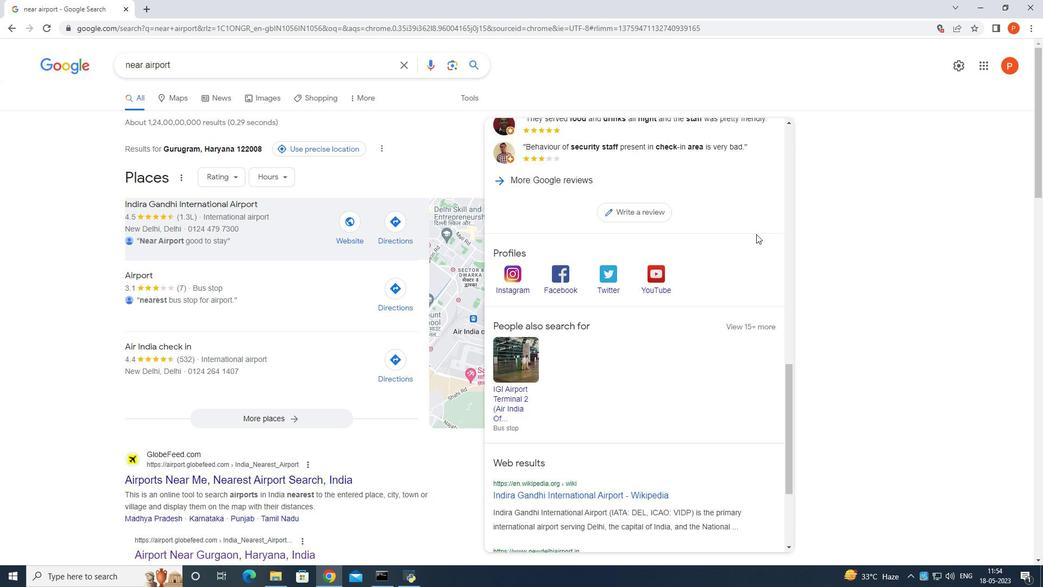 
Action: Mouse moved to (759, 235)
Screenshot: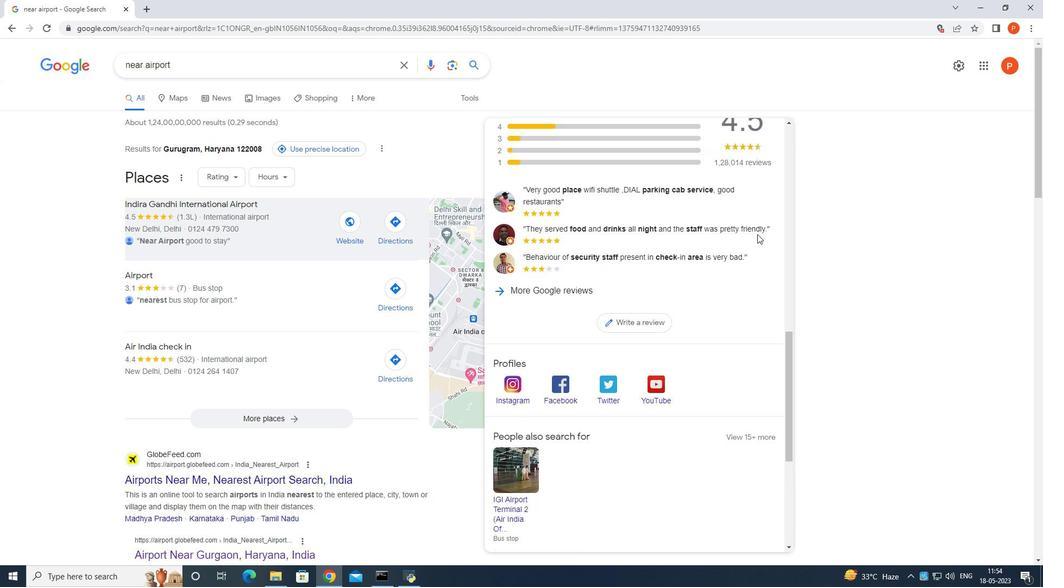 
Action: Mouse scrolled (759, 236) with delta (0, 0)
Screenshot: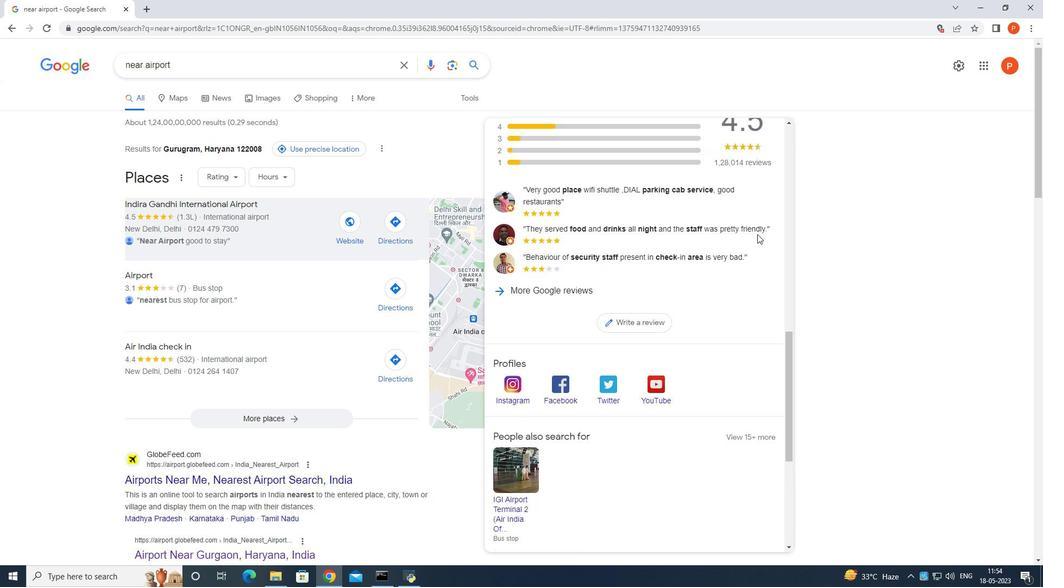 
Action: Mouse moved to (760, 234)
Screenshot: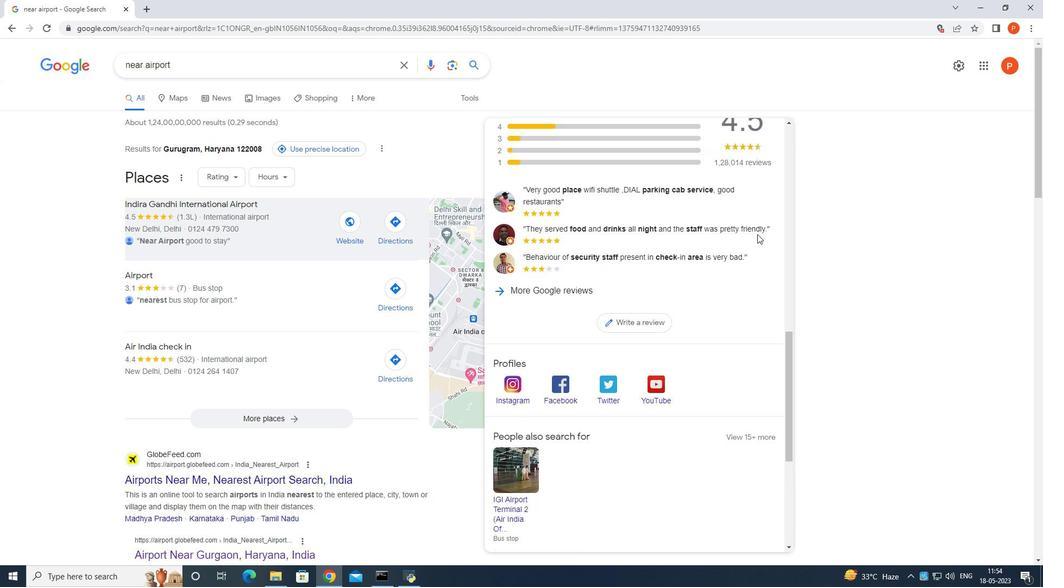 
Action: Mouse scrolled (760, 235) with delta (0, 0)
Screenshot: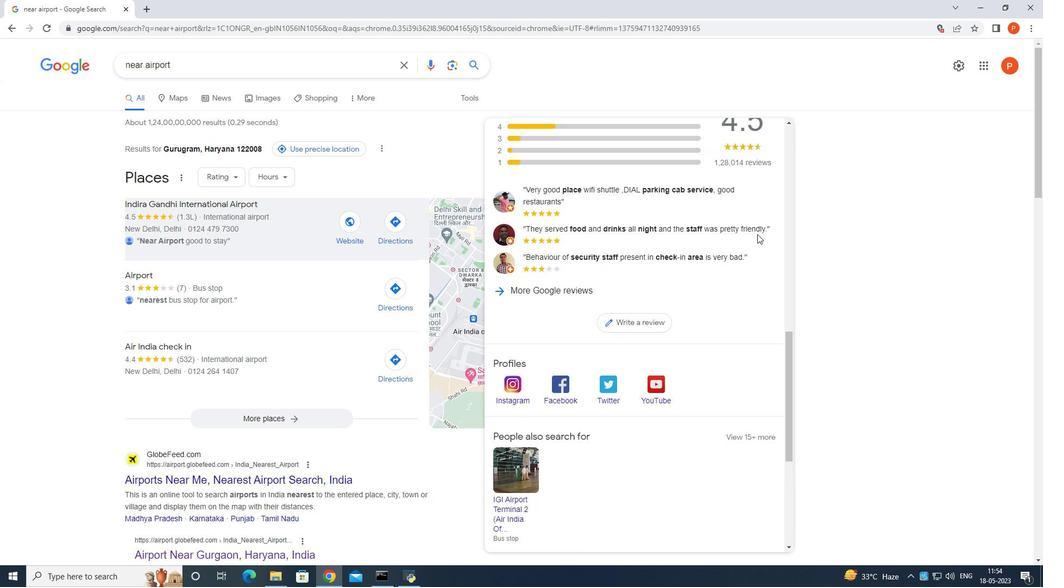 
Action: Mouse moved to (761, 233)
Screenshot: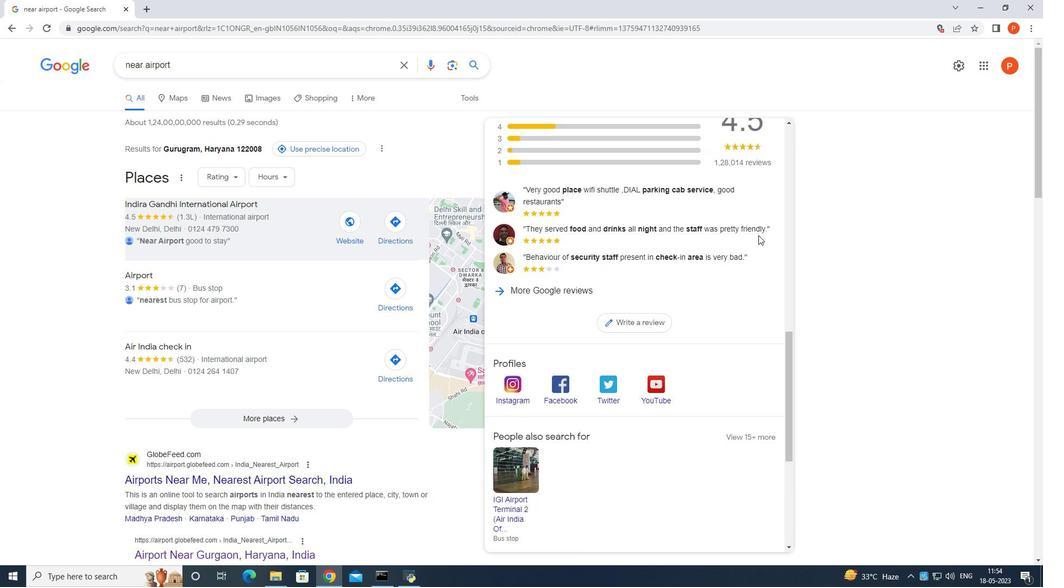 
Action: Mouse scrolled (761, 234) with delta (0, 0)
Screenshot: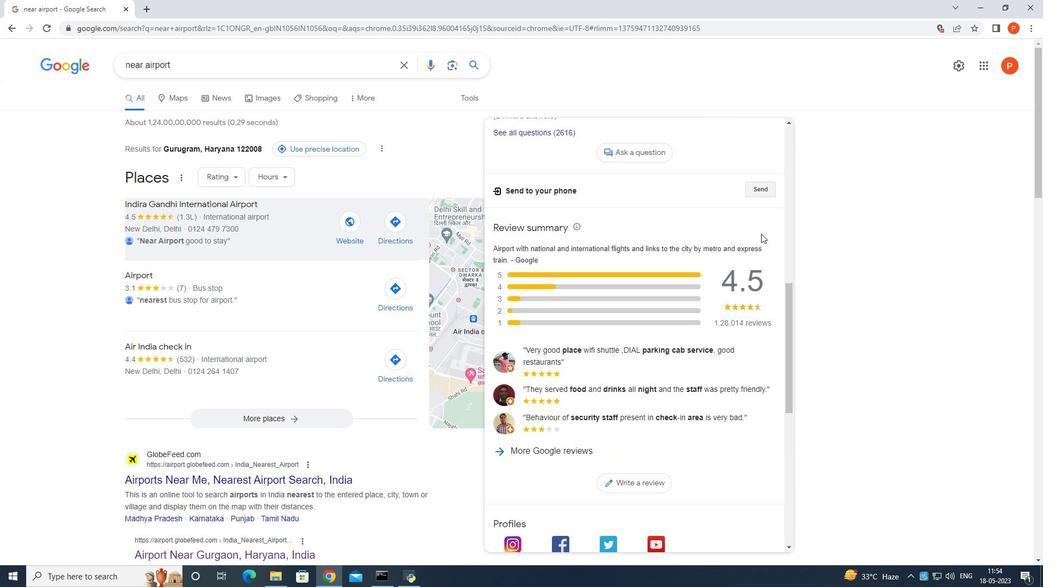 
Action: Mouse scrolled (761, 234) with delta (0, 0)
Screenshot: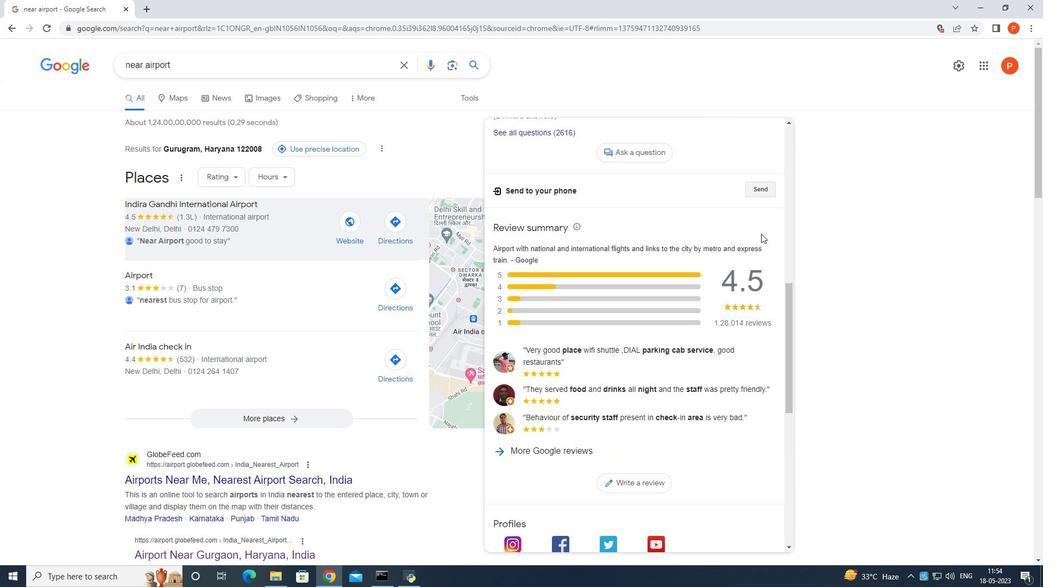 
Action: Mouse moved to (761, 233)
Screenshot: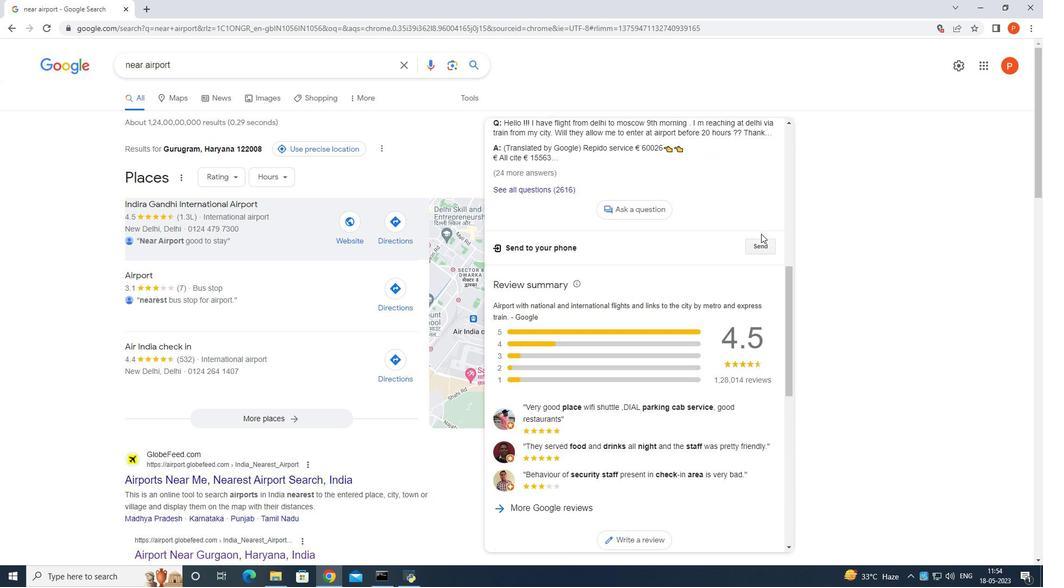
Action: Mouse scrolled (761, 233) with delta (0, 0)
Screenshot: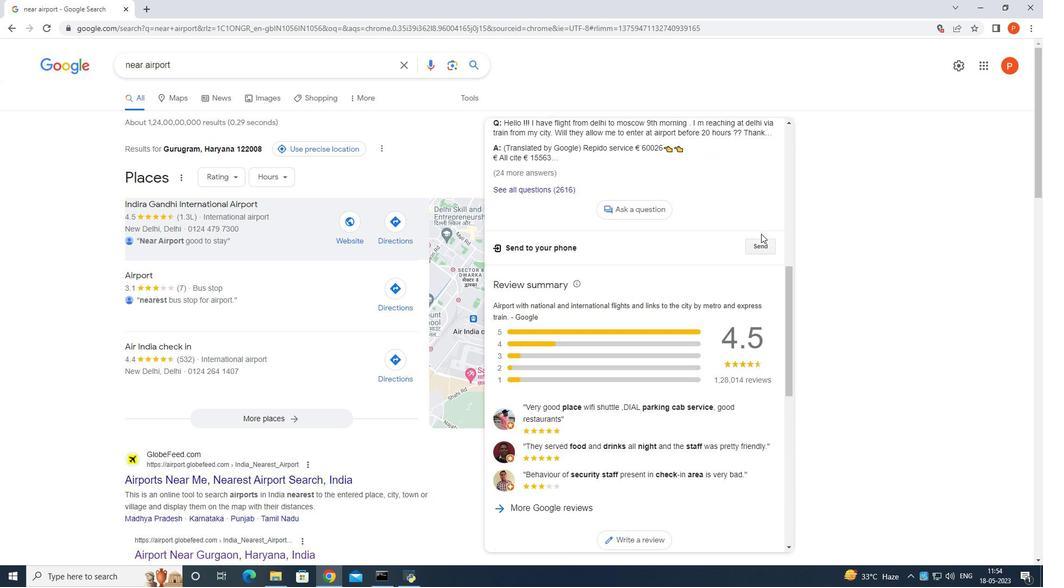 
Action: Mouse moved to (761, 232)
Screenshot: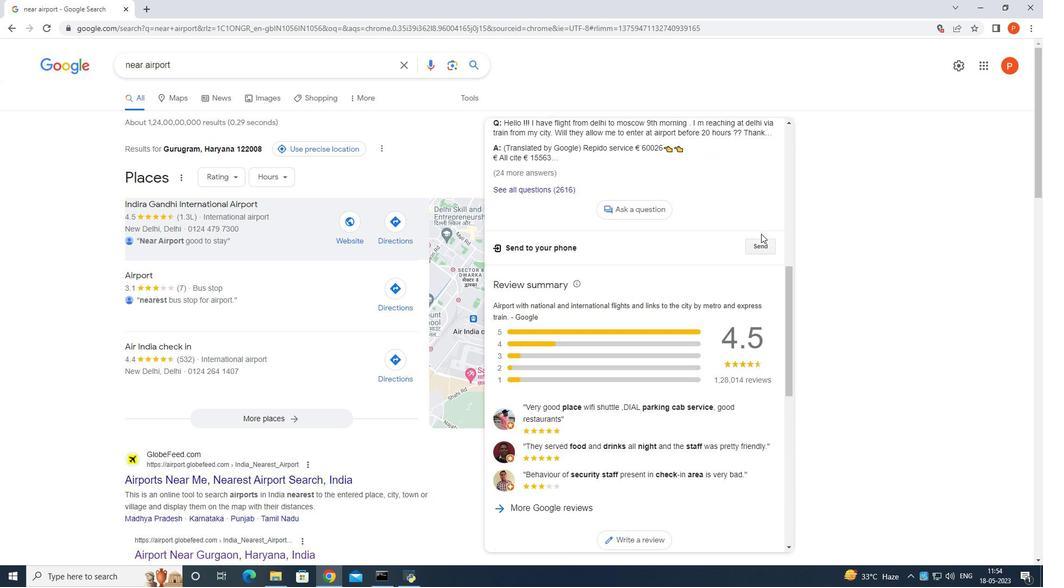 
Action: Mouse scrolled (761, 233) with delta (0, 0)
Screenshot: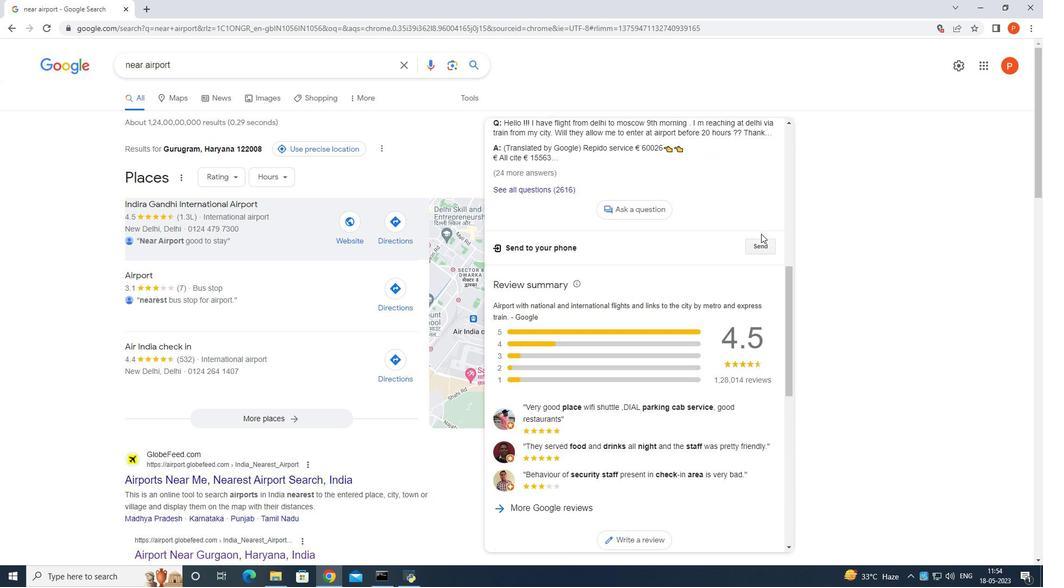 
Action: Mouse moved to (761, 231)
Screenshot: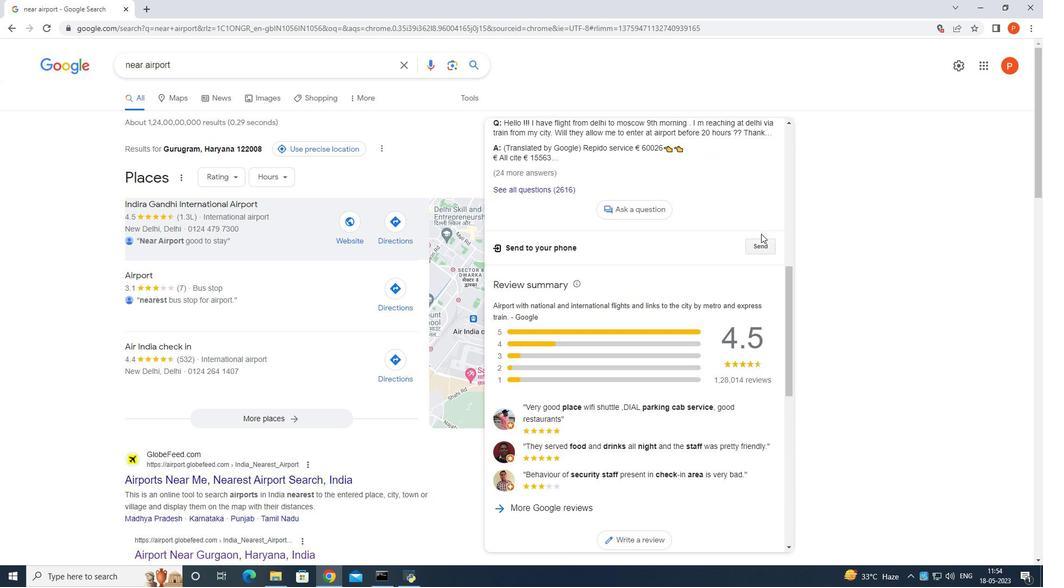 
Action: Mouse scrolled (761, 231) with delta (0, 0)
Screenshot: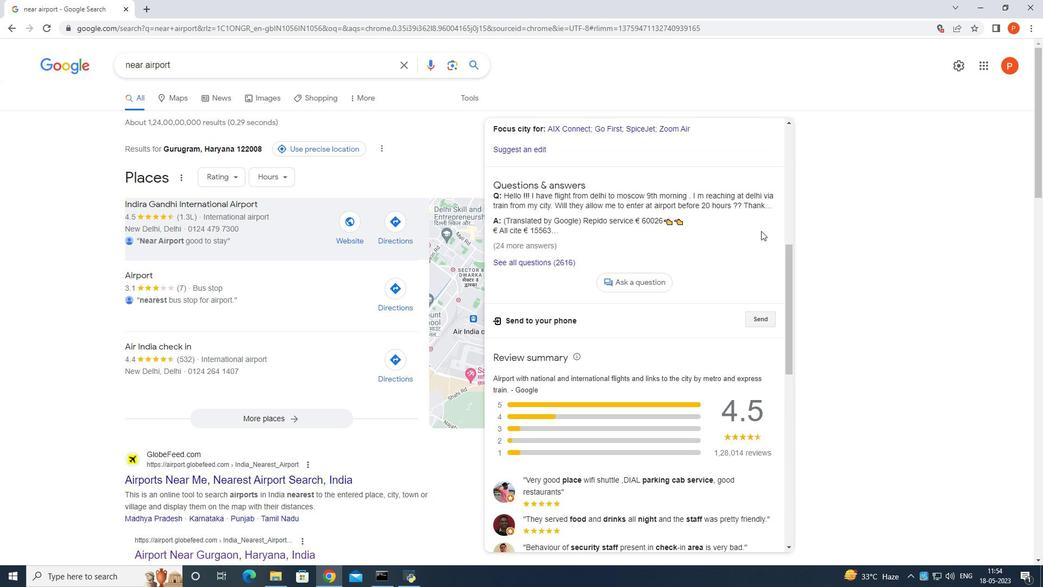 
Action: Mouse scrolled (761, 231) with delta (0, 0)
Screenshot: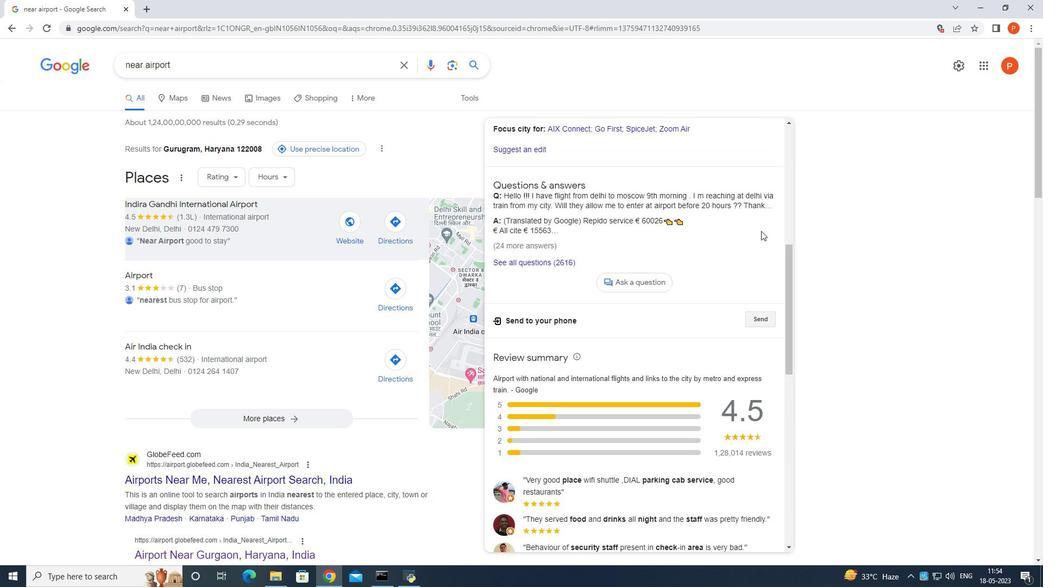 
Action: Mouse moved to (761, 230)
Screenshot: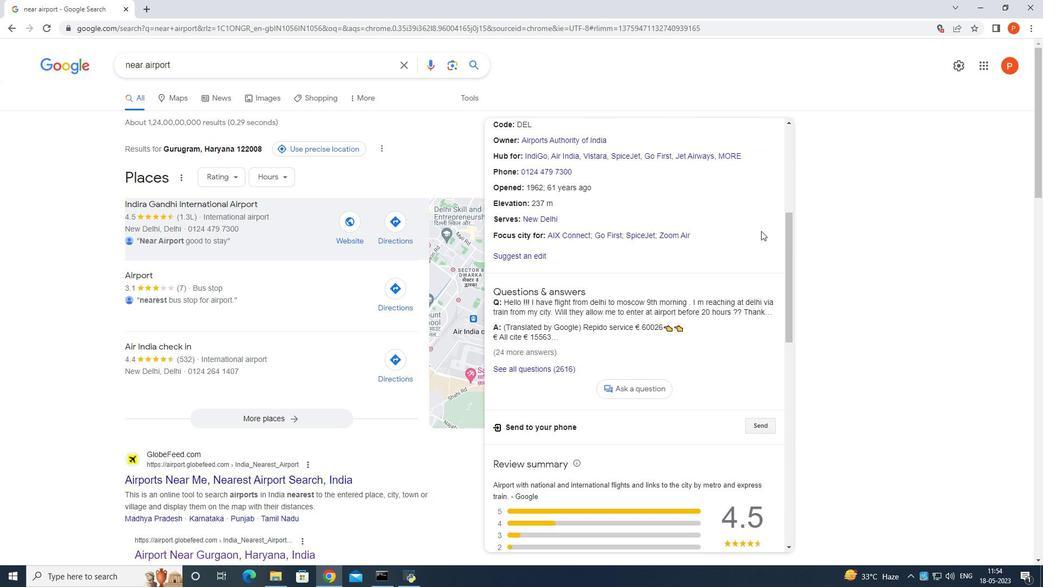 
Action: Mouse scrolled (761, 231) with delta (0, 0)
Screenshot: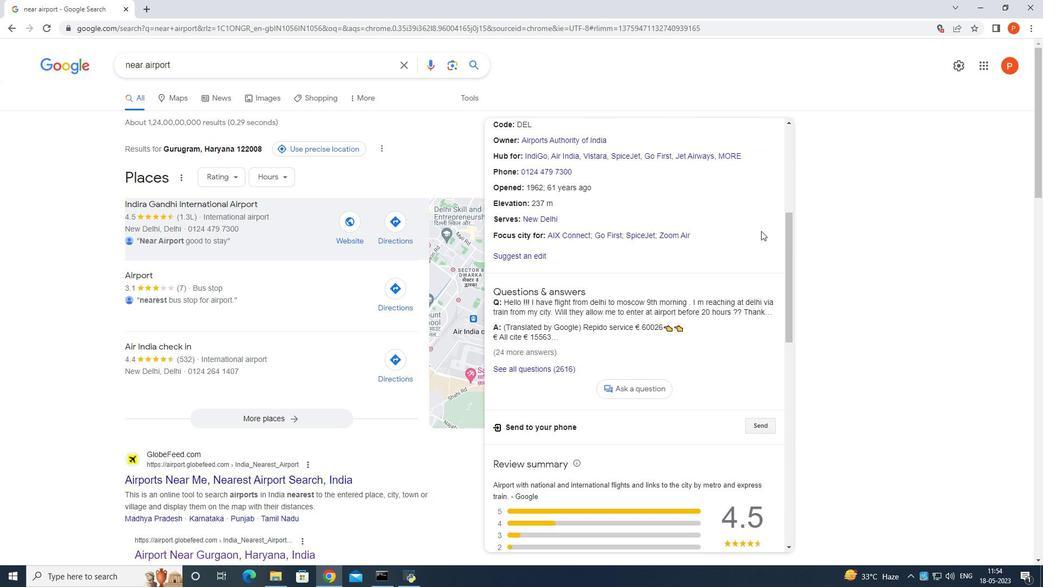 
Action: Mouse moved to (762, 229)
Screenshot: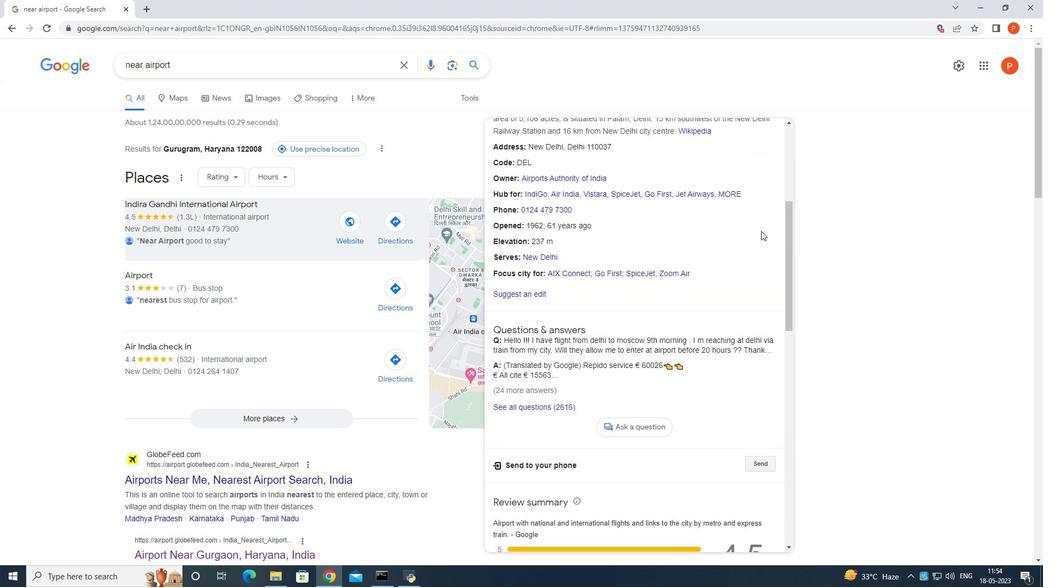 
Action: Mouse scrolled (762, 229) with delta (0, 0)
Screenshot: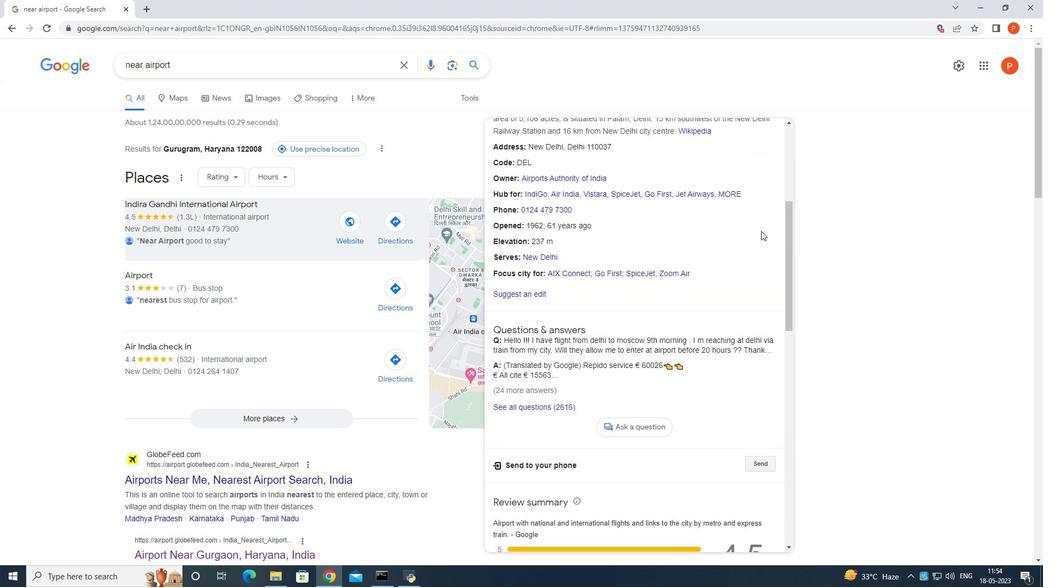 
Action: Mouse moved to (762, 226)
Screenshot: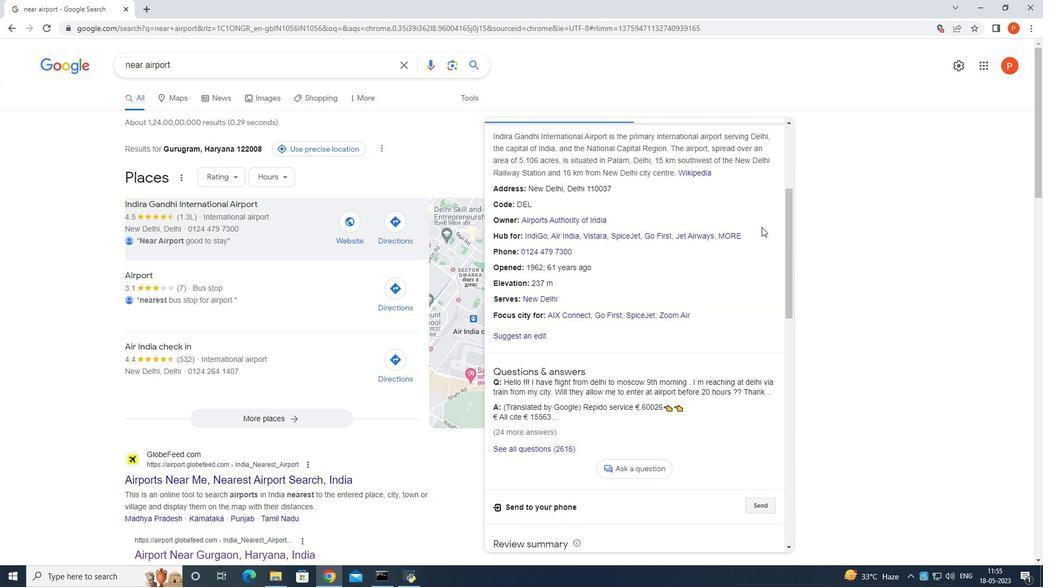 
Action: Mouse scrolled (762, 226) with delta (0, 0)
Screenshot: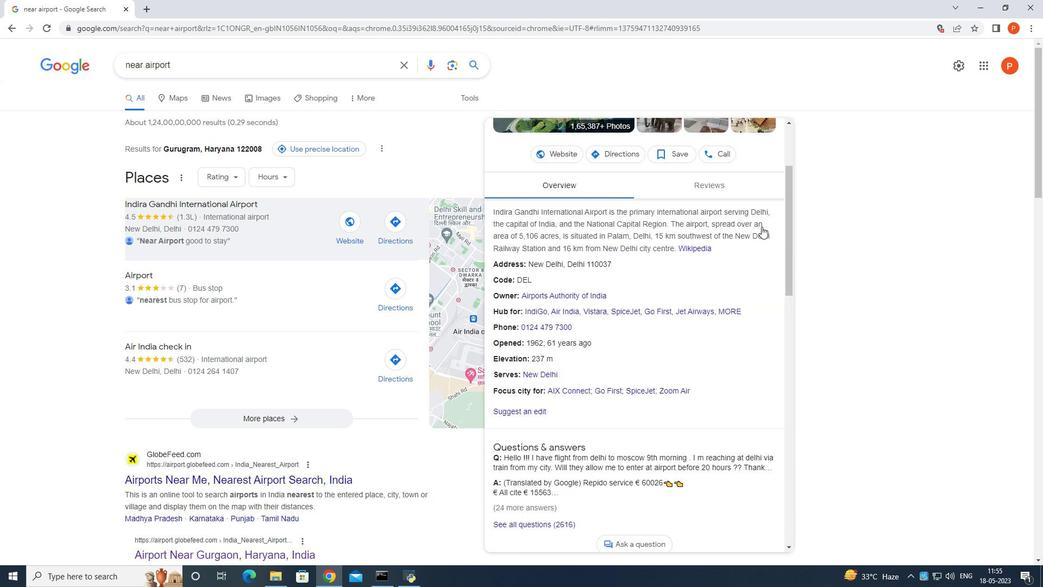 
Action: Mouse scrolled (762, 226) with delta (0, 0)
Screenshot: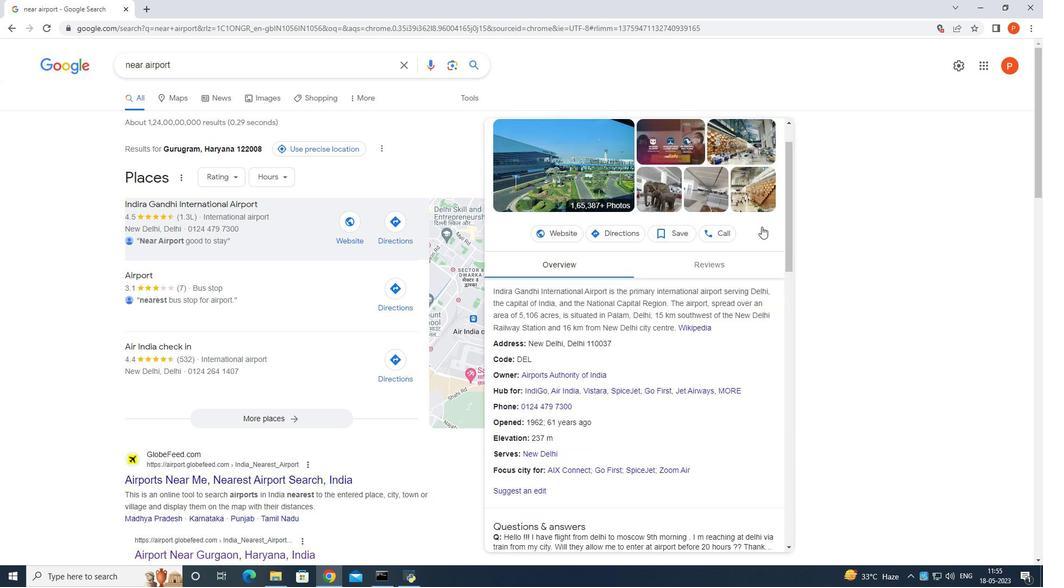 
Action: Mouse scrolled (762, 226) with delta (0, 0)
Screenshot: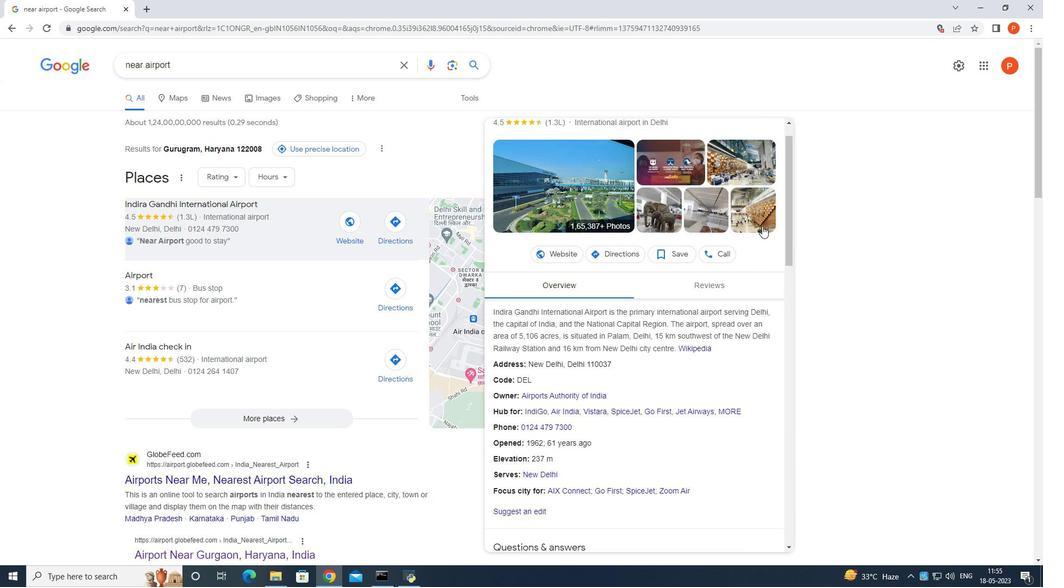 
Action: Mouse scrolled (762, 226) with delta (0, 0)
Screenshot: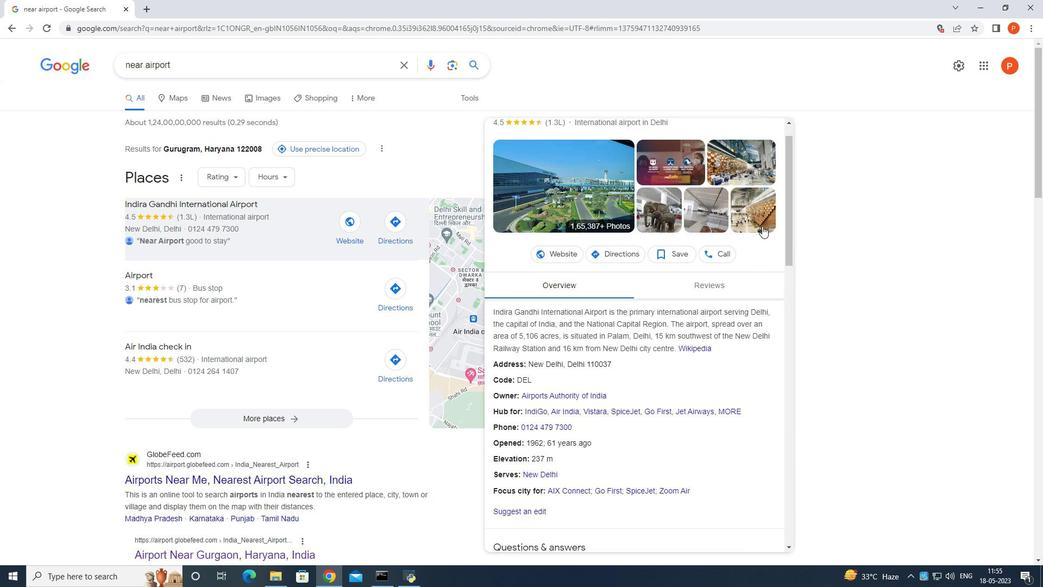 
Action: Mouse scrolled (762, 226) with delta (0, 0)
Screenshot: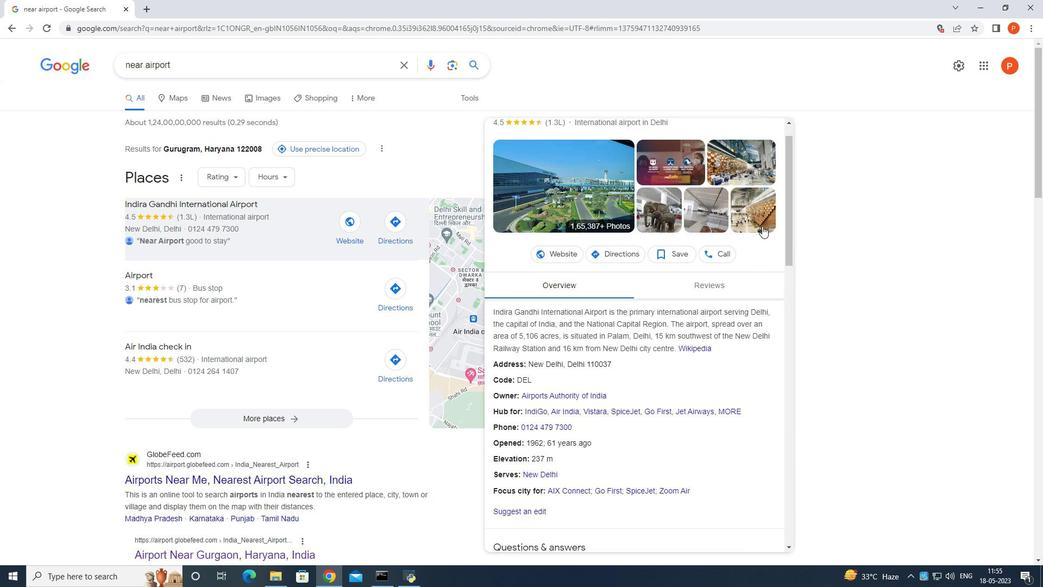 
Action: Mouse moved to (763, 225)
Screenshot: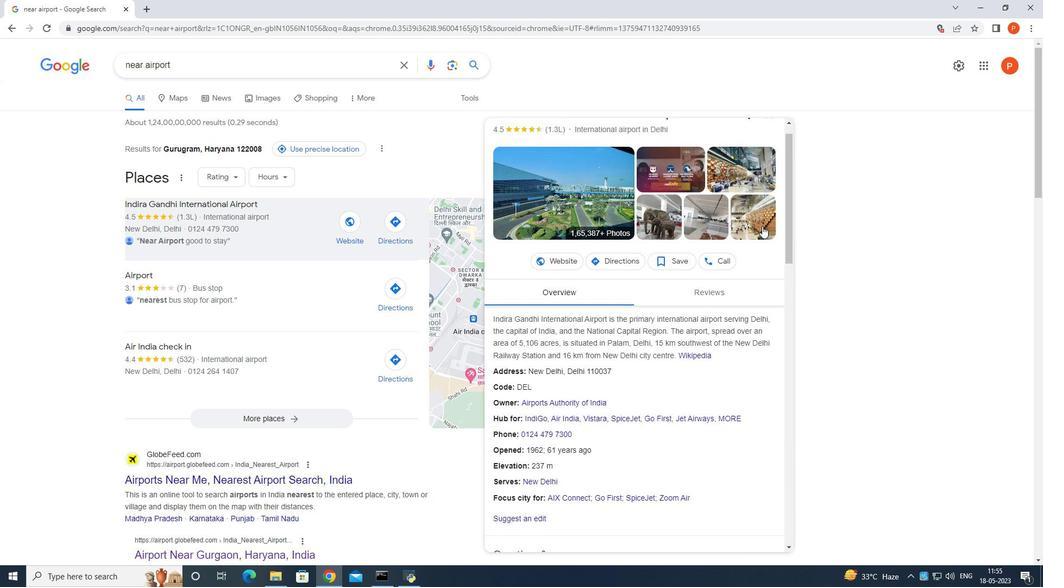 
Action: Mouse scrolled (763, 226) with delta (0, 0)
Screenshot: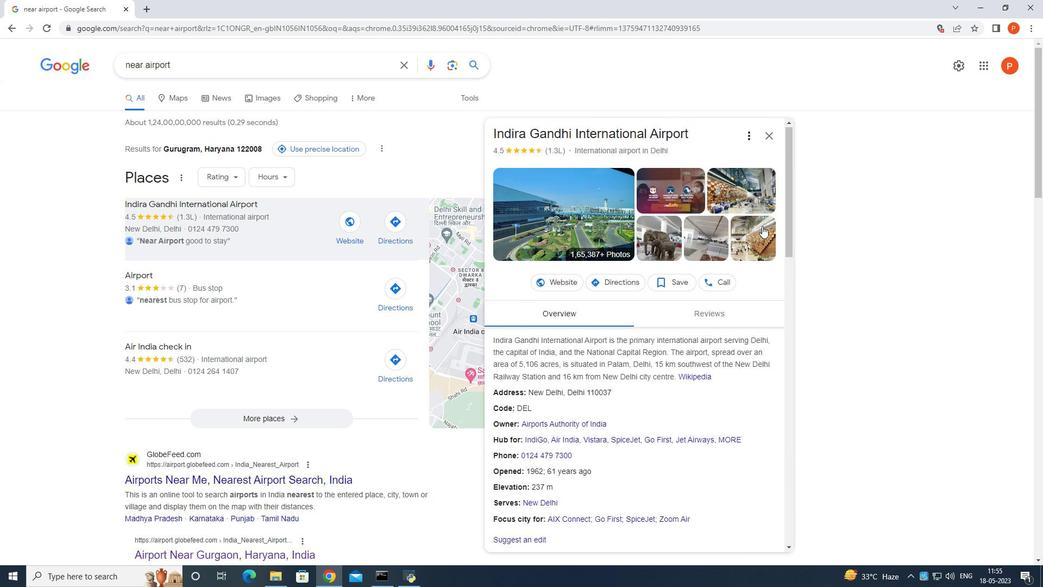 
Action: Mouse scrolled (763, 226) with delta (0, 0)
Screenshot: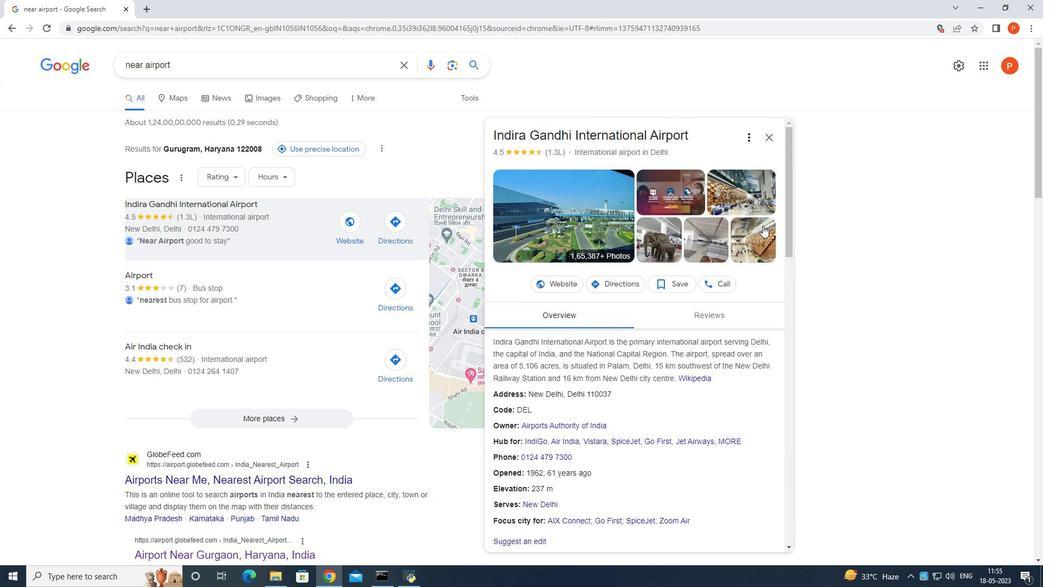 
Action: Mouse scrolled (763, 226) with delta (0, 0)
Screenshot: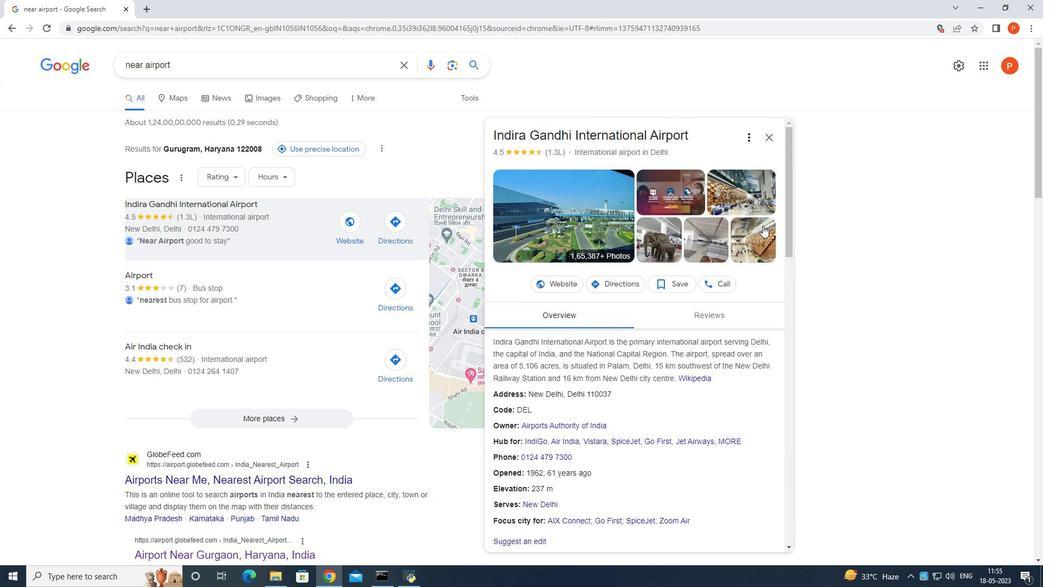 
Action: Mouse scrolled (763, 226) with delta (0, 0)
Screenshot: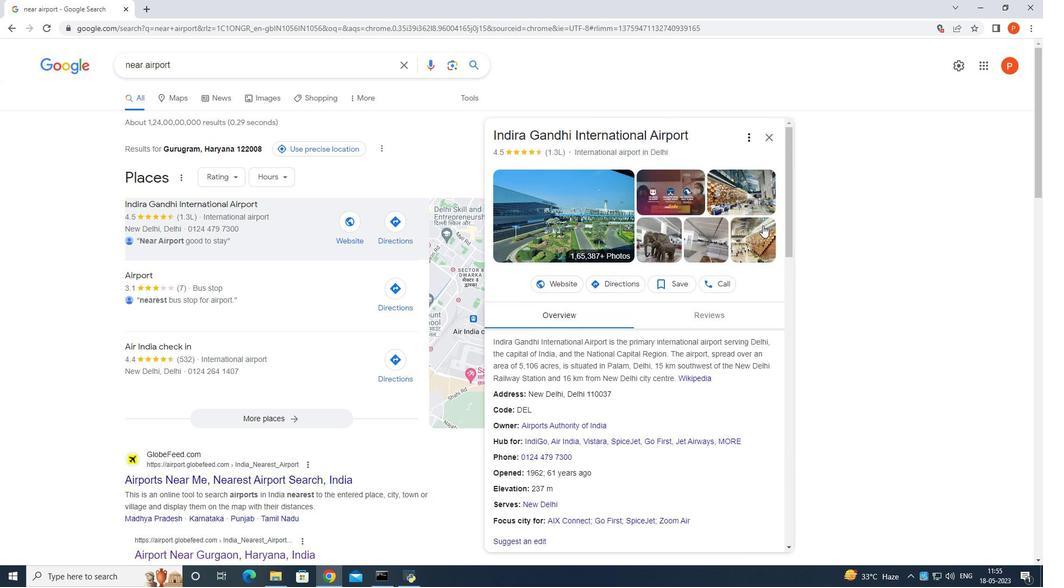 
Action: Mouse moved to (764, 138)
Screenshot: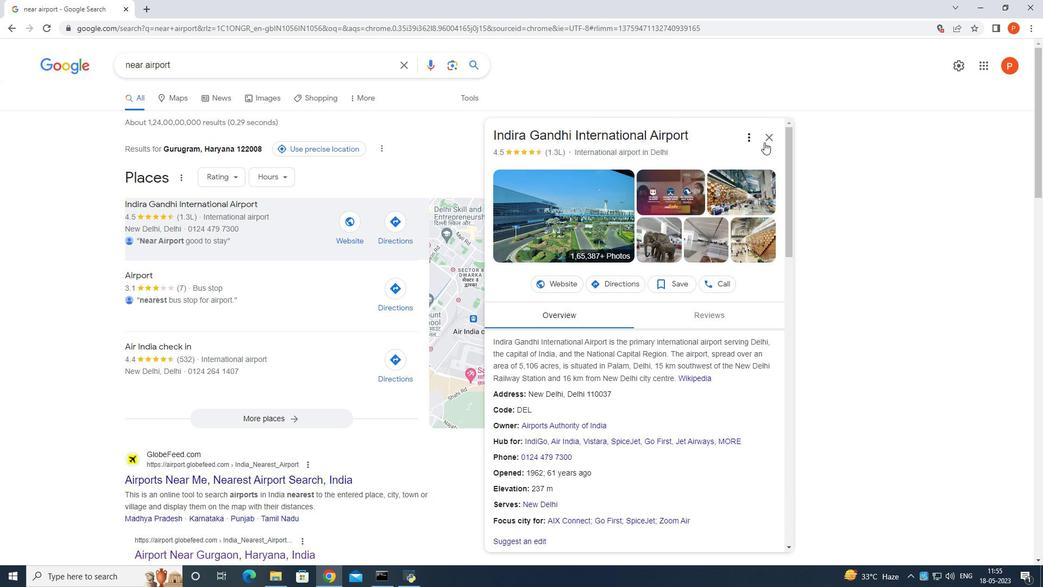 
Action: Mouse pressed left at (764, 138)
